 Task: Simulate a Dynamic Interaction.
Action: Mouse moved to (612, 337)
Screenshot: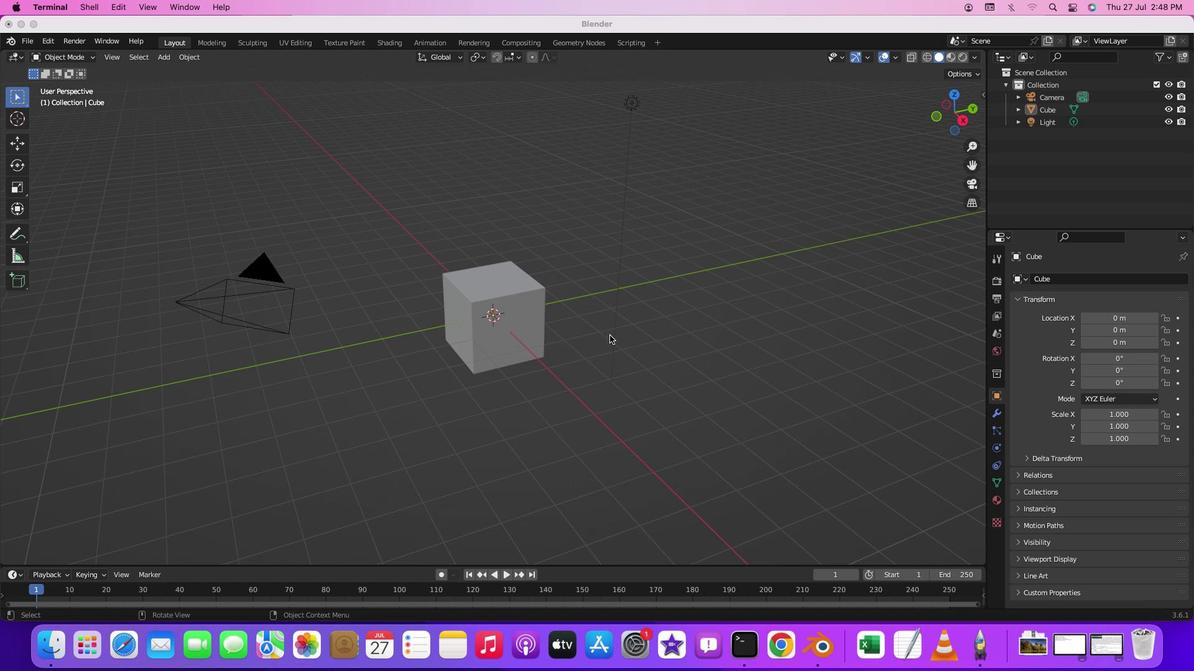 
Action: Mouse pressed middle at (612, 337)
Screenshot: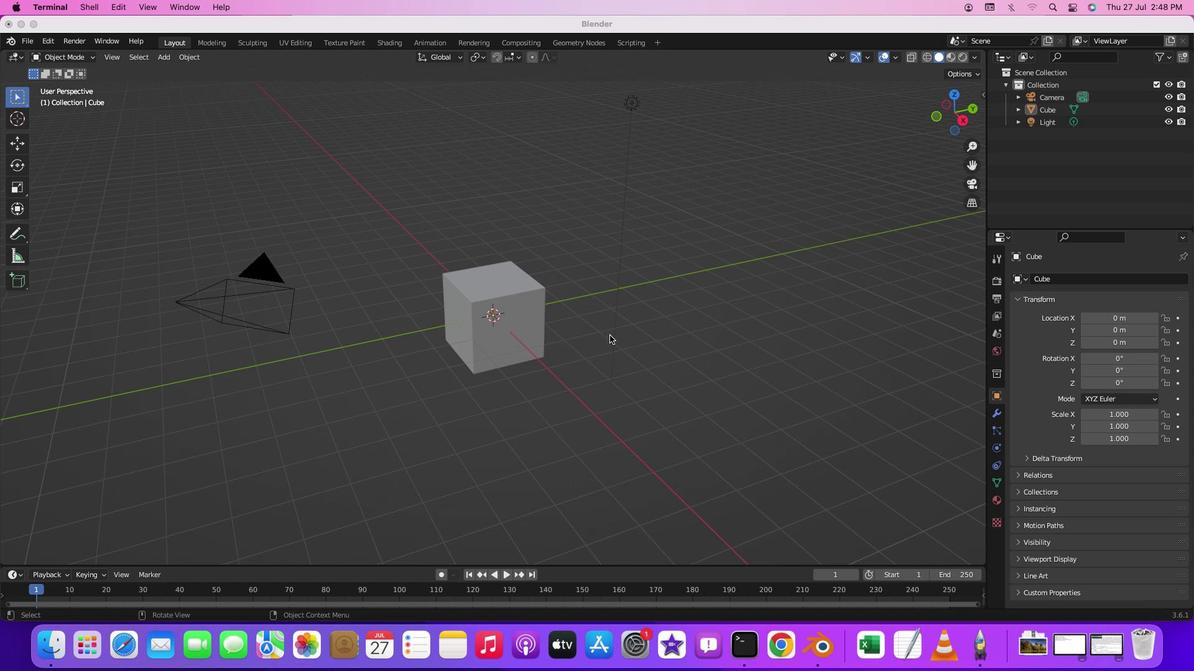 
Action: Mouse moved to (715, 299)
Screenshot: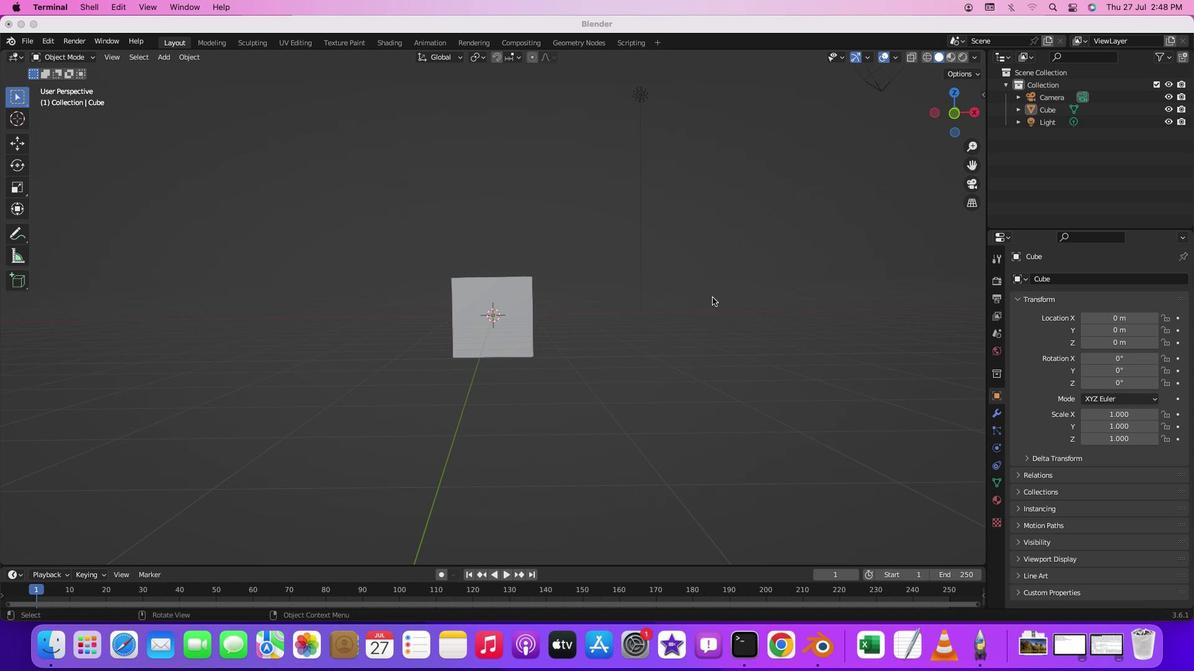 
Action: Key pressed '1'
Screenshot: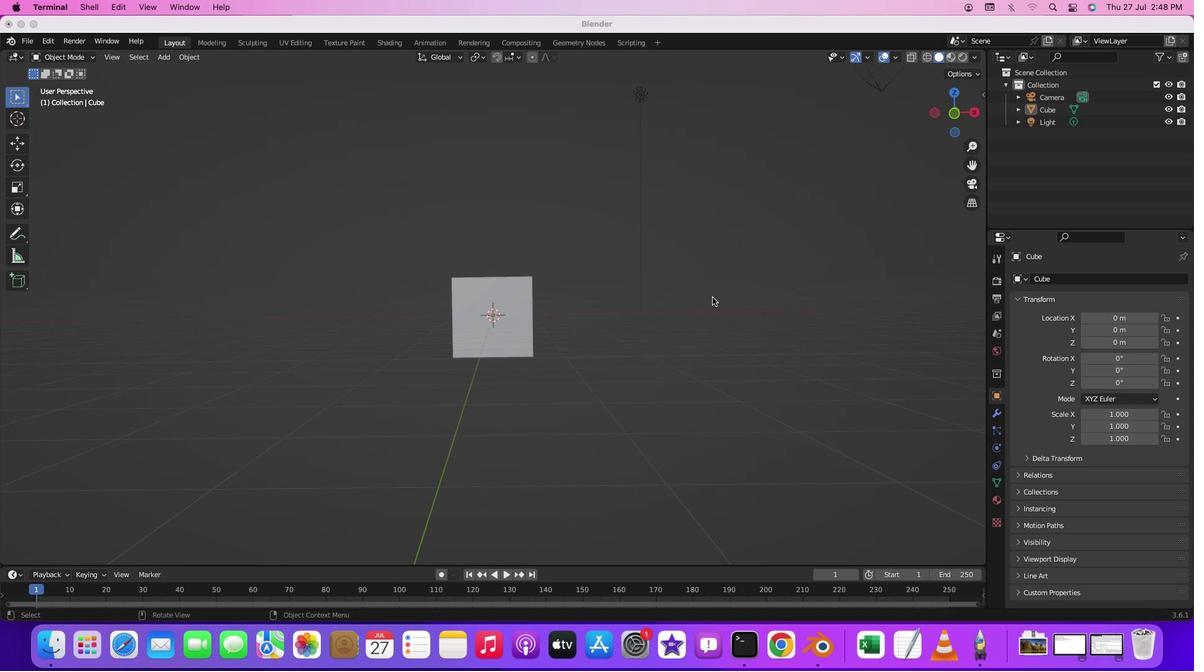 
Action: Mouse moved to (595, 307)
Screenshot: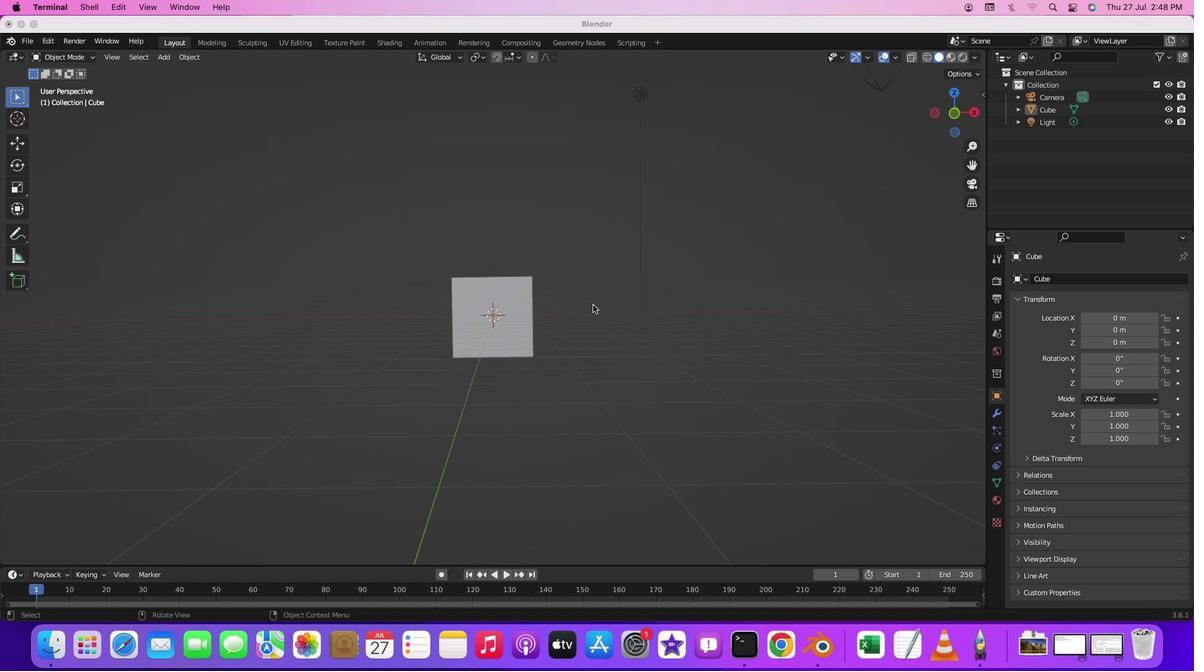 
Action: Mouse pressed left at (595, 307)
Screenshot: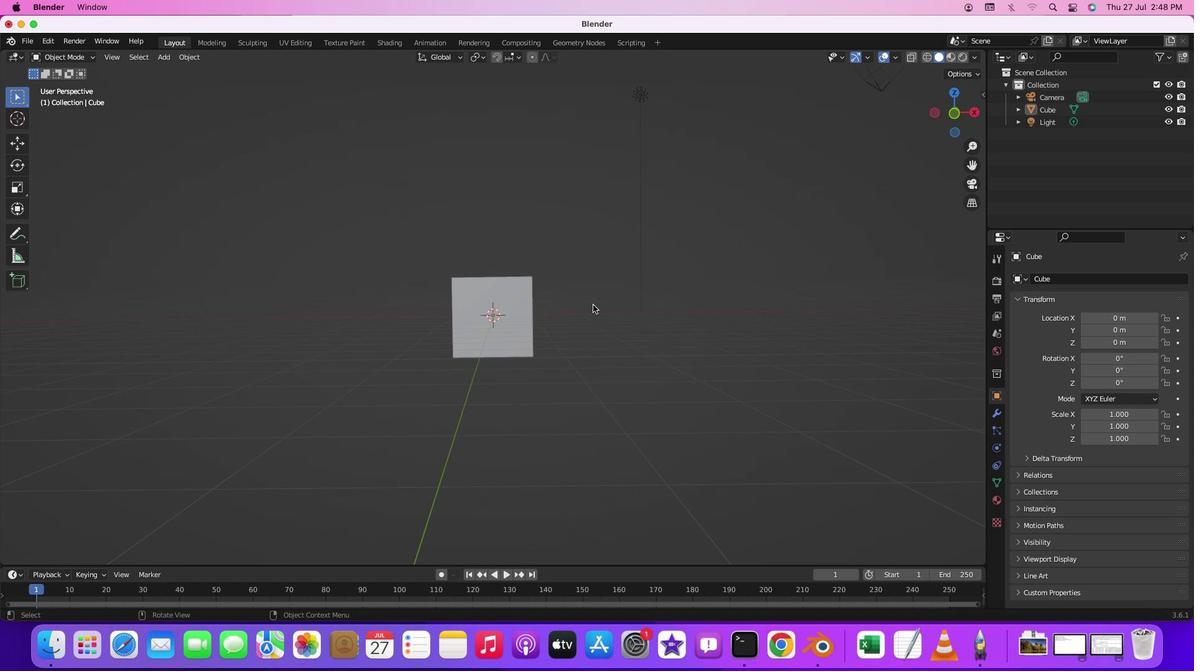 
Action: Mouse moved to (518, 322)
Screenshot: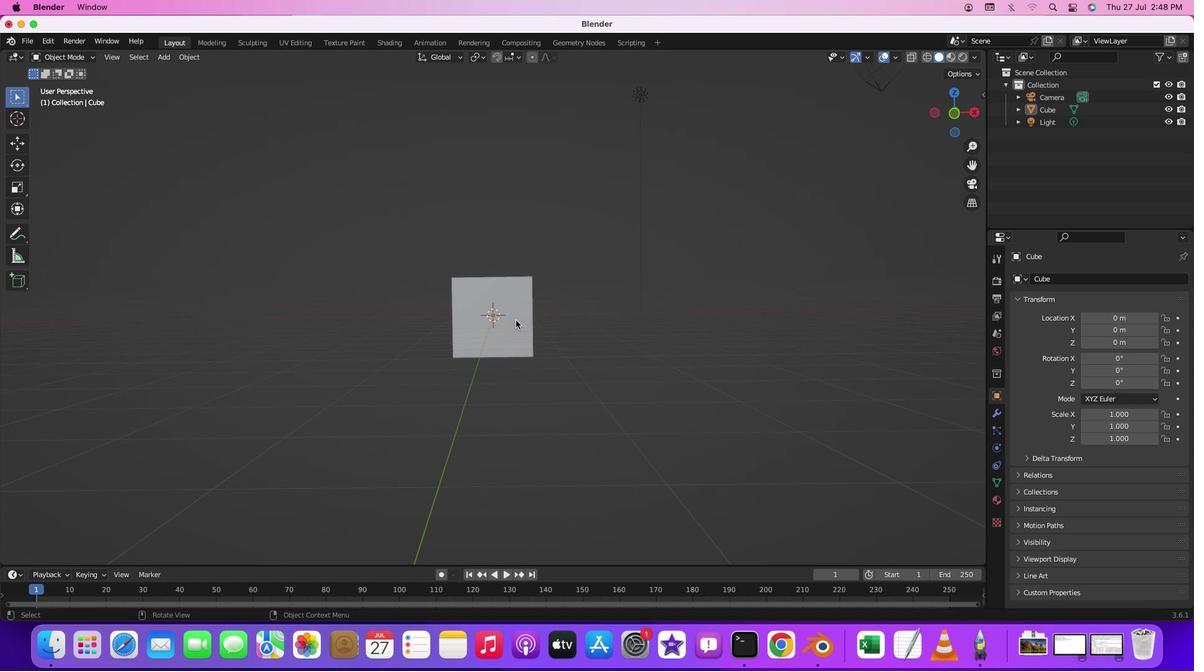 
Action: Mouse pressed left at (518, 322)
Screenshot: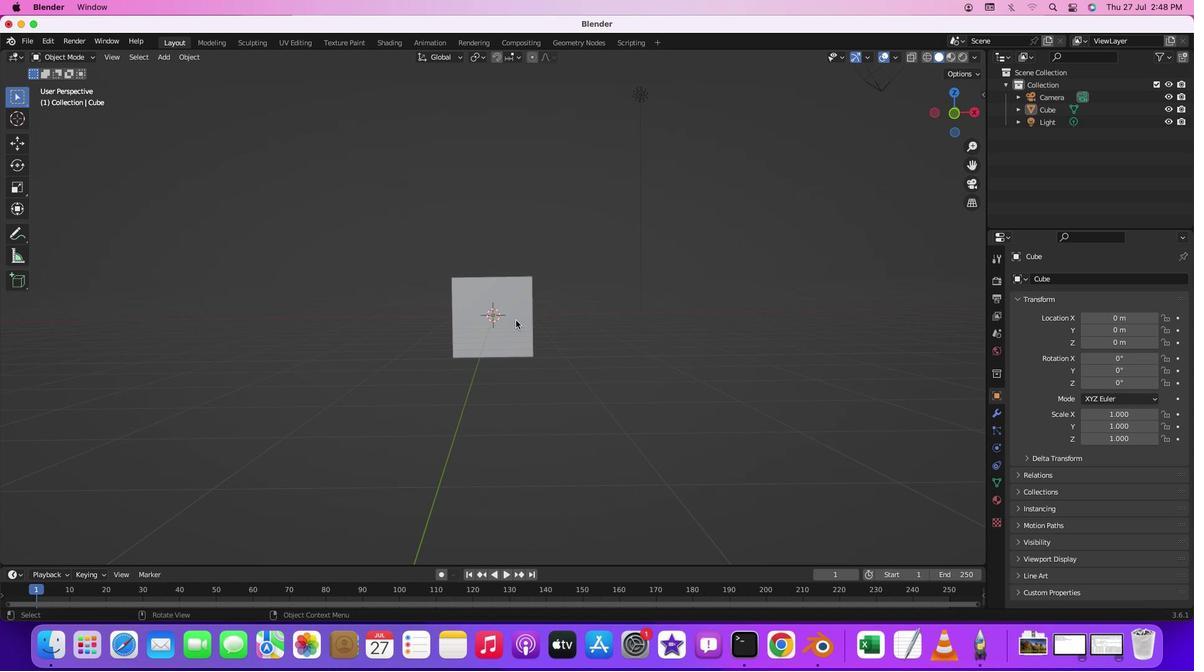 
Action: Key pressed '1'
Screenshot: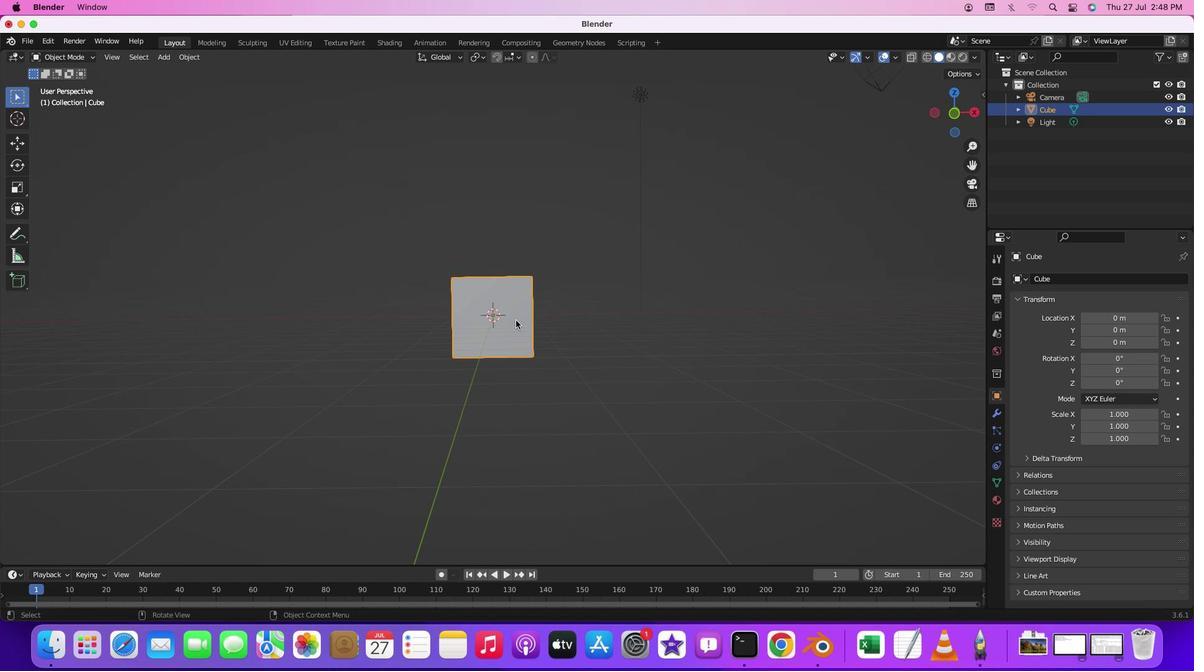 
Action: Mouse moved to (505, 309)
Screenshot: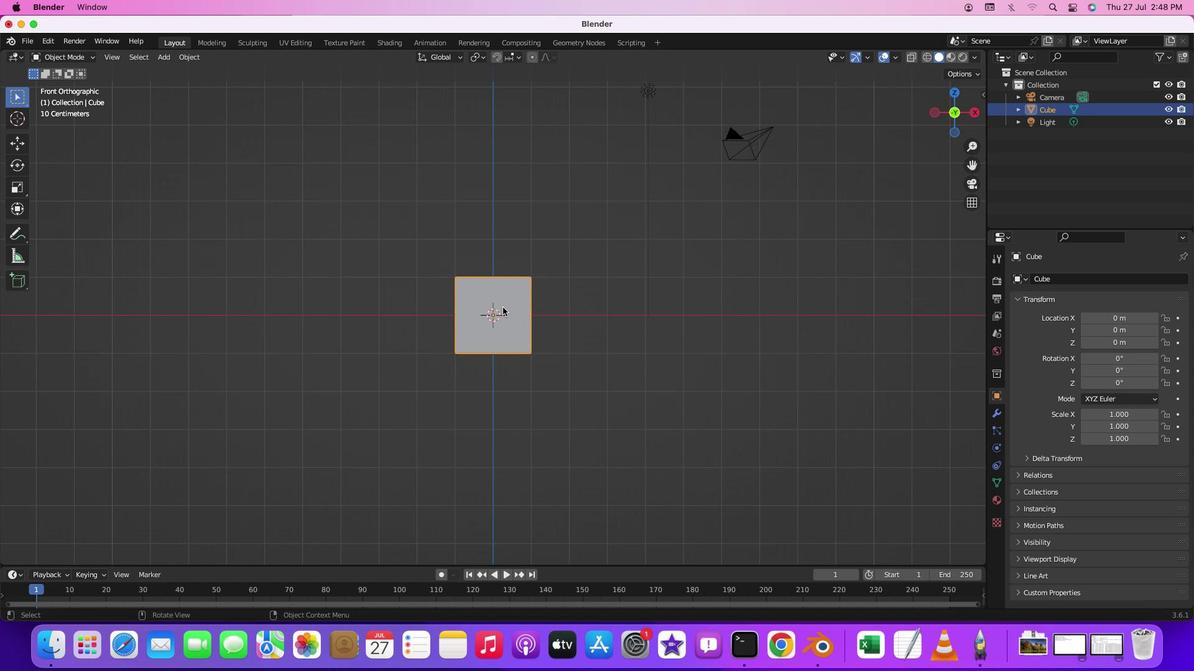 
Action: Mouse pressed left at (505, 309)
Screenshot: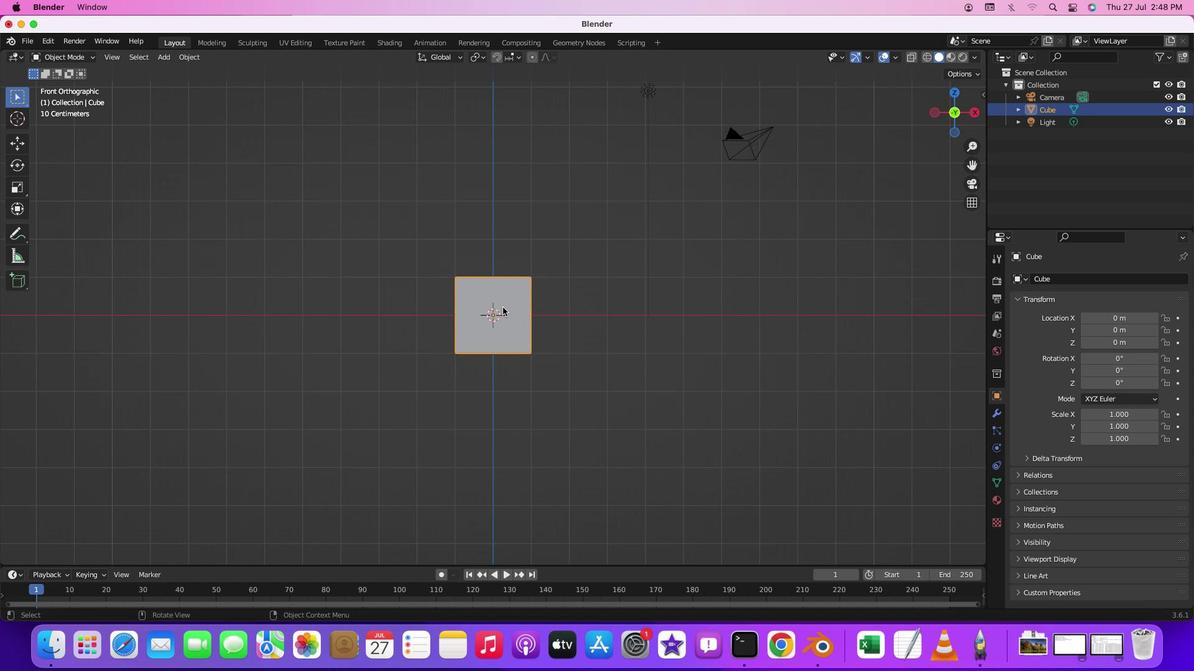 
Action: Key pressed 'g''z'
Screenshot: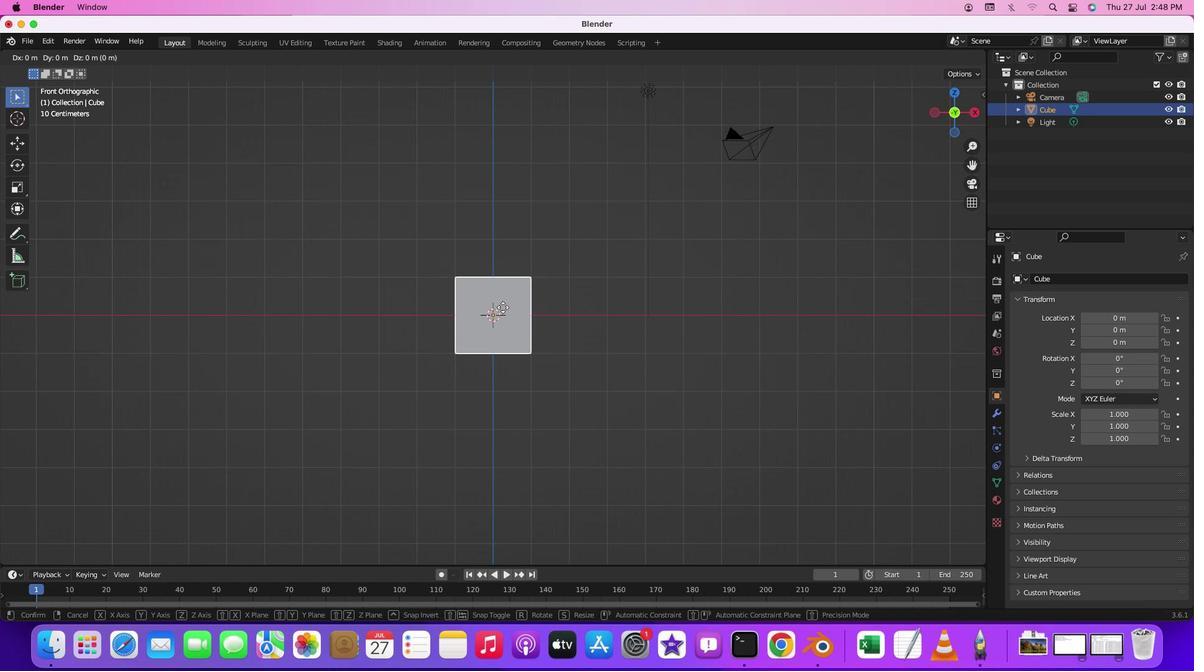 
Action: Mouse moved to (508, 231)
Screenshot: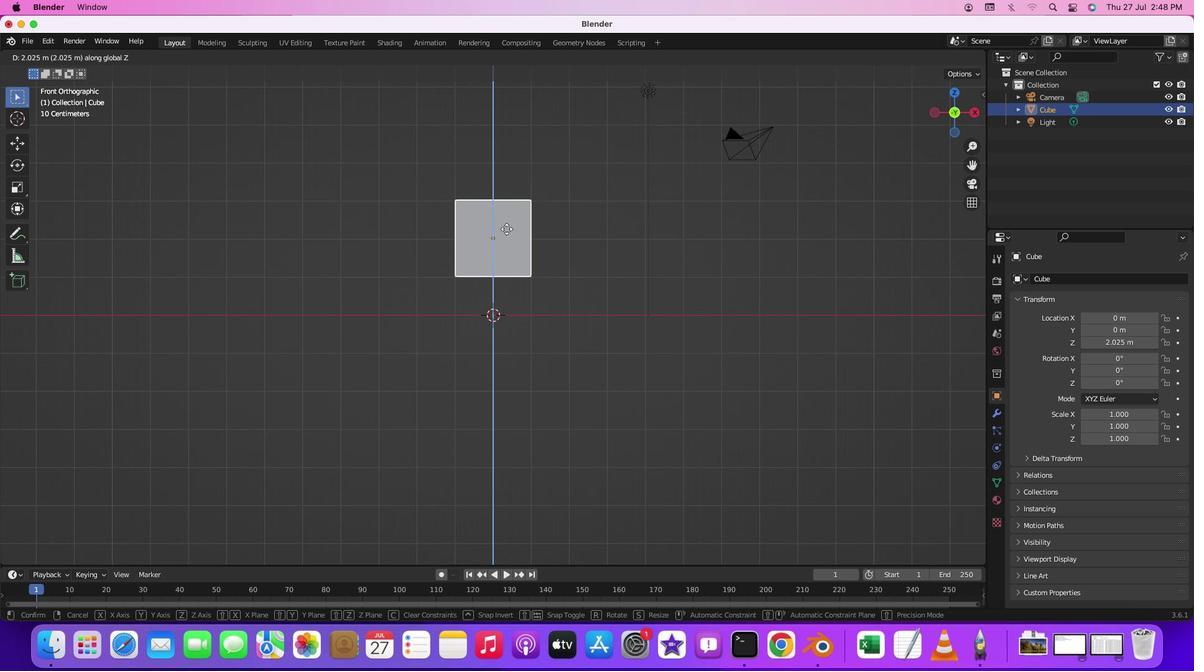 
Action: Mouse pressed left at (508, 231)
Screenshot: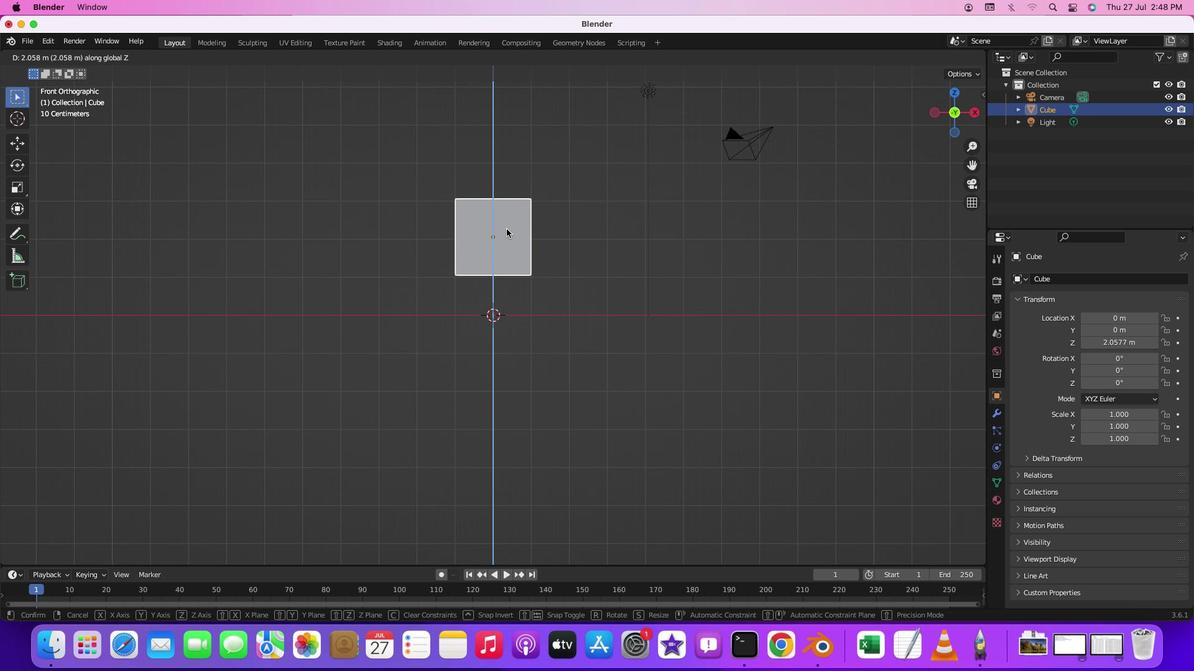 
Action: Mouse moved to (528, 325)
Screenshot: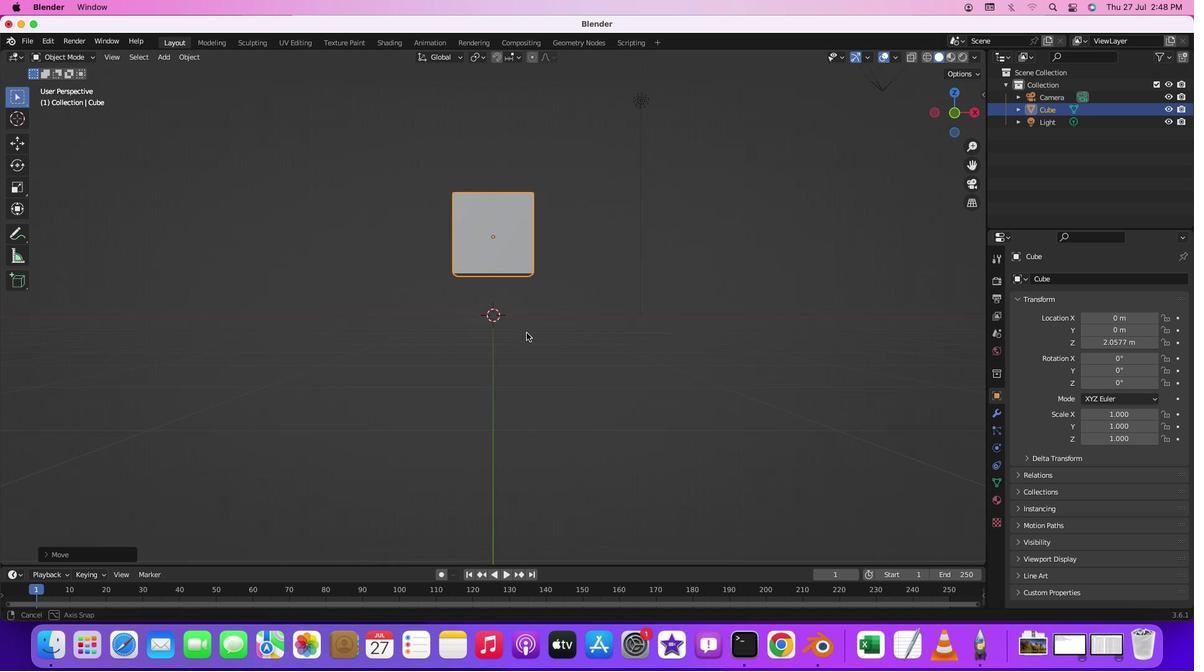 
Action: Mouse pressed middle at (528, 325)
Screenshot: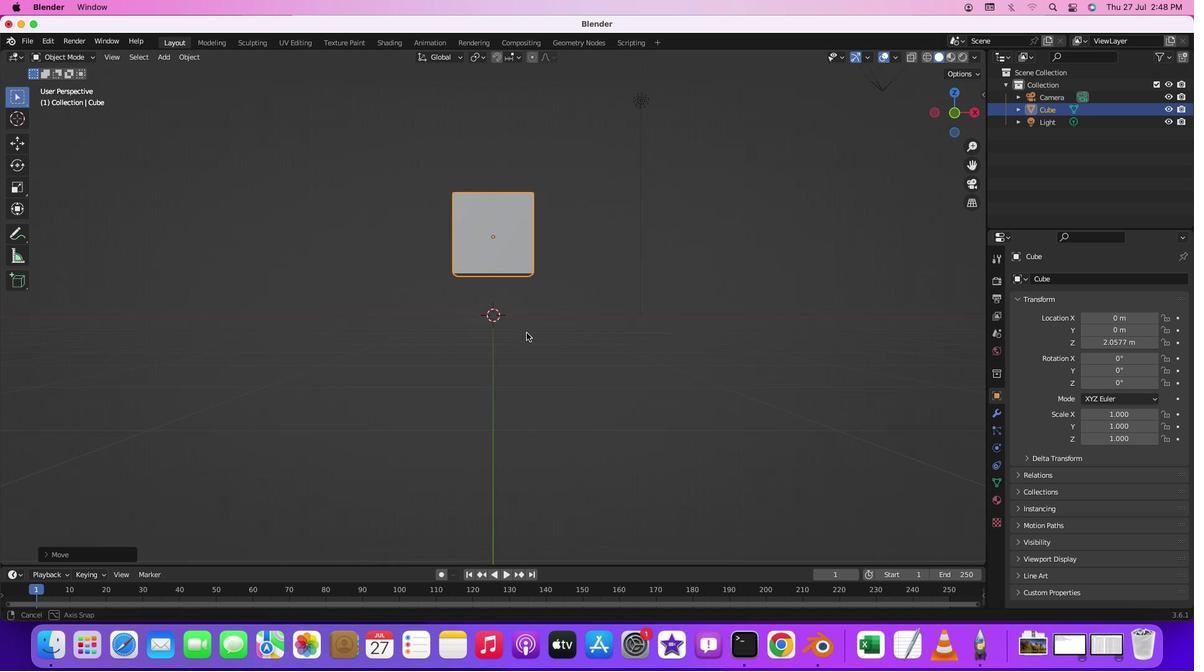 
Action: Mouse moved to (526, 376)
Screenshot: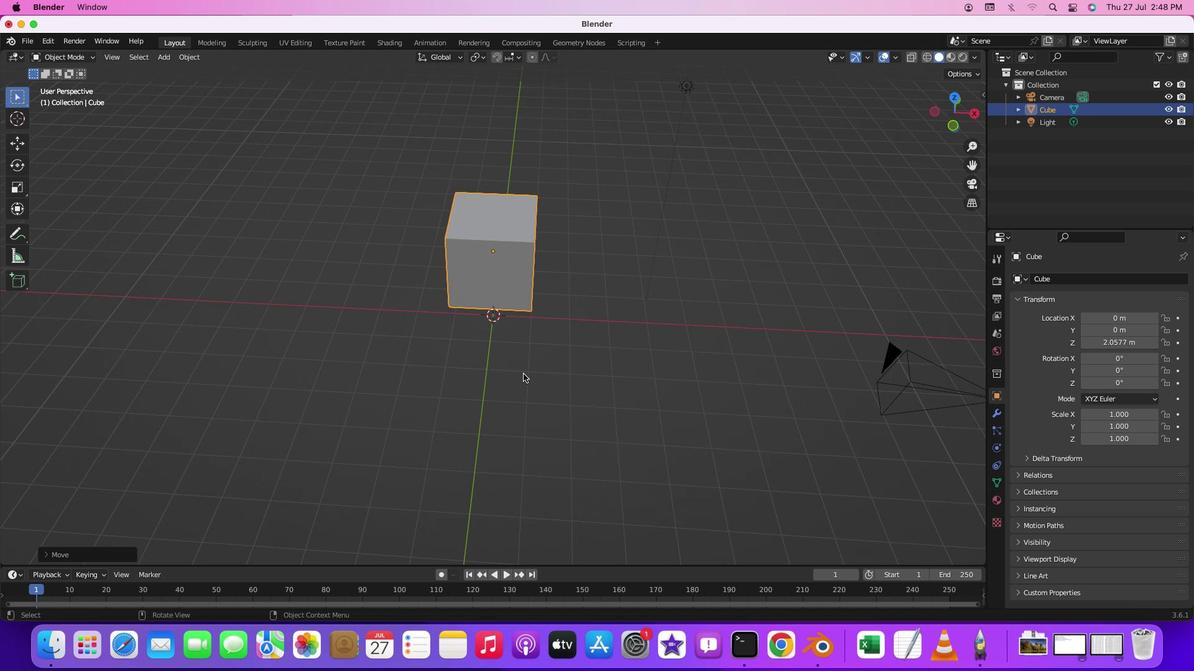 
Action: Key pressed Key.shift'A'
Screenshot: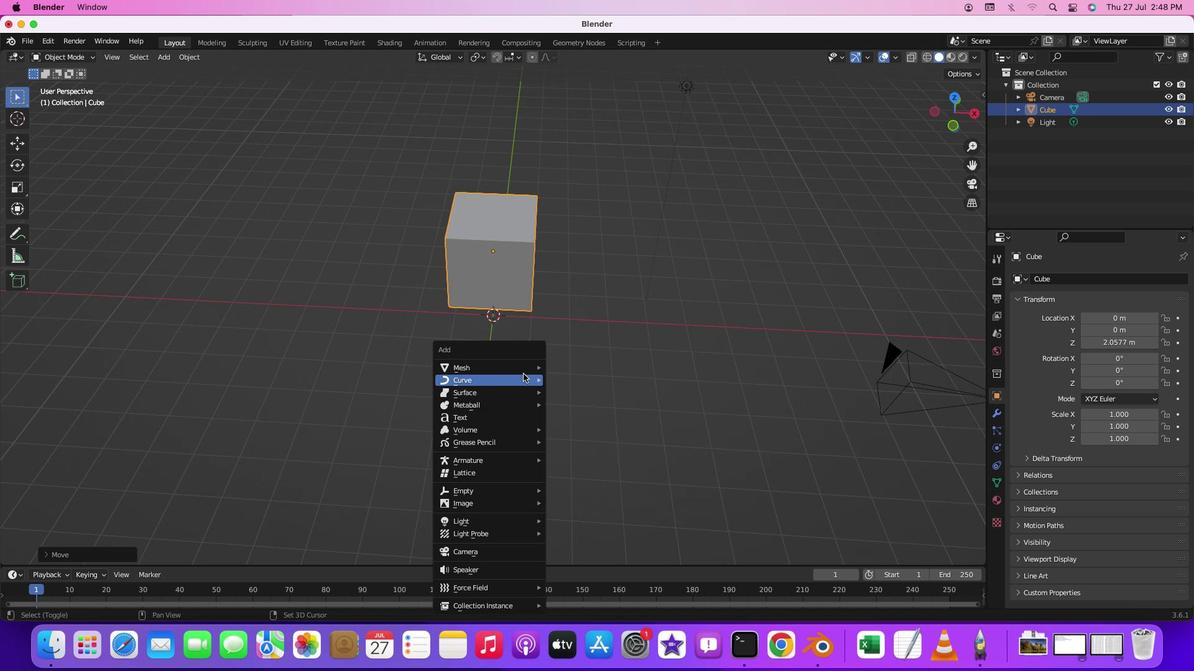 
Action: Mouse moved to (559, 371)
Screenshot: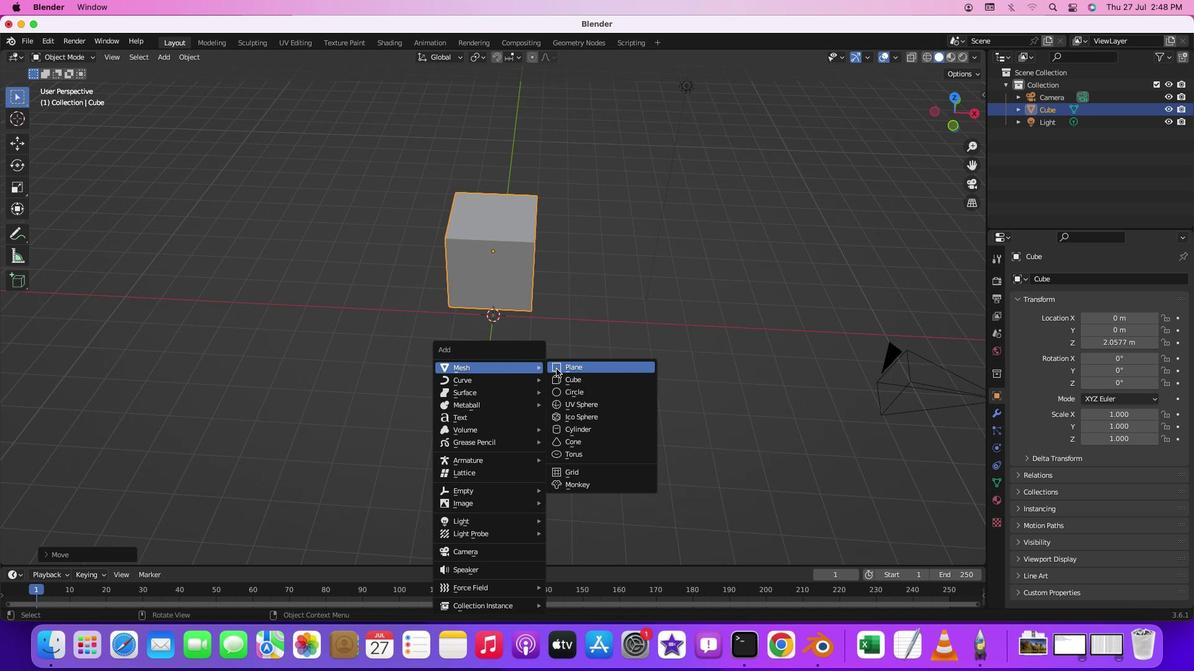 
Action: Mouse pressed left at (559, 371)
Screenshot: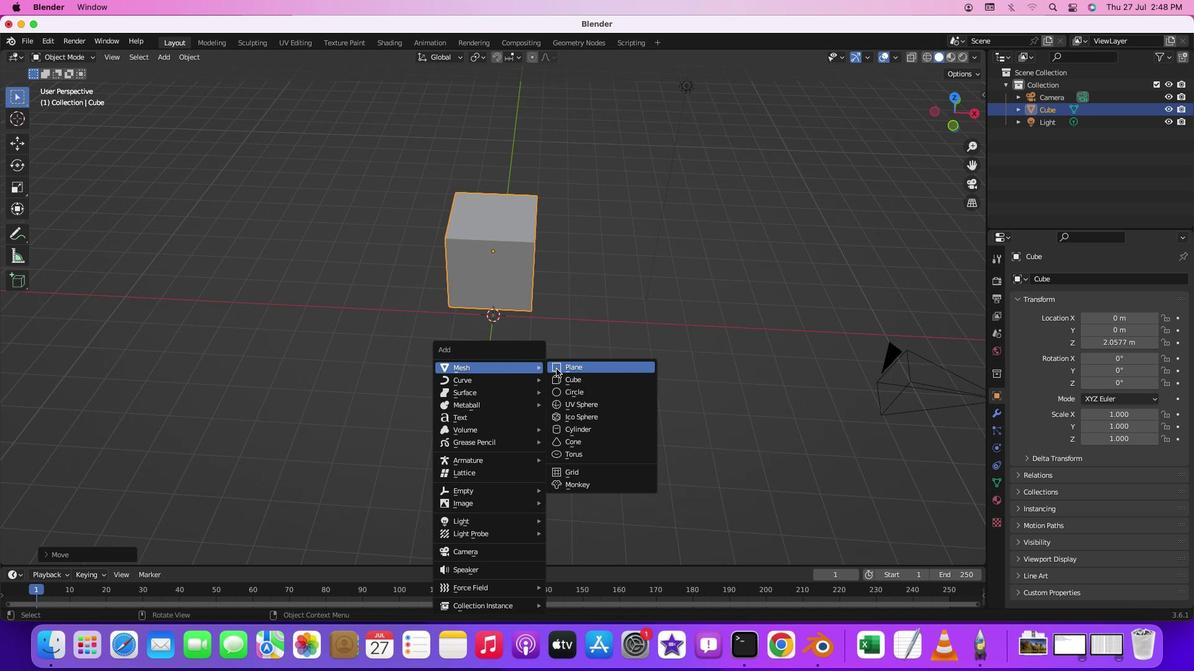 
Action: Mouse moved to (556, 370)
Screenshot: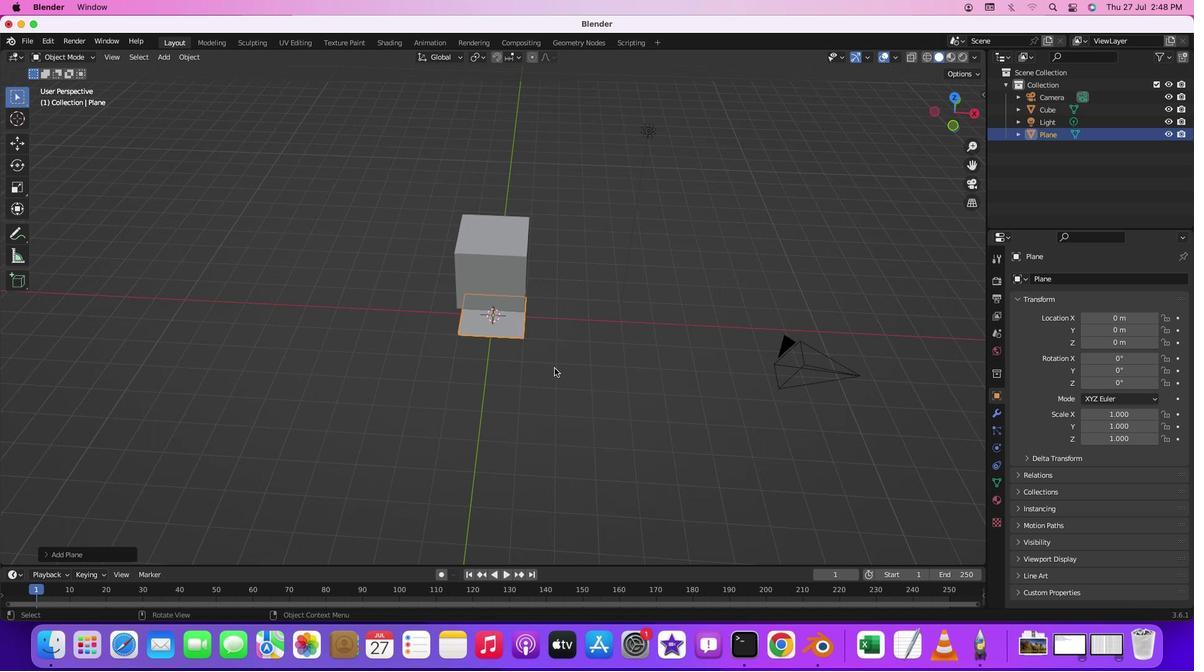 
Action: Mouse scrolled (556, 370) with delta (2, 1)
Screenshot: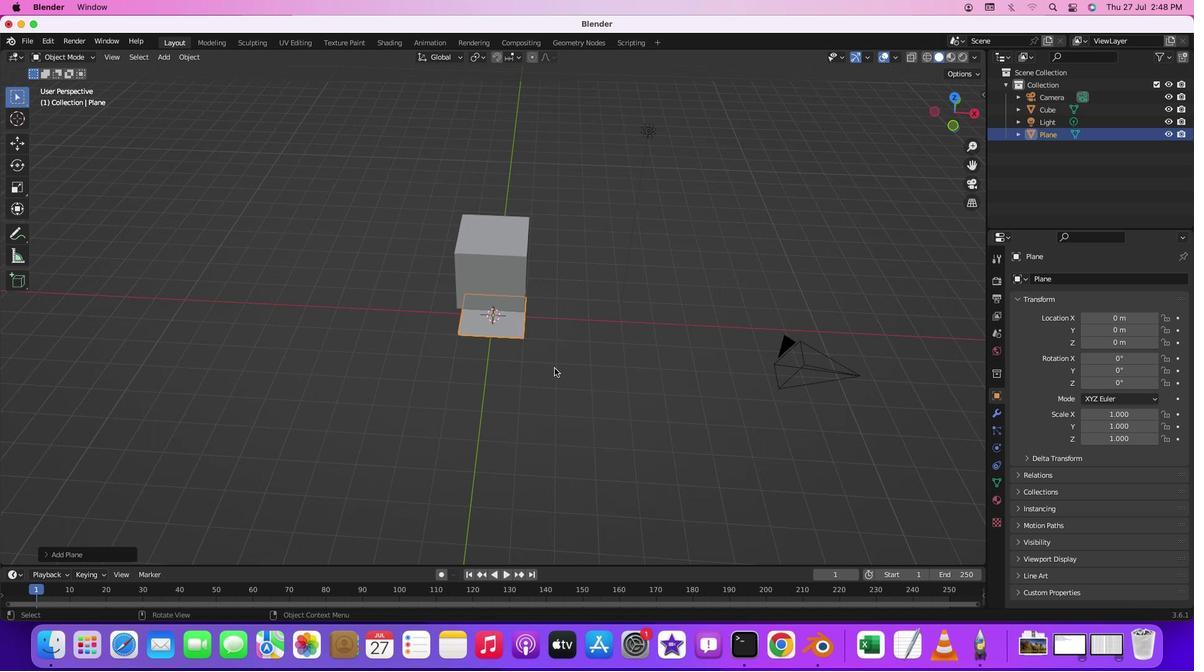 
Action: Mouse moved to (556, 370)
Screenshot: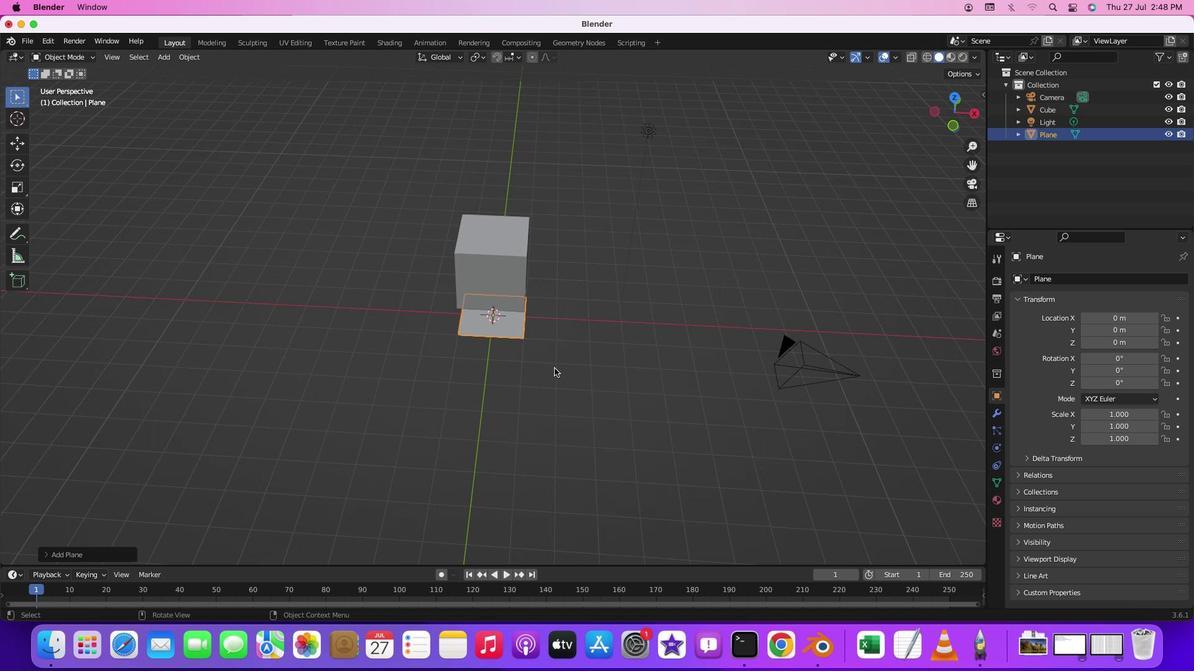 
Action: Mouse scrolled (556, 370) with delta (2, 1)
Screenshot: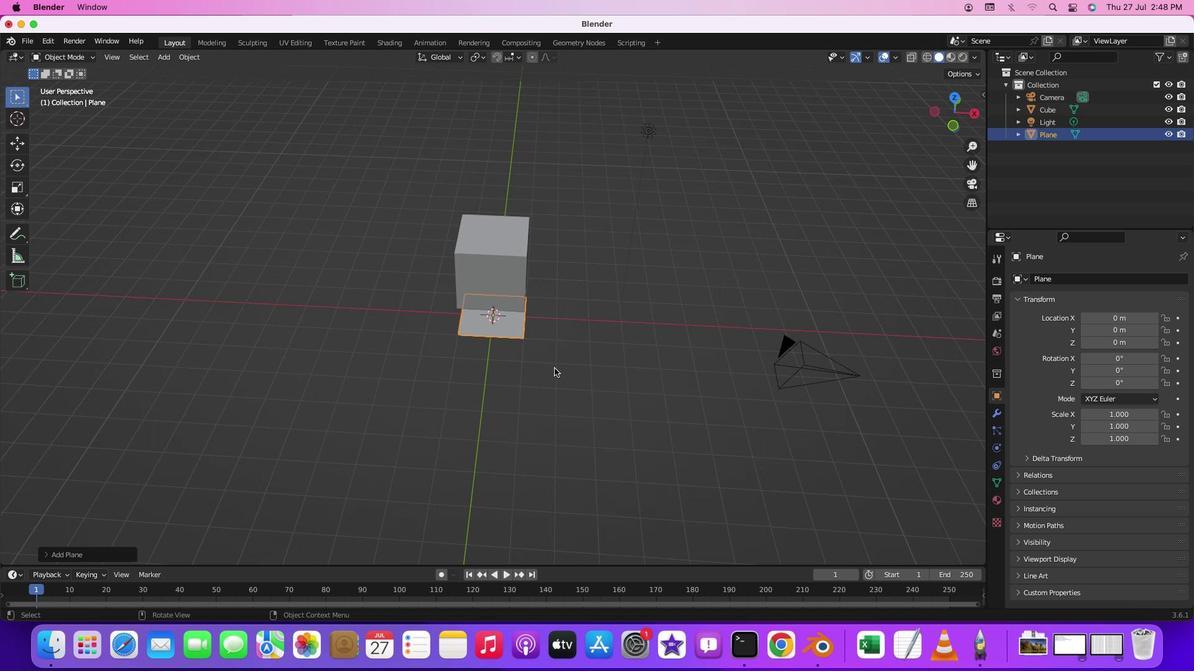 
Action: Mouse scrolled (556, 370) with delta (2, 0)
Screenshot: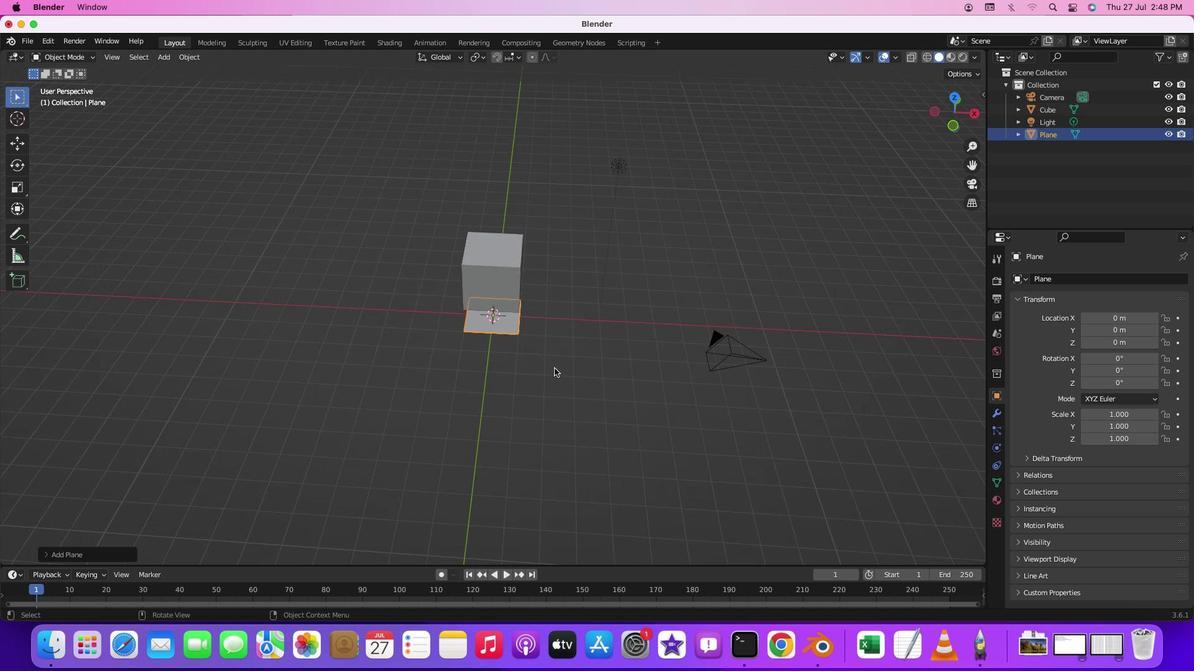 
Action: Mouse scrolled (556, 370) with delta (2, 0)
Screenshot: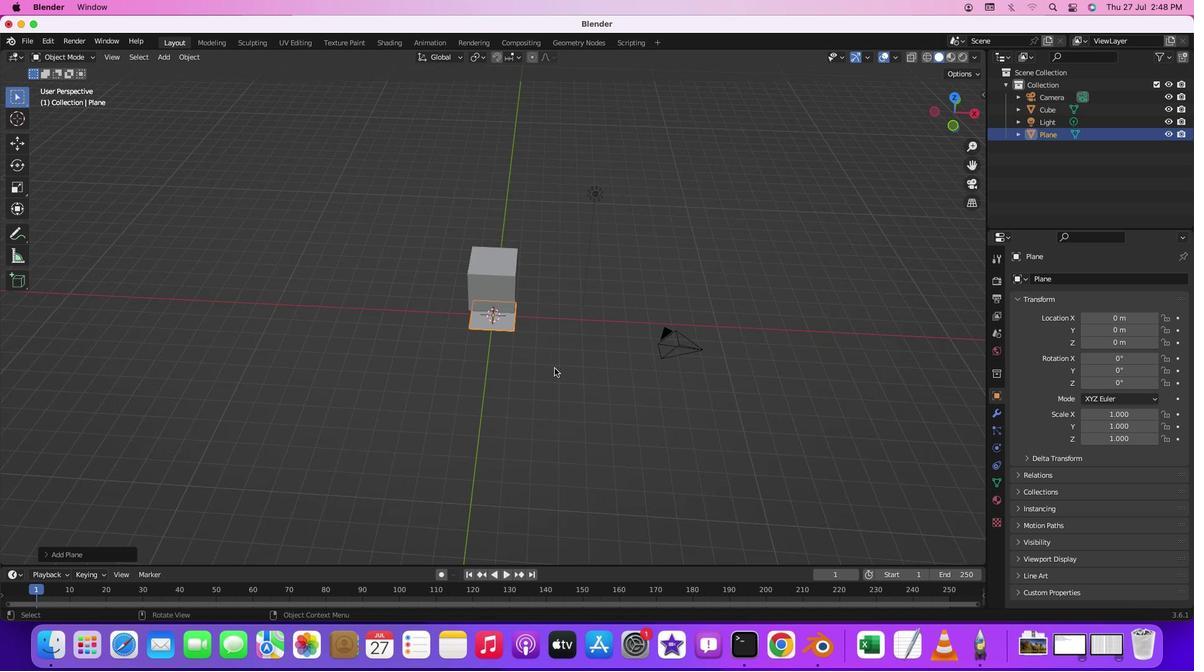 
Action: Mouse moved to (556, 371)
Screenshot: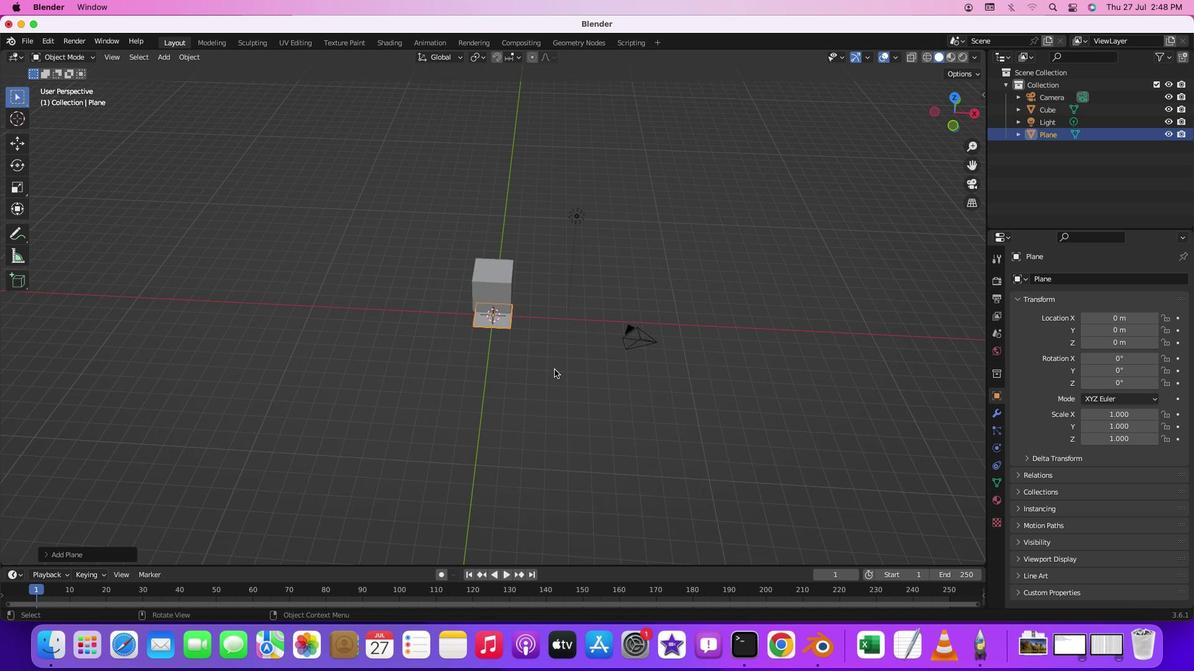 
Action: Mouse scrolled (556, 371) with delta (2, 1)
Screenshot: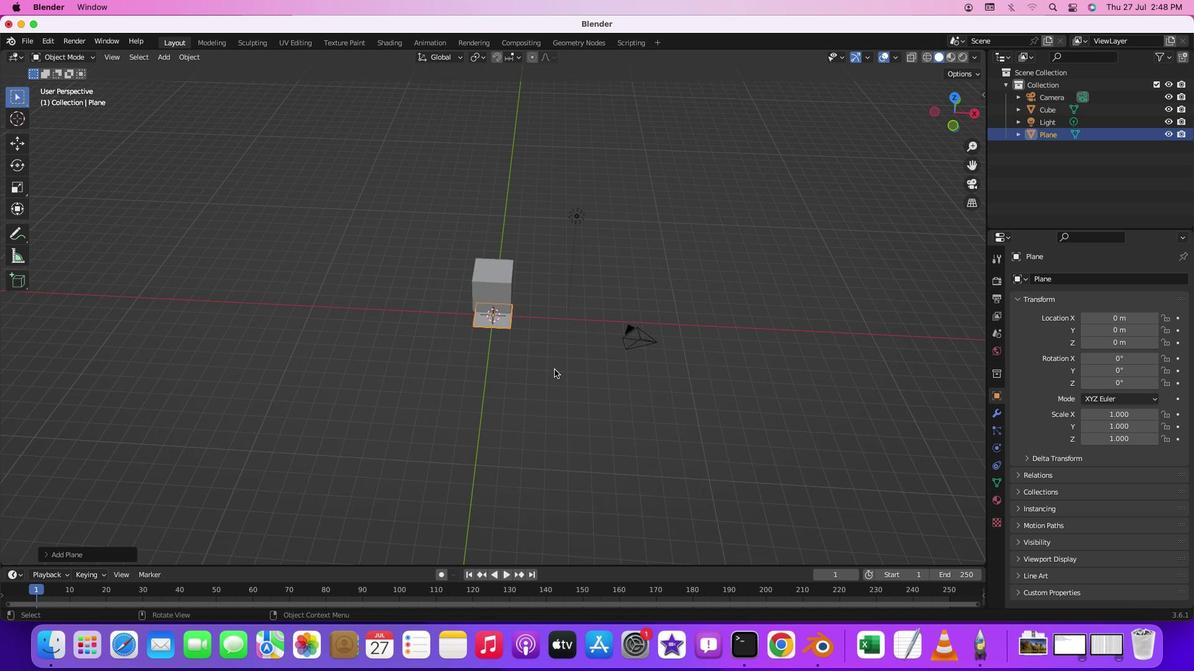 
Action: Mouse moved to (556, 371)
Screenshot: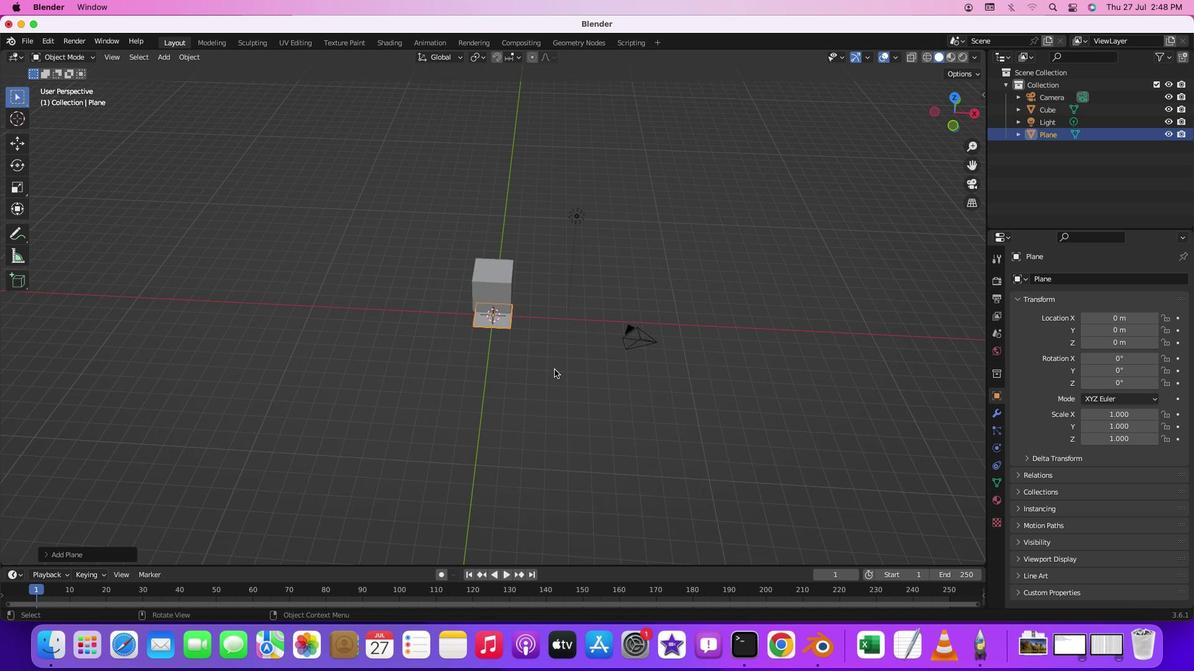 
Action: Mouse scrolled (556, 371) with delta (2, 1)
Screenshot: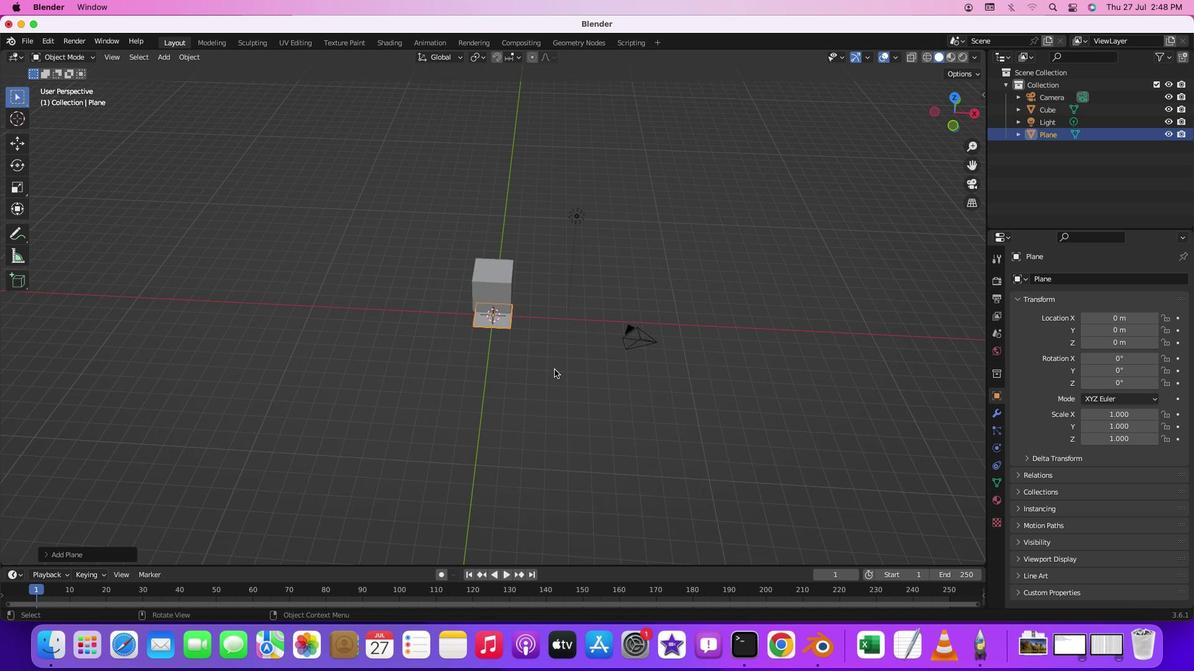 
Action: Mouse moved to (557, 372)
Screenshot: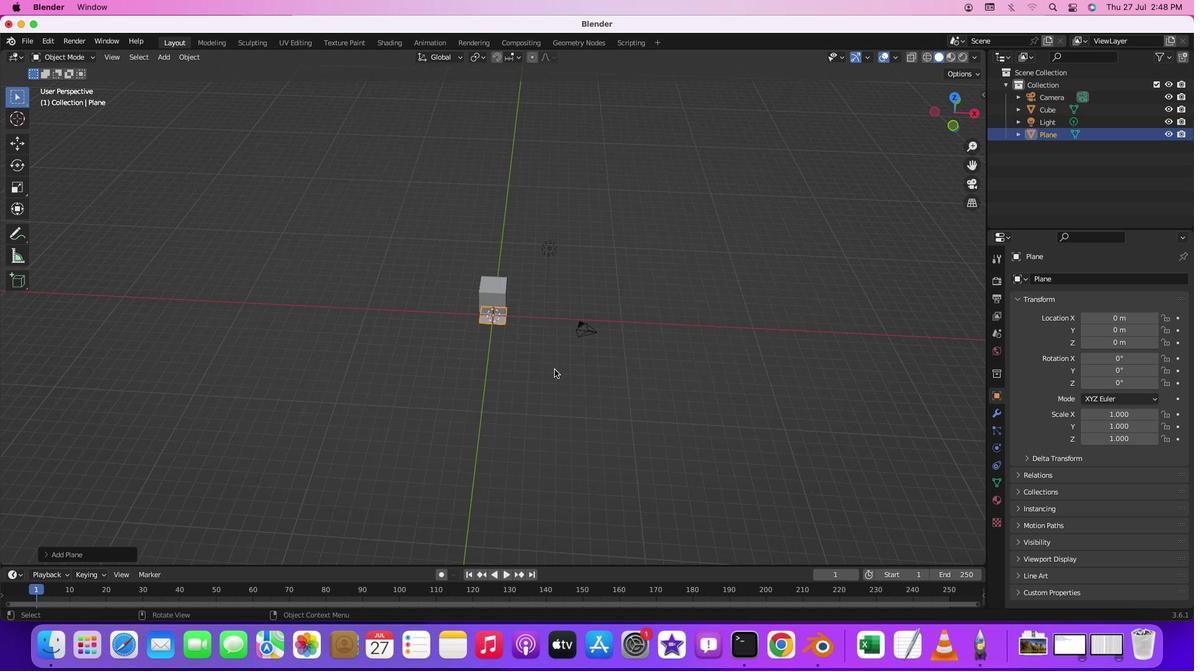 
Action: Mouse scrolled (557, 372) with delta (2, 0)
Screenshot: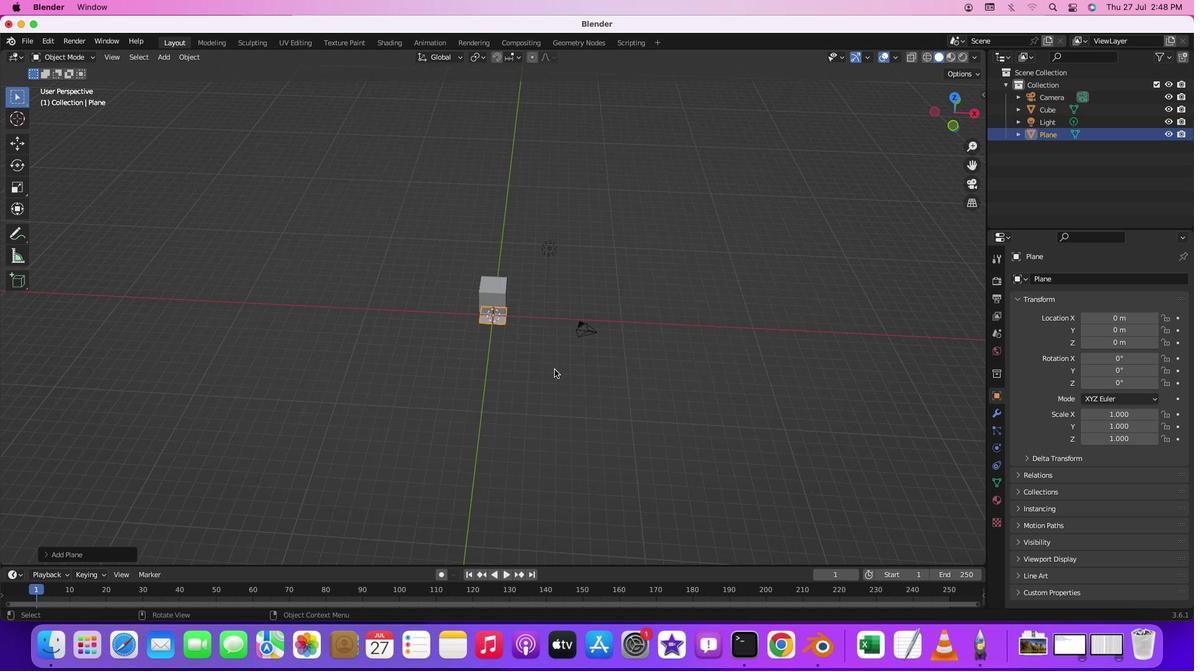 
Action: Mouse scrolled (557, 372) with delta (2, 0)
Screenshot: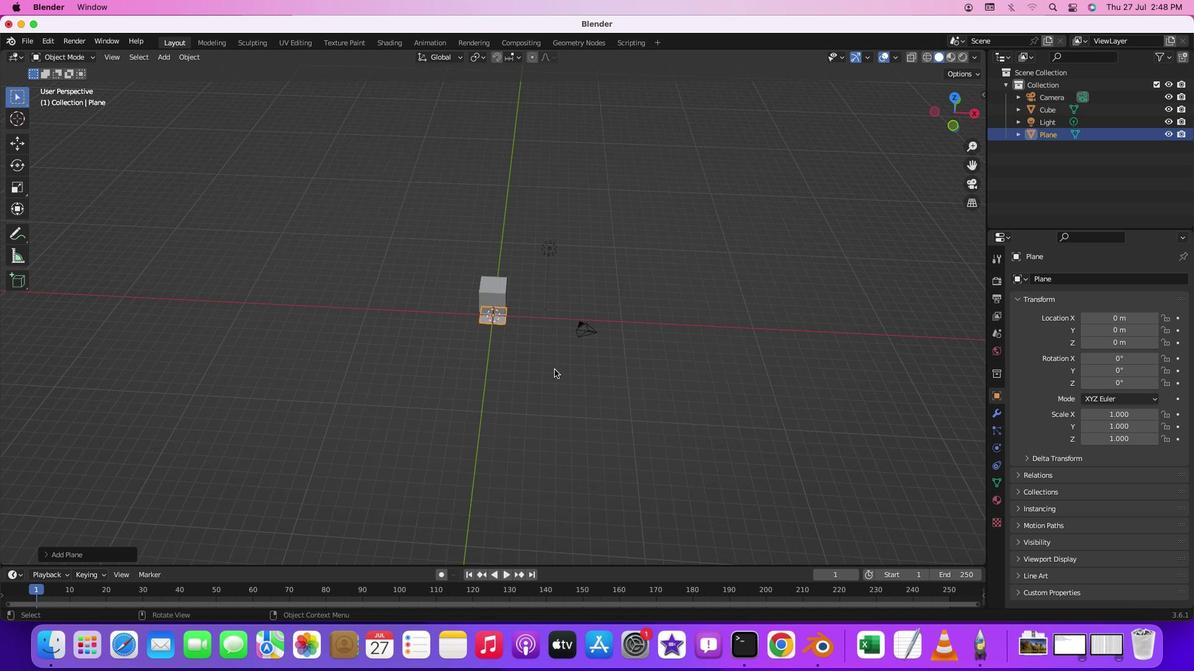 
Action: Mouse moved to (558, 372)
Screenshot: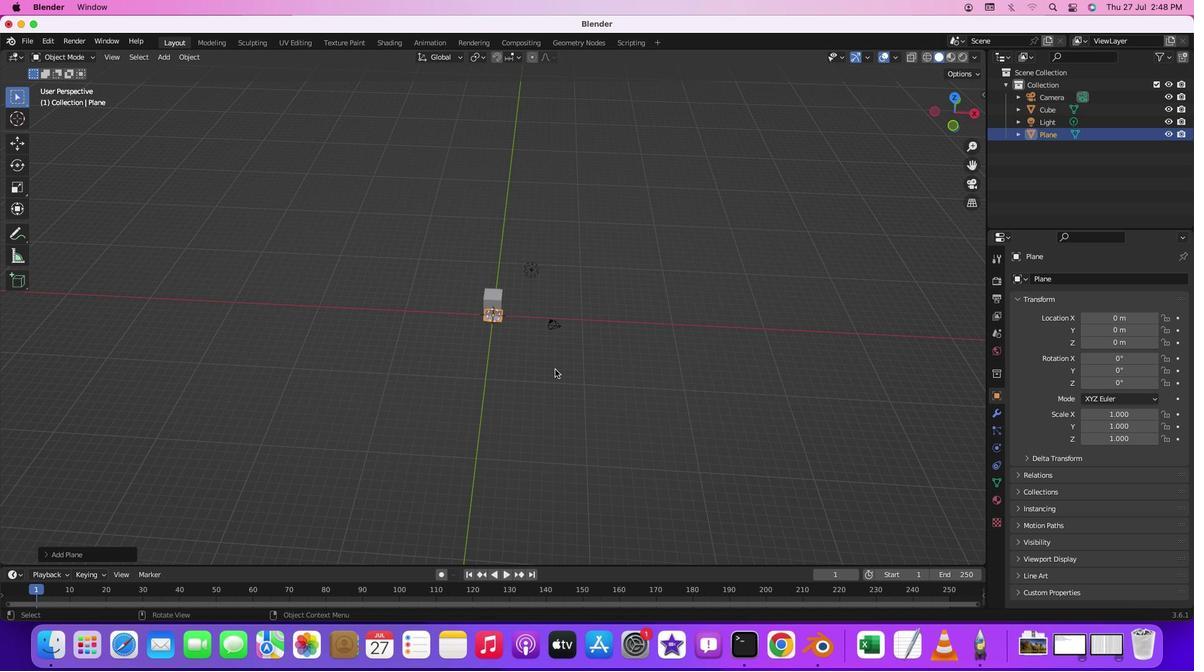 
Action: Mouse scrolled (558, 372) with delta (2, 1)
Screenshot: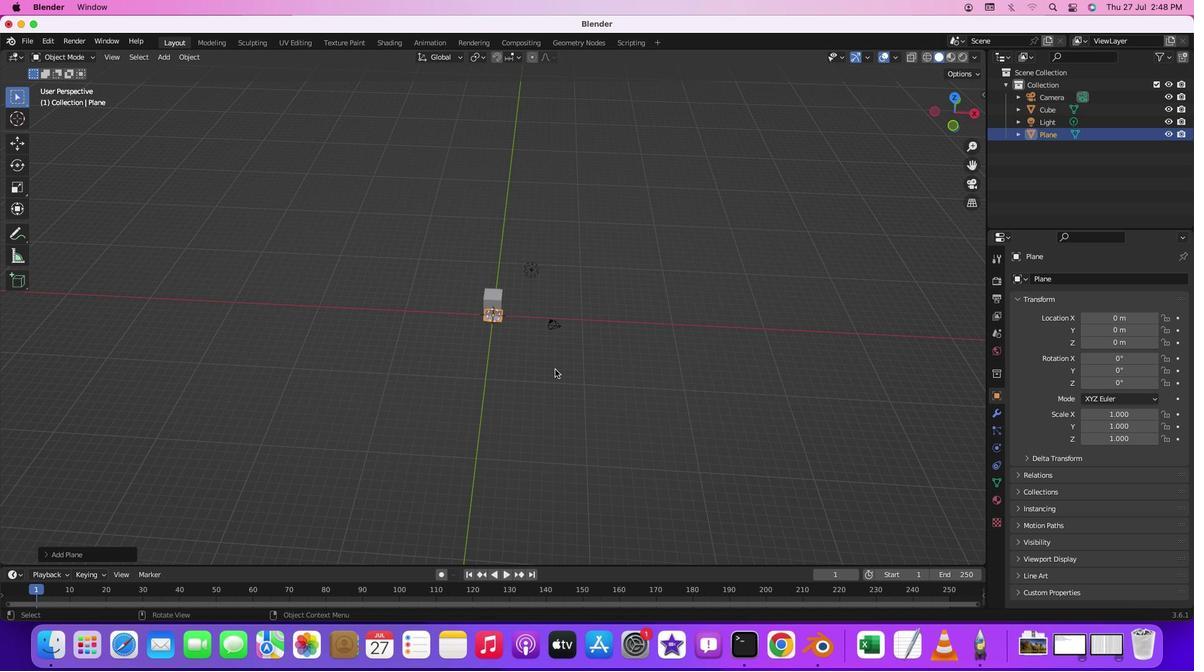 
Action: Mouse scrolled (558, 372) with delta (2, 1)
Screenshot: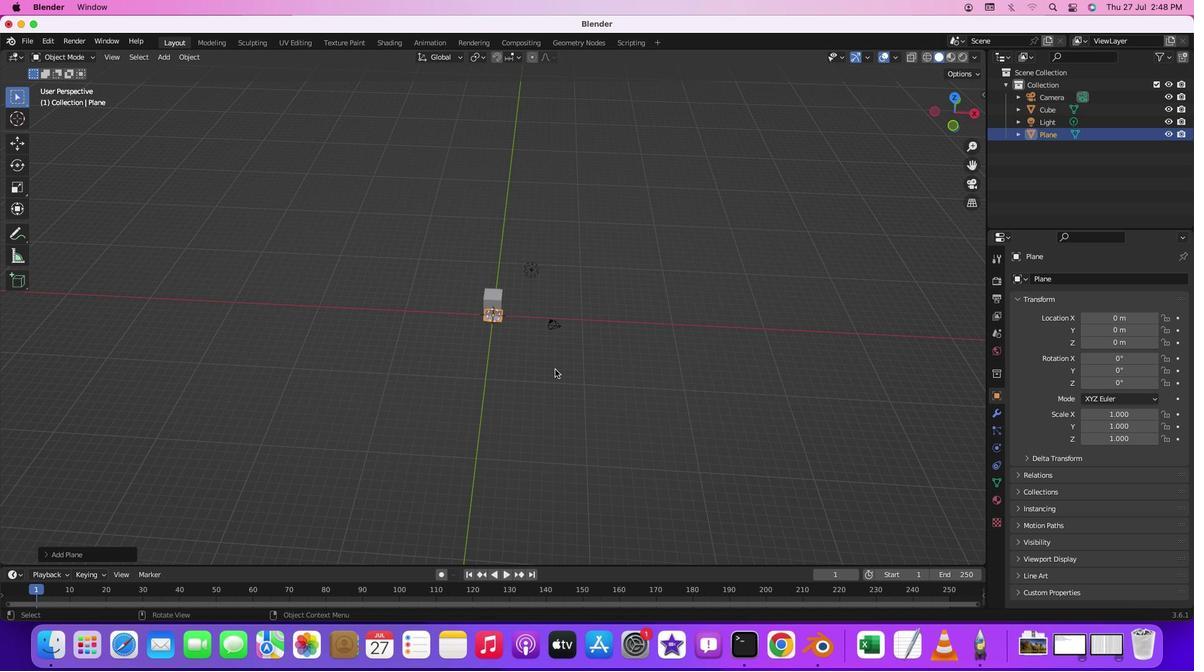 
Action: Mouse scrolled (558, 372) with delta (2, 0)
Screenshot: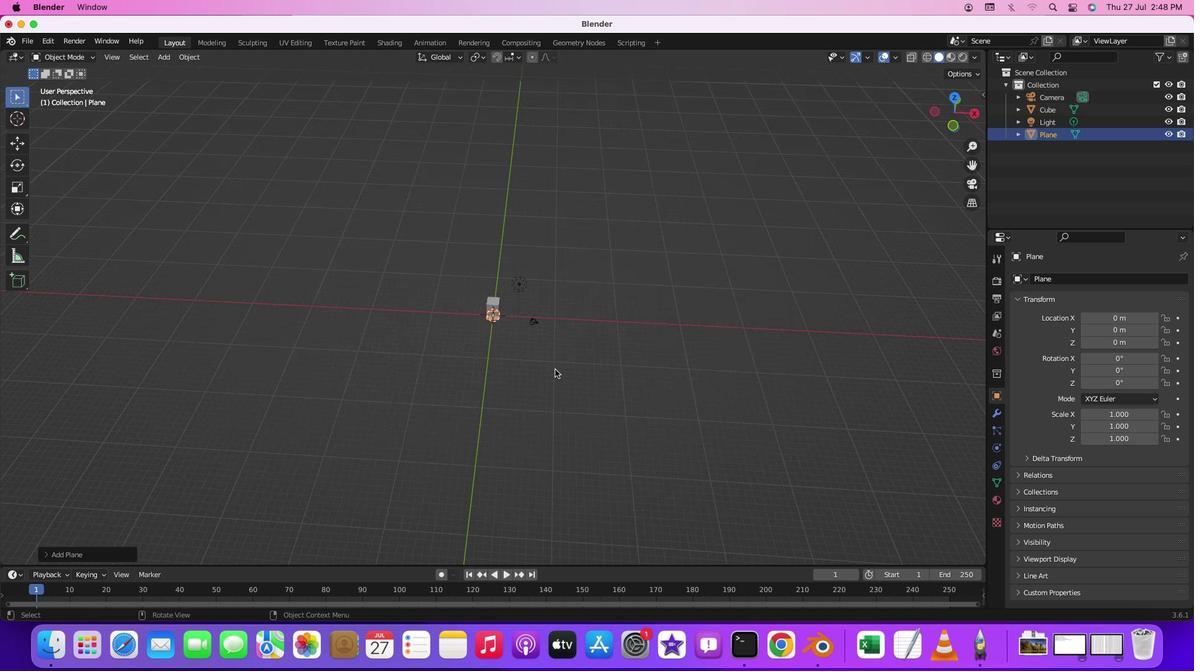 
Action: Mouse scrolled (558, 372) with delta (2, 0)
Screenshot: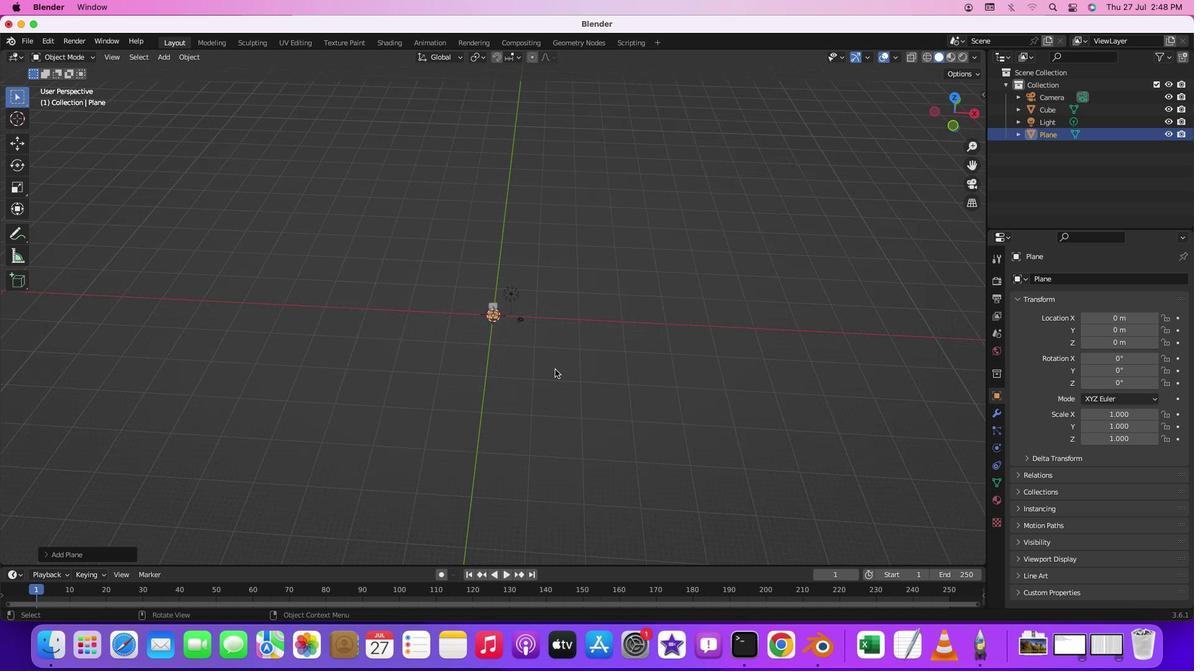 
Action: Mouse moved to (558, 372)
Screenshot: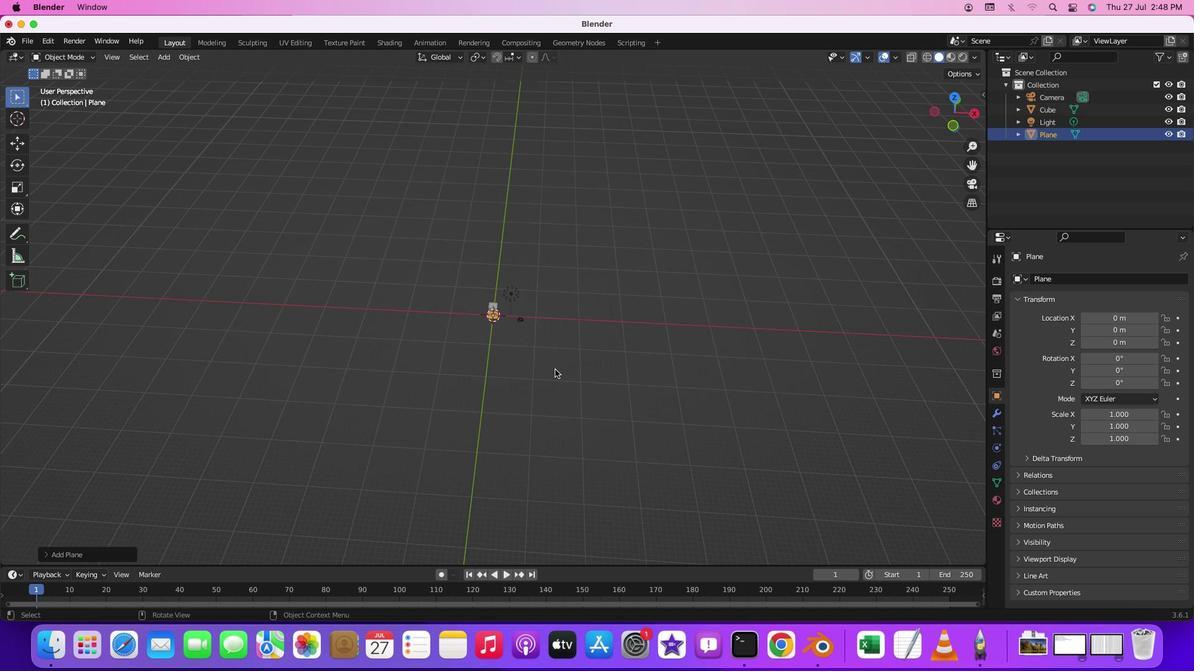 
Action: Mouse scrolled (558, 372) with delta (2, 1)
Screenshot: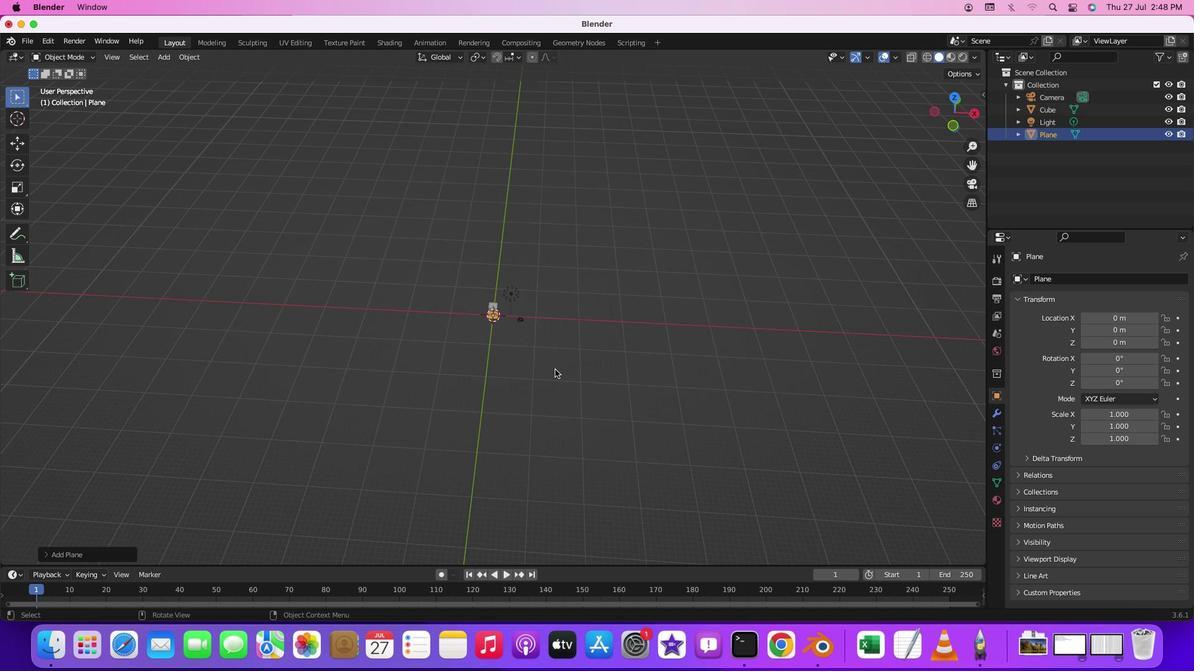 
Action: Mouse moved to (556, 365)
Screenshot: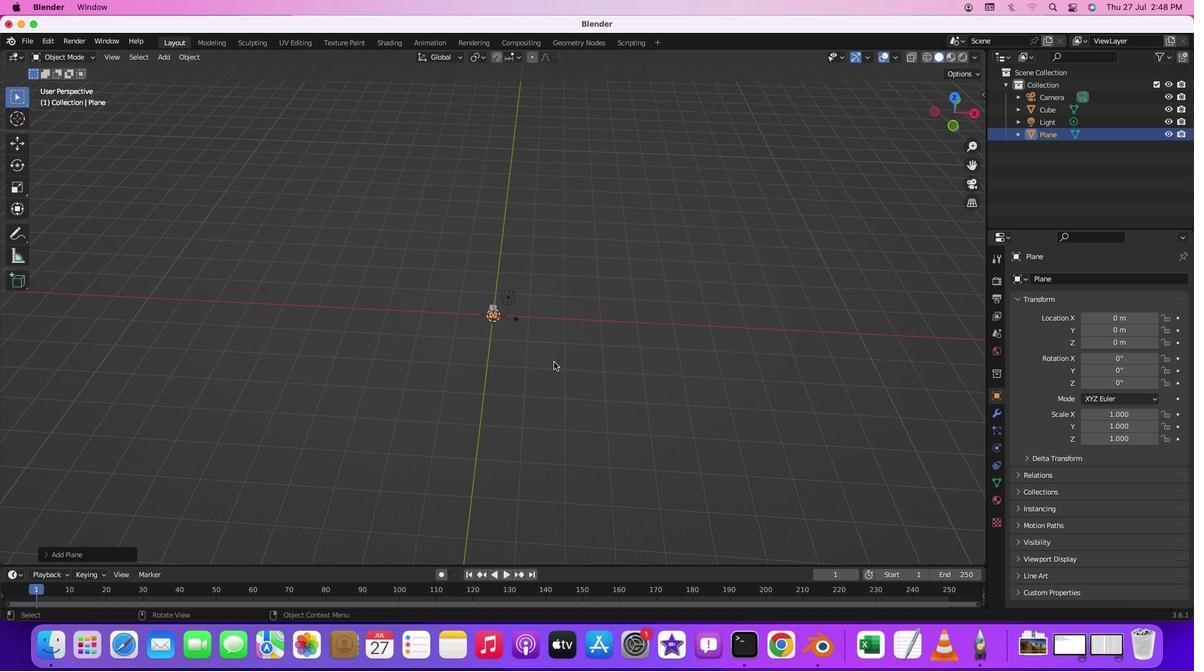 
Action: Key pressed 's'
Screenshot: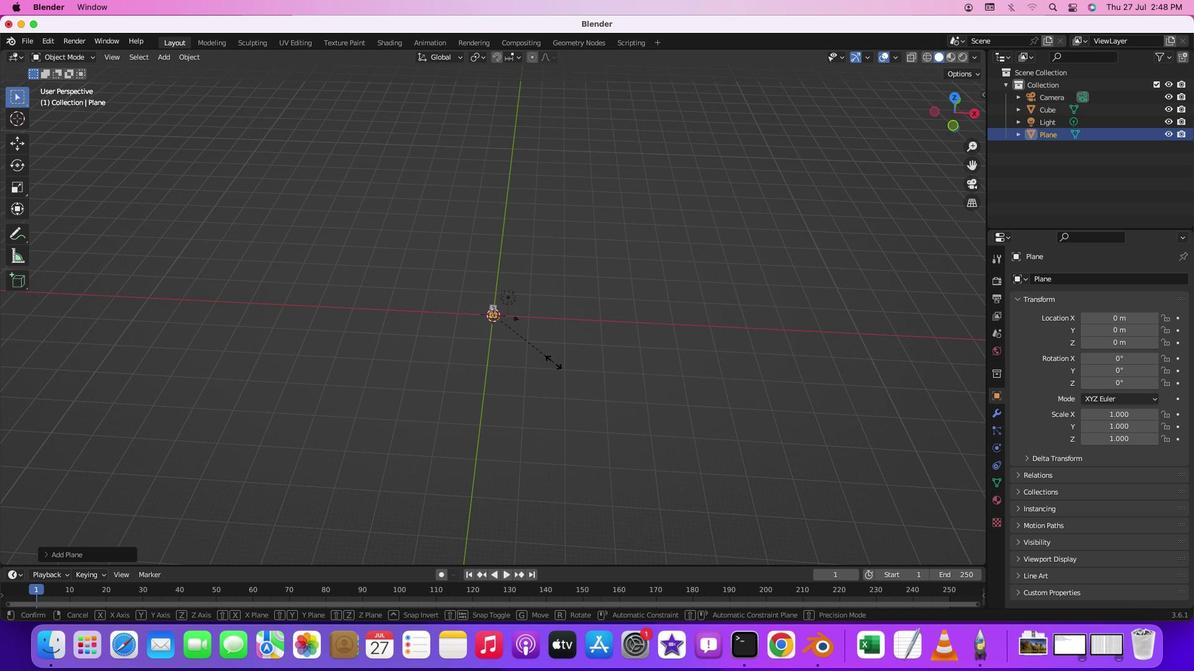 
Action: Mouse moved to (663, 383)
Screenshot: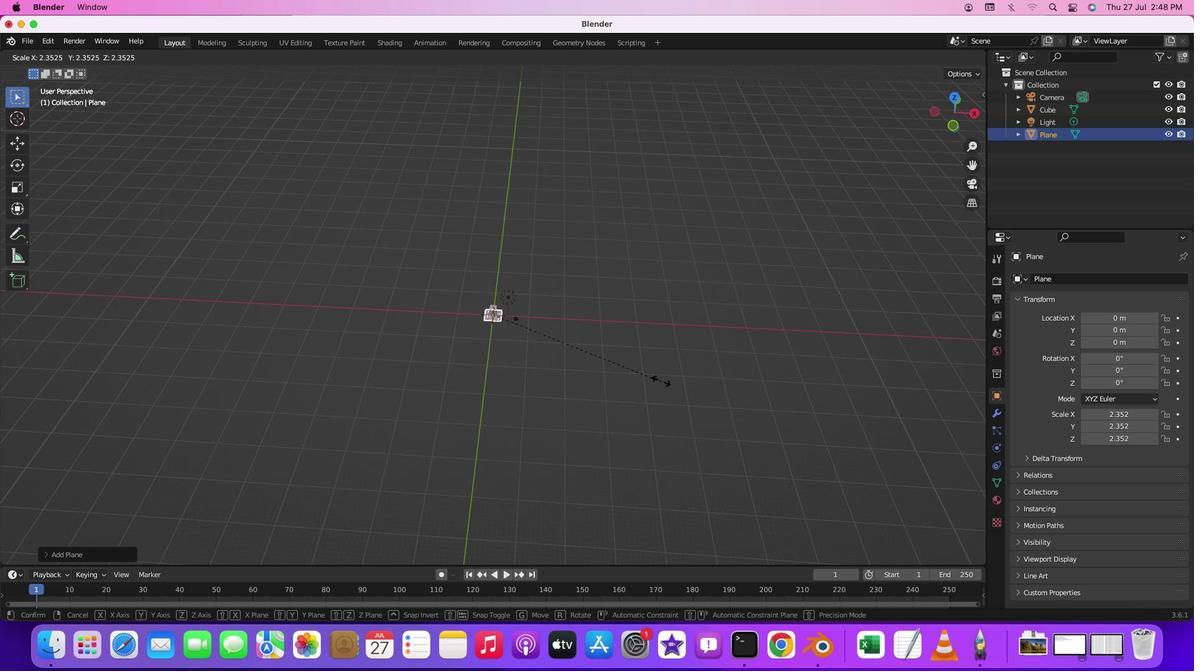 
Action: Mouse pressed left at (663, 383)
Screenshot: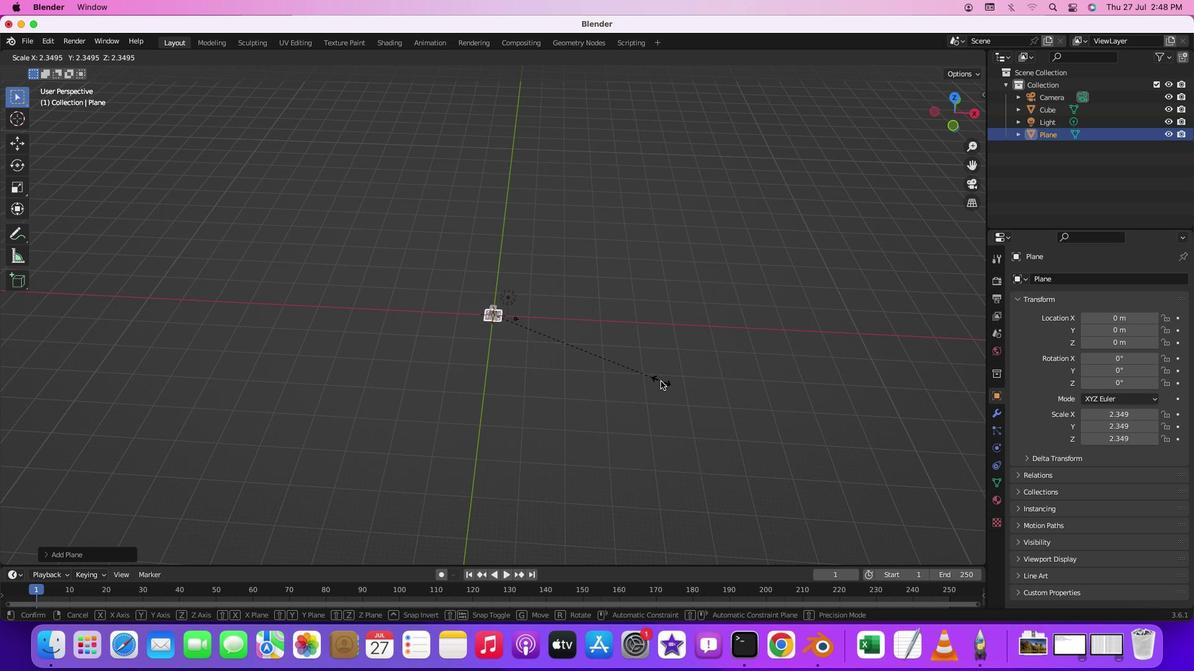 
Action: Mouse moved to (512, 319)
Screenshot: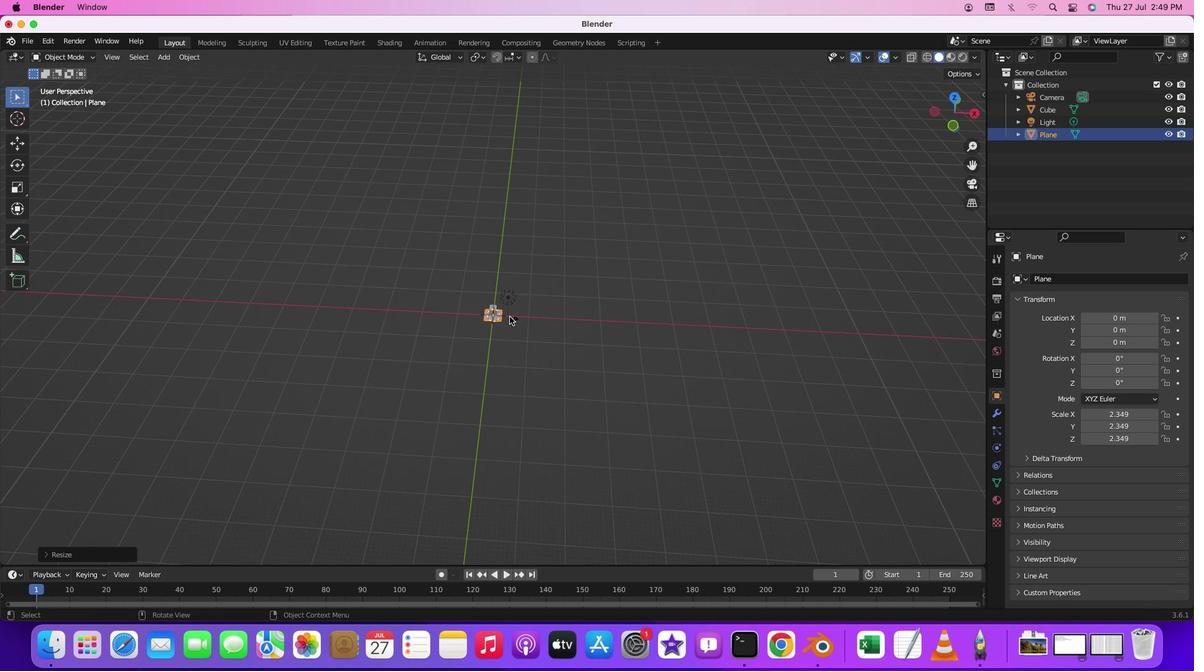 
Action: Key pressed 's'
Screenshot: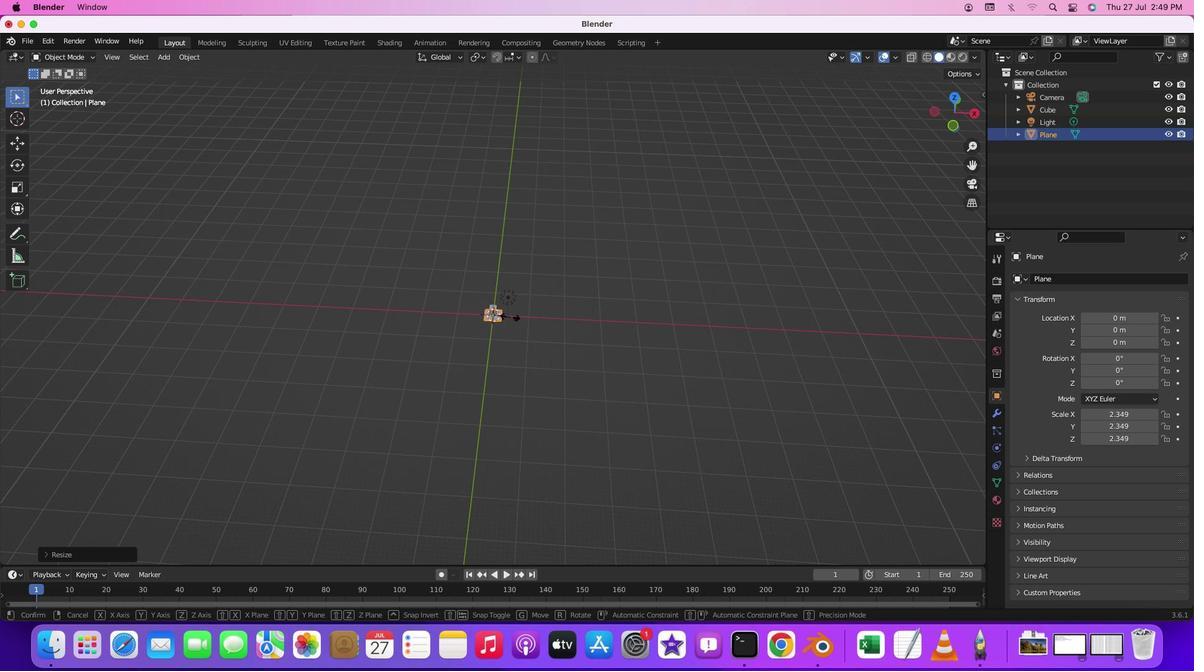 
Action: Mouse moved to (643, 373)
Screenshot: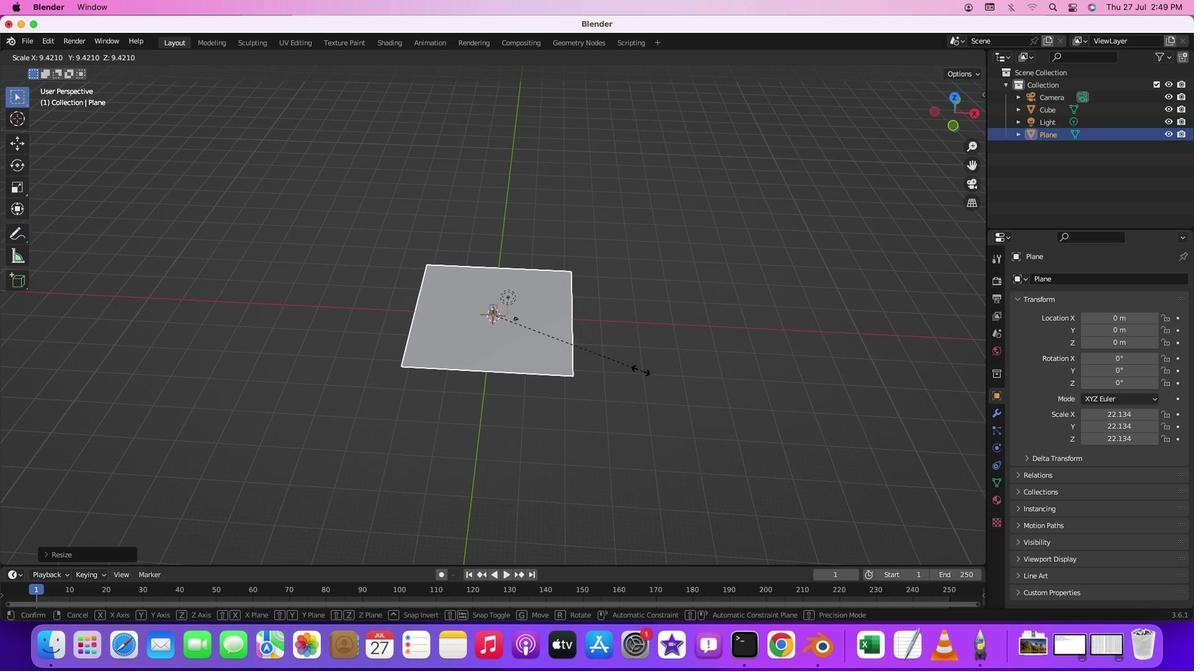 
Action: Mouse pressed left at (643, 373)
Screenshot: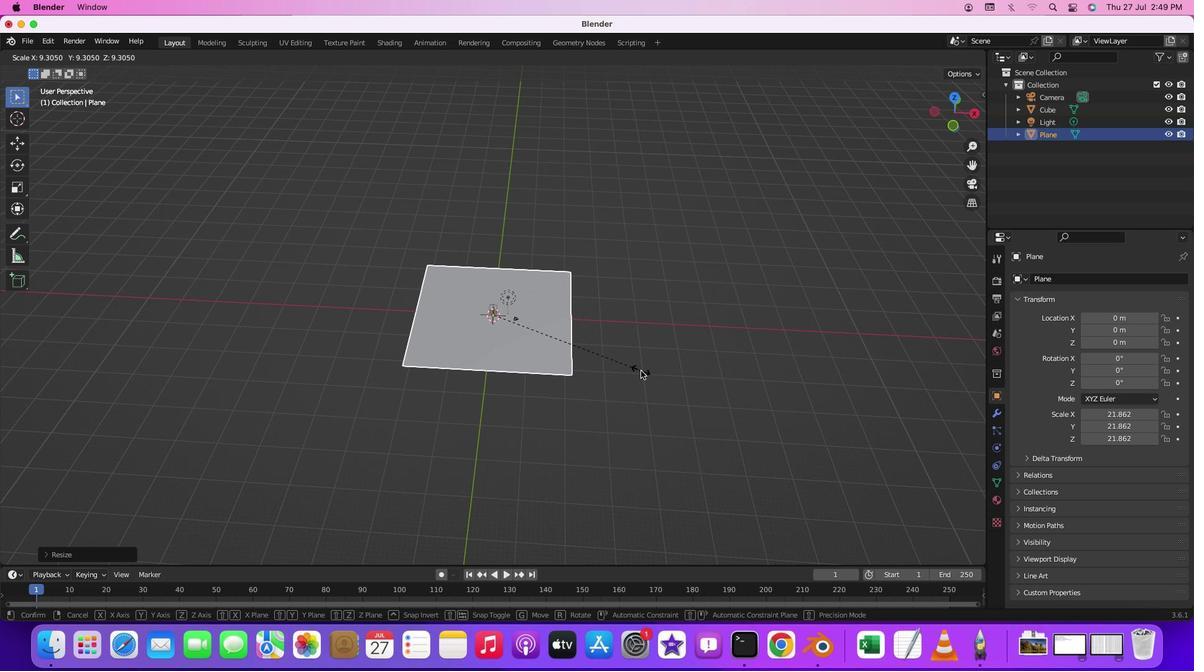 
Action: Mouse moved to (532, 357)
Screenshot: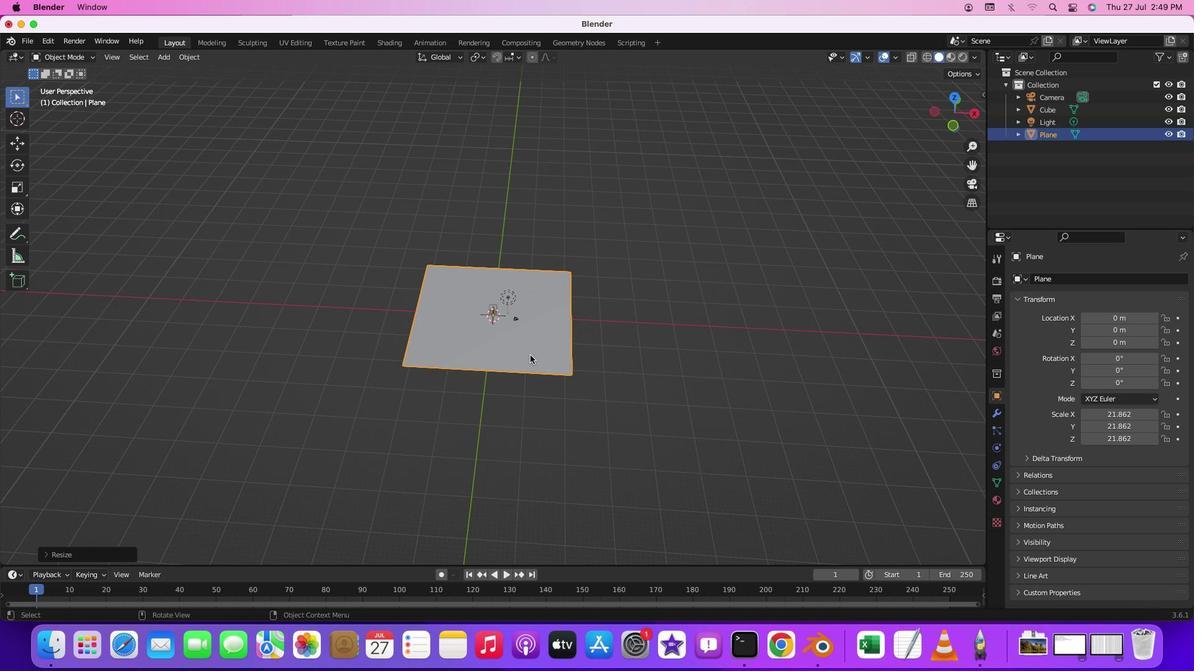 
Action: Mouse scrolled (532, 357) with delta (2, 3)
Screenshot: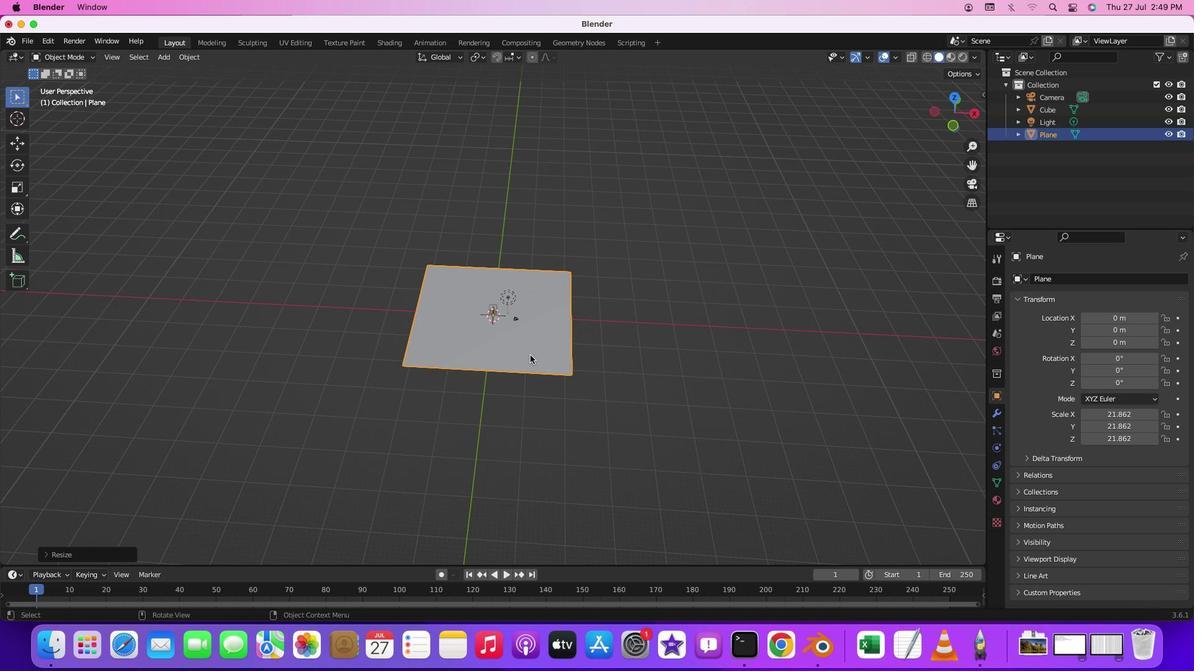 
Action: Mouse scrolled (532, 357) with delta (2, 3)
Screenshot: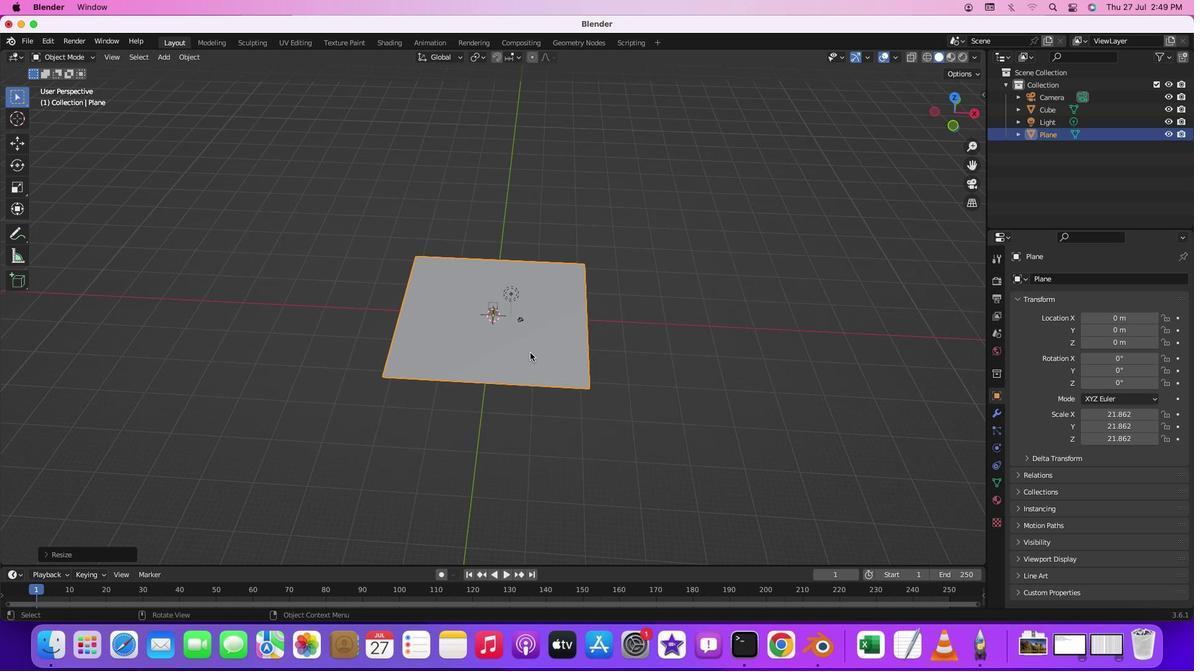 
Action: Mouse moved to (531, 358)
Screenshot: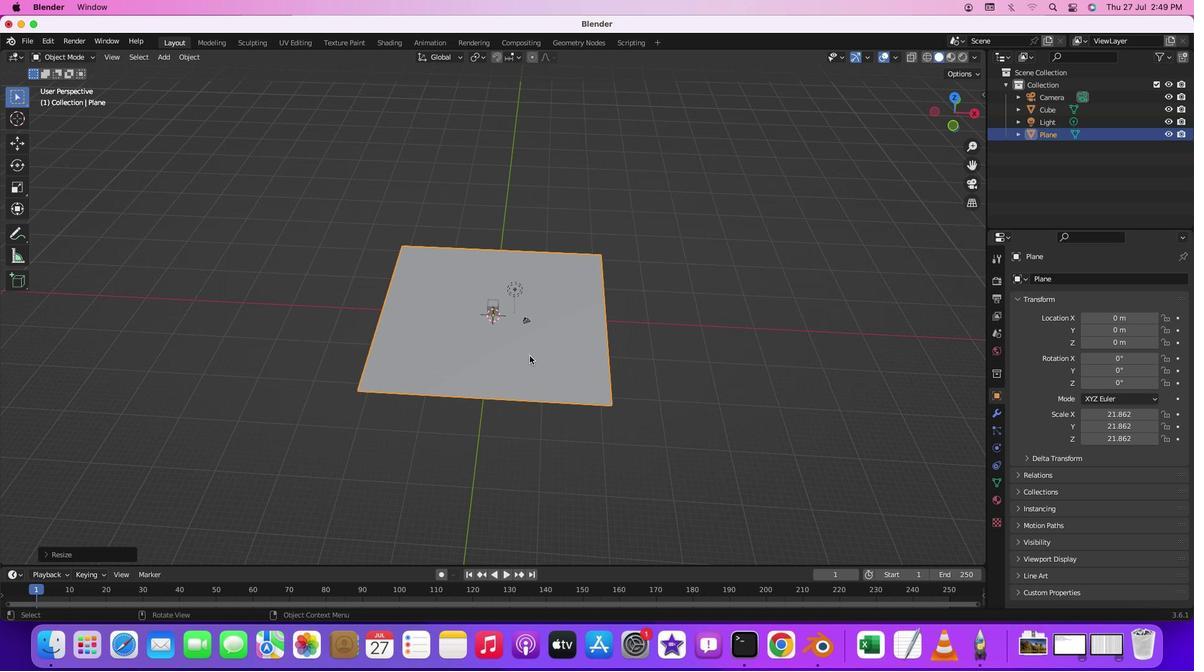 
Action: Mouse scrolled (531, 358) with delta (2, 3)
Screenshot: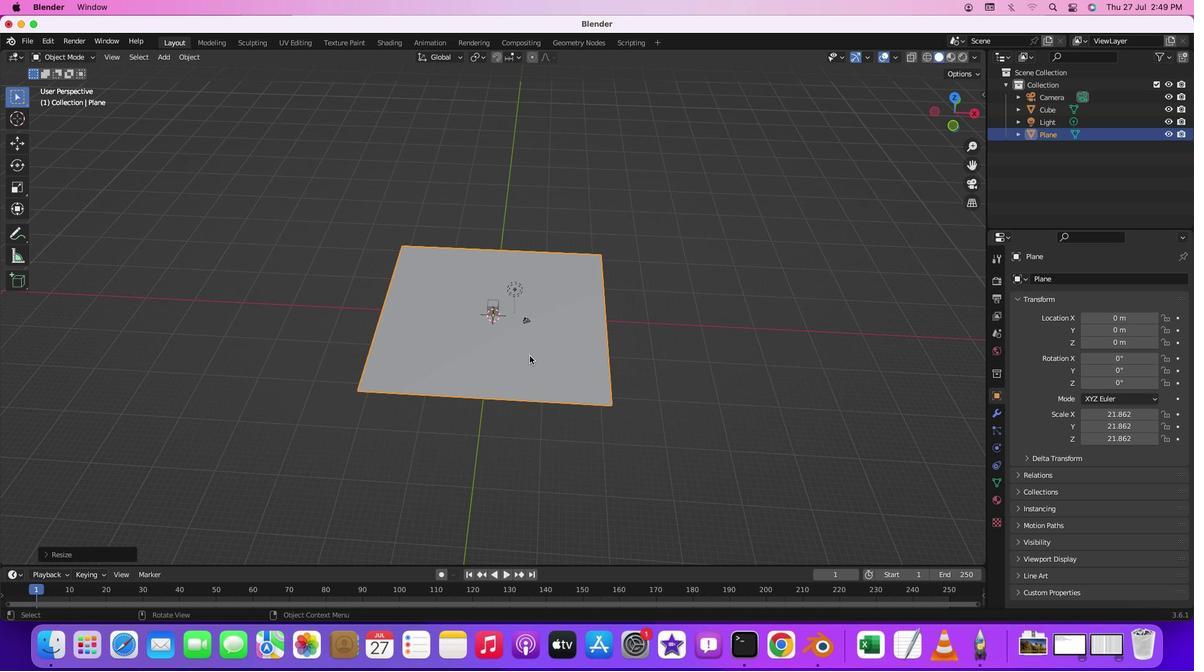
Action: Mouse scrolled (531, 358) with delta (2, 3)
Screenshot: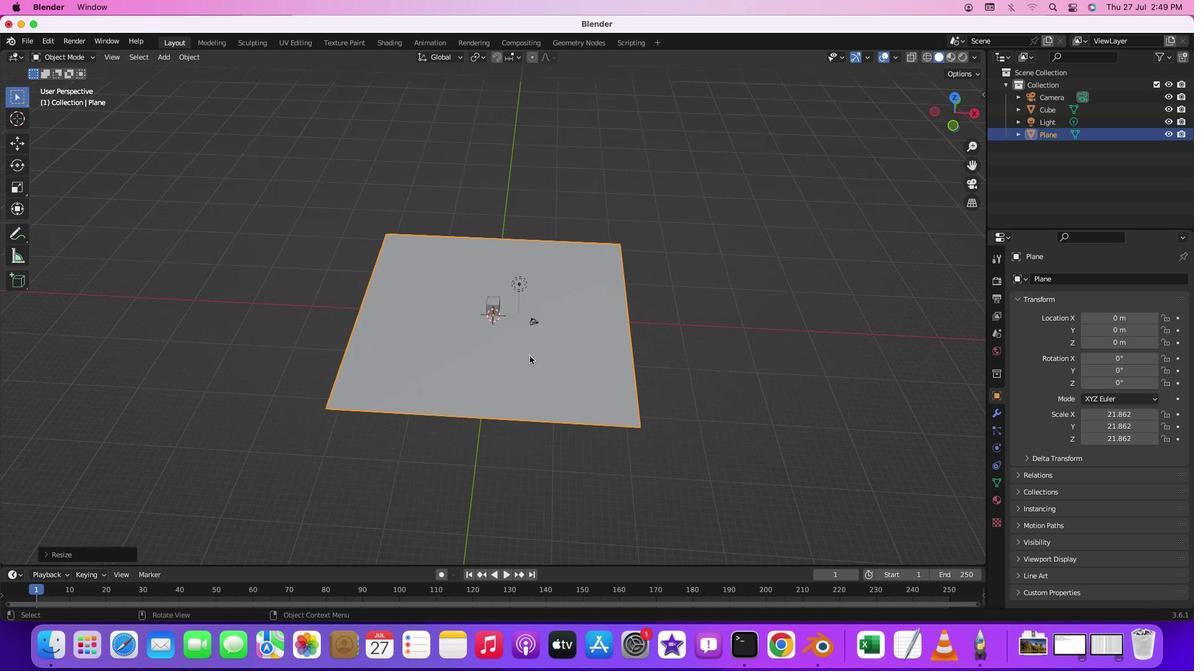 
Action: Mouse scrolled (531, 358) with delta (2, 4)
Screenshot: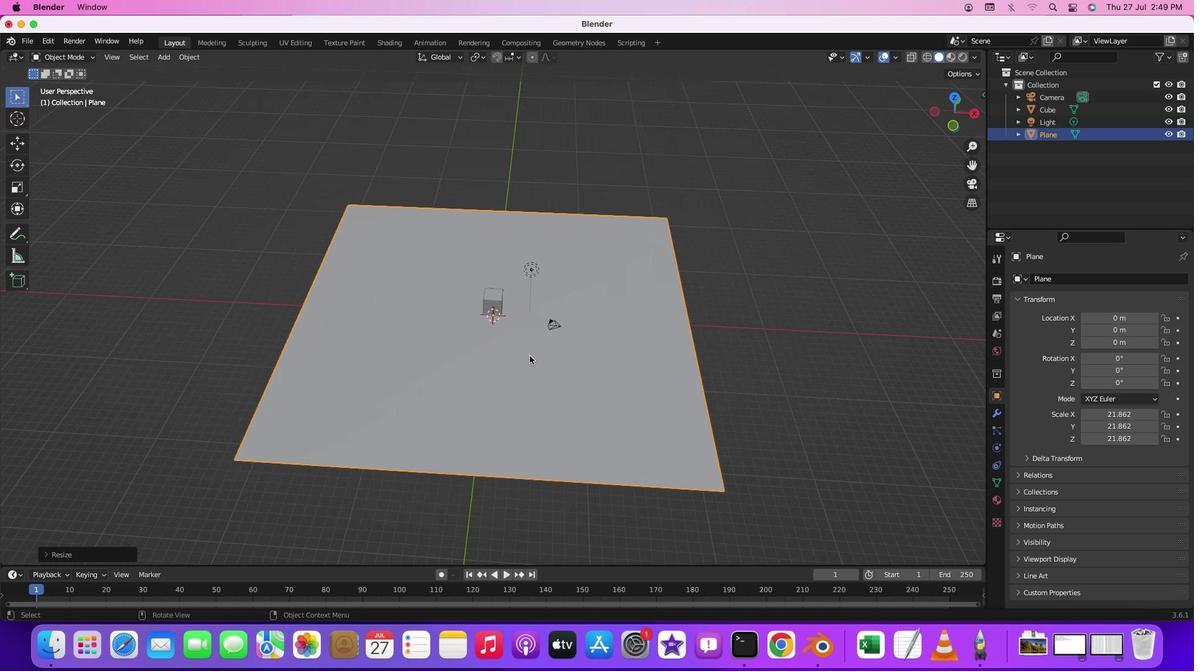 
Action: Mouse scrolled (531, 358) with delta (2, 4)
Screenshot: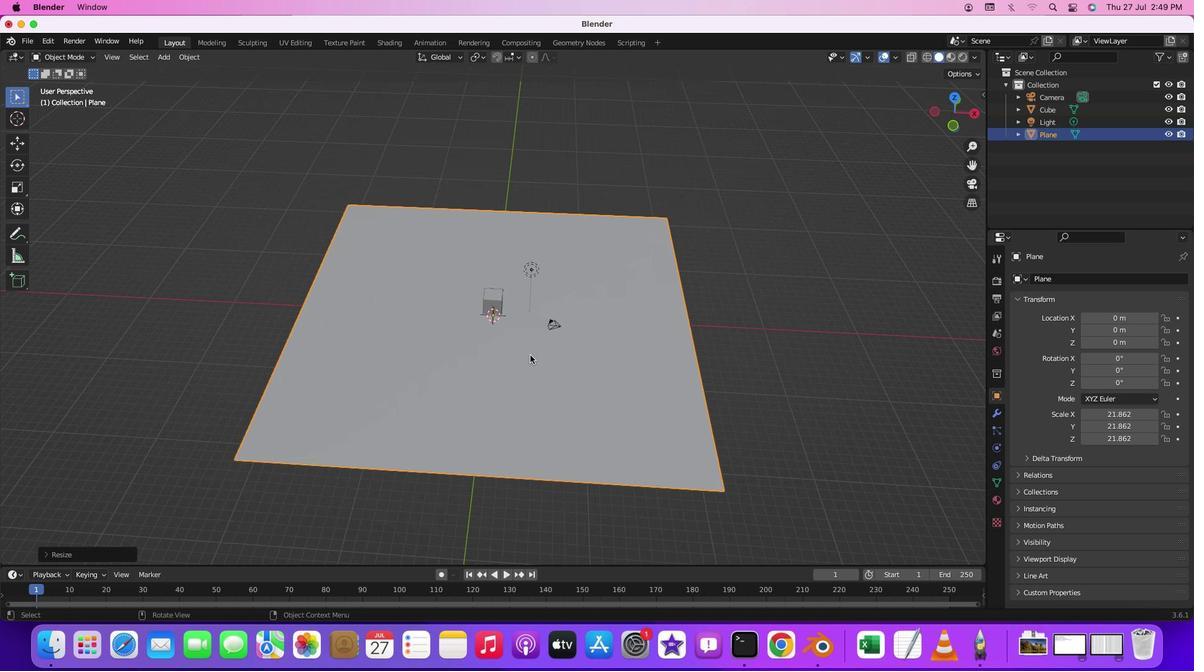 
Action: Mouse moved to (533, 357)
Screenshot: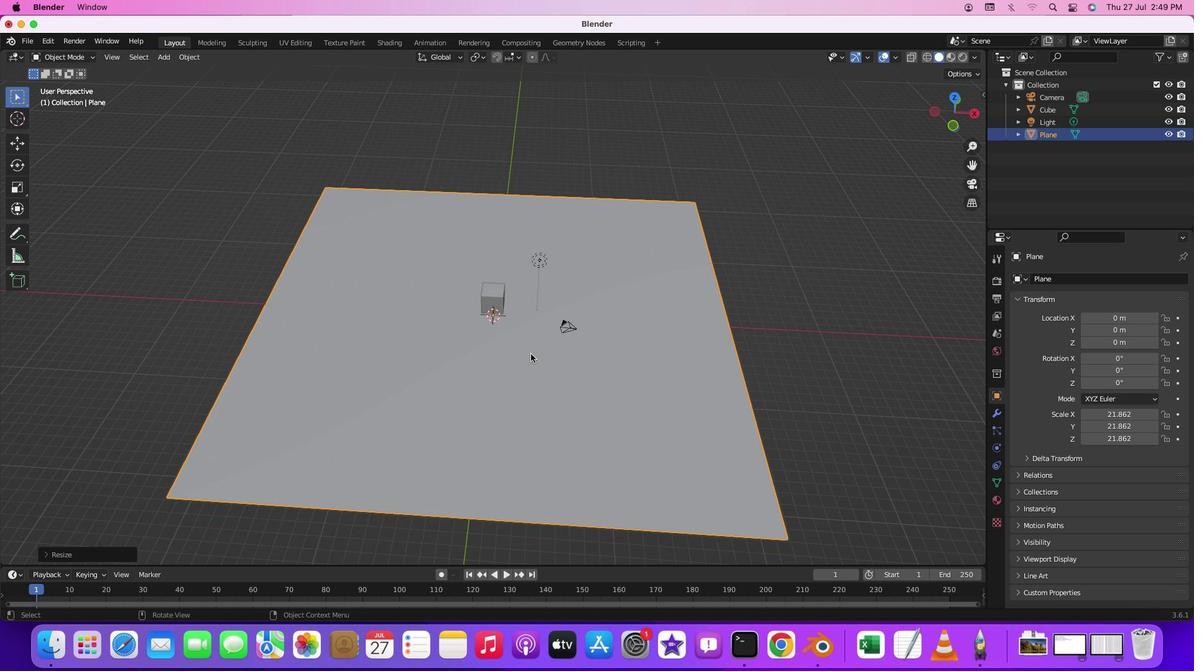 
Action: Mouse scrolled (533, 357) with delta (2, 3)
Screenshot: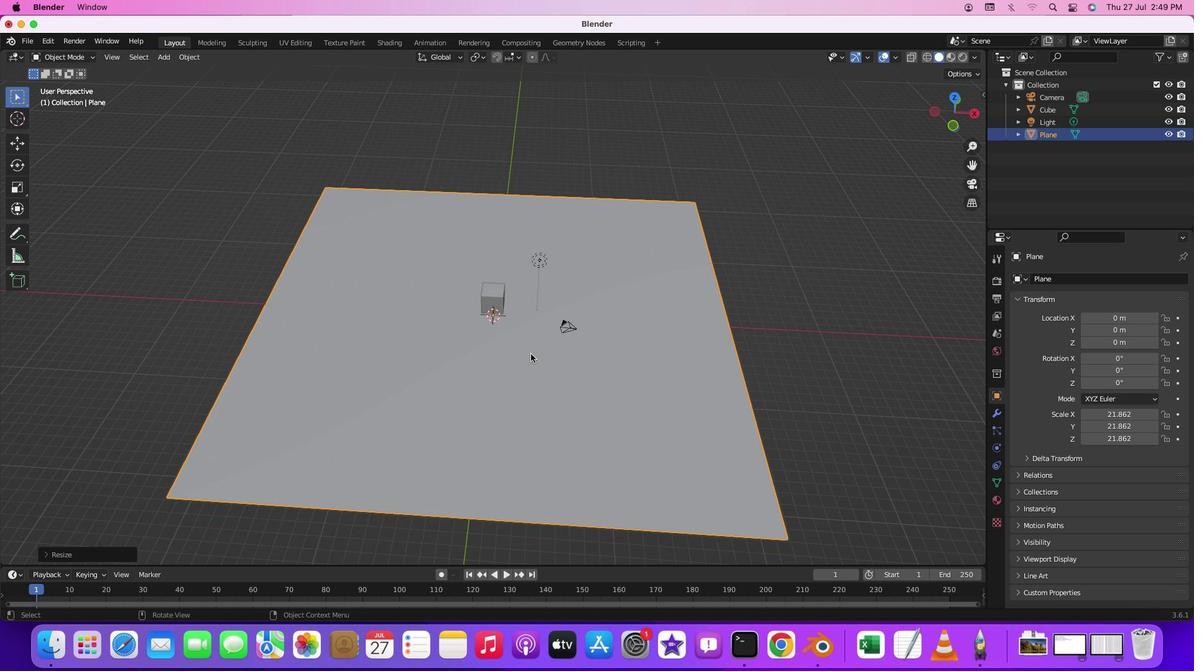 
Action: Mouse scrolled (533, 357) with delta (2, 3)
Screenshot: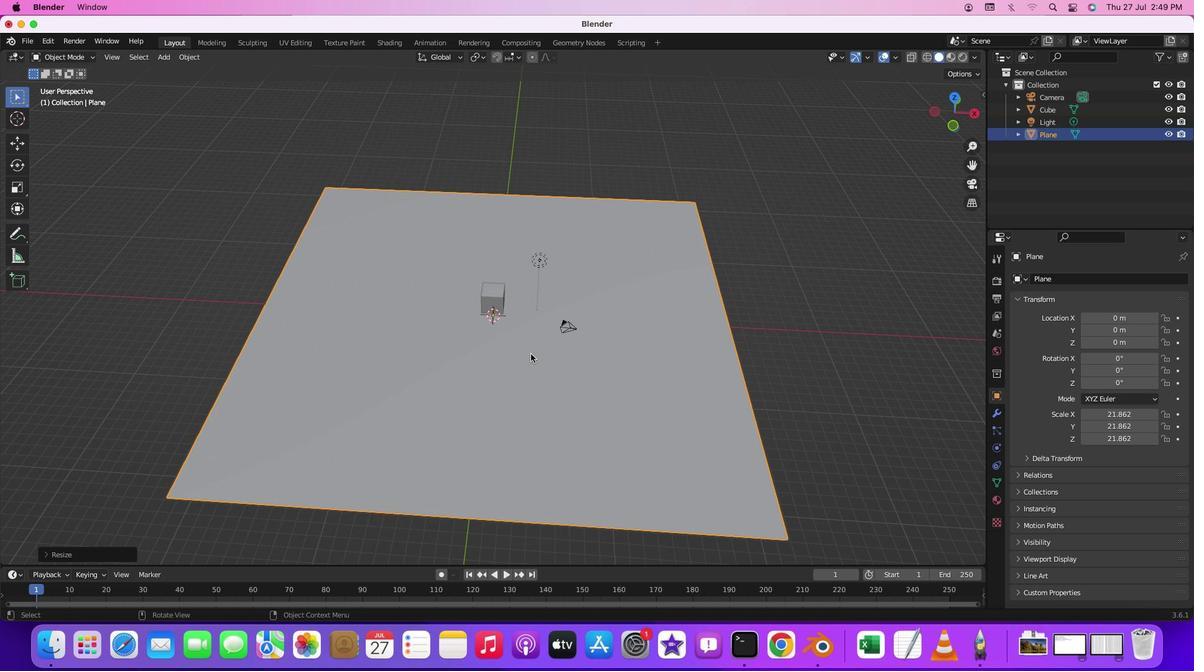 
Action: Mouse moved to (555, 346)
Screenshot: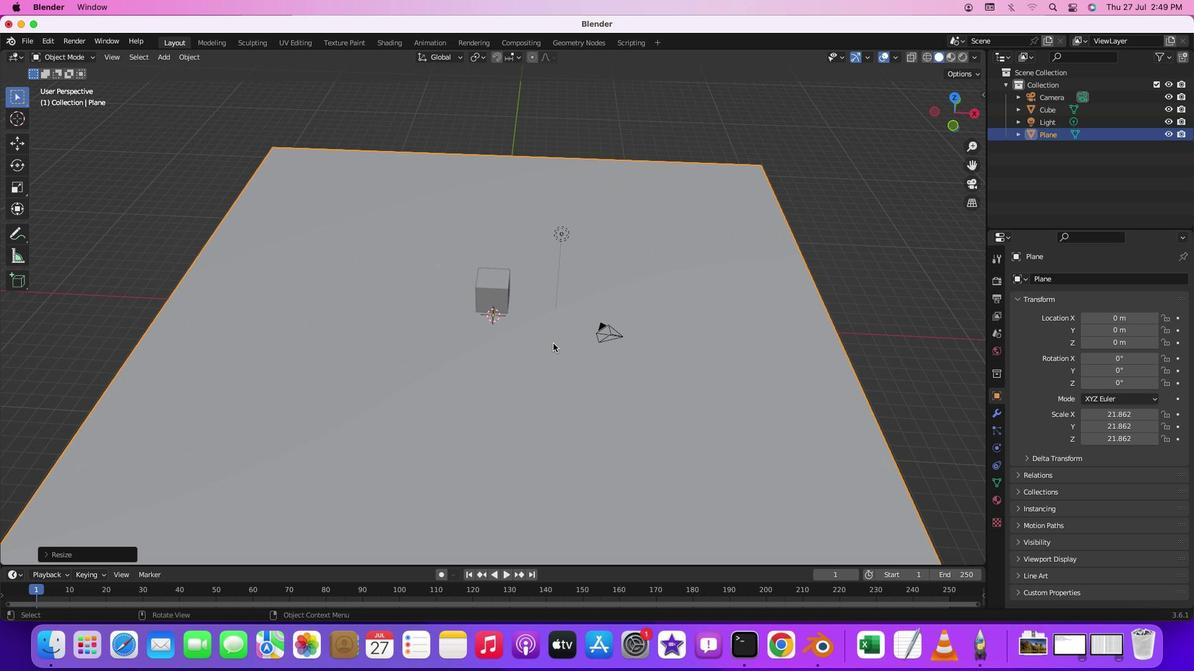 
Action: Mouse pressed middle at (555, 346)
Screenshot: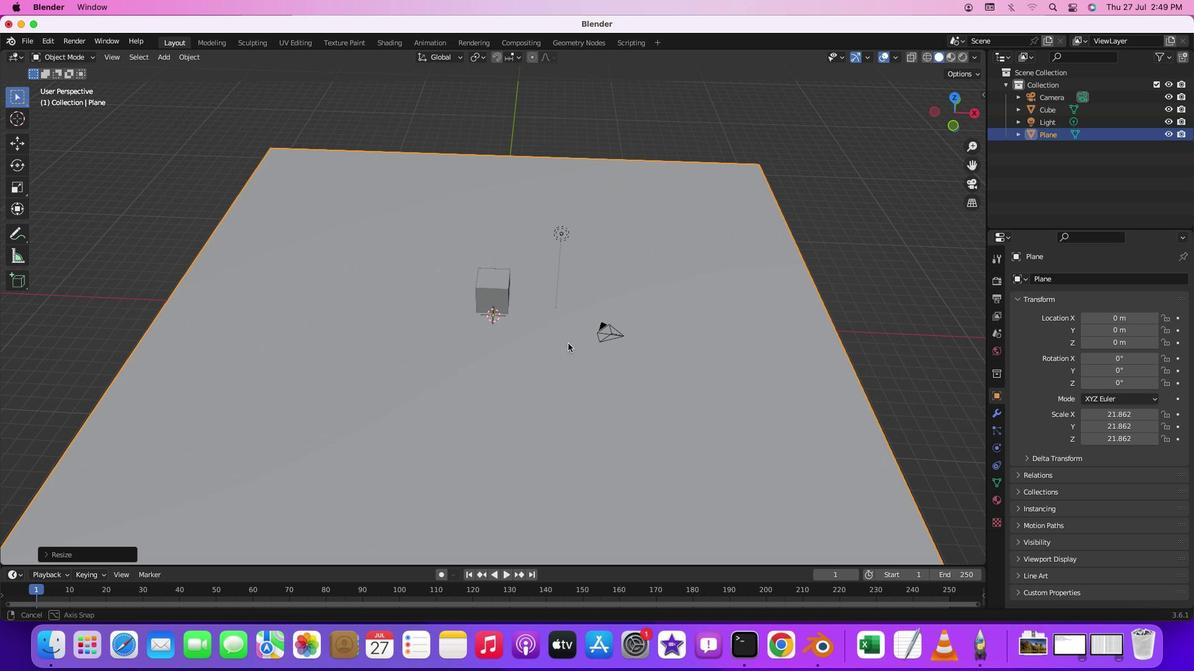 
Action: Mouse moved to (594, 326)
Screenshot: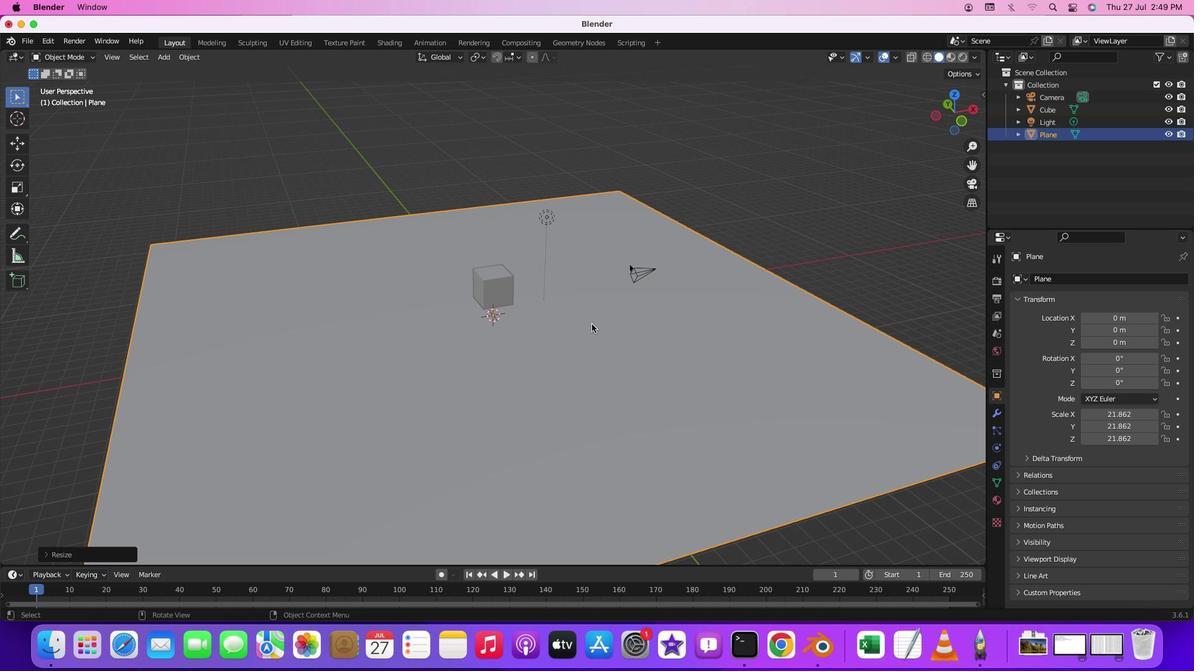 
Action: Mouse scrolled (594, 326) with delta (2, 3)
Screenshot: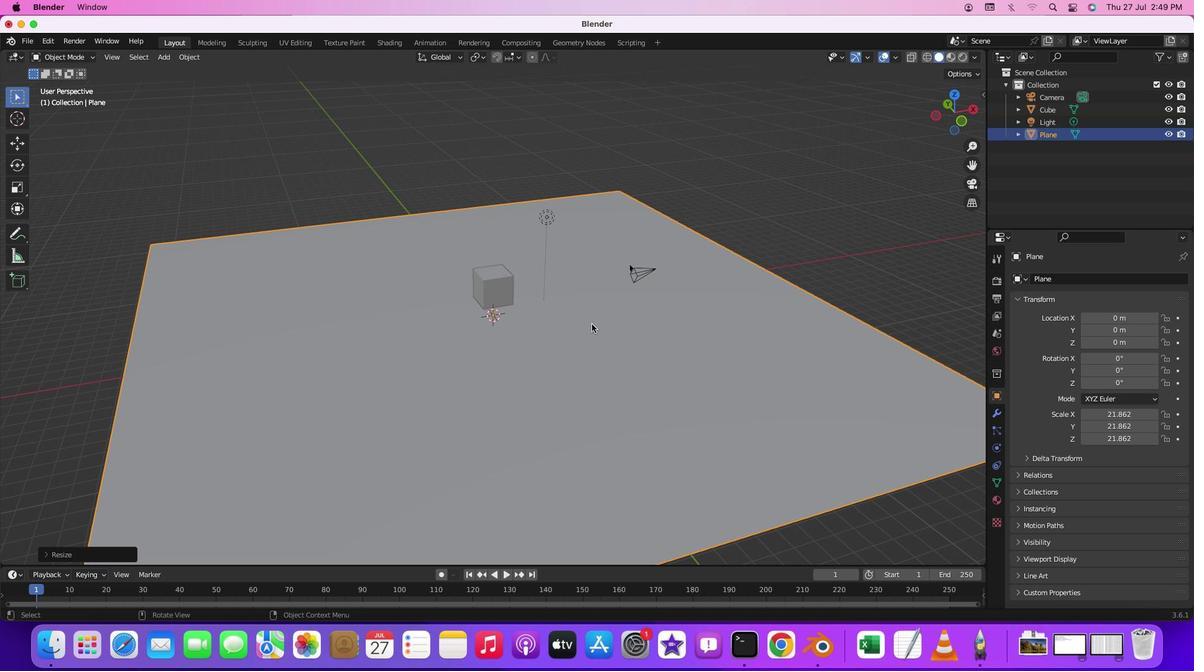
Action: Mouse scrolled (594, 326) with delta (2, 3)
Screenshot: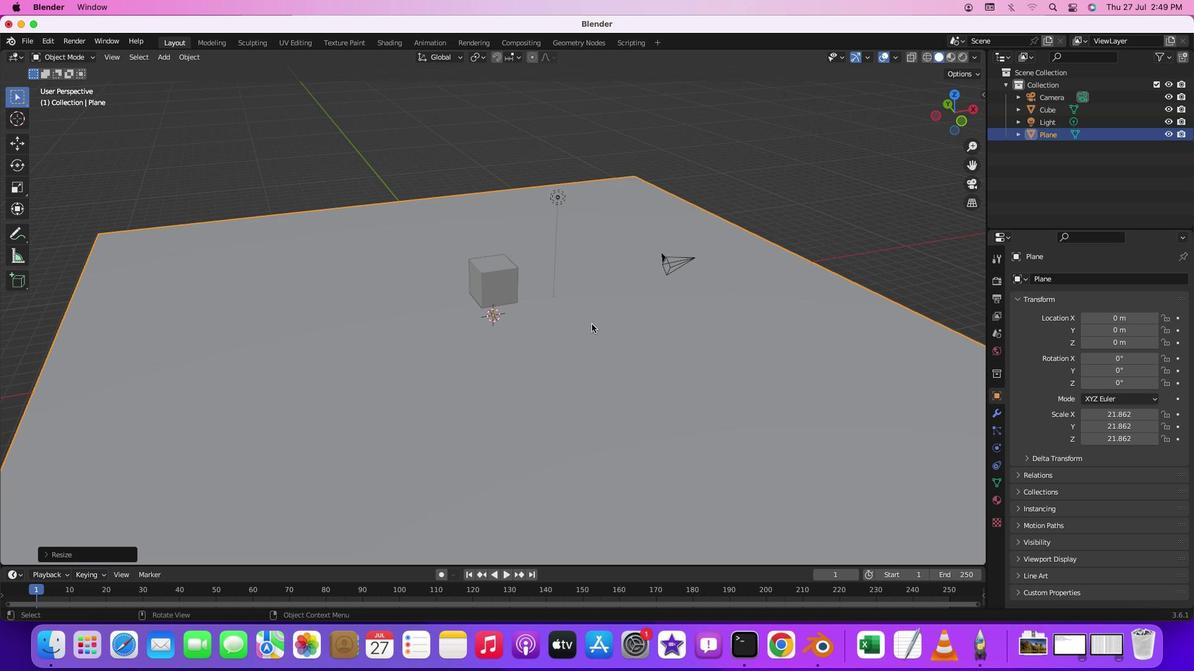 
Action: Mouse moved to (574, 345)
Screenshot: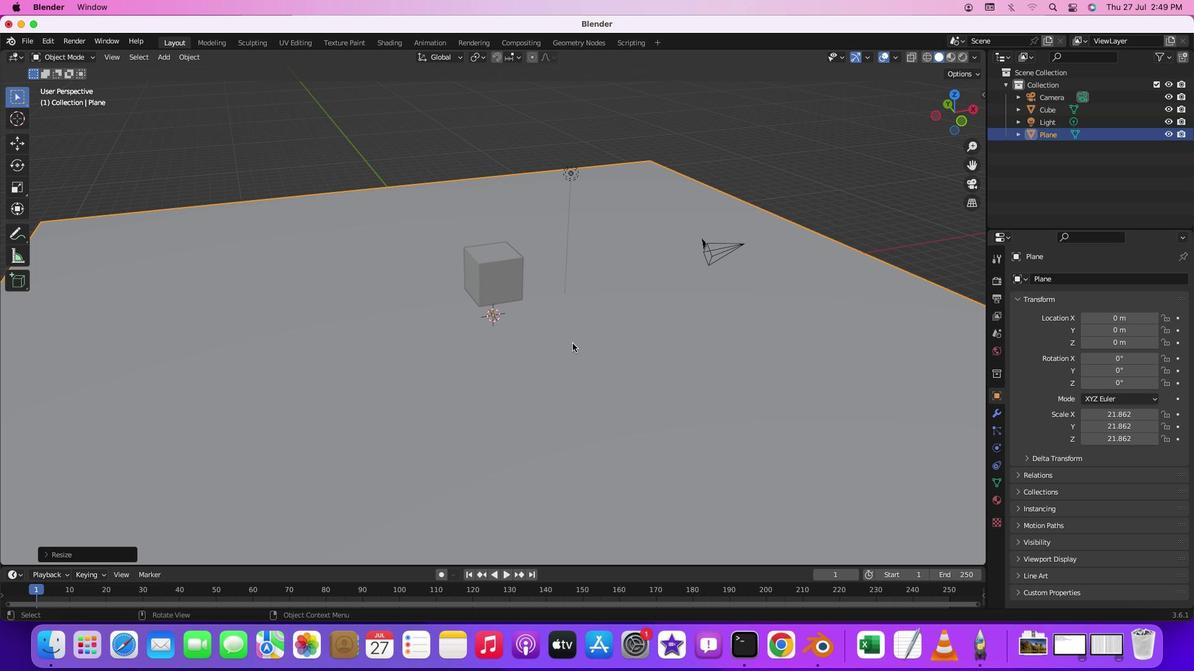 
Action: Mouse pressed left at (574, 345)
Screenshot: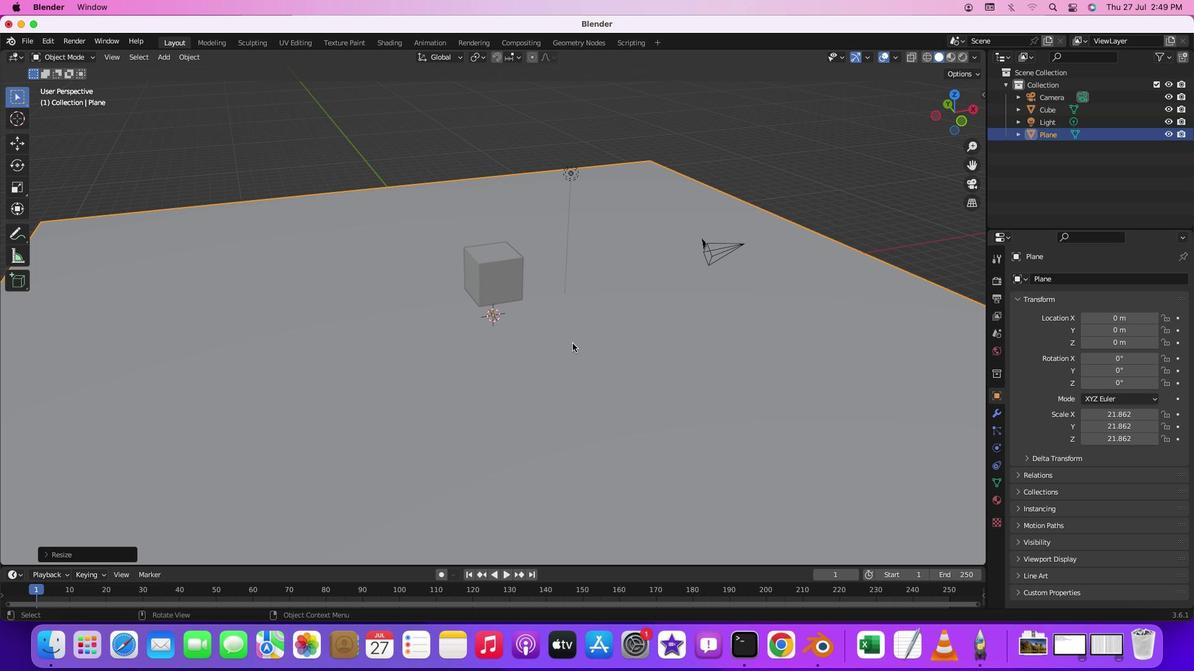 
Action: Mouse moved to (587, 323)
Screenshot: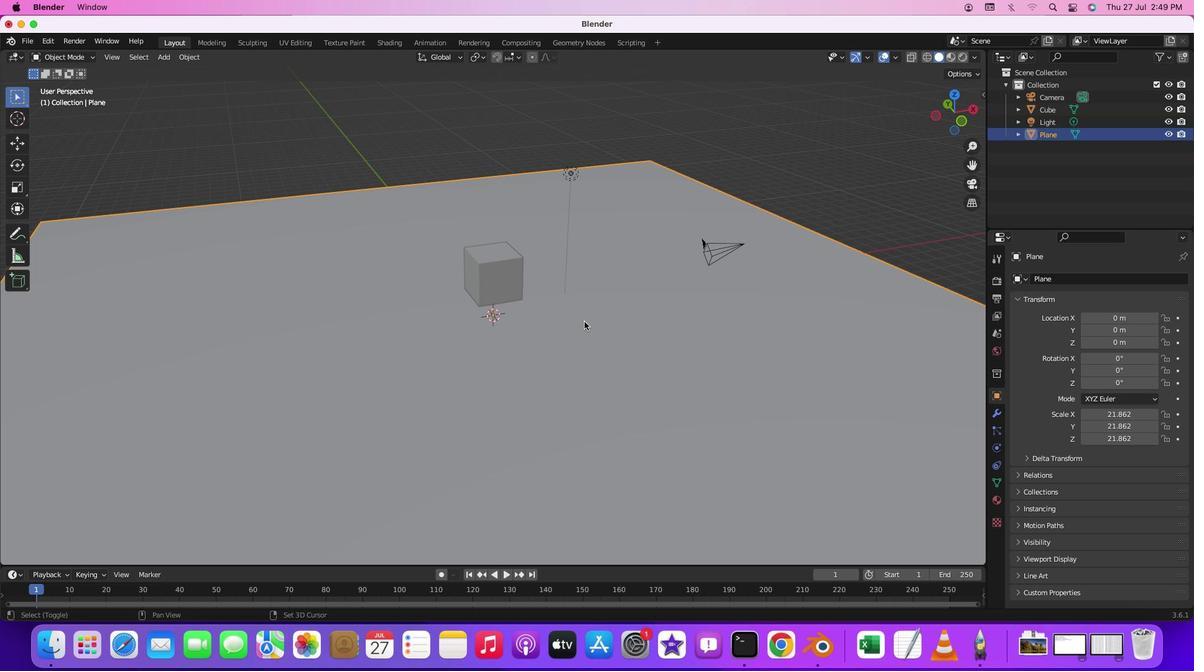 
Action: Key pressed Key.shift
Screenshot: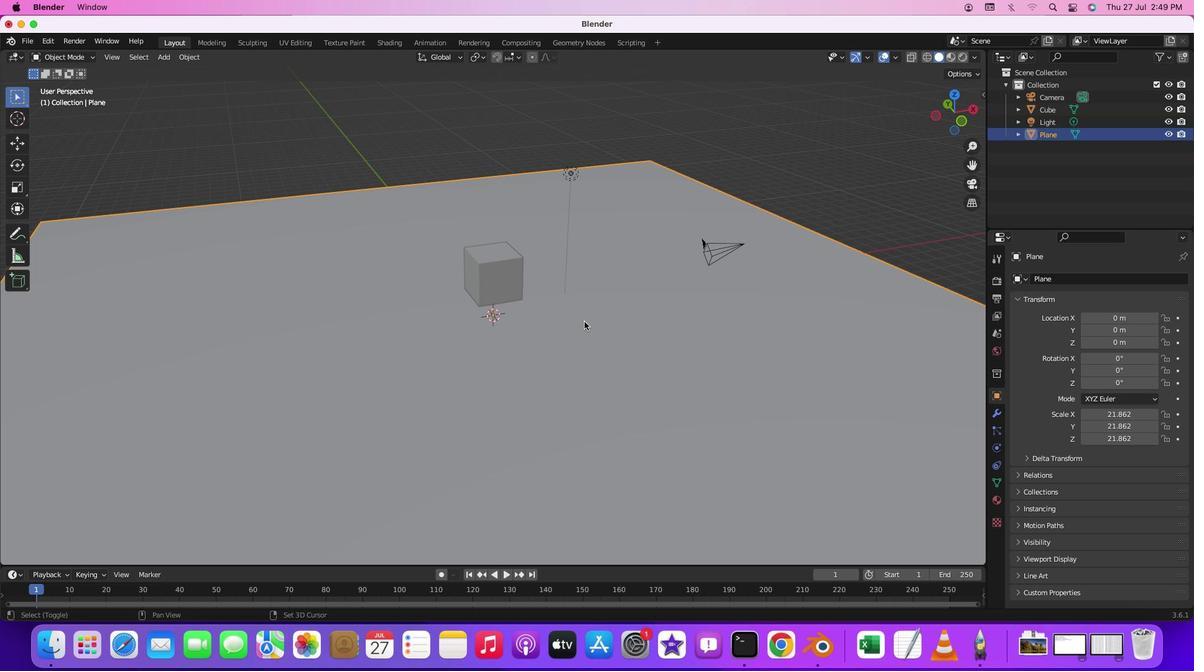 
Action: Mouse moved to (587, 324)
Screenshot: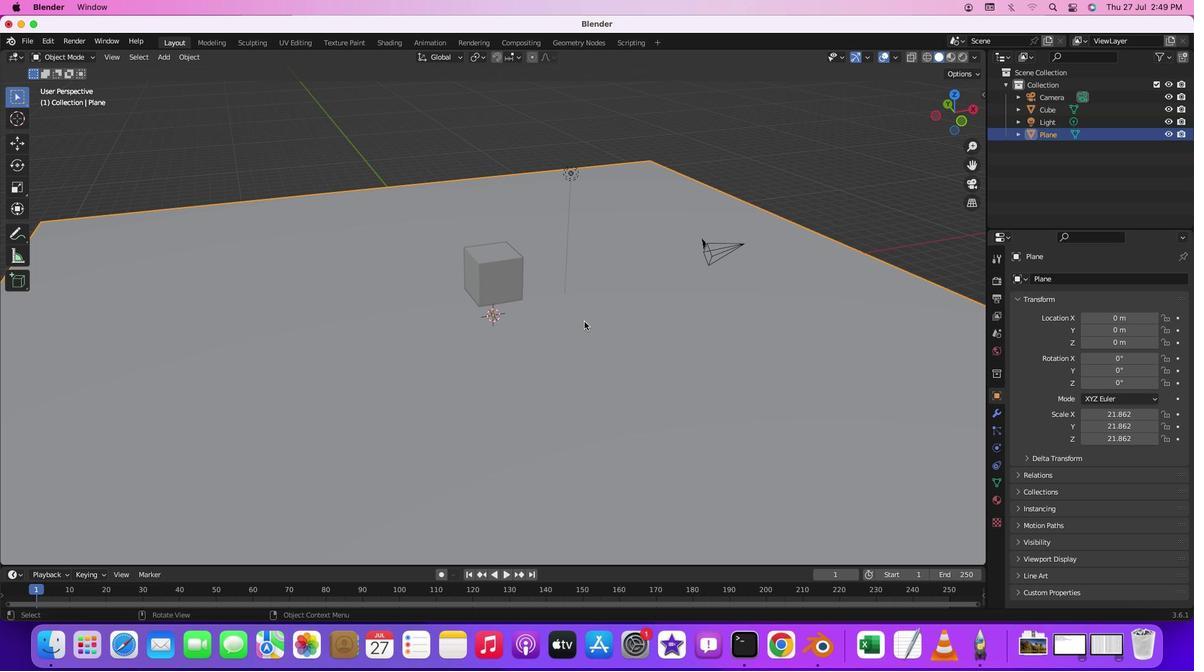 
Action: Key pressed Key.cmd
Screenshot: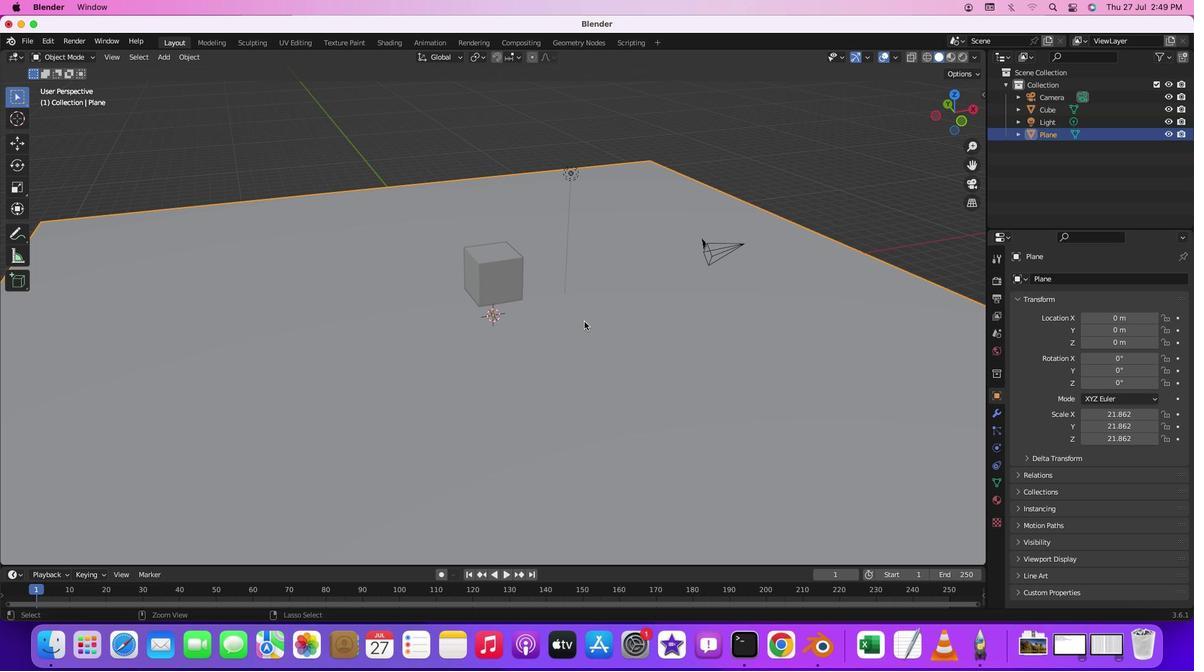 
Action: Mouse pressed left at (587, 324)
Screenshot: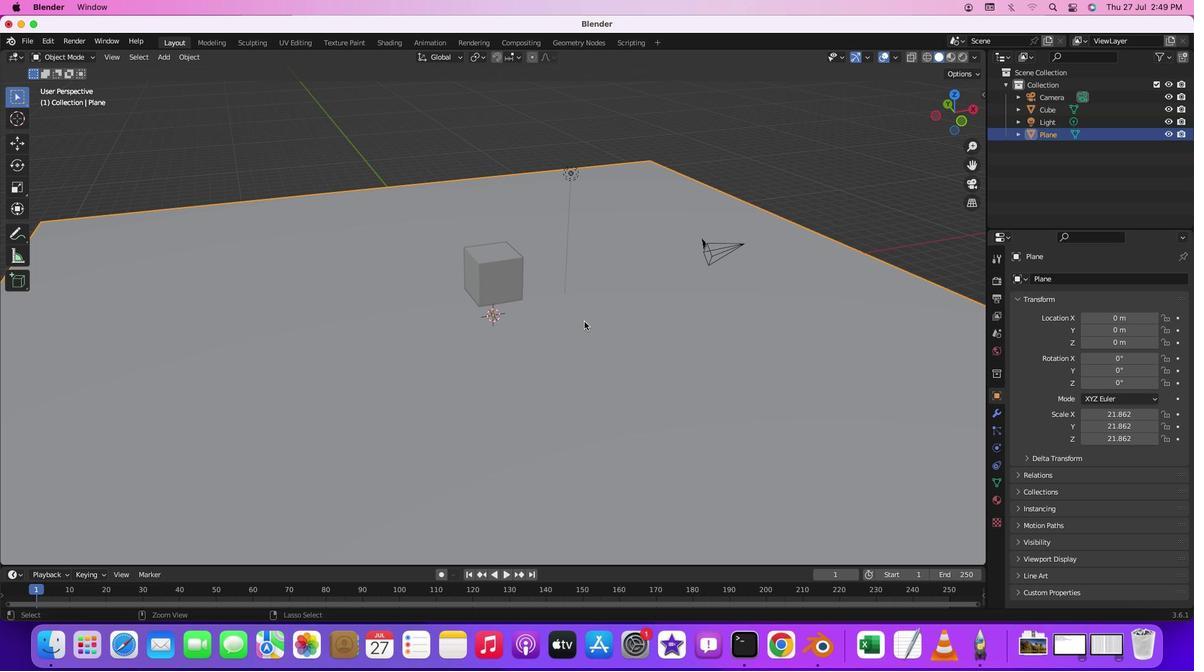 
Action: Mouse moved to (570, 167)
Screenshot: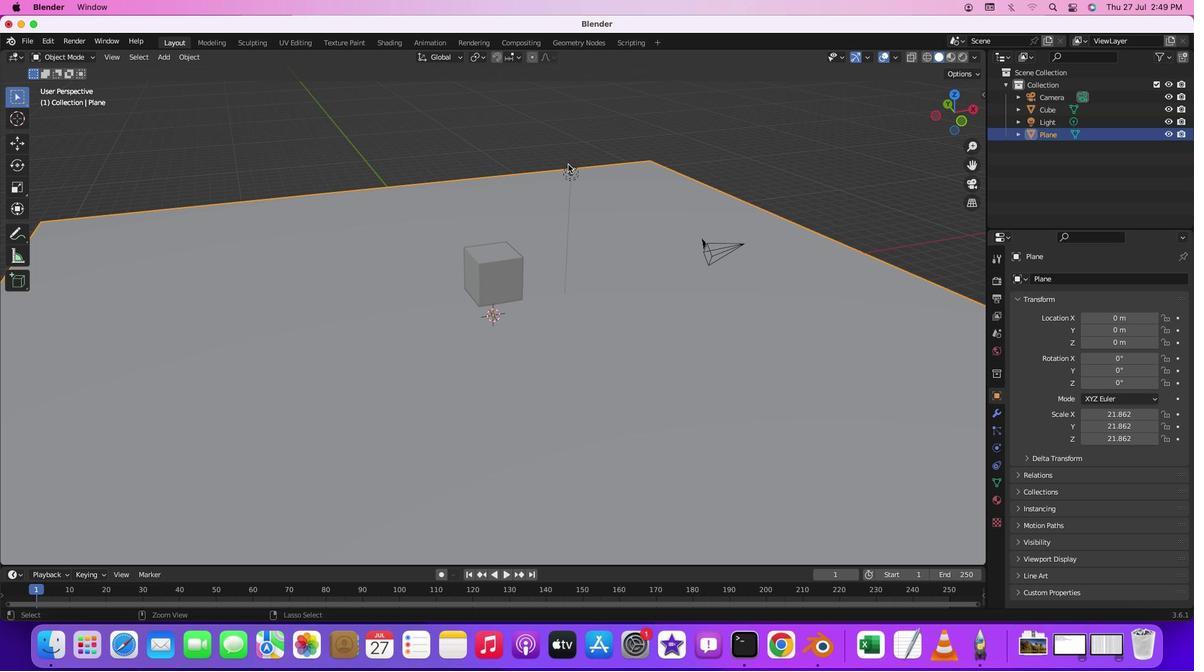 
Action: Mouse pressed left at (570, 167)
Screenshot: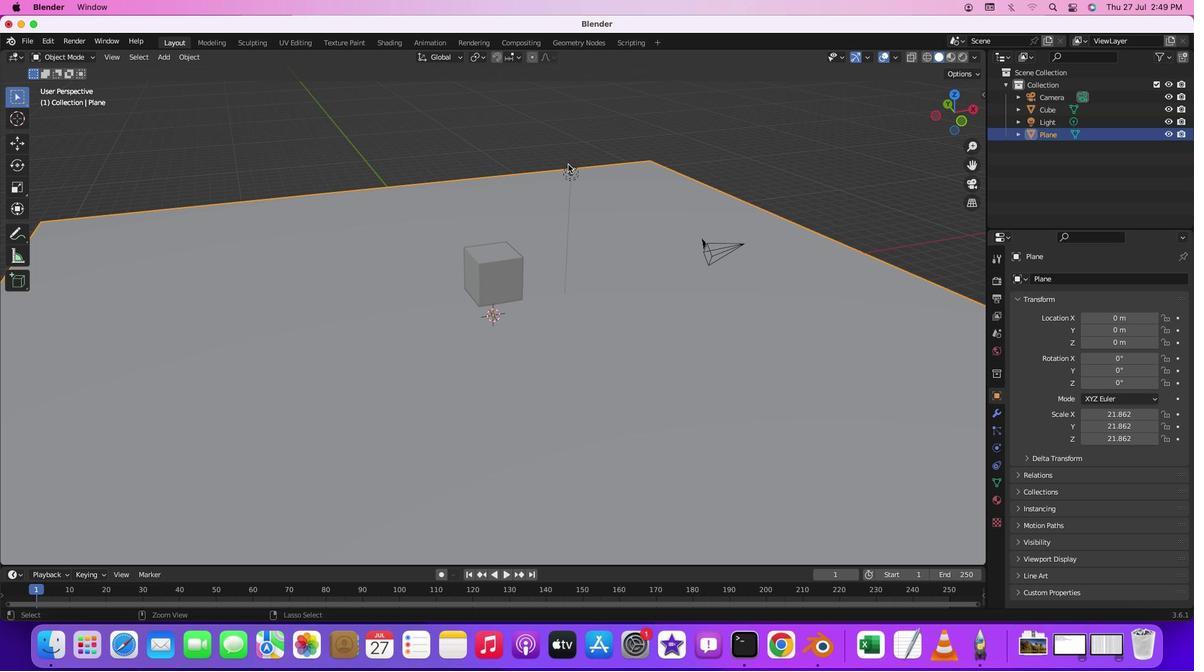 
Action: Mouse moved to (717, 250)
Screenshot: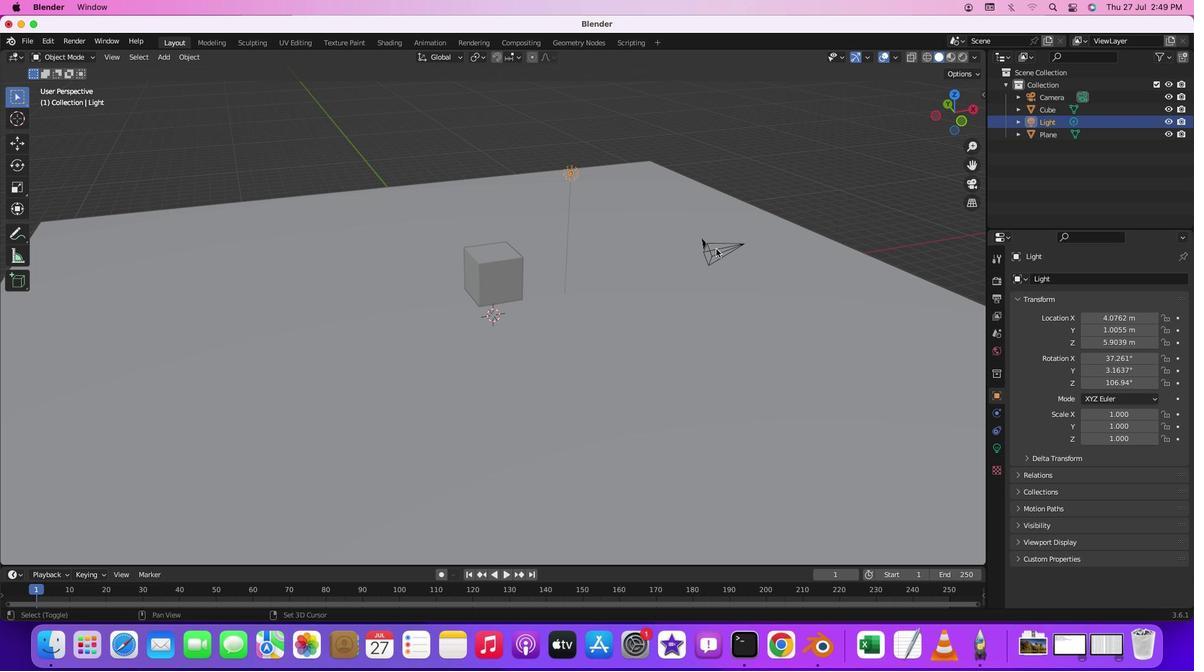 
Action: Key pressed Key.shift
Screenshot: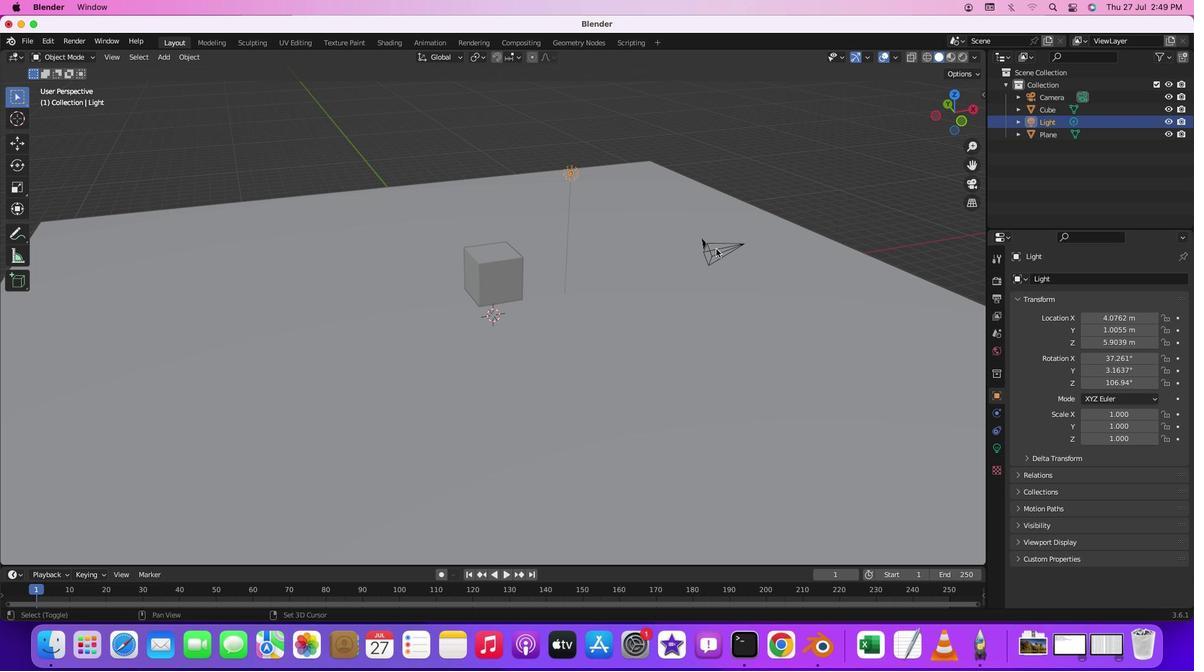 
Action: Mouse moved to (719, 251)
Screenshot: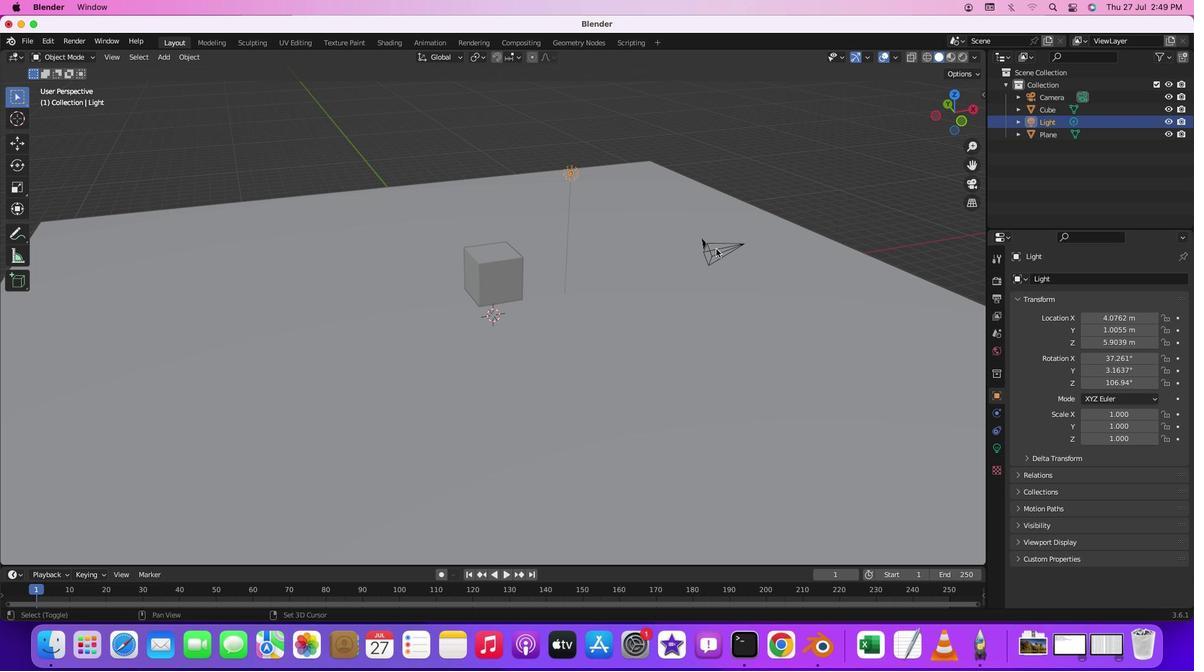 
Action: Mouse pressed left at (719, 251)
Screenshot: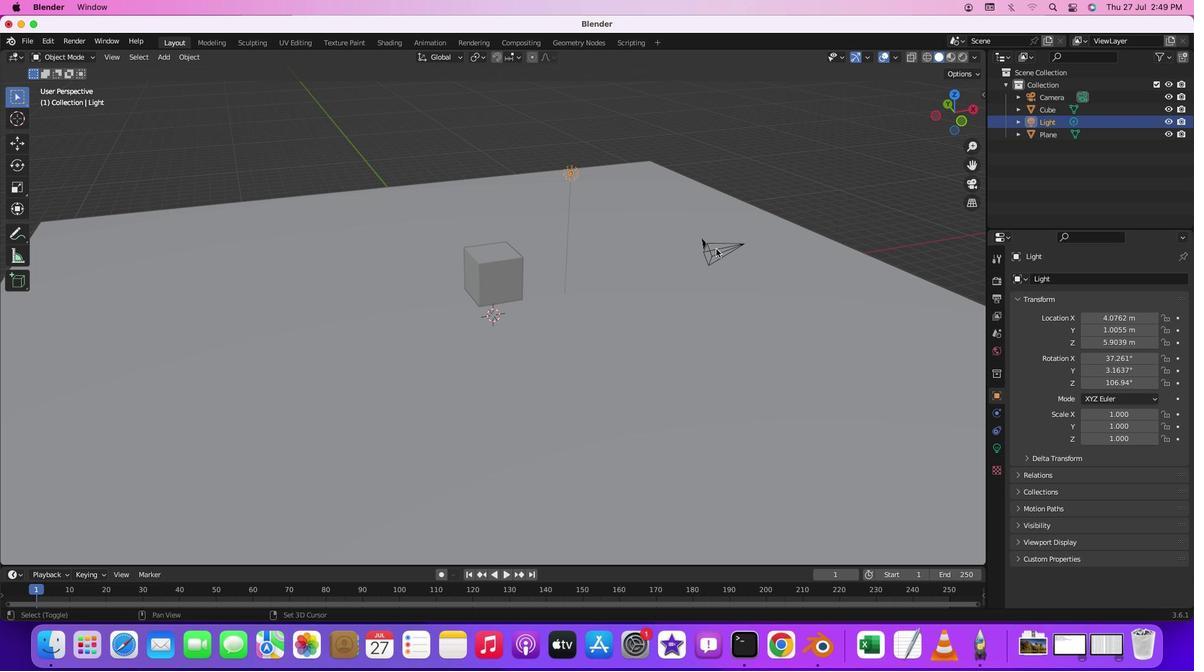 
Action: Mouse moved to (605, 319)
Screenshot: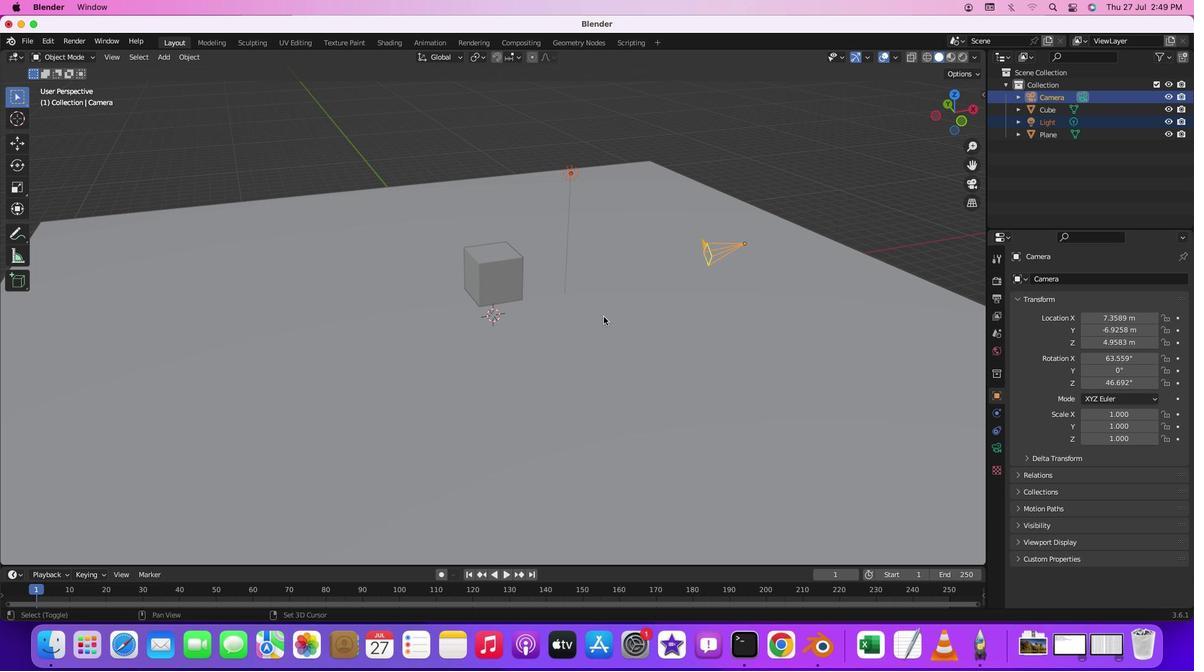 
Action: Mouse pressed left at (605, 319)
Screenshot: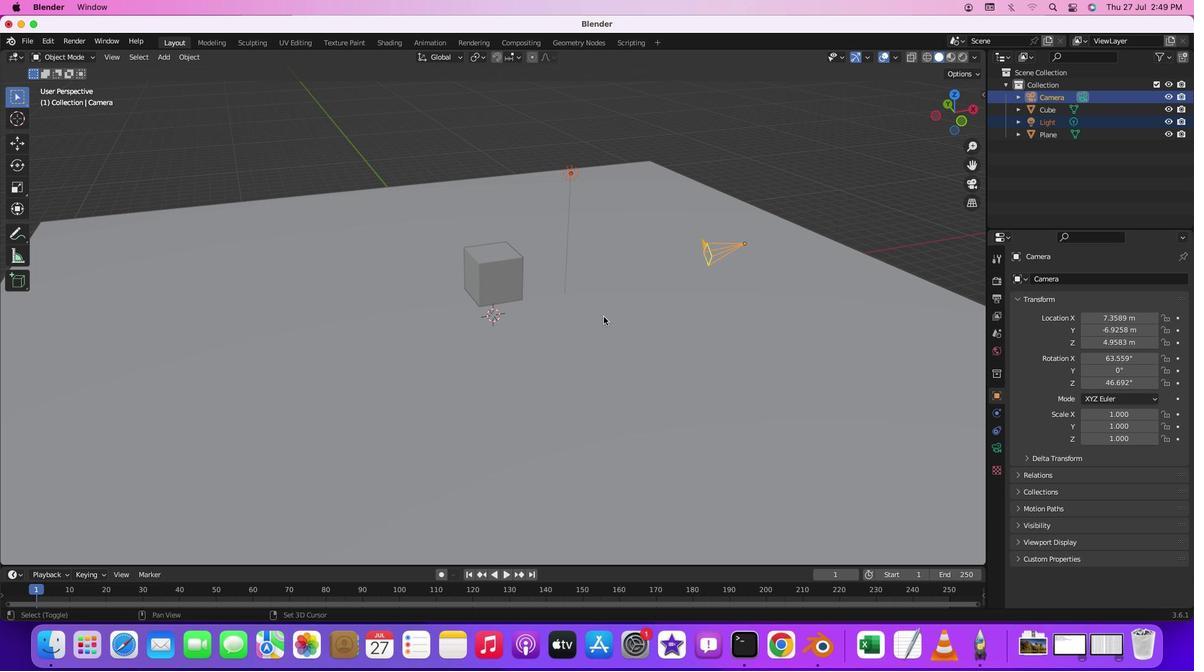 
Action: Mouse moved to (1025, 166)
Screenshot: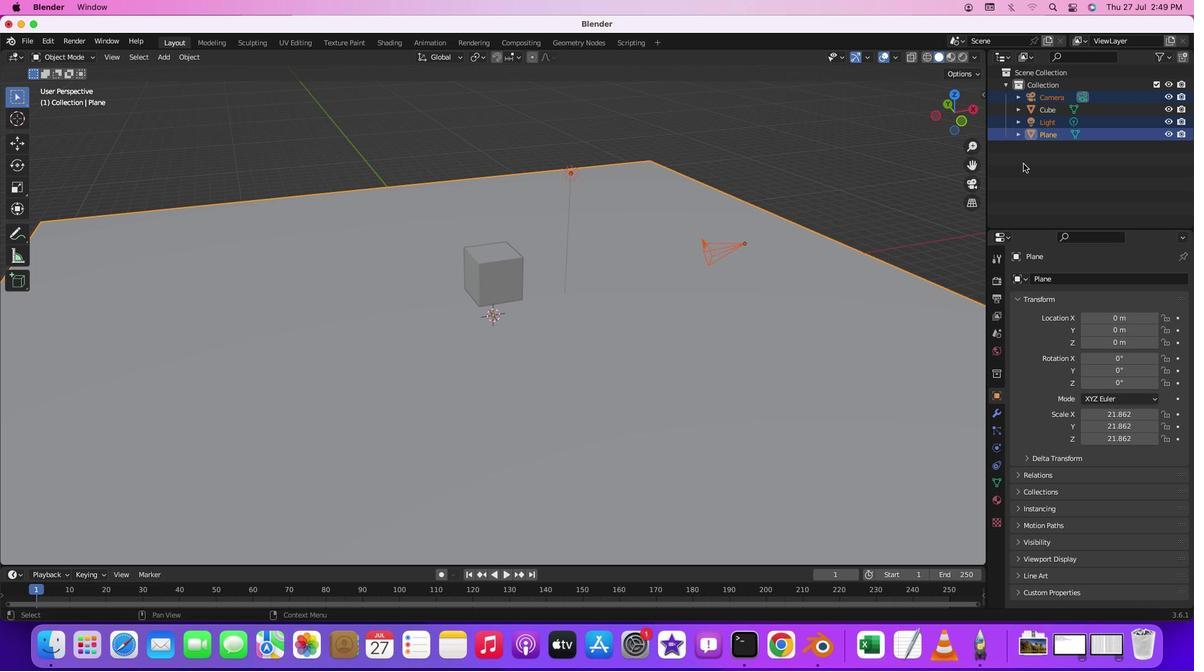
Action: Mouse pressed right at (1025, 166)
Screenshot: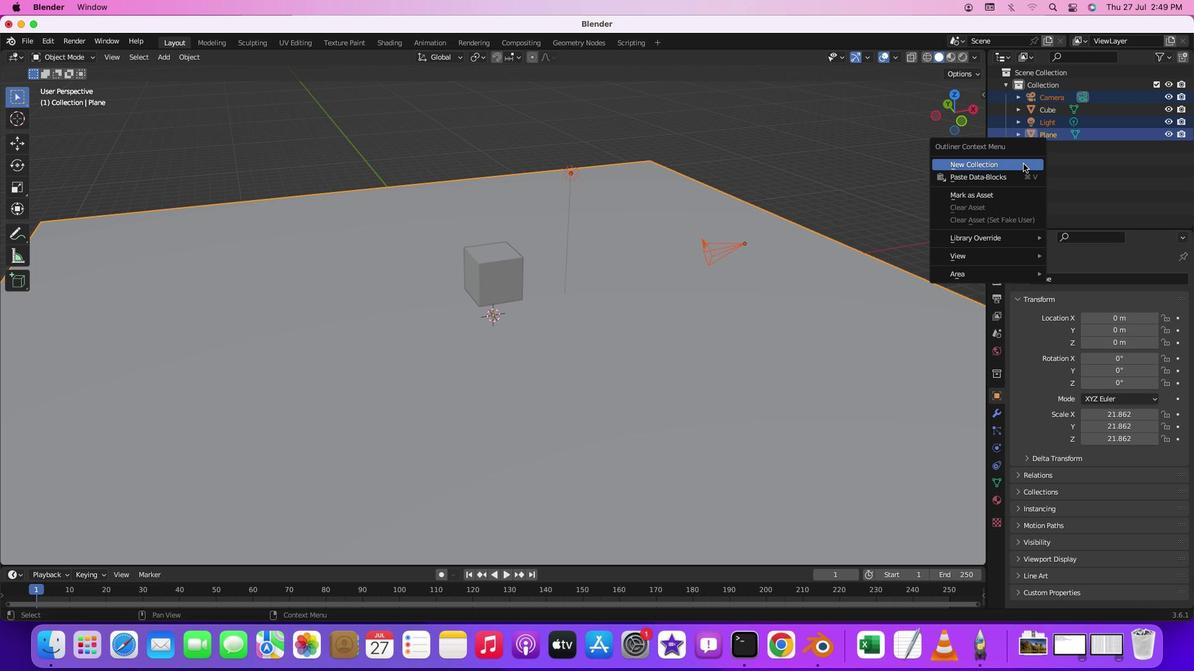 
Action: Mouse moved to (1025, 166)
Screenshot: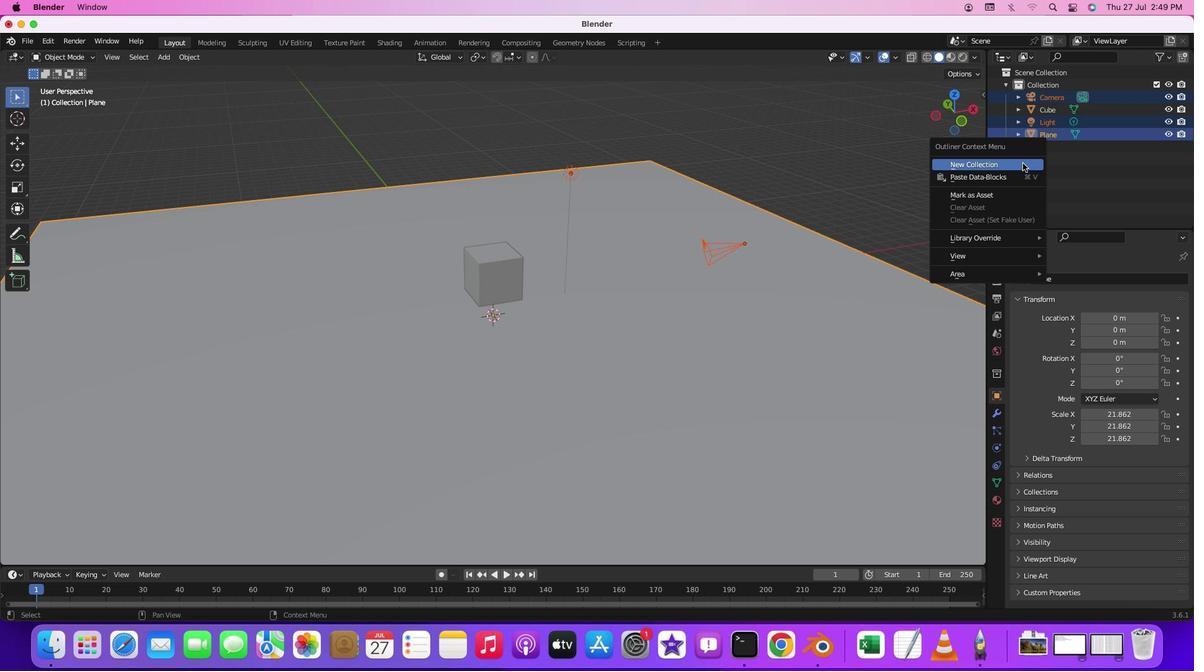
Action: Mouse pressed left at (1025, 166)
Screenshot: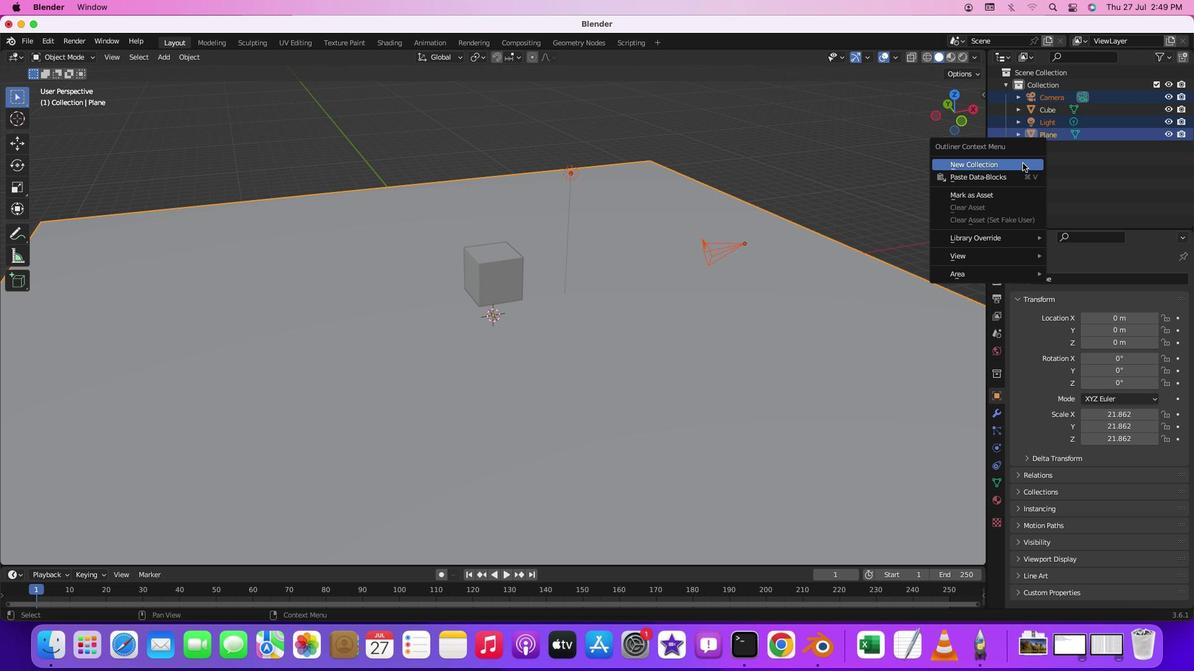 
Action: Mouse moved to (1060, 151)
Screenshot: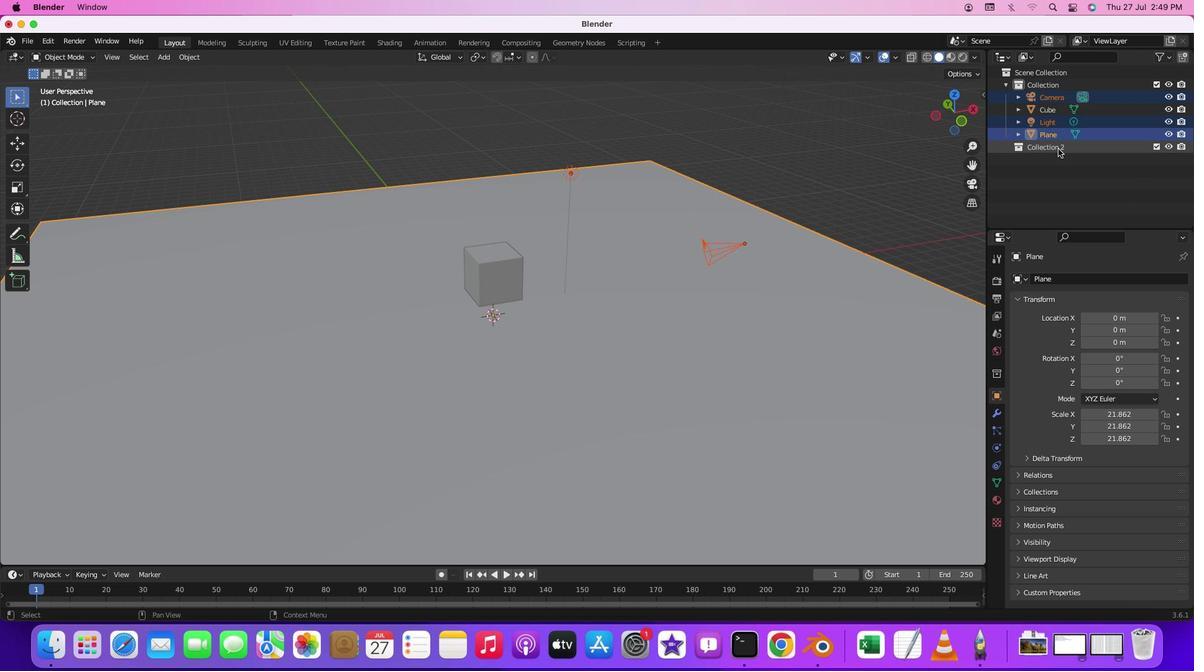 
Action: Mouse pressed left at (1060, 151)
Screenshot: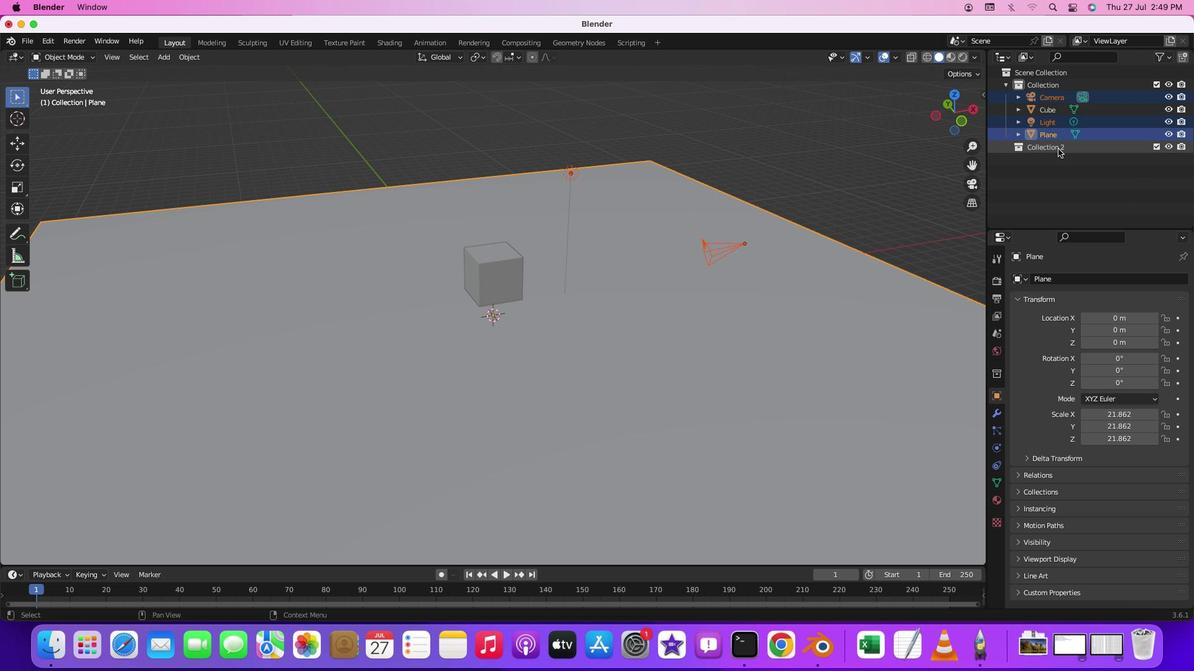 
Action: Mouse pressed left at (1060, 151)
Screenshot: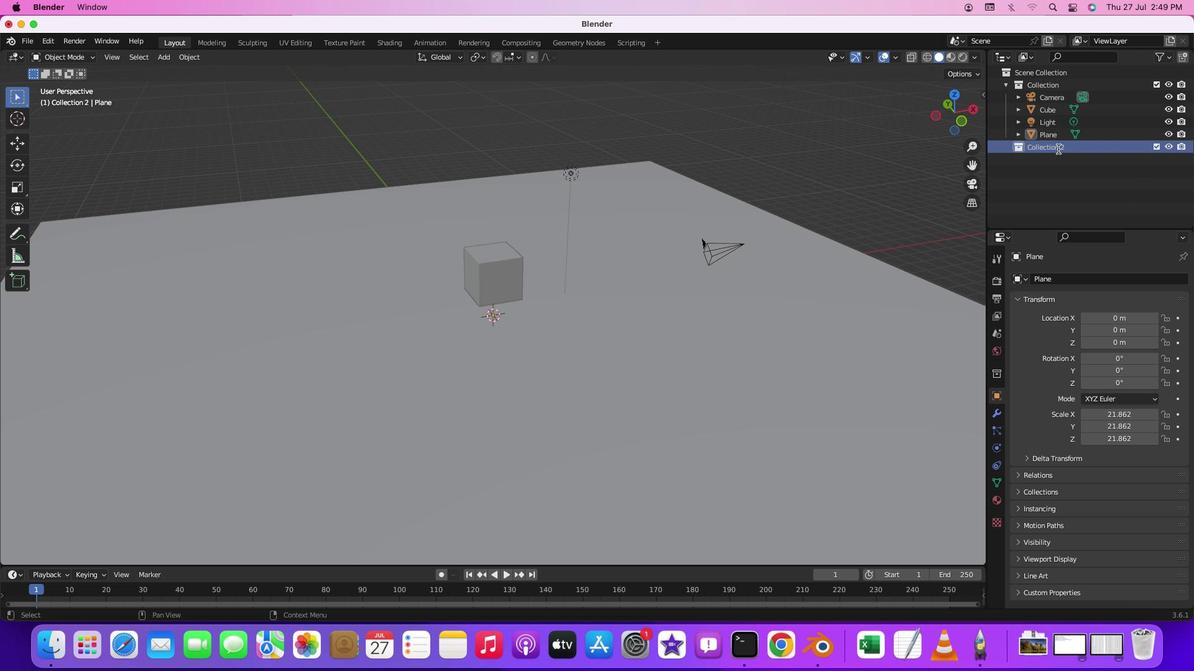 
Action: Key pressed Key.backspaceKey.shift'N''o'Key.spaceKey.backspace'n'Key.spaceKey.shift'M''o''v''a''b''l''e'Key.enter
Screenshot: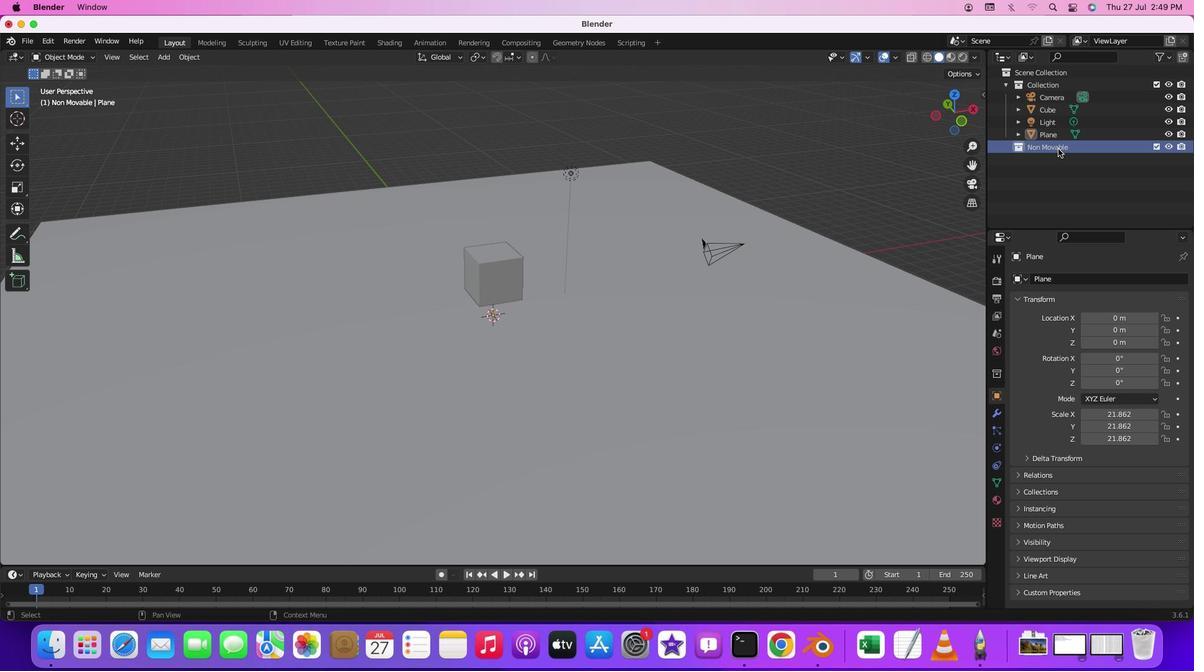 
Action: Mouse moved to (1056, 186)
Screenshot: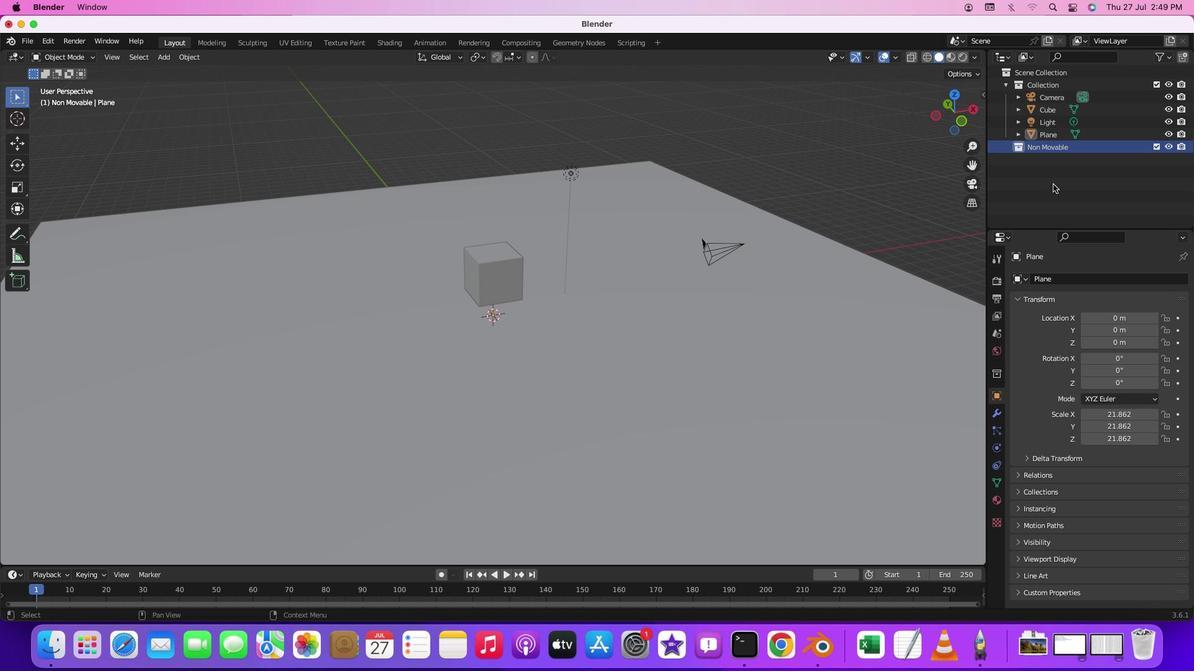 
Action: Mouse pressed left at (1056, 186)
Screenshot: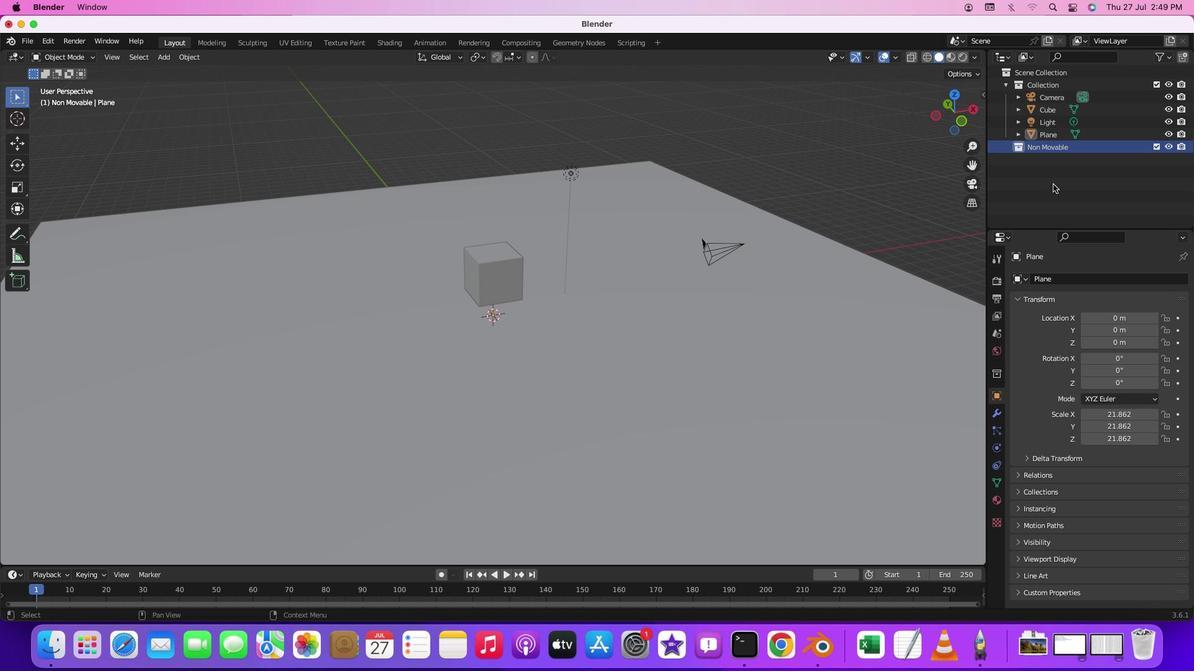 
Action: Mouse moved to (1048, 138)
Screenshot: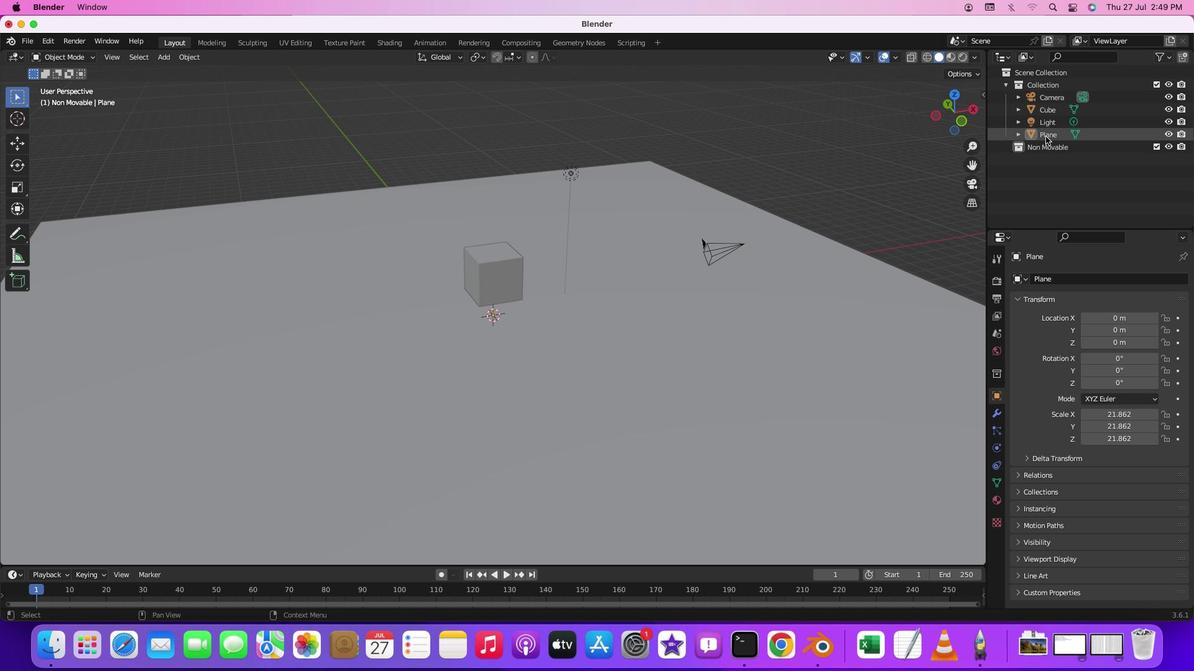 
Action: Mouse pressed left at (1048, 138)
Screenshot: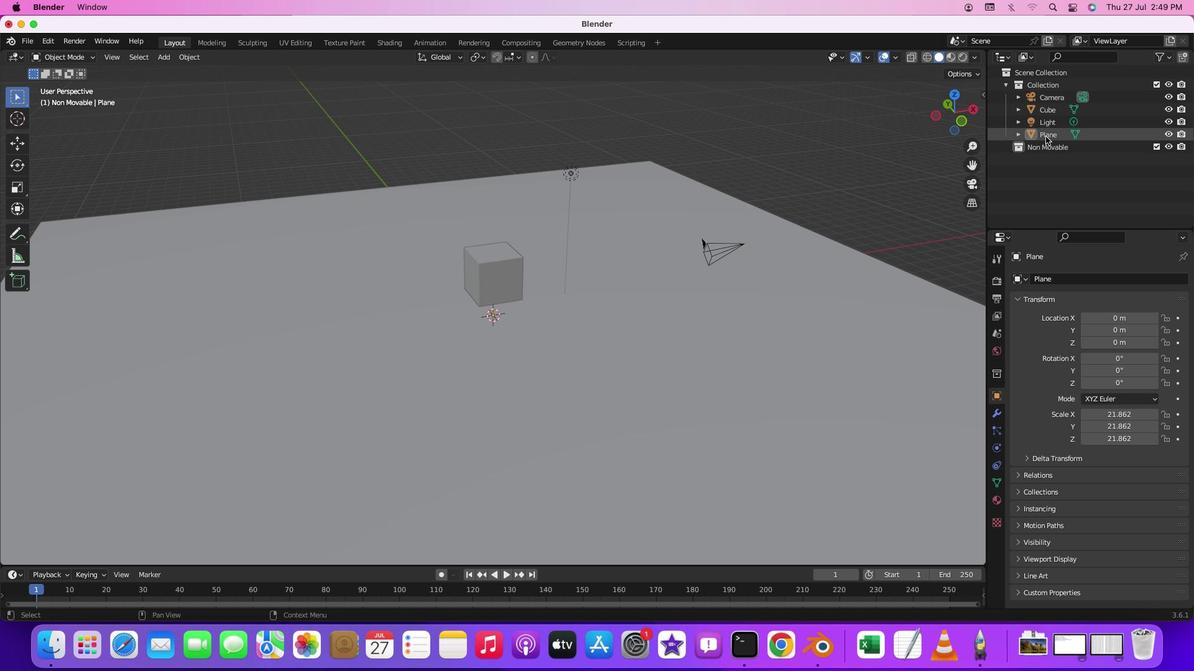 
Action: Key pressed Key.cmd
Screenshot: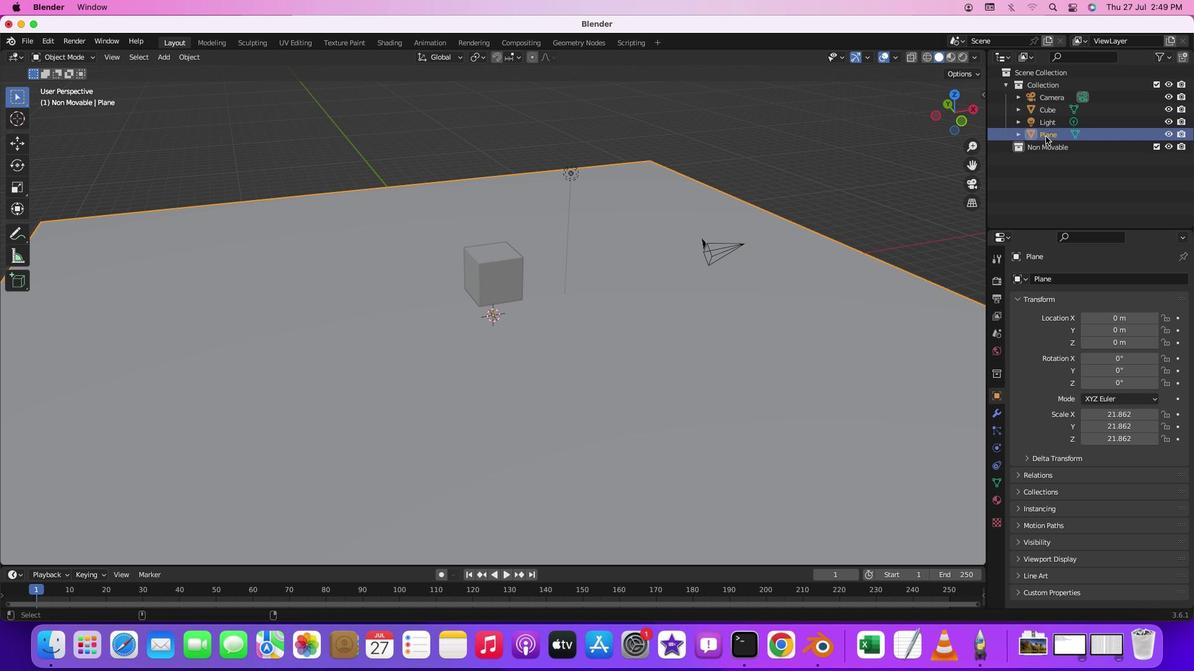 
Action: Mouse moved to (1057, 125)
Screenshot: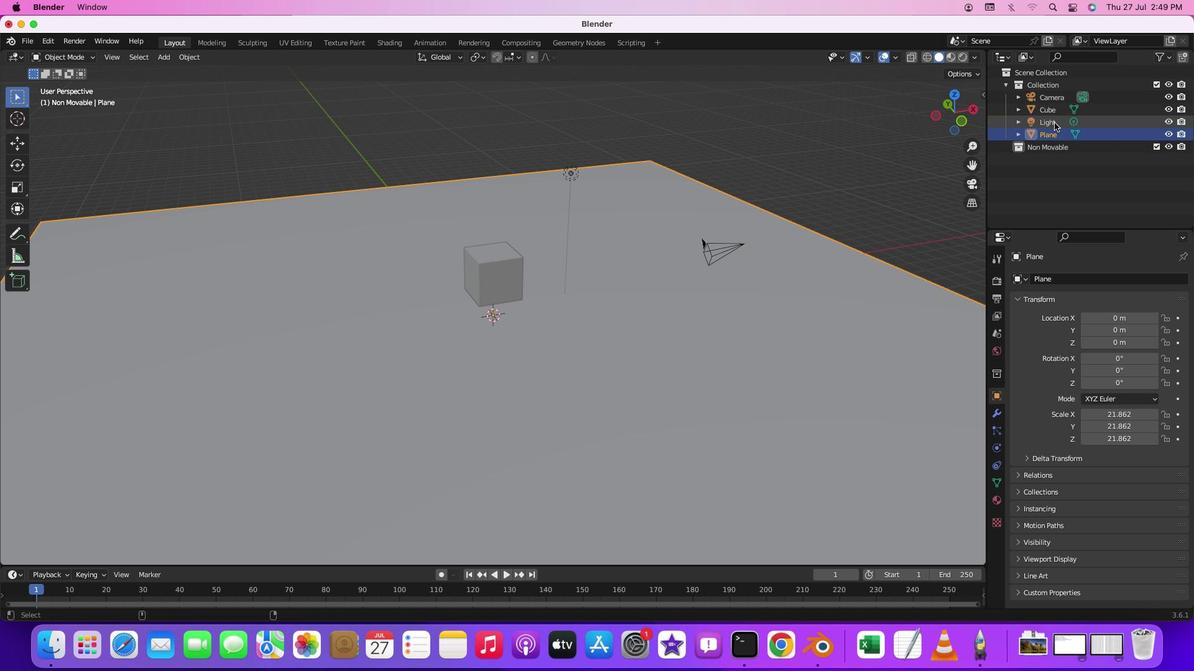 
Action: Mouse pressed left at (1057, 125)
Screenshot: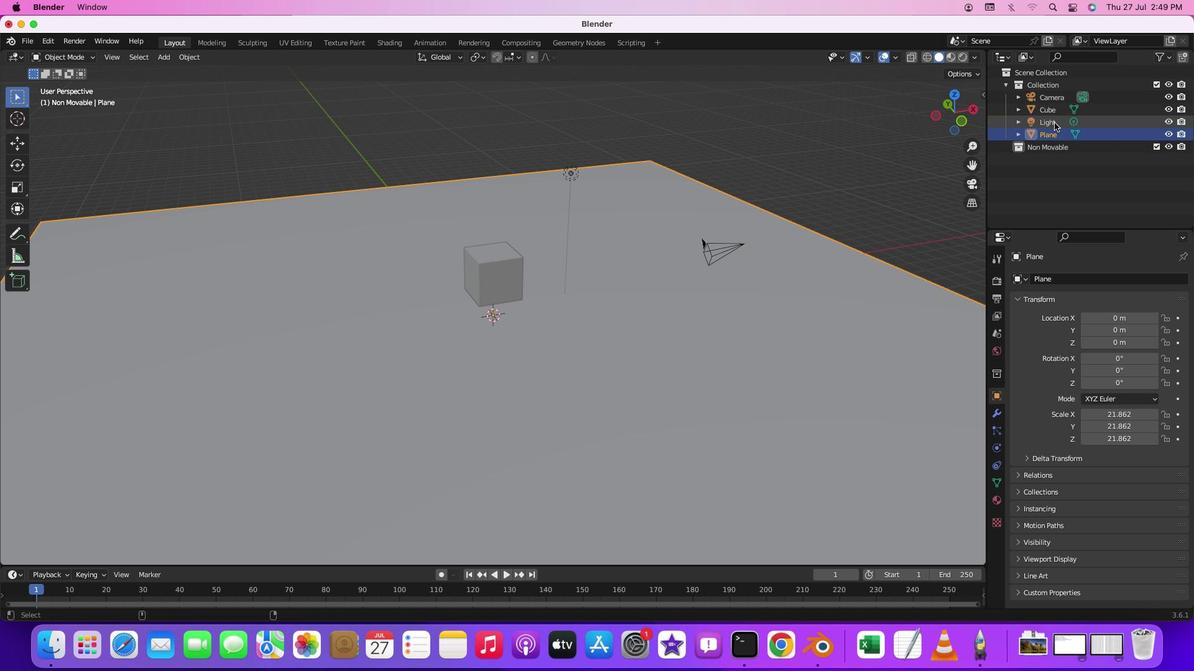 
Action: Mouse moved to (1060, 98)
Screenshot: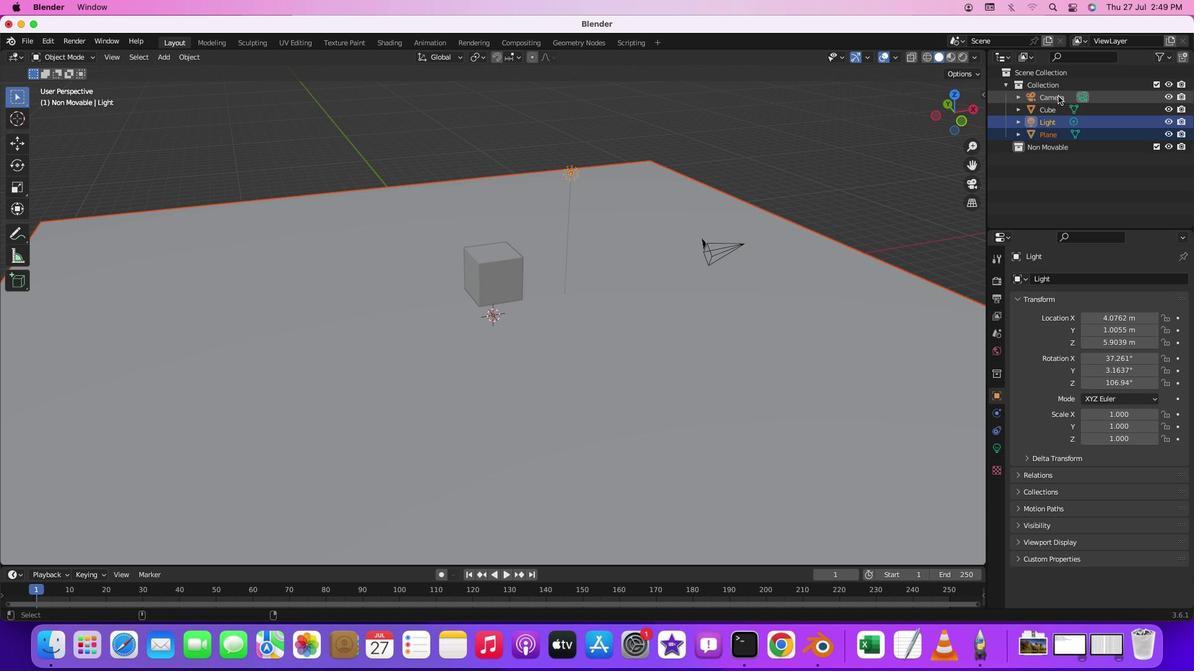 
Action: Mouse pressed left at (1060, 98)
Screenshot: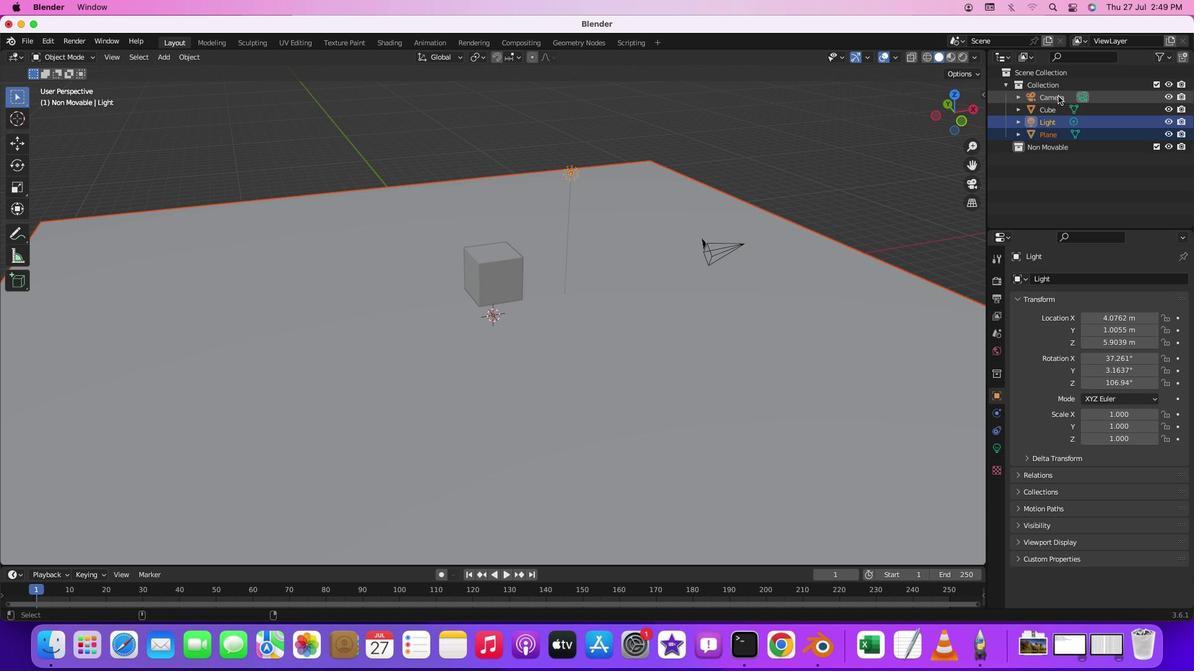 
Action: Mouse moved to (1050, 128)
Screenshot: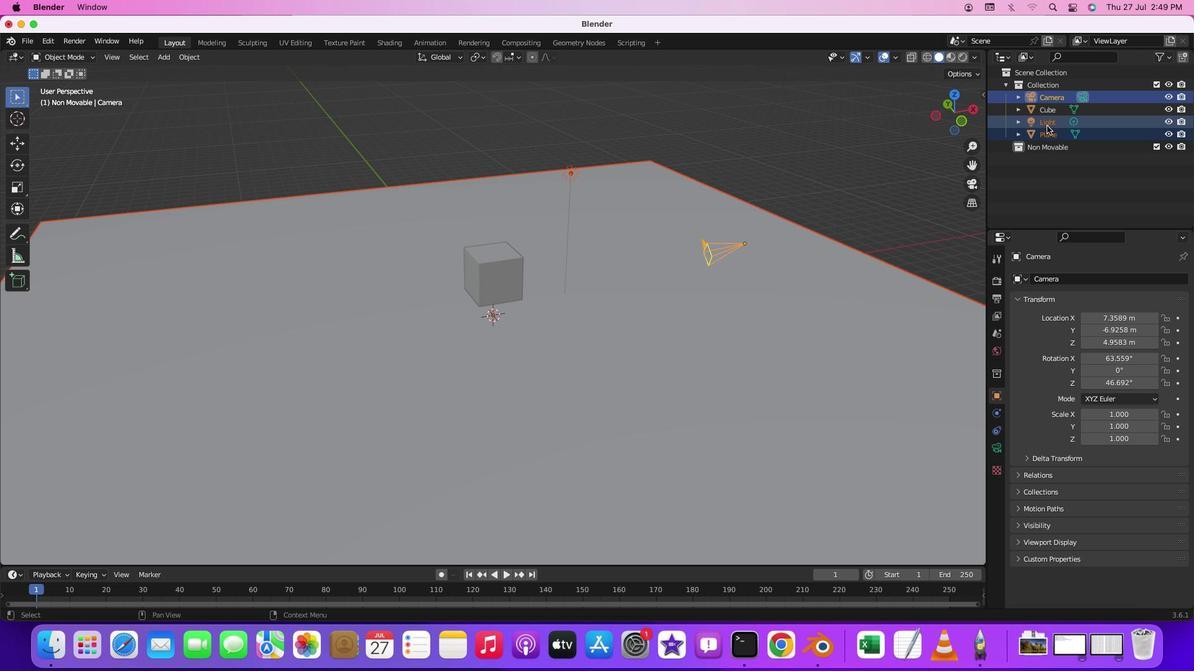 
Action: Mouse pressed left at (1050, 128)
Screenshot: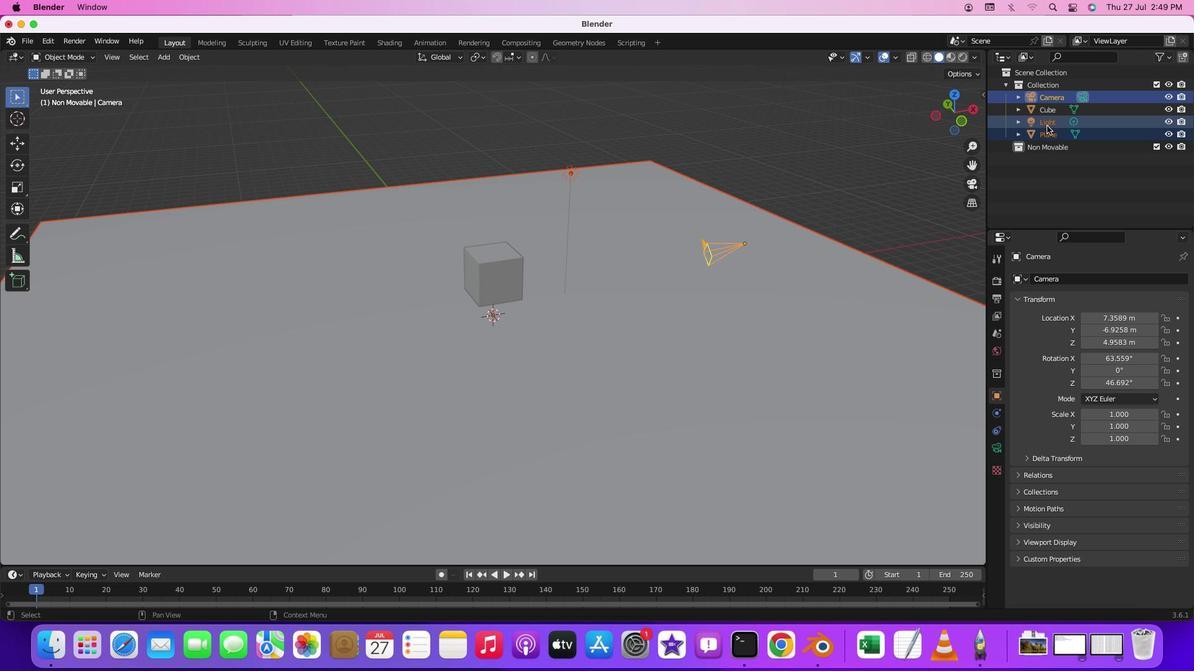 
Action: Mouse moved to (1178, 115)
Screenshot: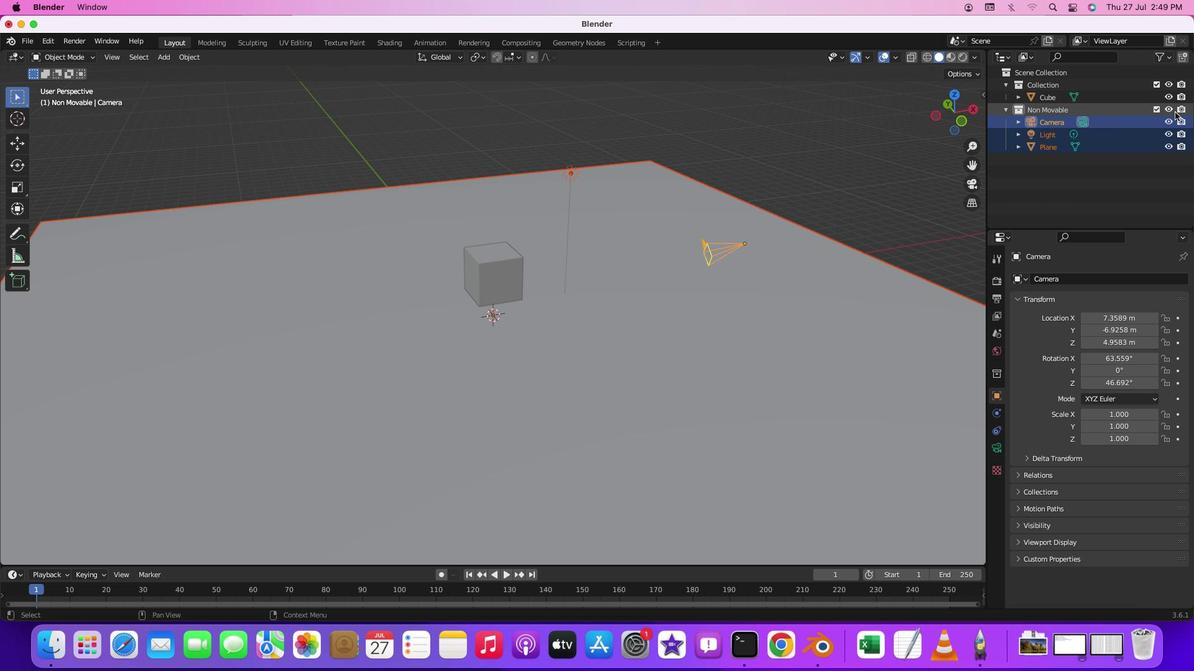 
Action: Mouse pressed left at (1178, 115)
Screenshot: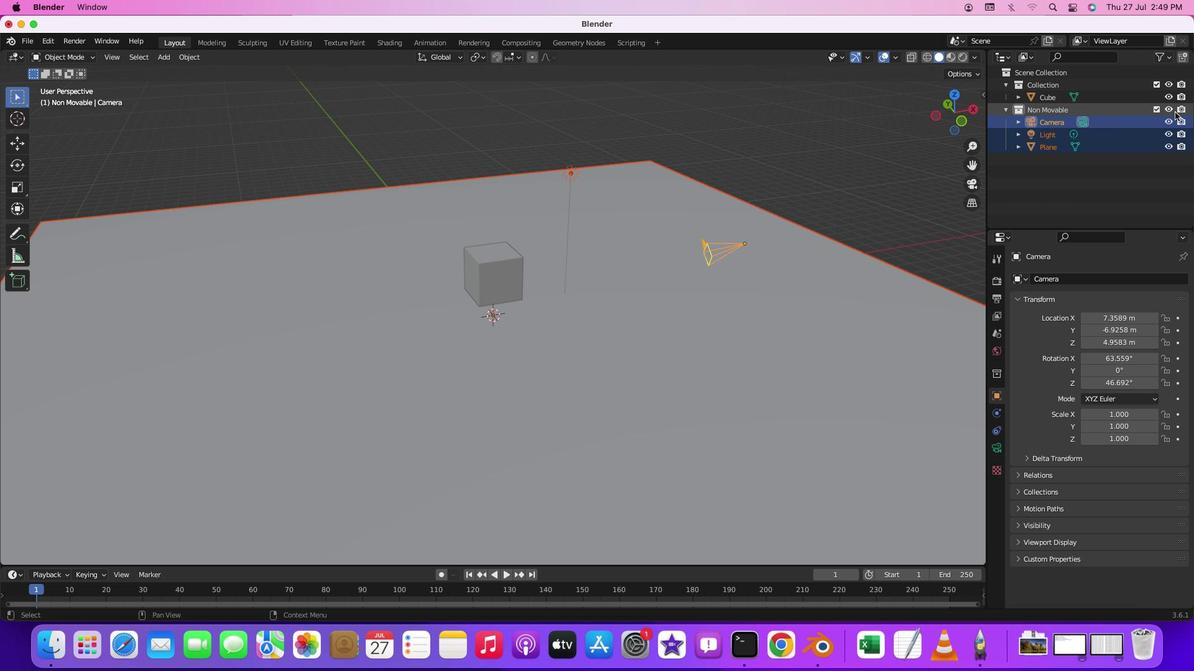 
Action: Mouse moved to (1176, 114)
Screenshot: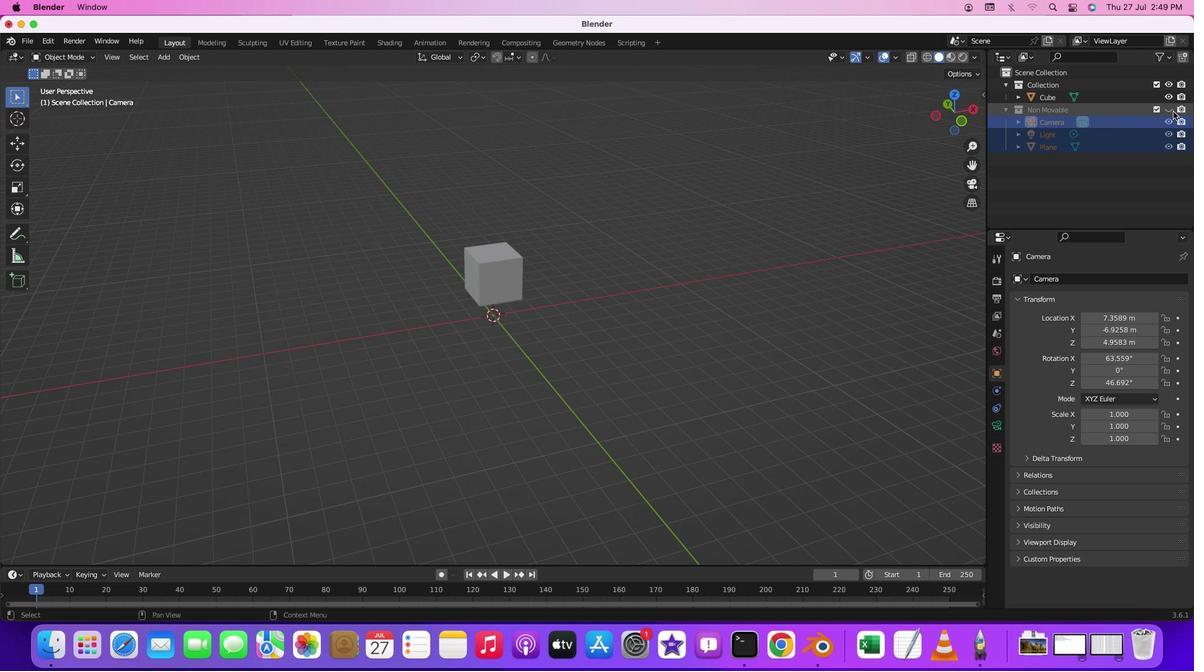 
Action: Mouse pressed left at (1176, 114)
Screenshot: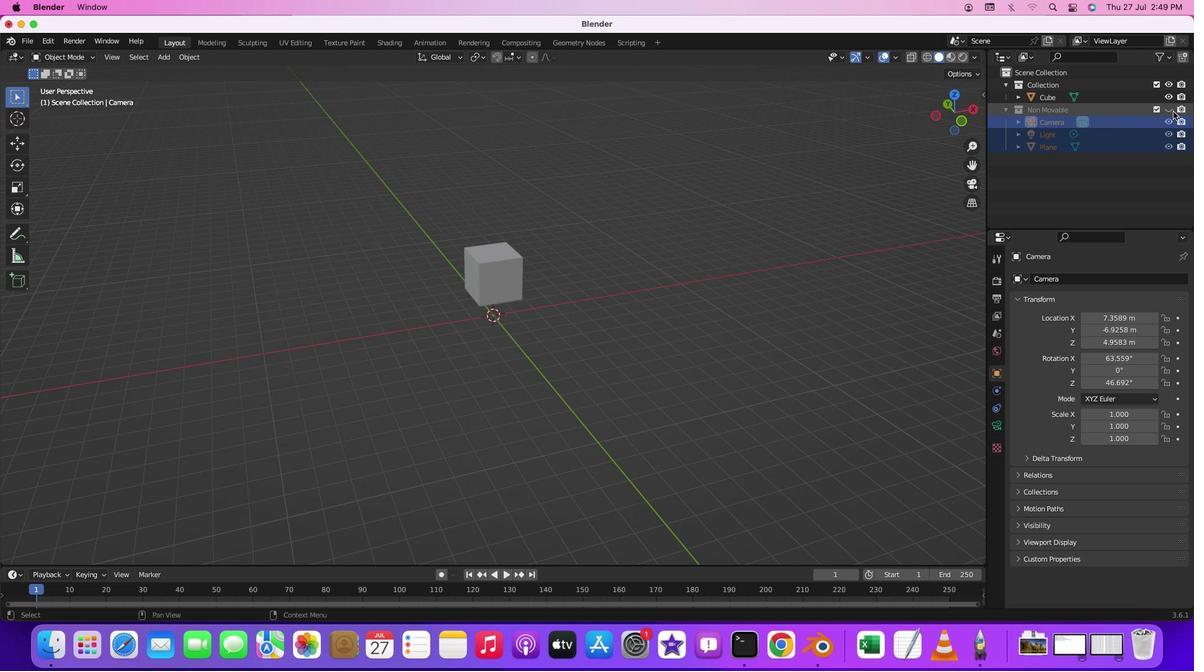 
Action: Mouse moved to (720, 317)
Screenshot: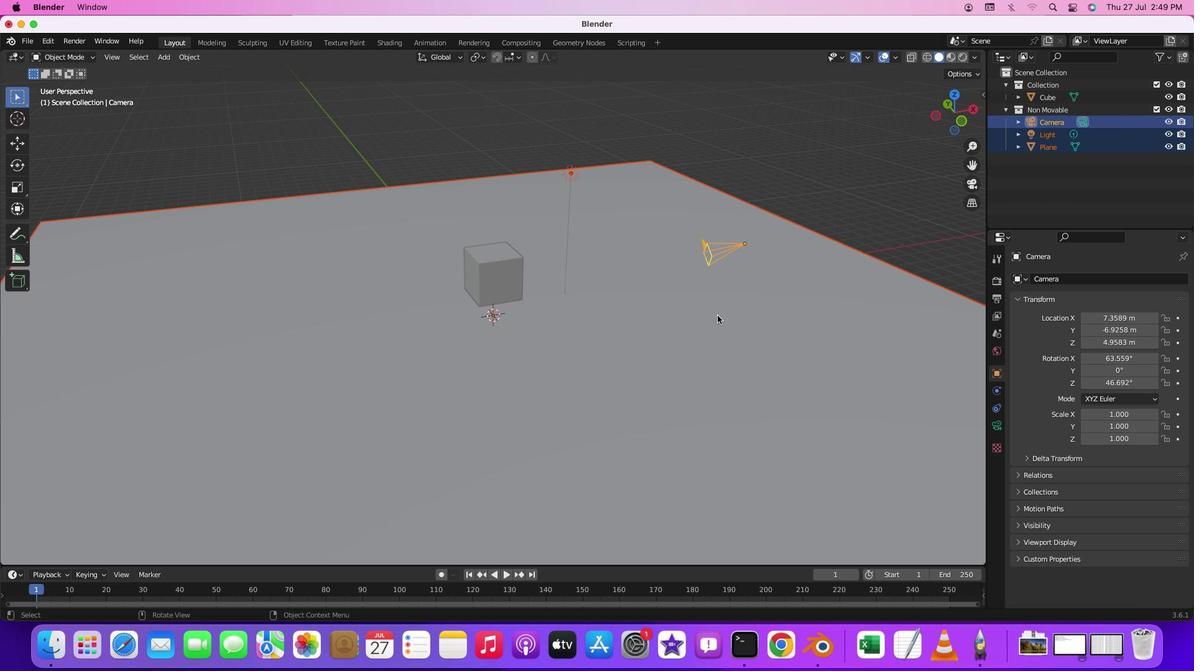 
Action: Mouse pressed left at (720, 317)
Screenshot: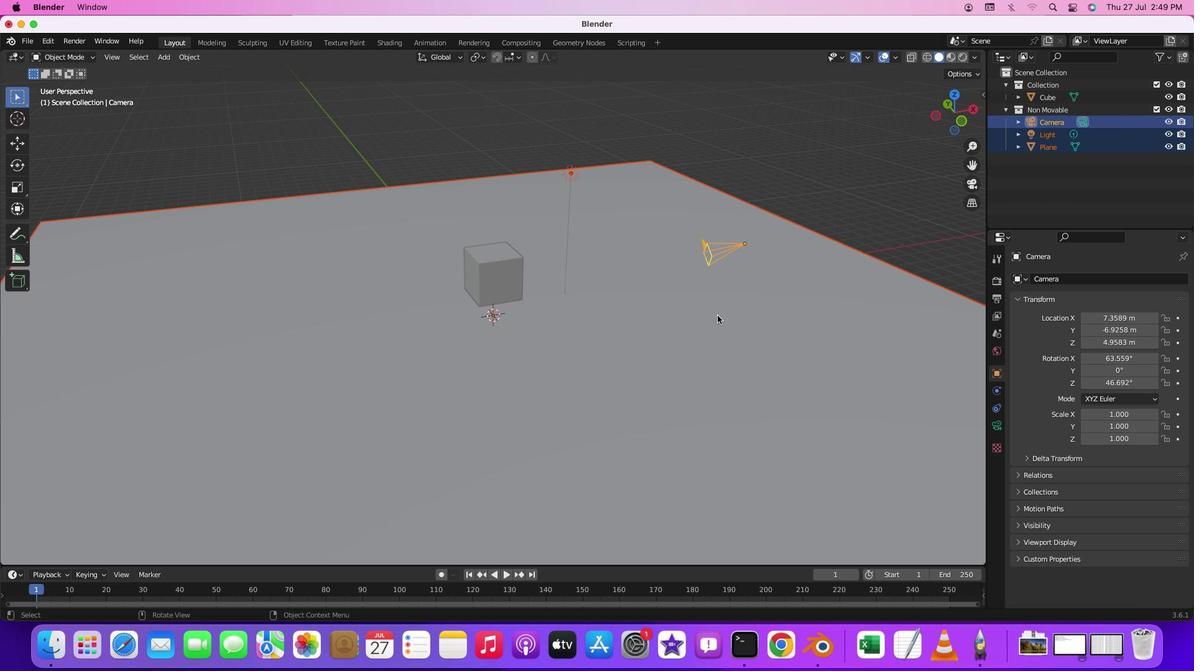 
Action: Mouse moved to (718, 312)
Screenshot: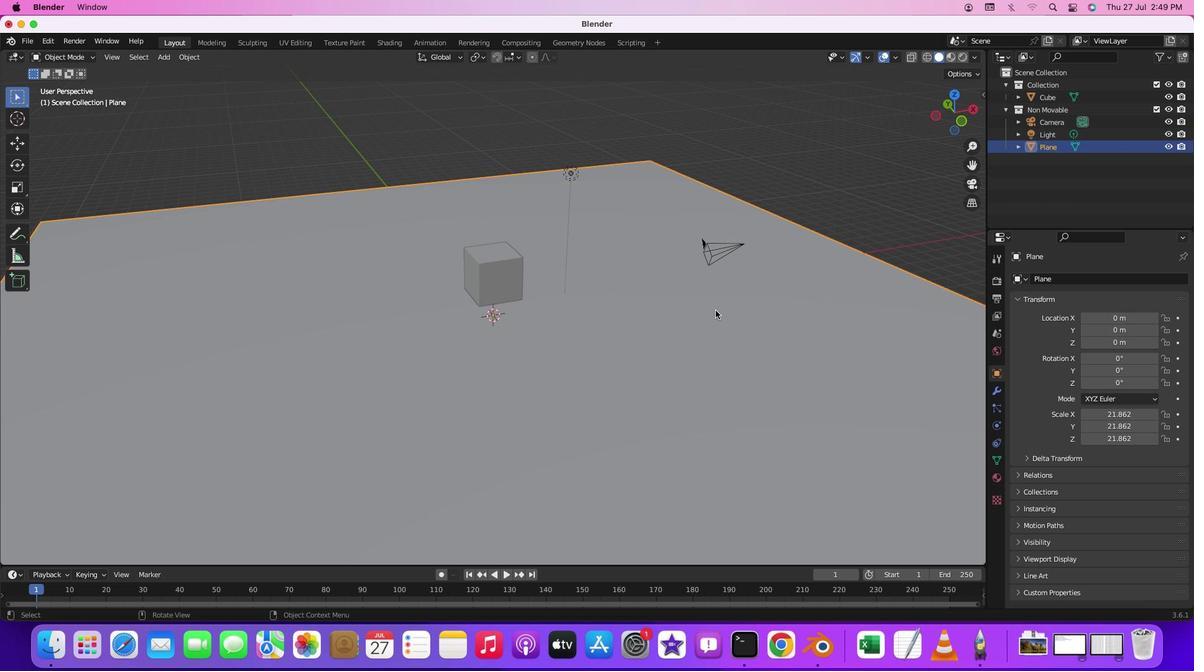 
Action: Mouse pressed middle at (718, 312)
Screenshot: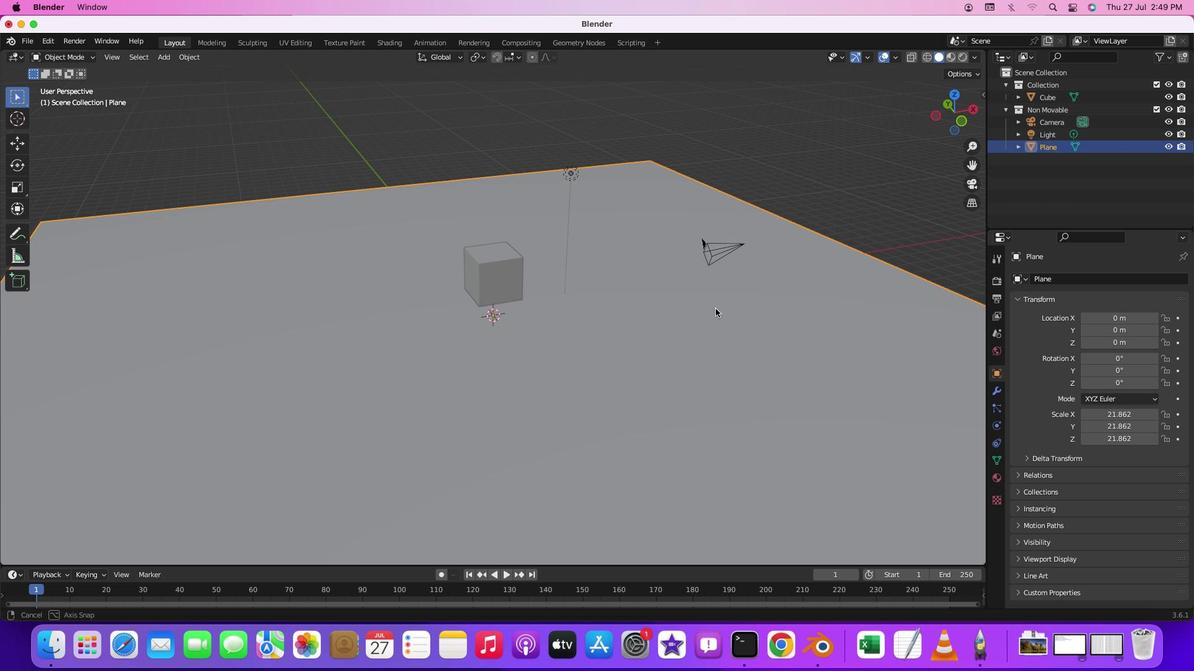 
Action: Mouse moved to (686, 281)
Screenshot: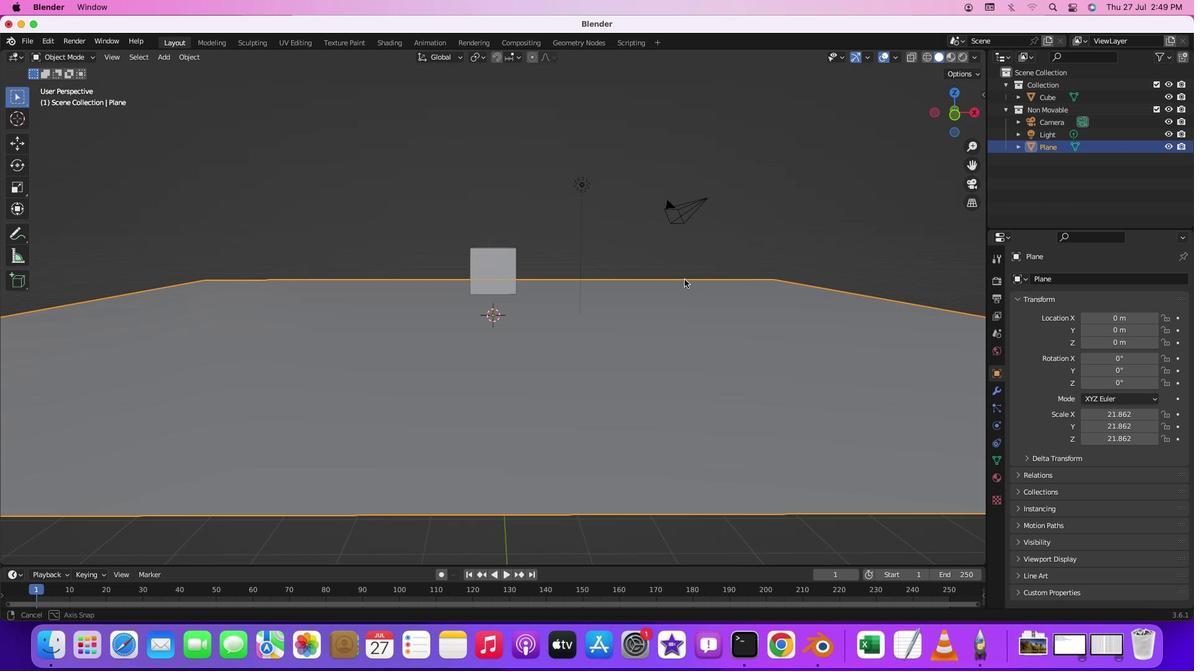 
Action: Key pressed '1'
Screenshot: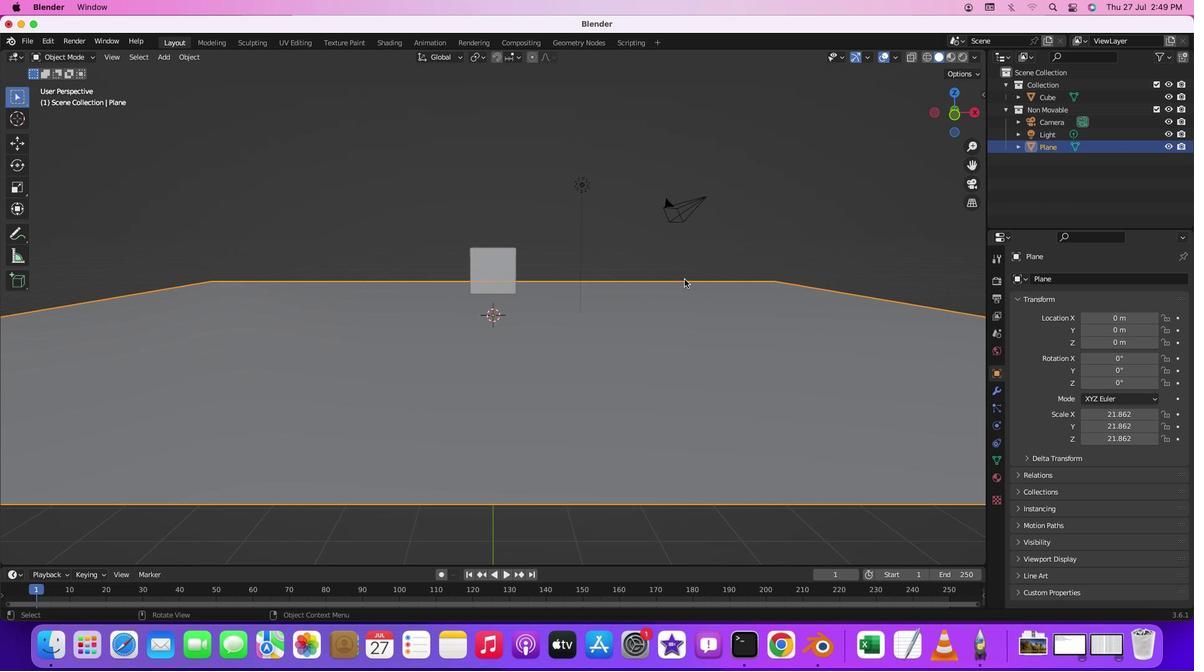 
Action: Mouse moved to (485, 274)
Screenshot: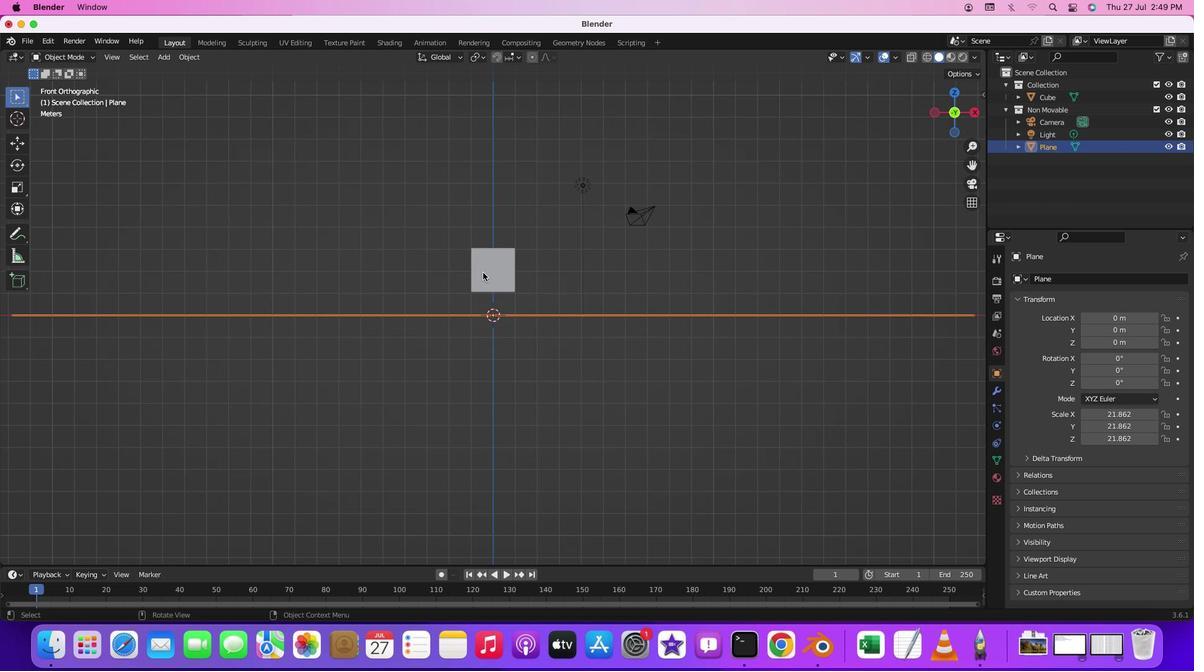 
Action: Mouse pressed left at (485, 274)
Screenshot: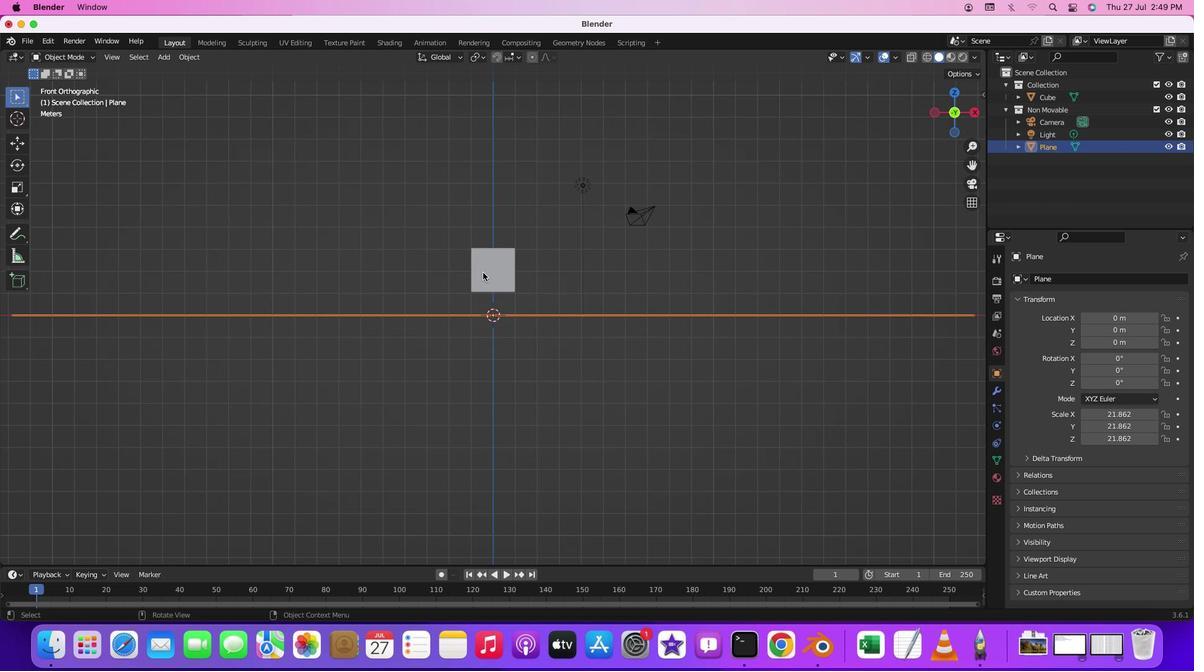 
Action: Mouse moved to (494, 274)
Screenshot: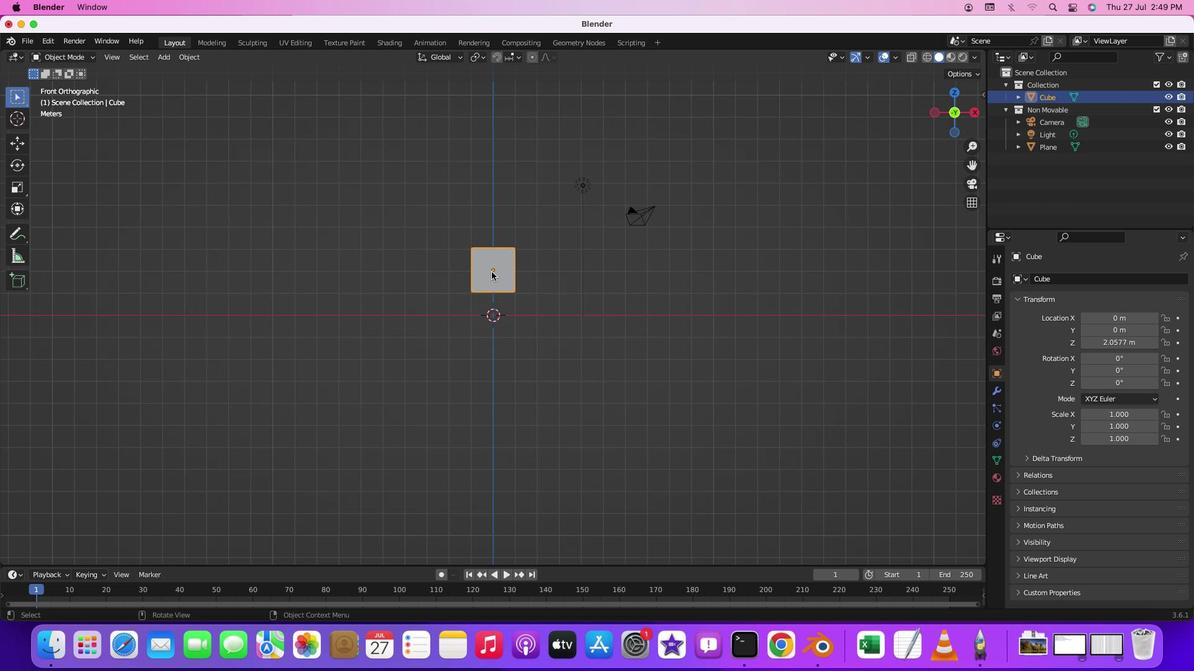 
Action: Key pressed 'g''z'
Screenshot: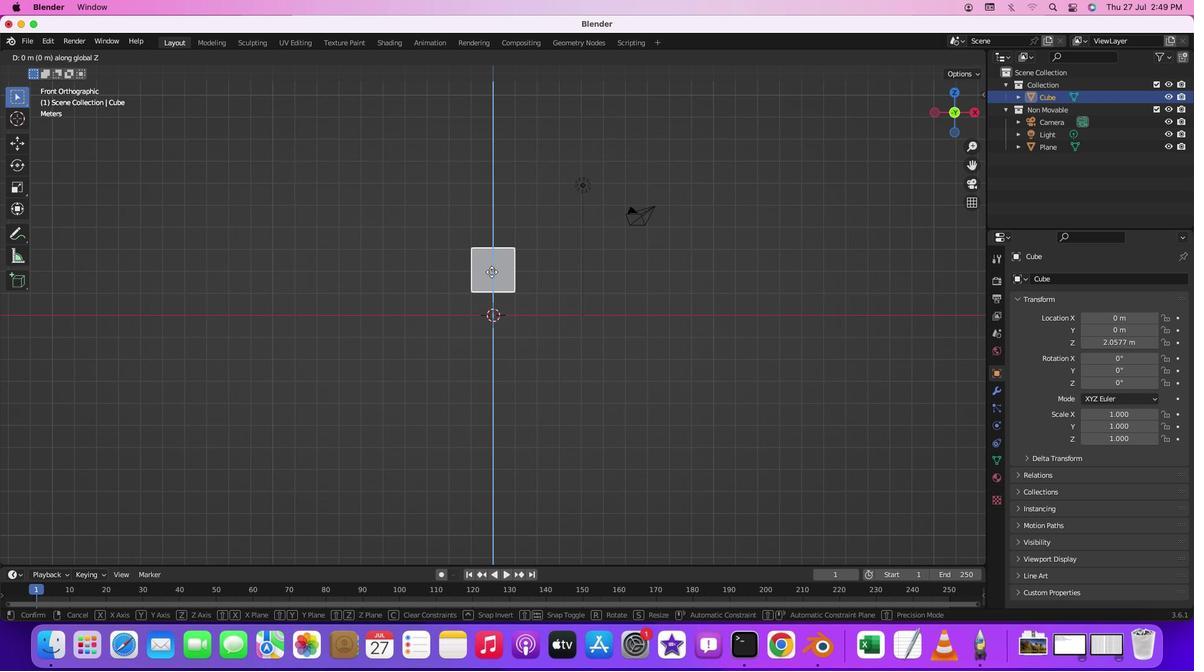 
Action: Mouse moved to (492, 294)
Screenshot: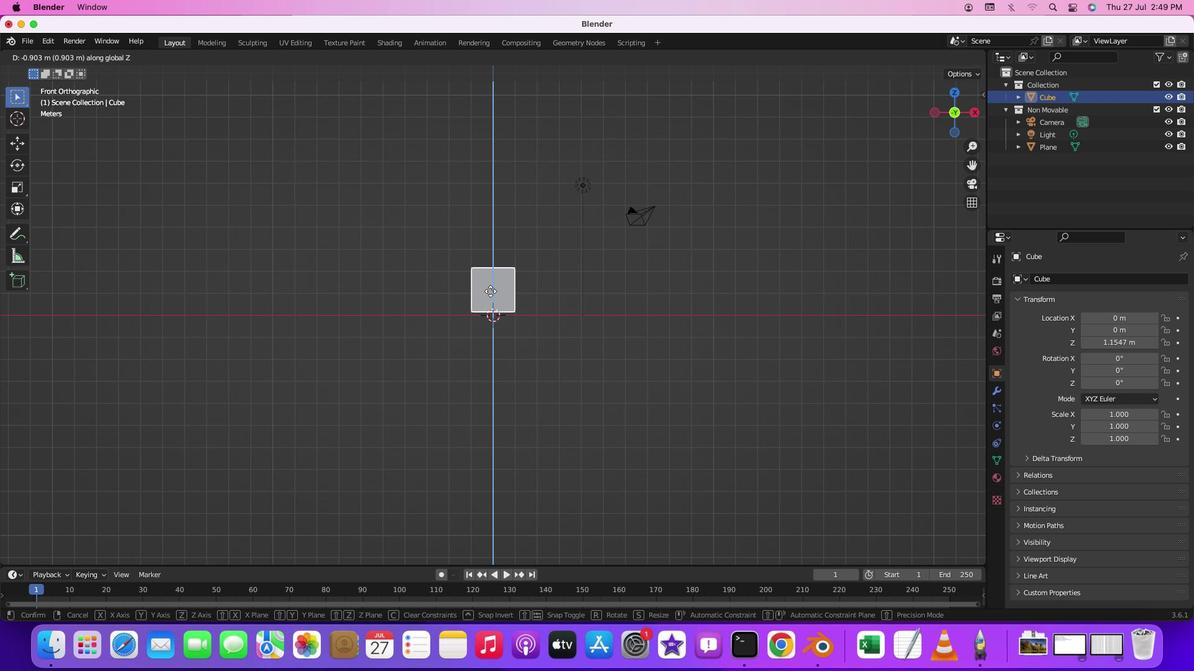 
Action: Mouse pressed left at (492, 294)
Screenshot: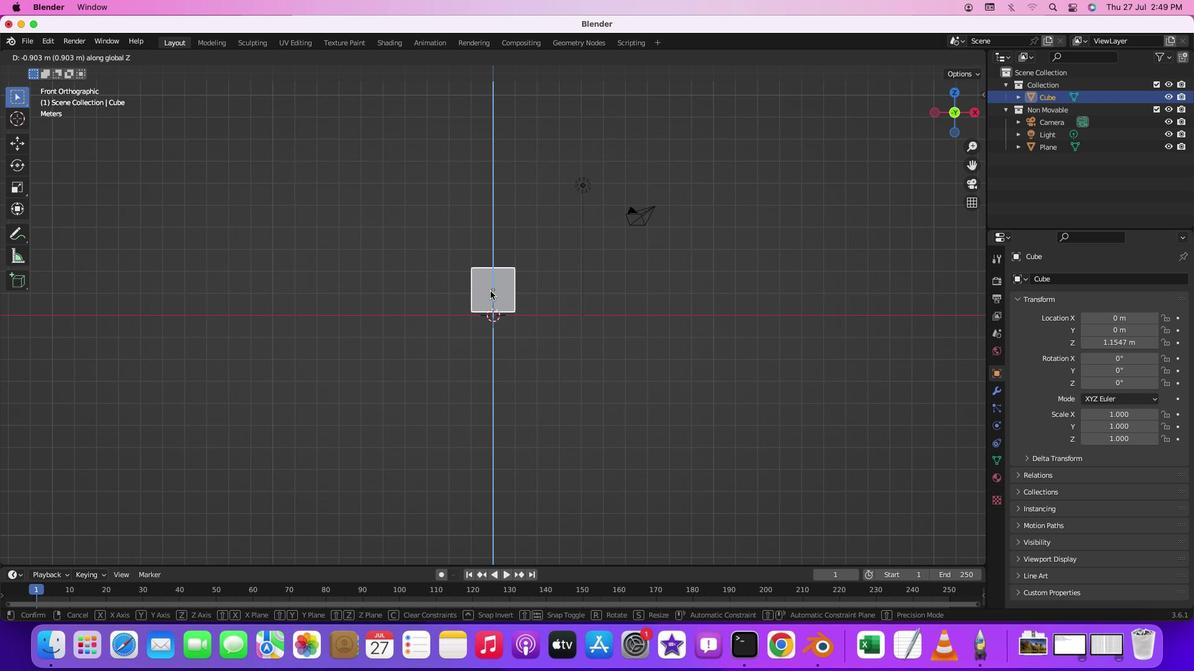 
Action: Mouse moved to (545, 243)
Screenshot: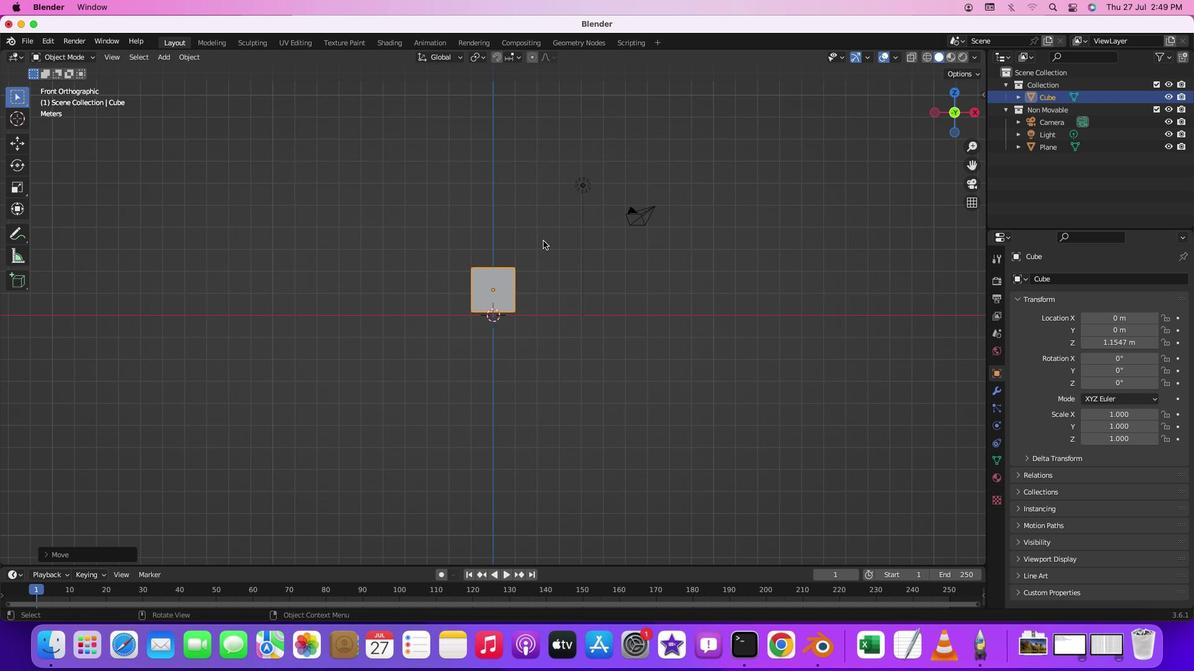 
Action: Mouse pressed left at (545, 243)
Screenshot: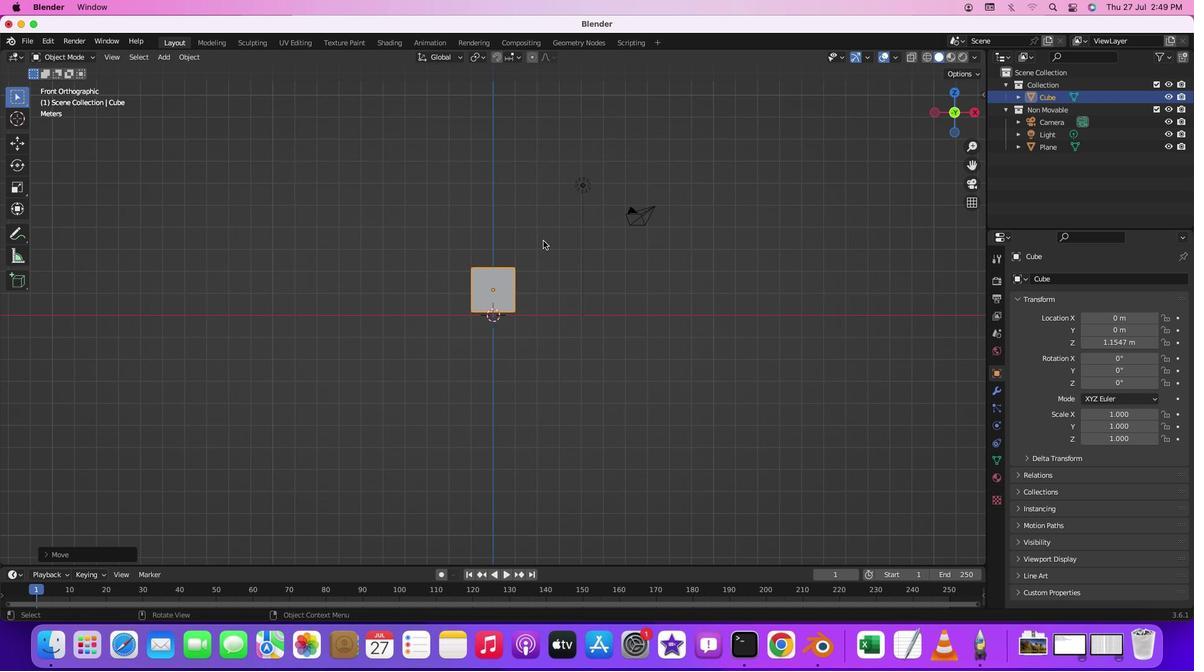 
Action: Mouse moved to (538, 255)
Screenshot: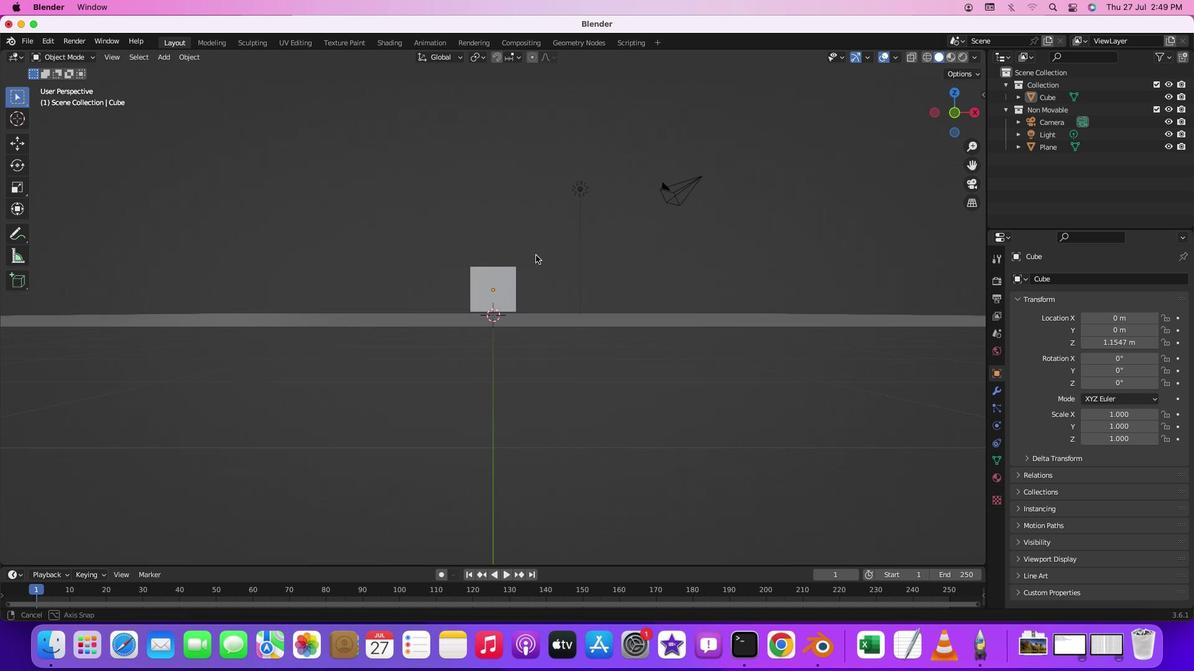 
Action: Mouse pressed middle at (538, 255)
Screenshot: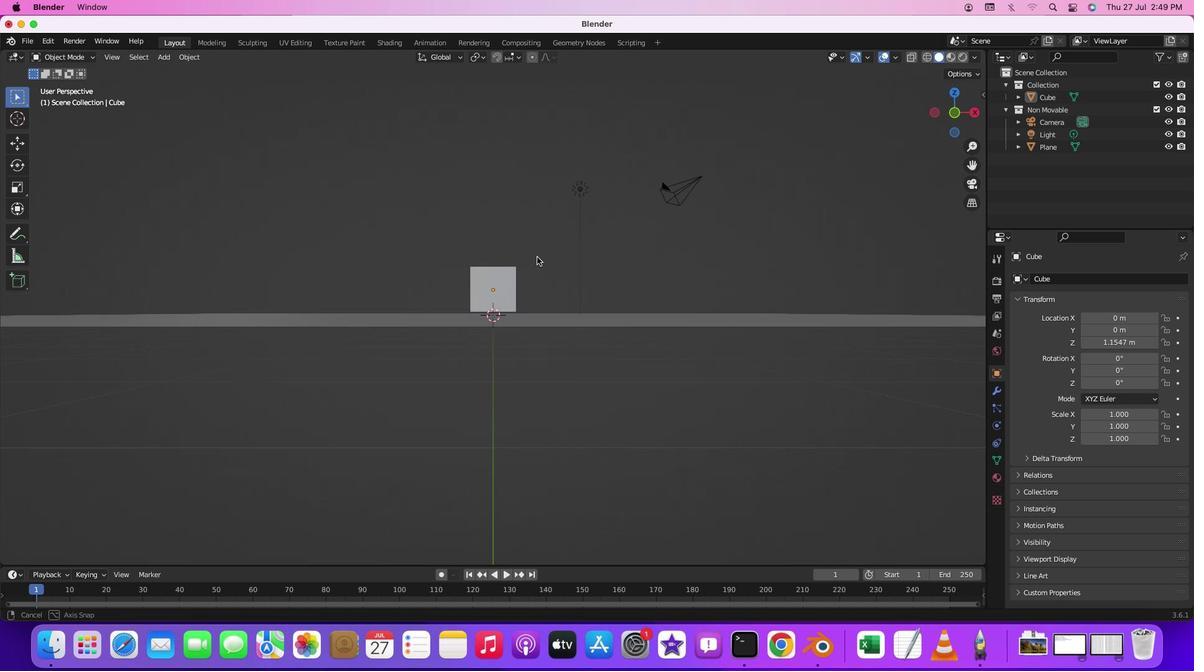 
Action: Mouse moved to (540, 256)
Screenshot: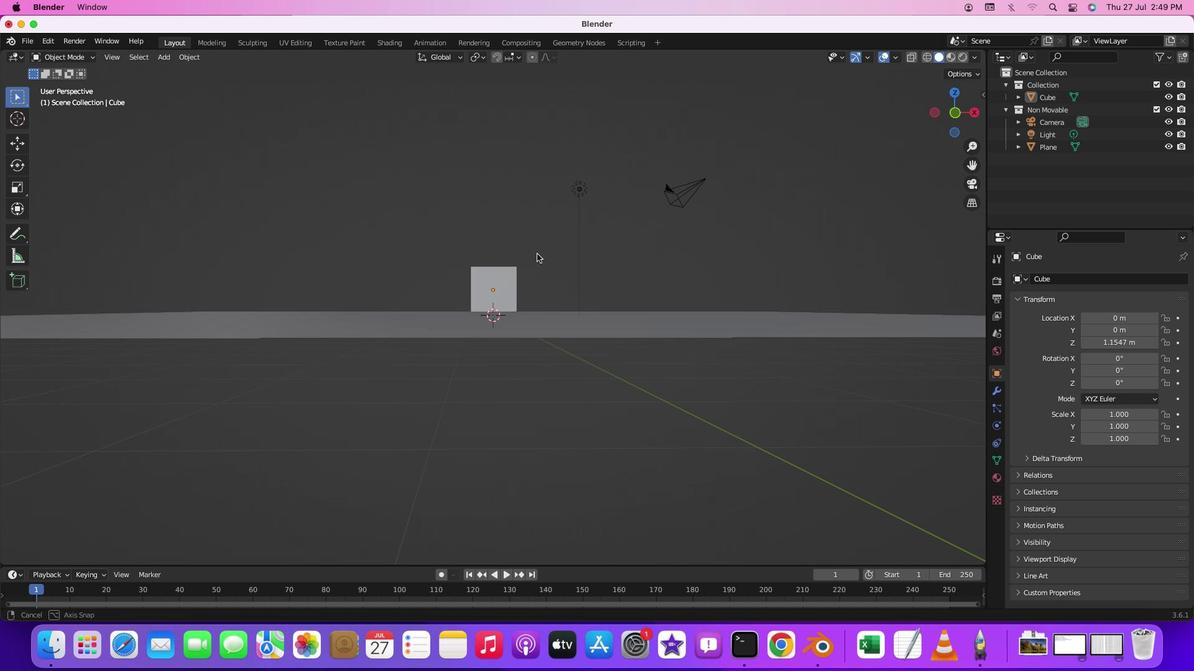 
Action: Key pressed '1'
Screenshot: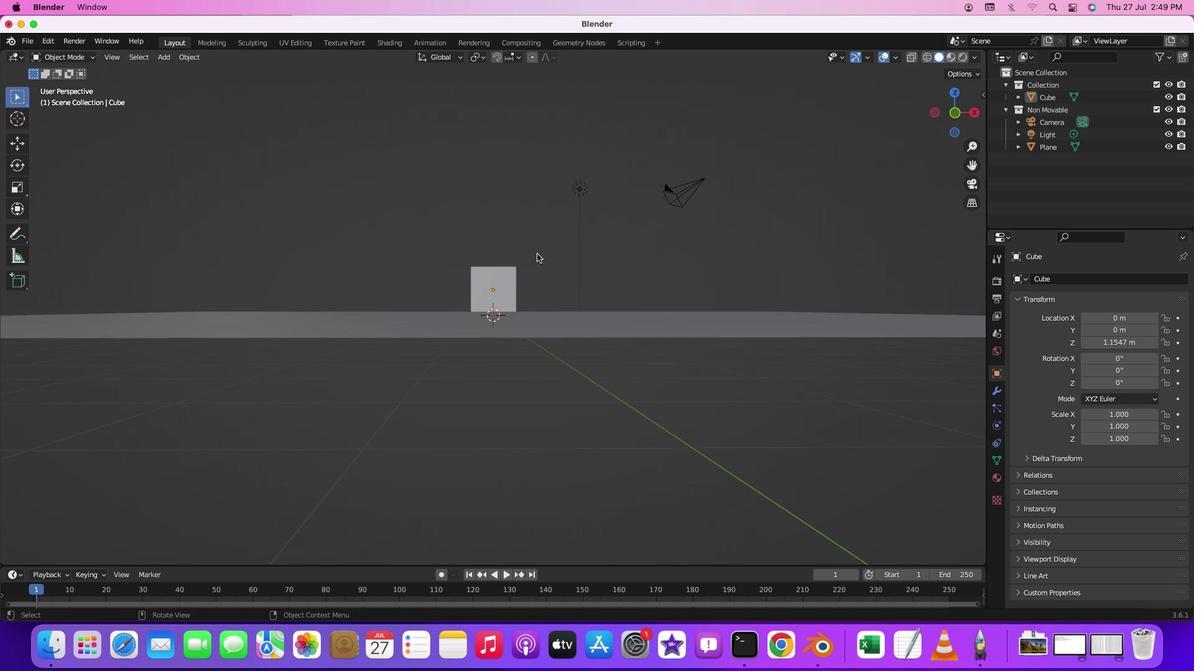 
Action: Mouse moved to (513, 273)
Screenshot: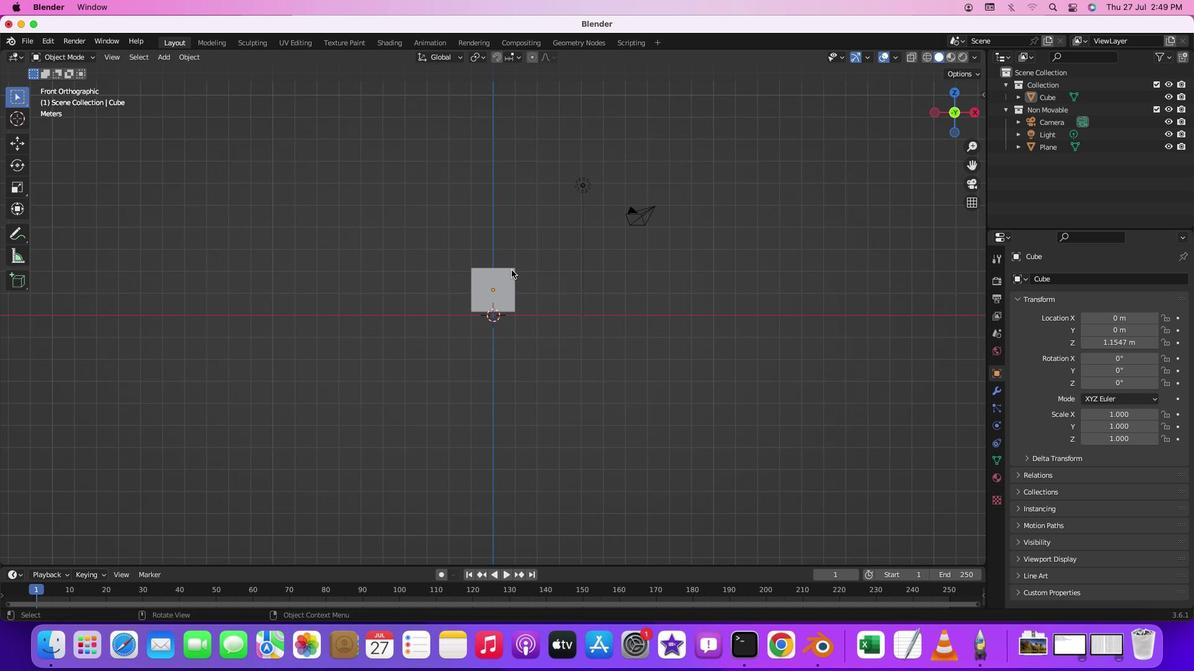 
Action: Key pressed 'g'
Screenshot: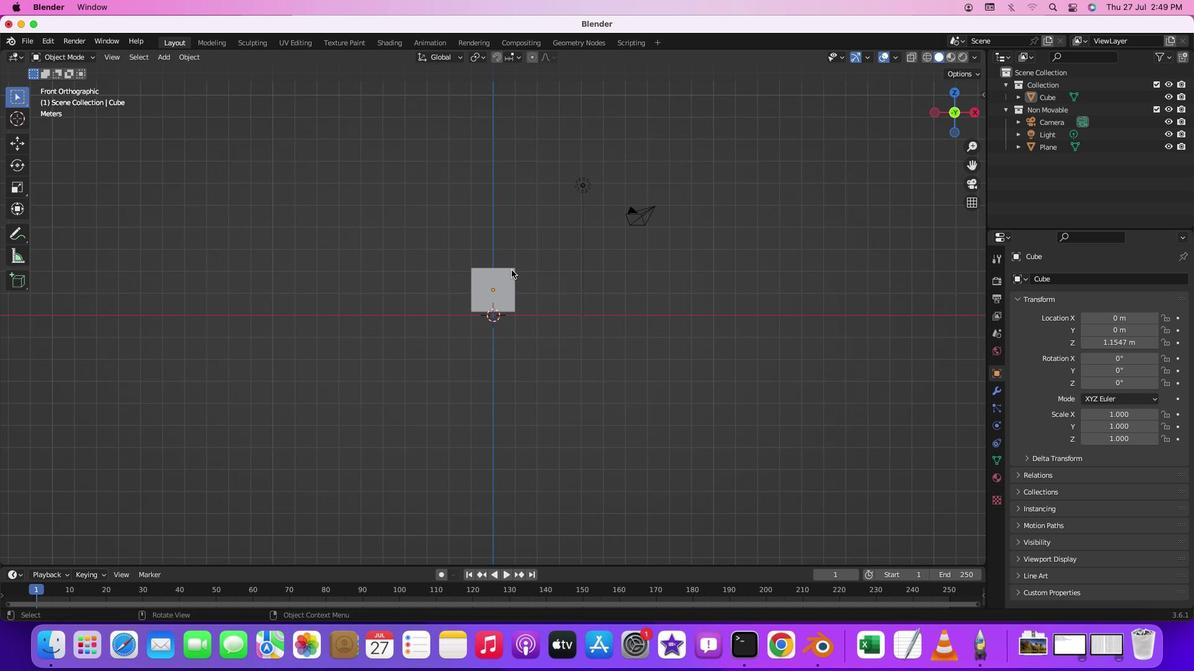 
Action: Mouse moved to (500, 281)
Screenshot: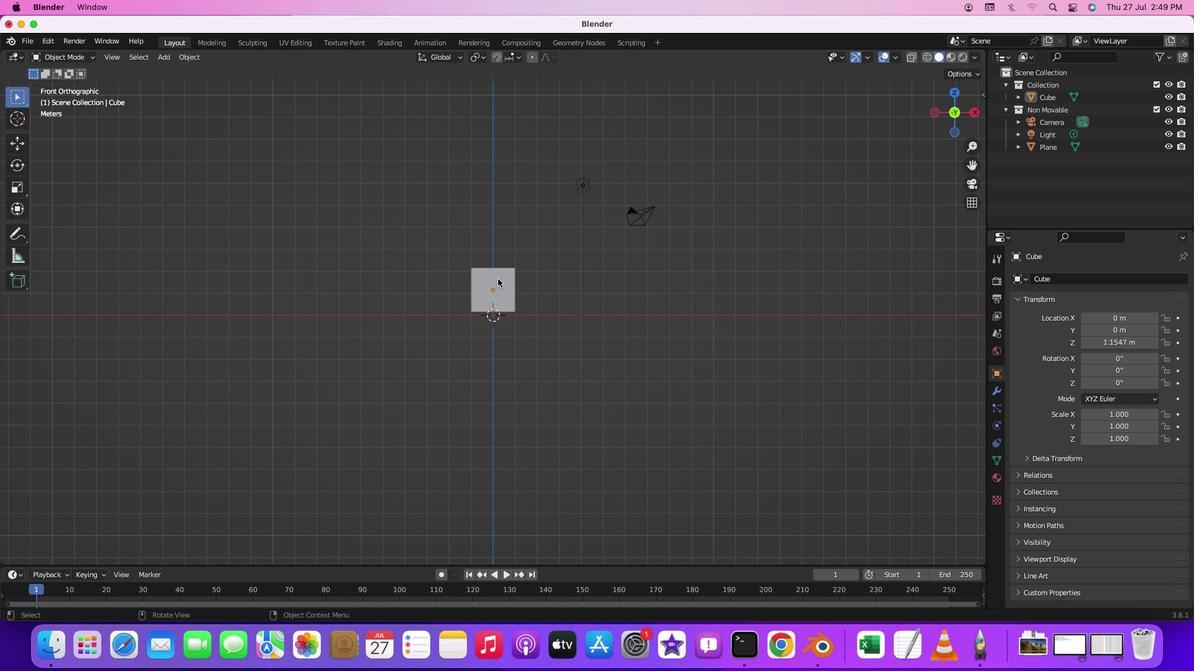 
Action: Mouse pressed left at (500, 281)
Screenshot: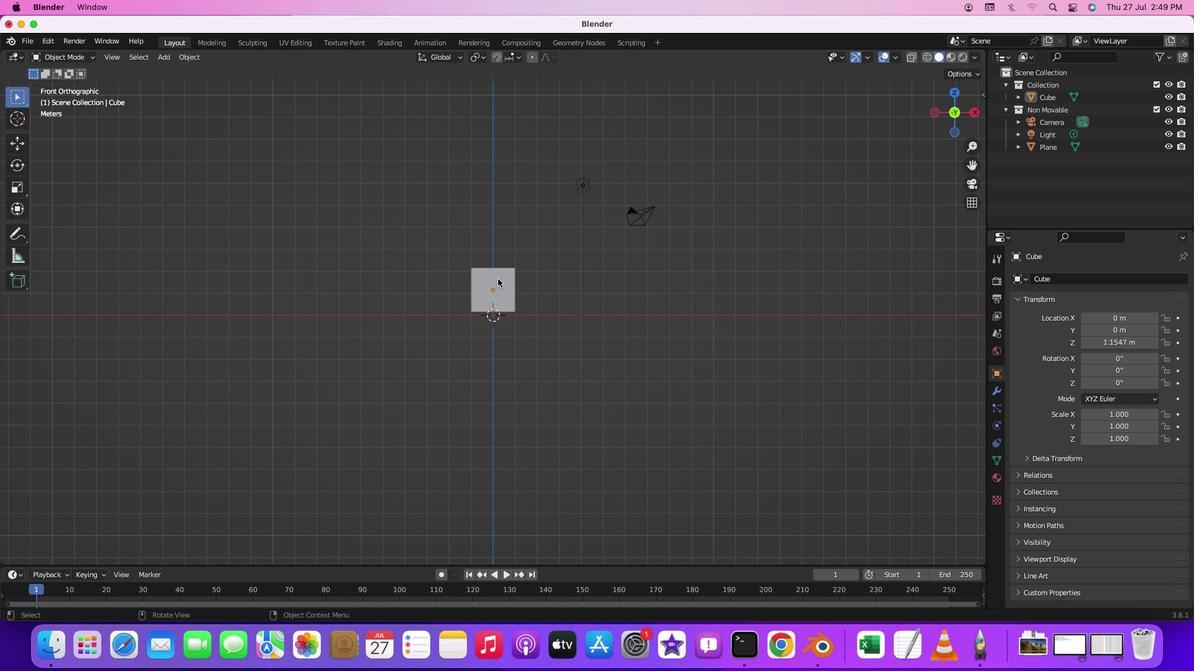 
Action: Key pressed 'g'
Screenshot: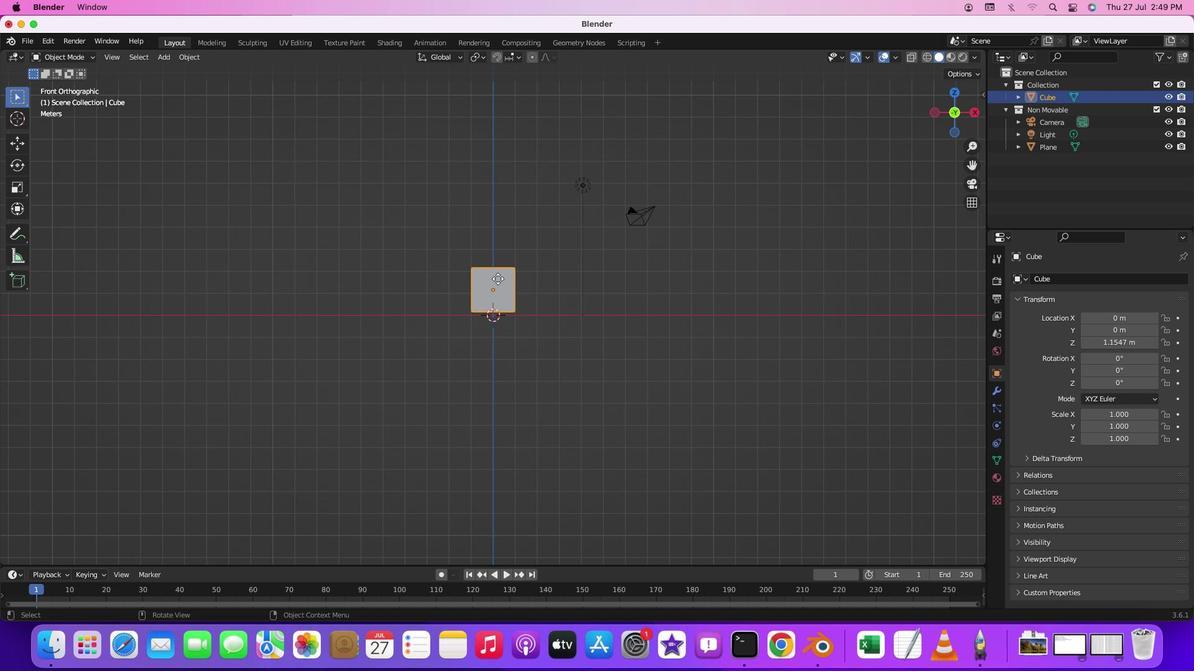 
Action: Mouse moved to (500, 283)
Screenshot: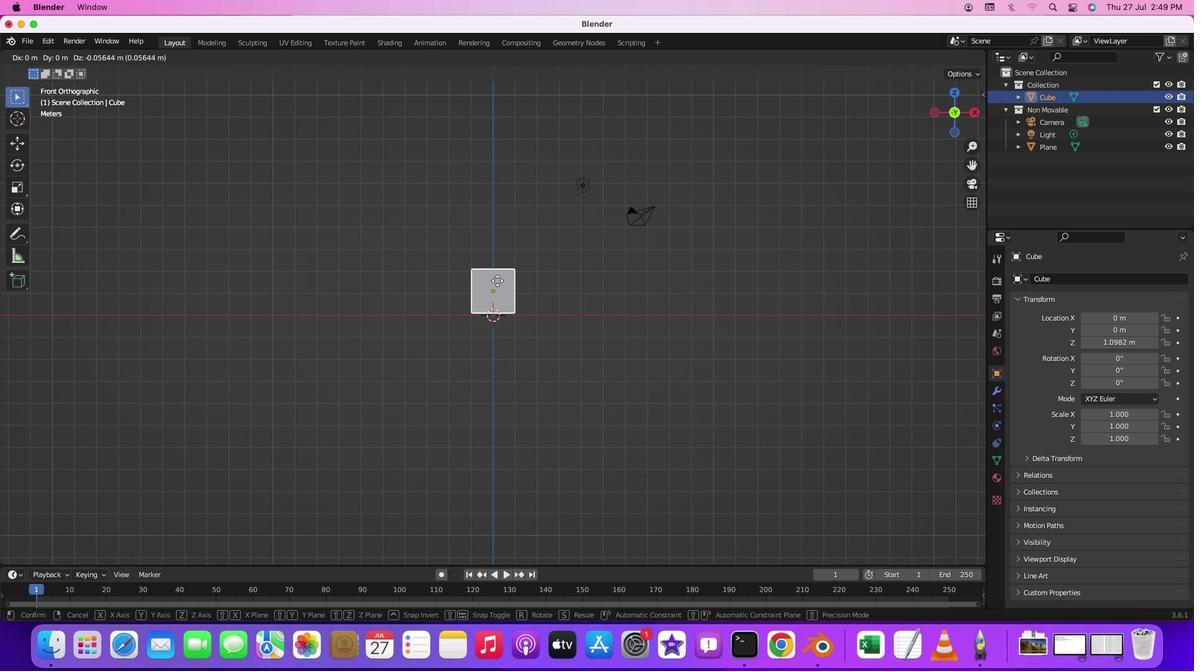 
Action: Mouse pressed left at (500, 283)
Screenshot: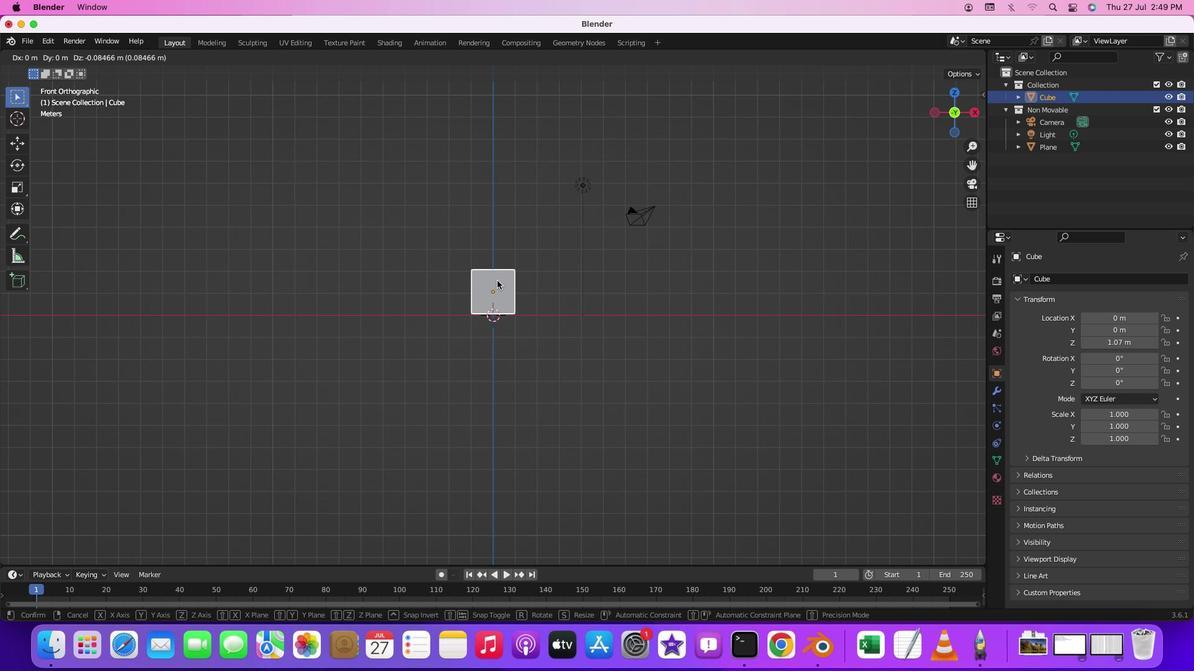 
Action: Mouse moved to (526, 261)
Screenshot: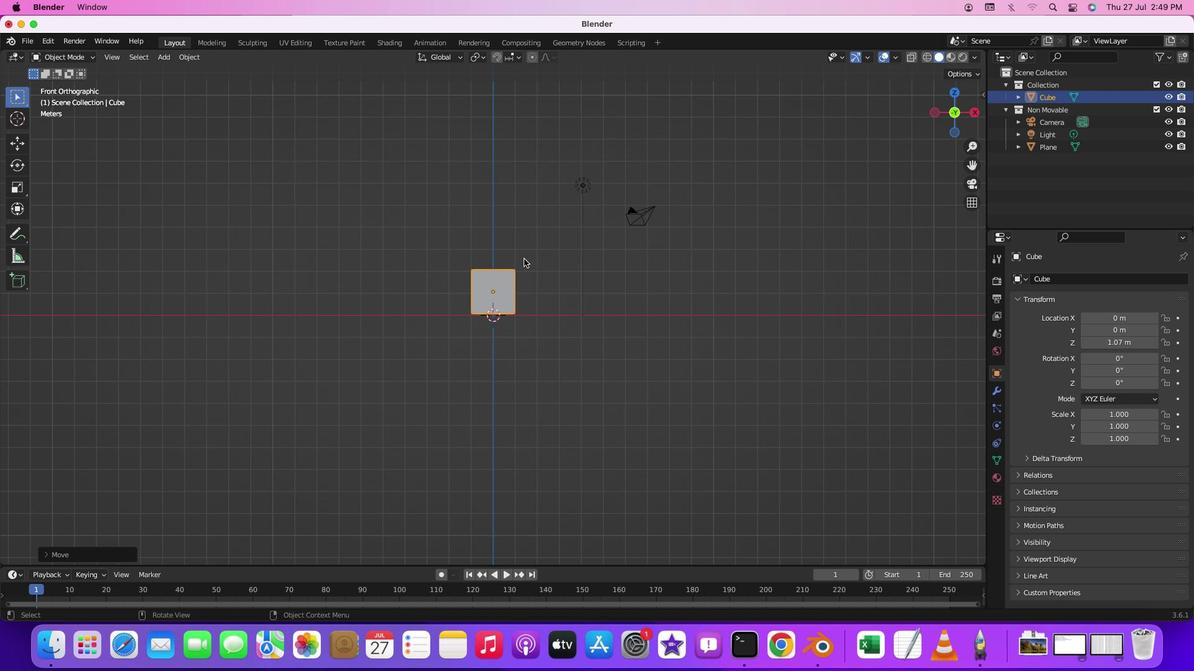 
Action: Mouse pressed middle at (526, 261)
Screenshot: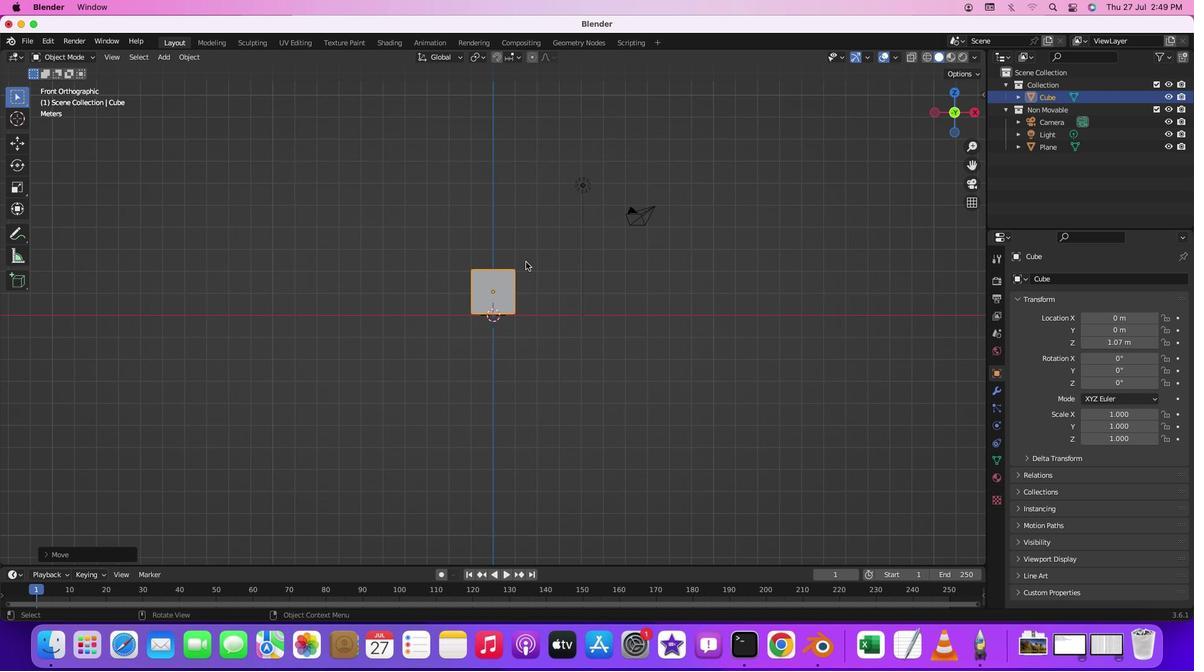 
Action: Mouse moved to (533, 296)
Screenshot: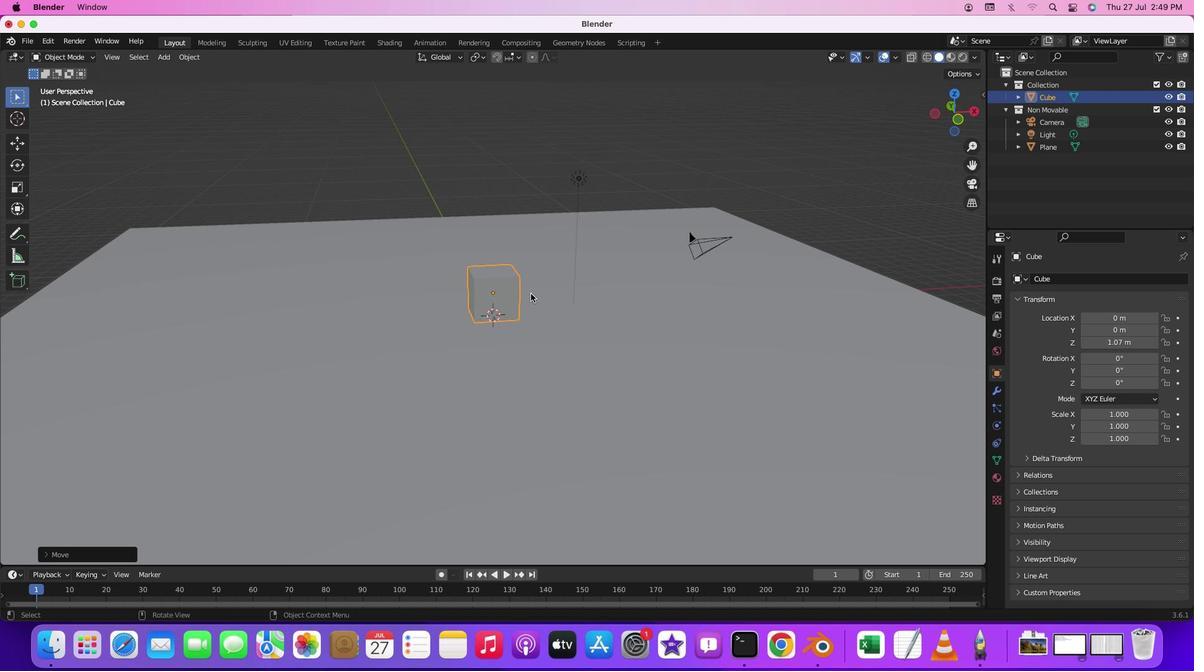 
Action: Mouse scrolled (533, 296) with delta (2, 3)
Screenshot: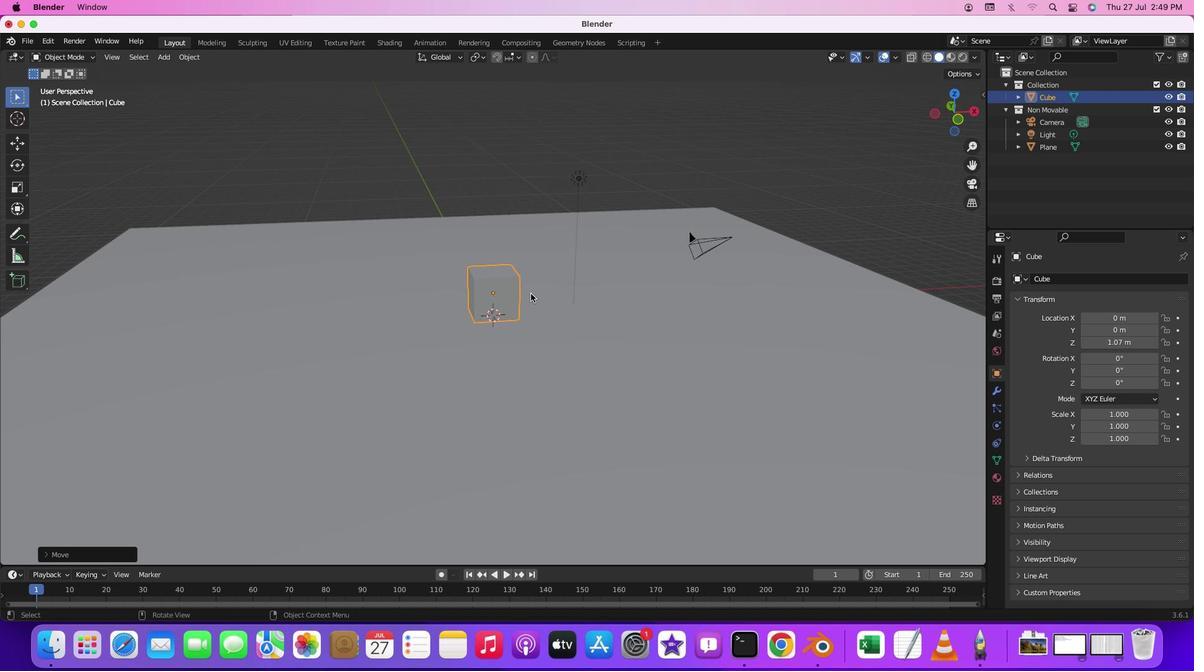 
Action: Mouse scrolled (533, 296) with delta (2, 3)
Screenshot: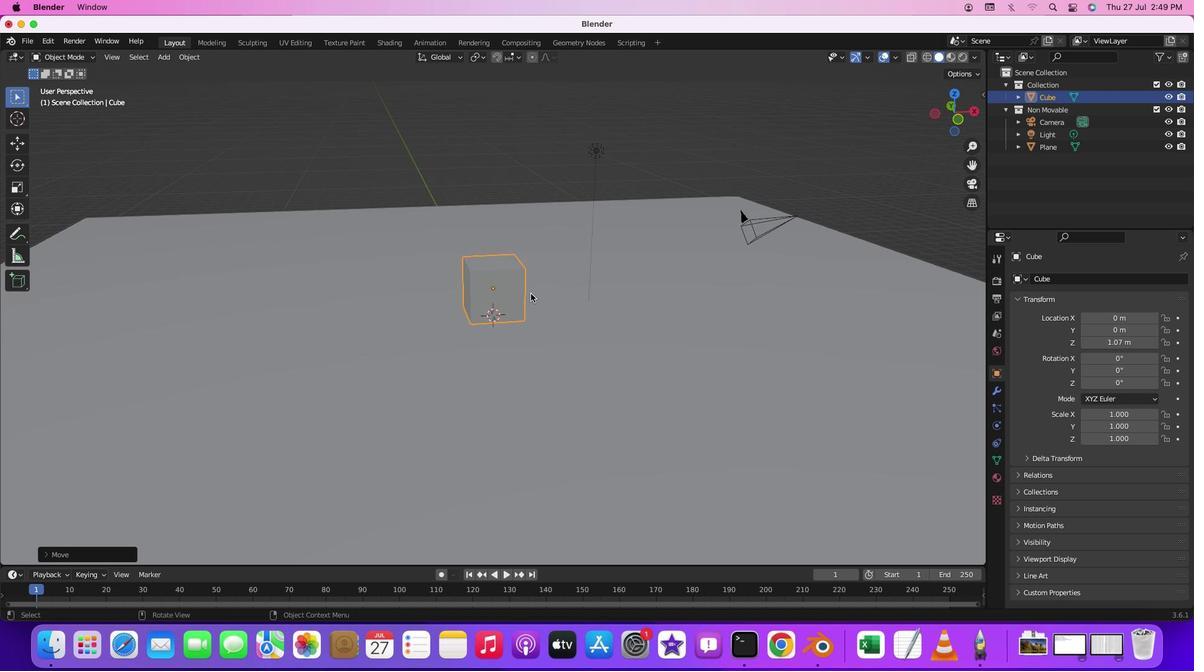 
Action: Mouse moved to (585, 288)
Screenshot: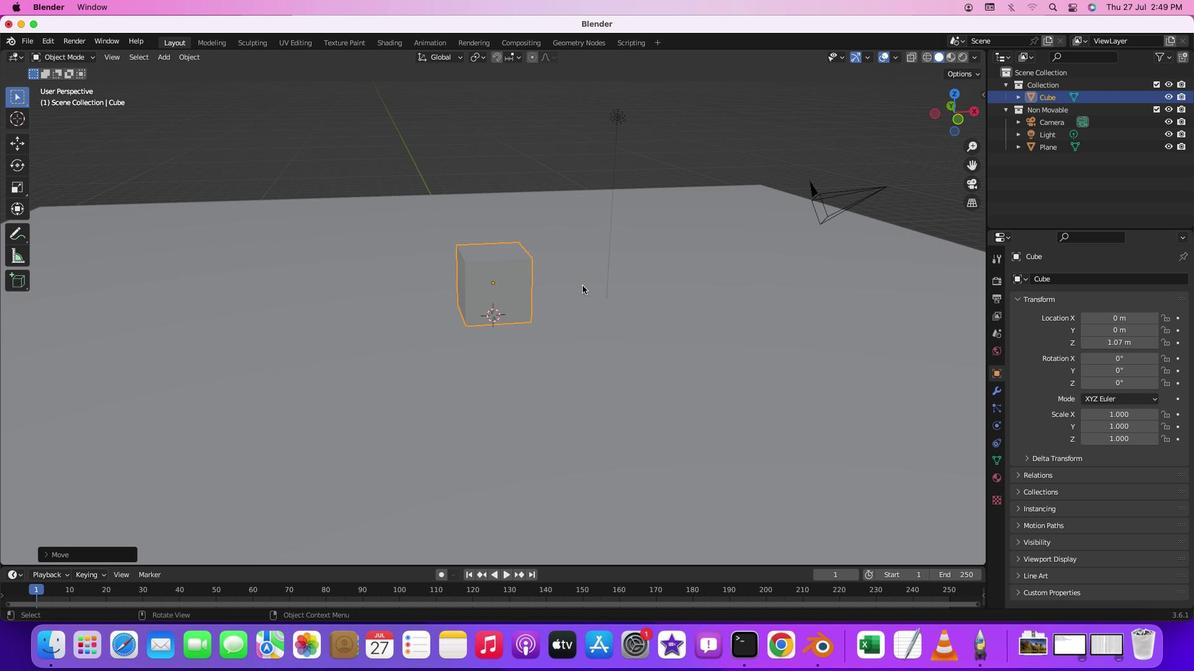 
Action: Mouse scrolled (585, 288) with delta (2, 1)
Screenshot: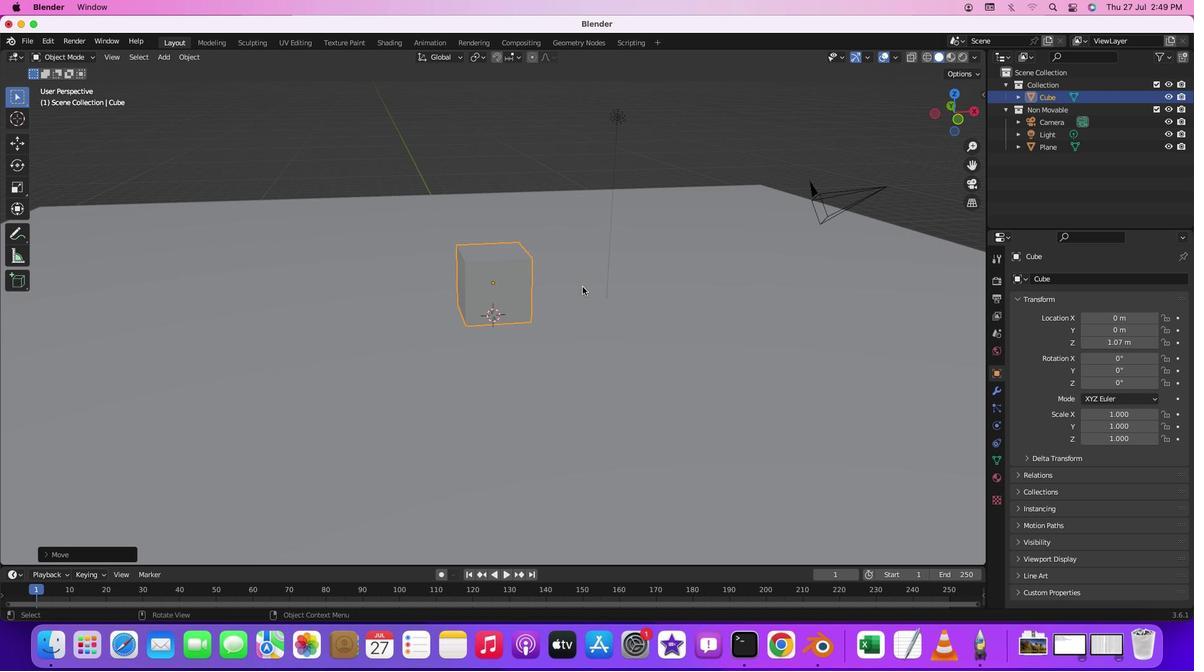 
Action: Mouse moved to (584, 291)
Screenshot: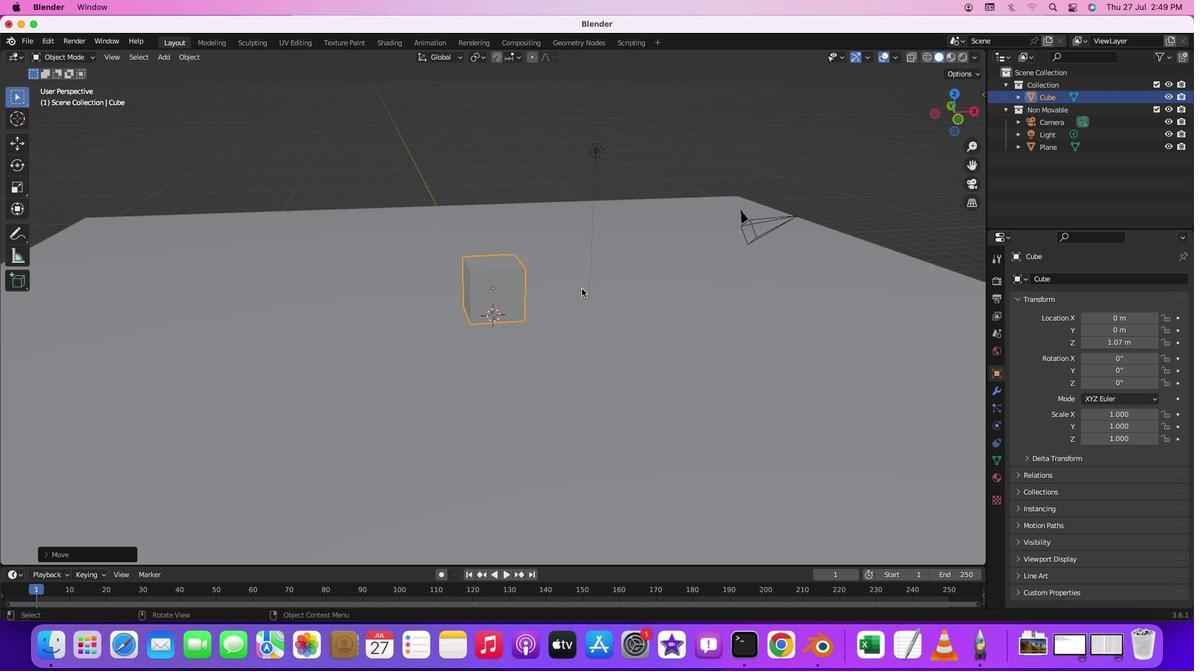 
Action: Mouse scrolled (584, 291) with delta (2, 1)
Screenshot: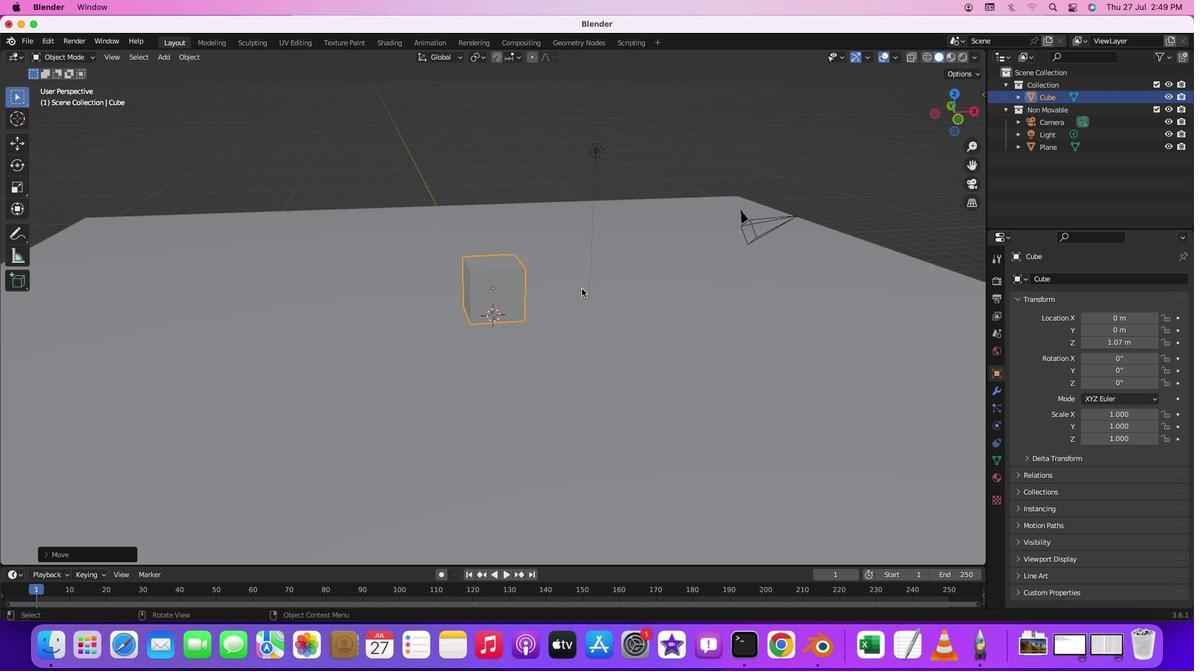 
Action: Mouse moved to (583, 291)
Screenshot: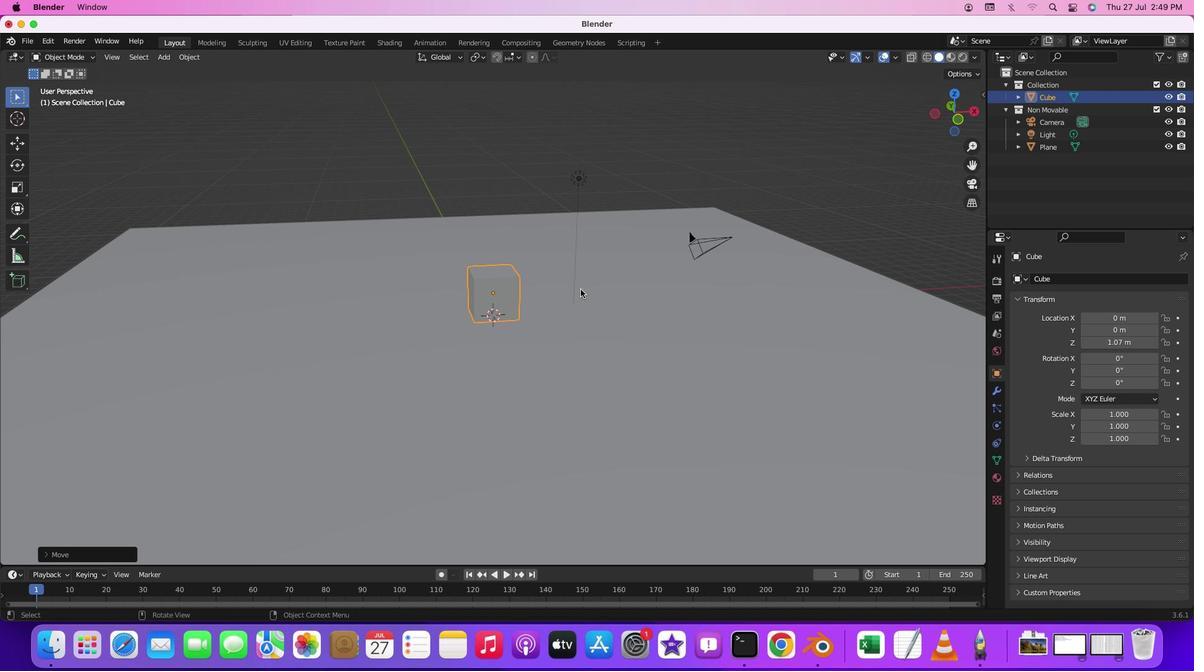 
Action: Mouse scrolled (583, 291) with delta (2, 1)
Screenshot: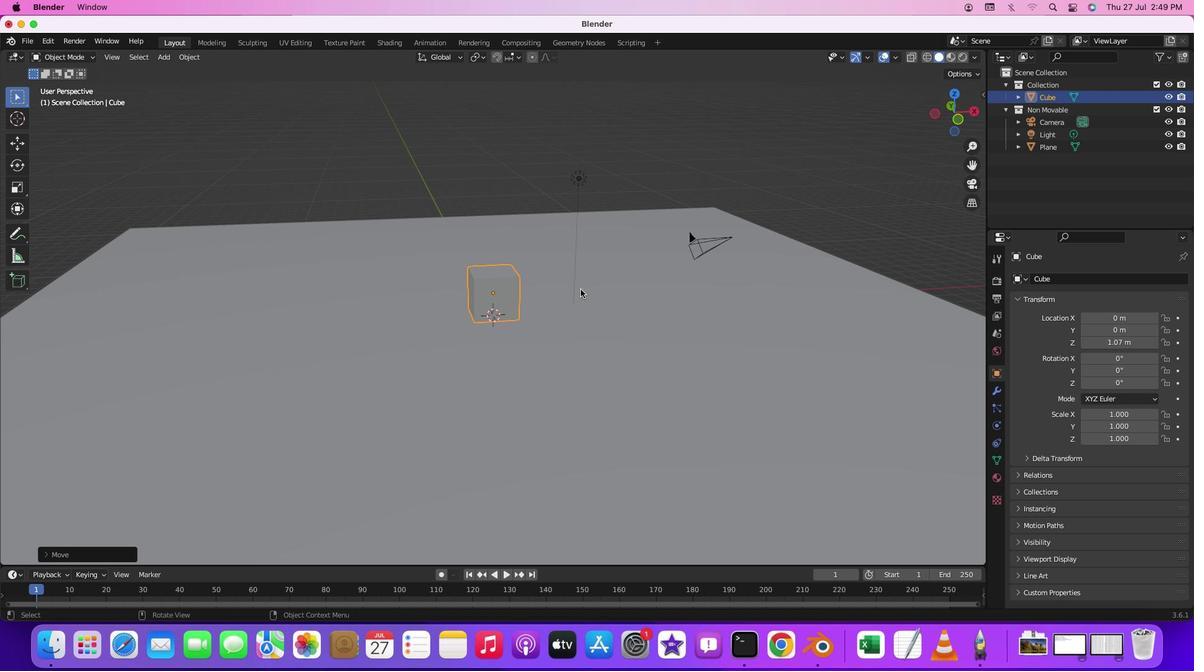 
Action: Mouse moved to (1173, 137)
Screenshot: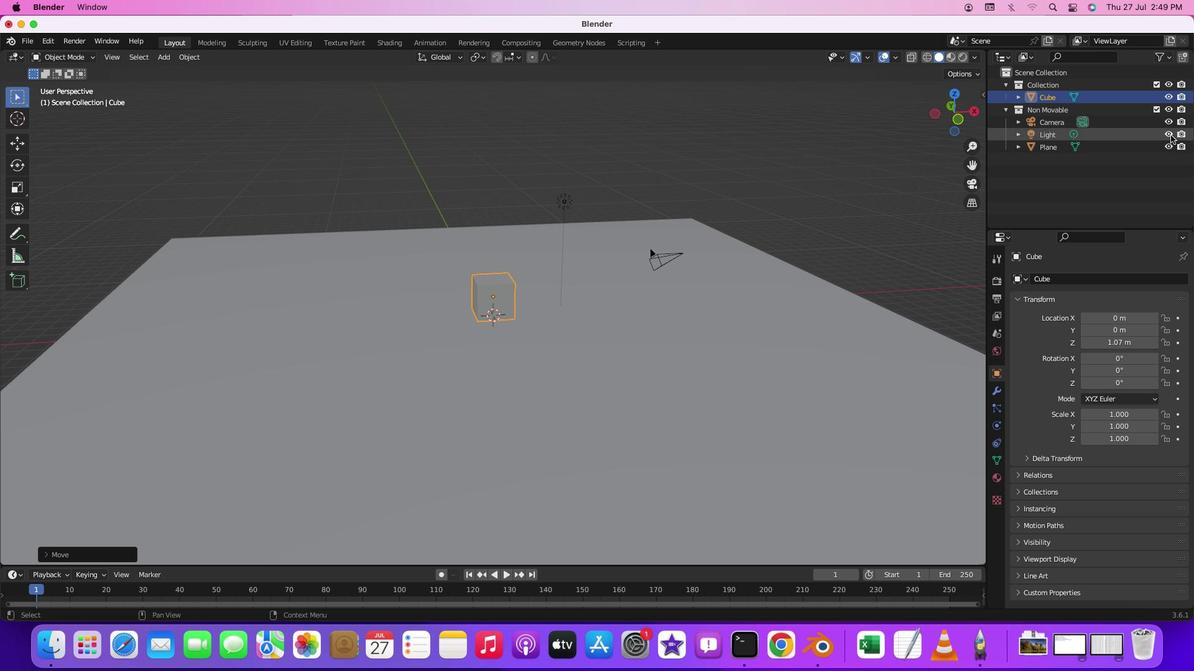 
Action: Mouse pressed left at (1173, 137)
Screenshot: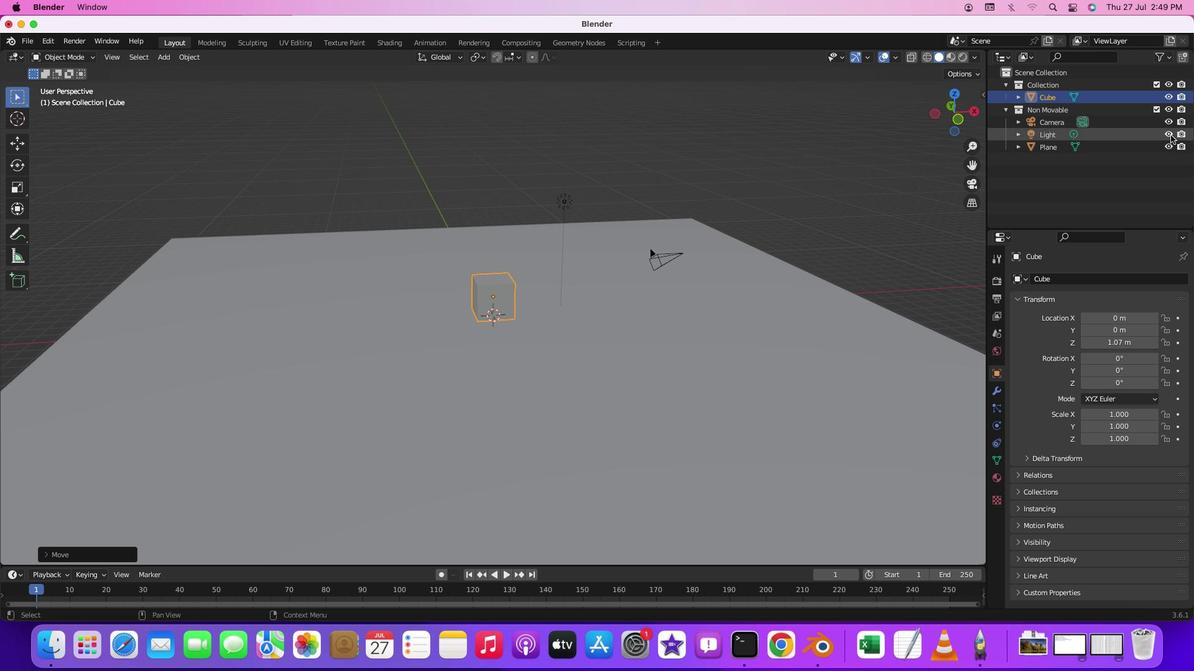 
Action: Mouse moved to (1172, 129)
Screenshot: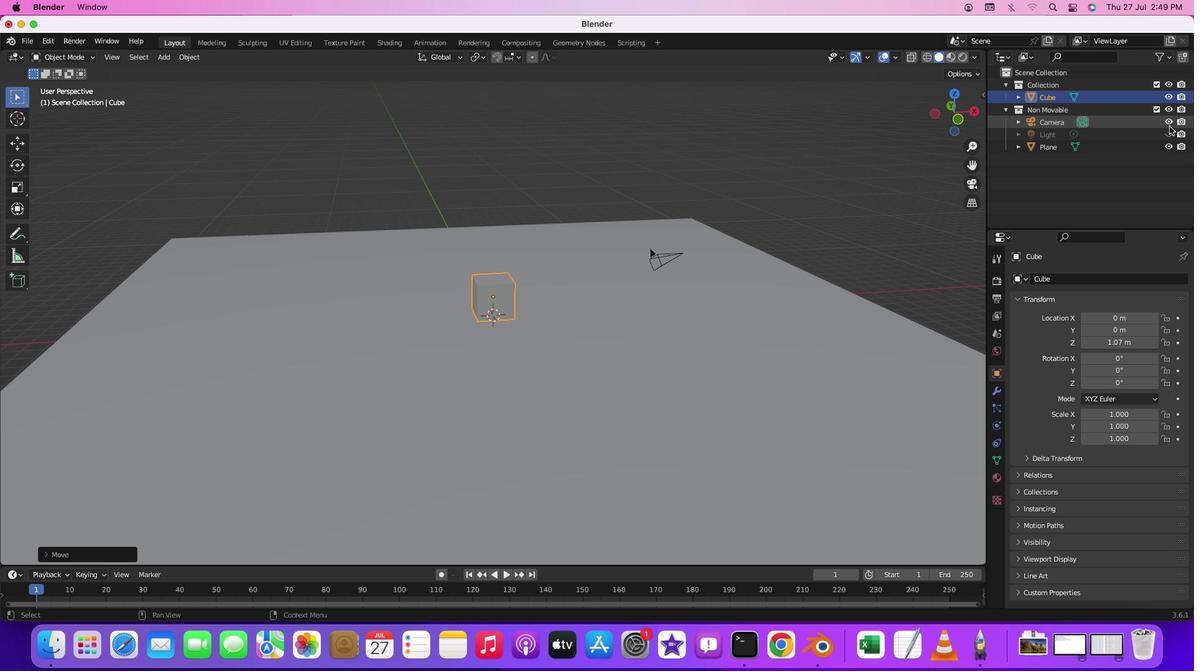 
Action: Mouse pressed left at (1172, 129)
Screenshot: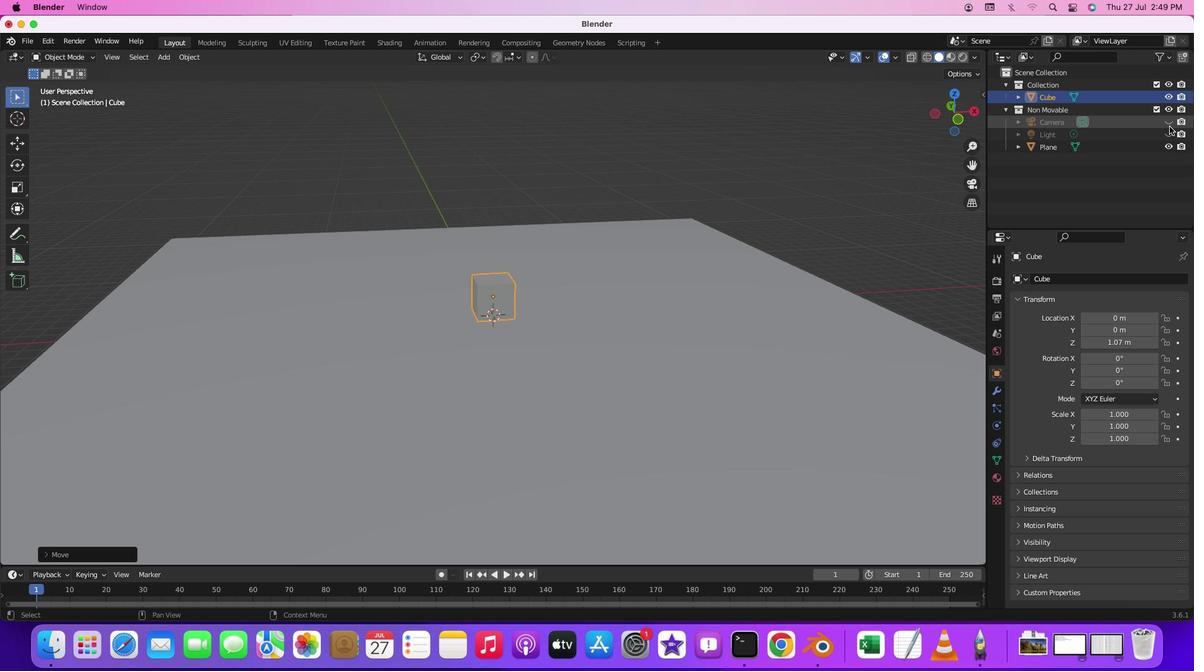 
Action: Mouse moved to (650, 297)
Screenshot: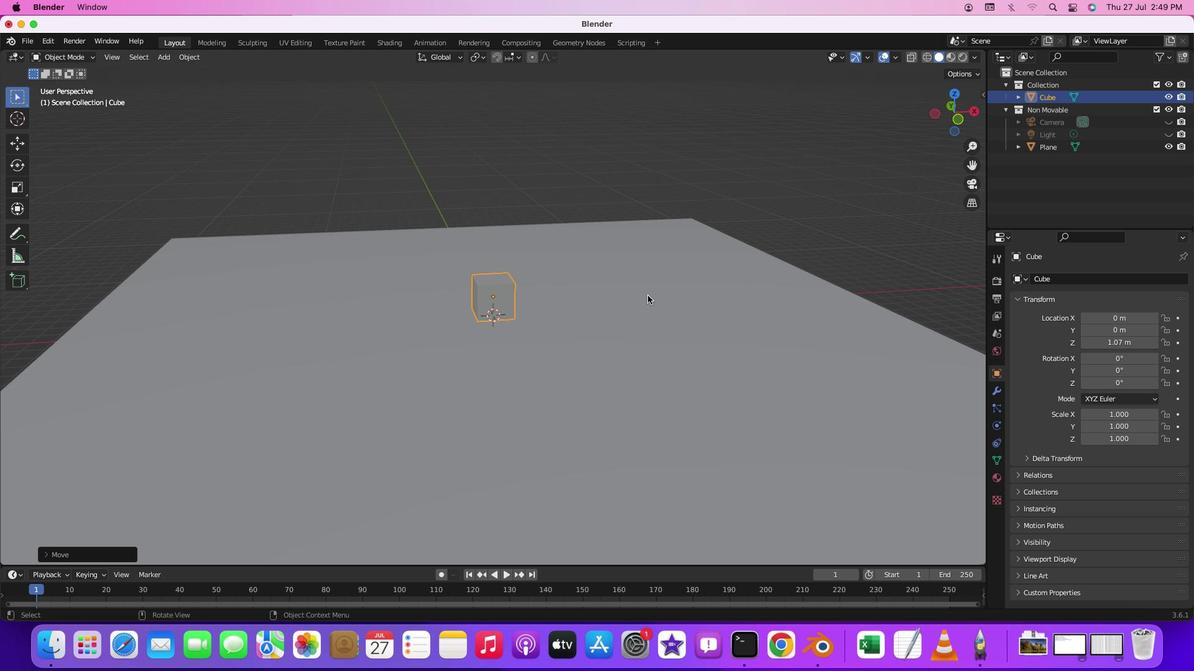 
Action: Mouse pressed left at (650, 297)
Screenshot: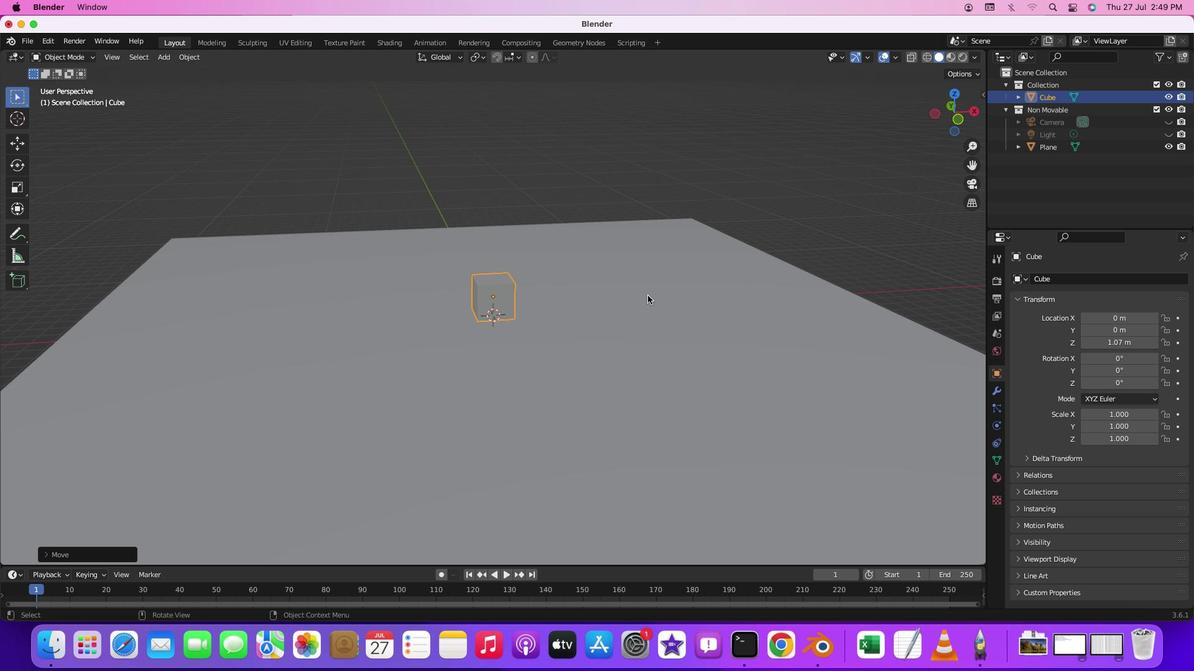 
Action: Mouse moved to (517, 327)
Screenshot: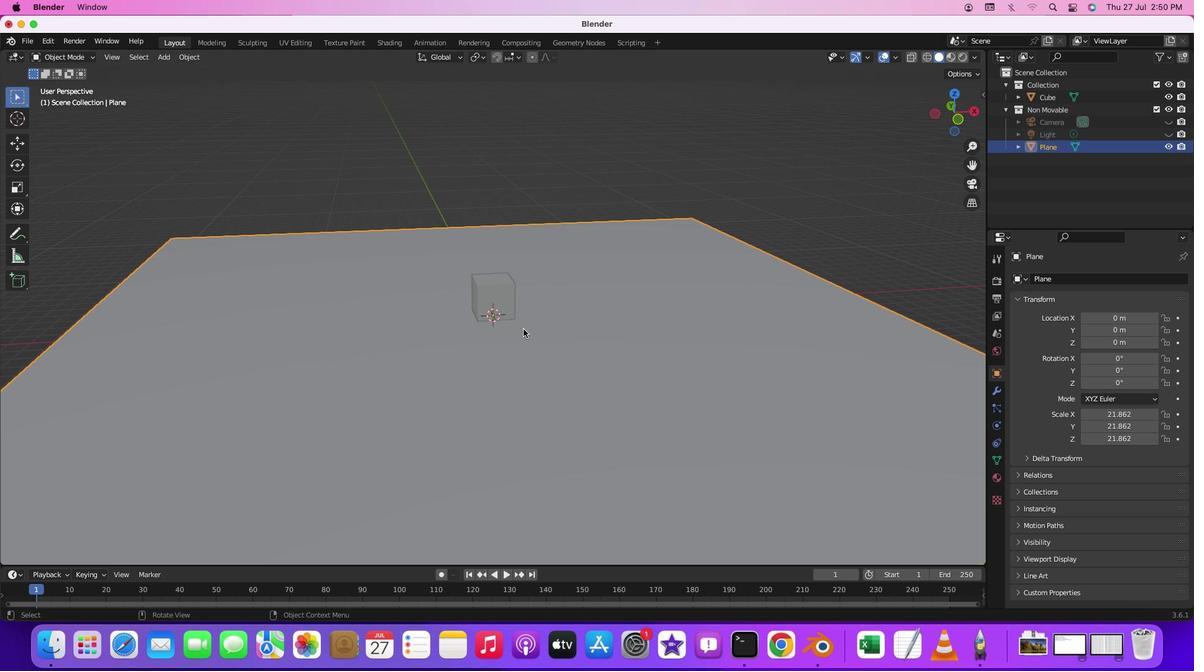 
Action: Mouse pressed middle at (517, 327)
Screenshot: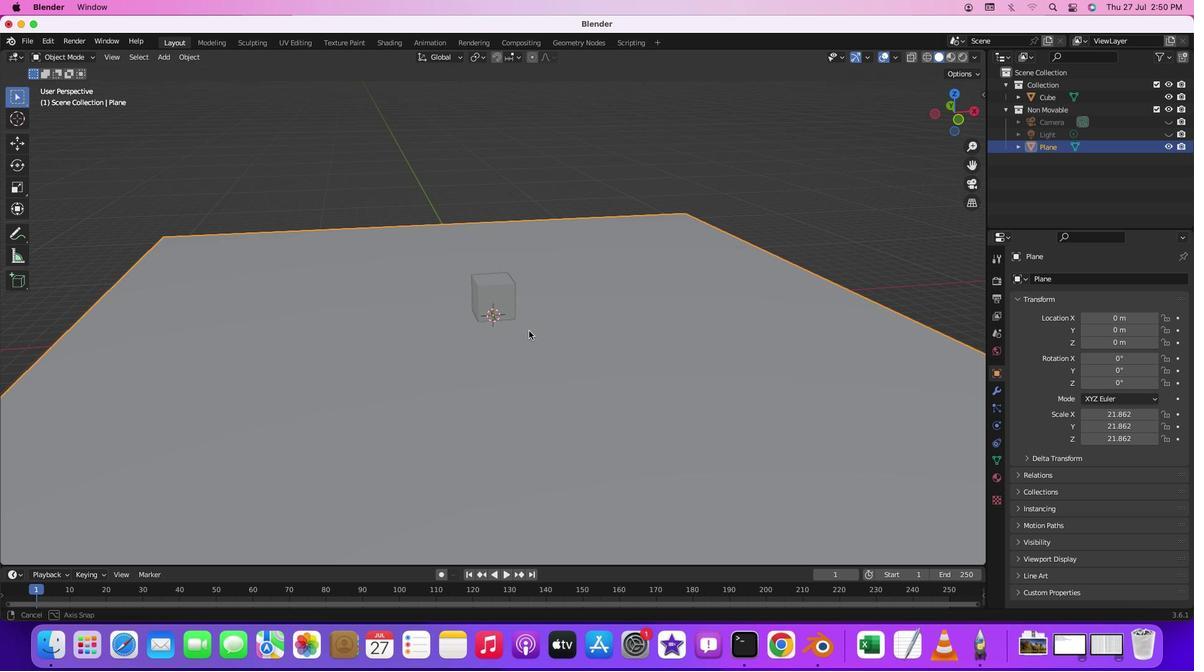 
Action: Mouse moved to (595, 344)
Screenshot: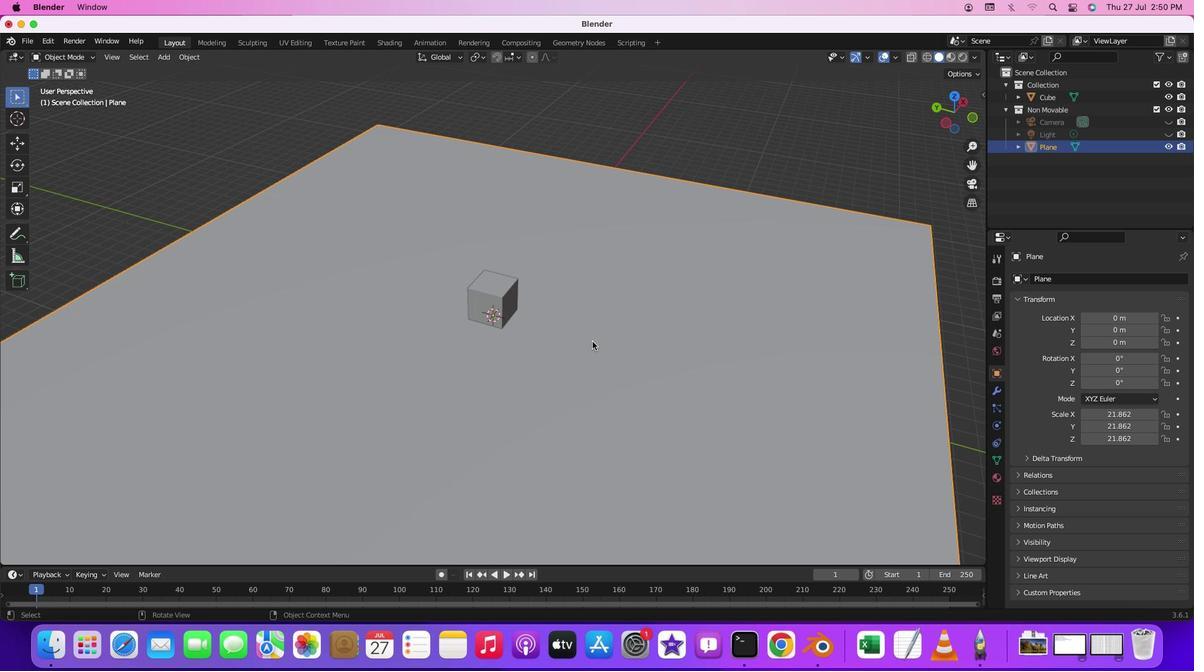 
Action: Mouse scrolled (595, 344) with delta (2, 3)
Screenshot: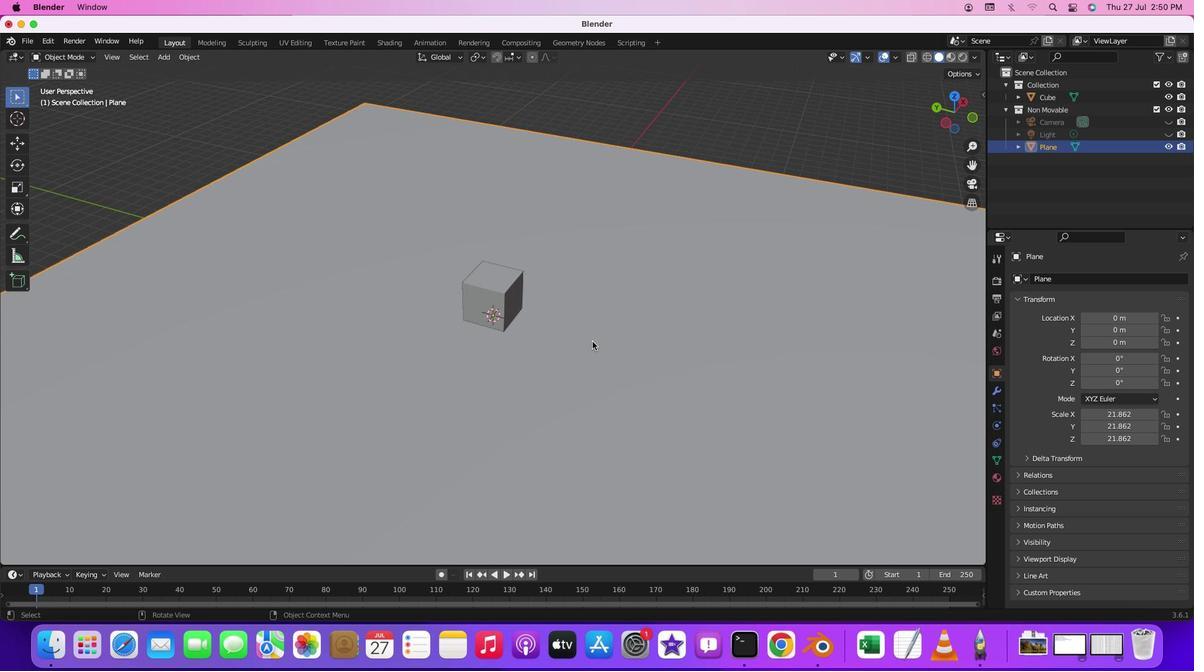 
Action: Mouse scrolled (595, 344) with delta (2, 3)
Screenshot: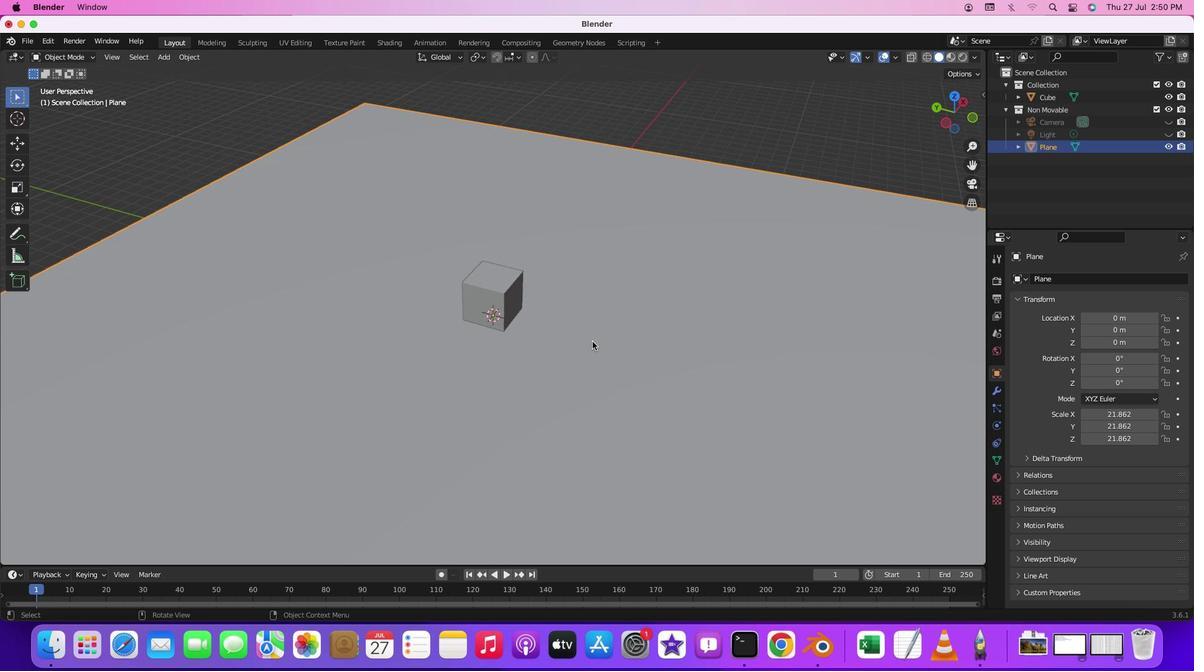 
Action: Mouse scrolled (595, 344) with delta (2, 3)
Screenshot: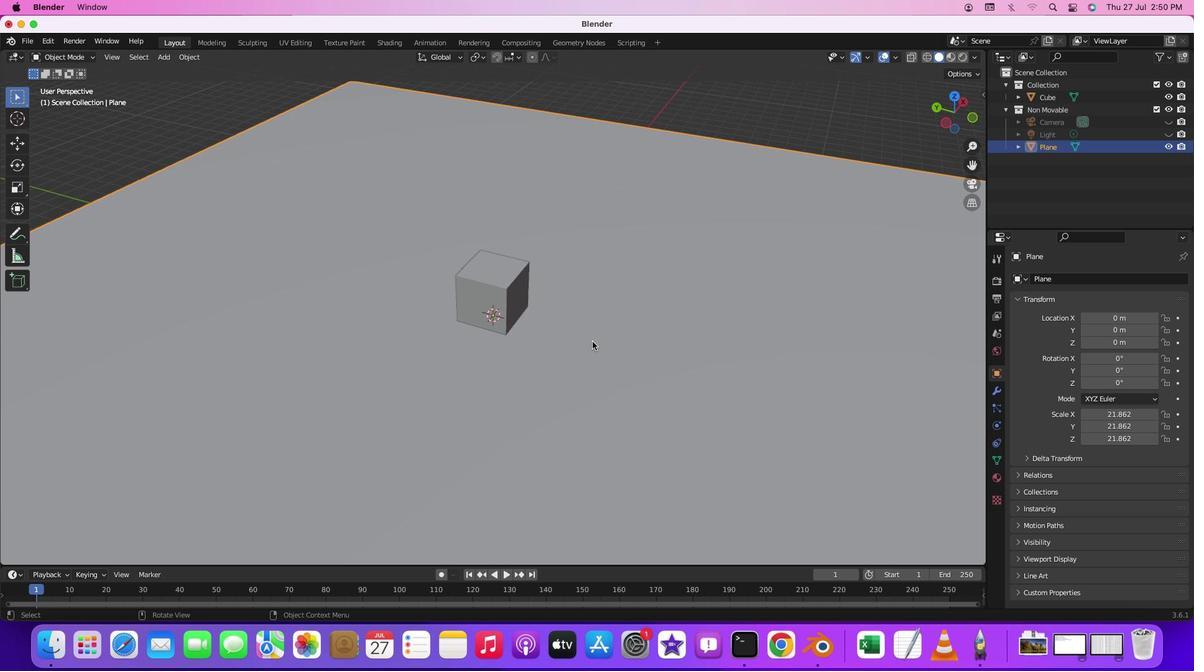 
Action: Mouse moved to (598, 345)
Screenshot: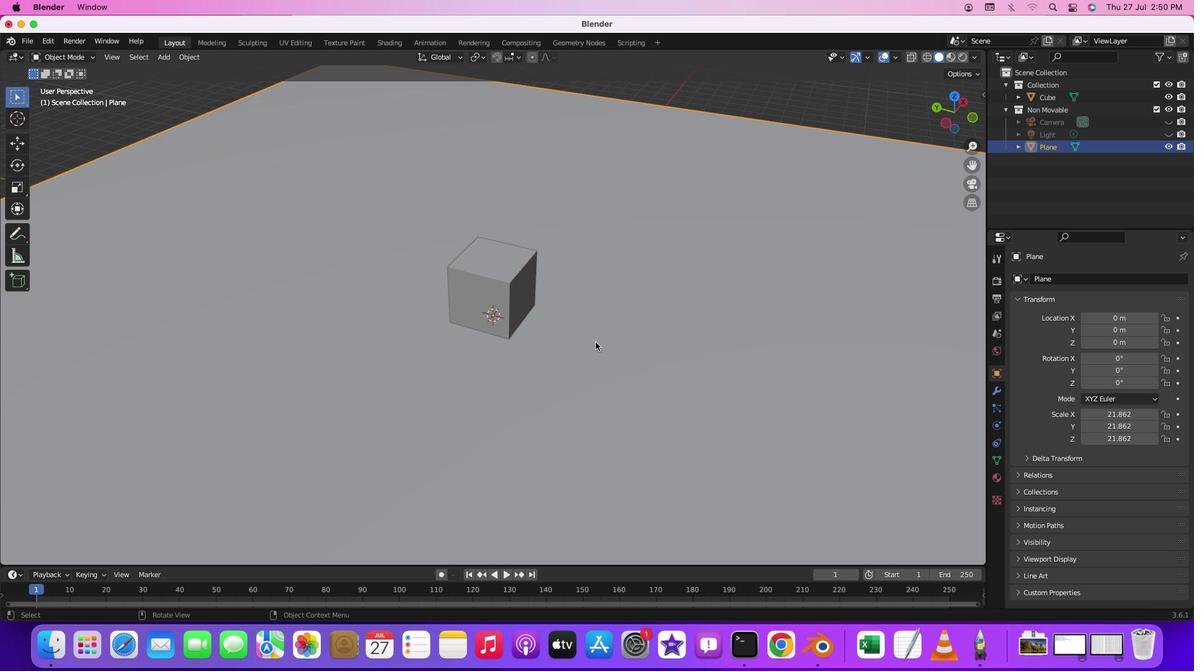 
Action: Mouse scrolled (598, 345) with delta (2, 3)
Screenshot: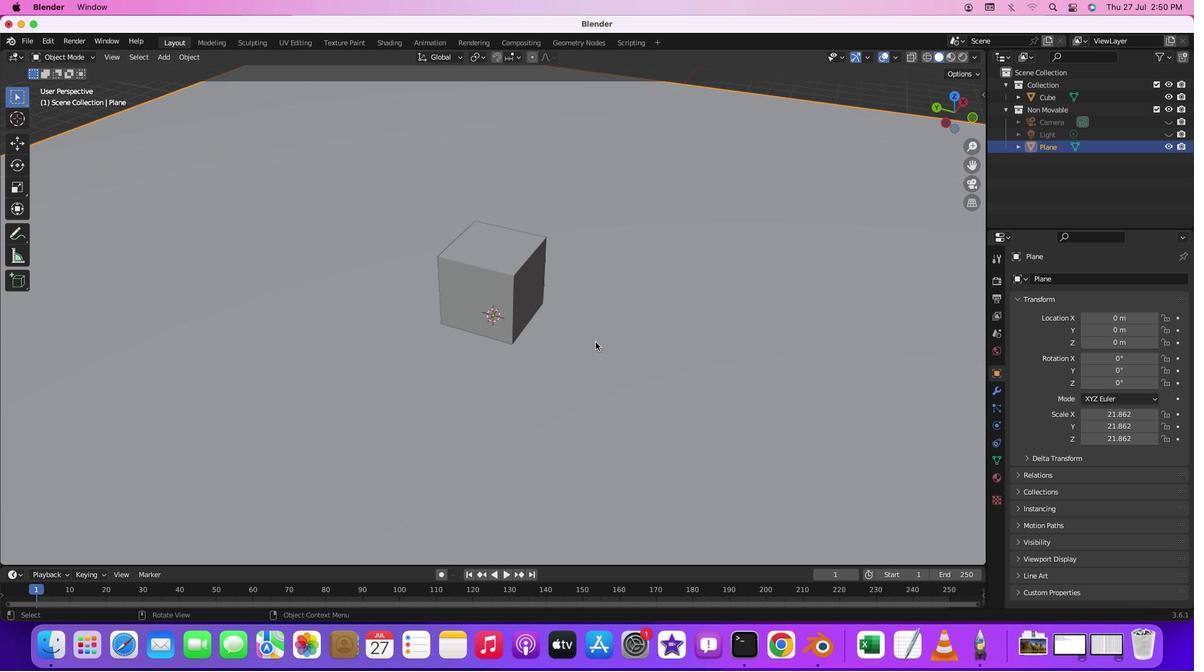
Action: Mouse moved to (598, 344)
Screenshot: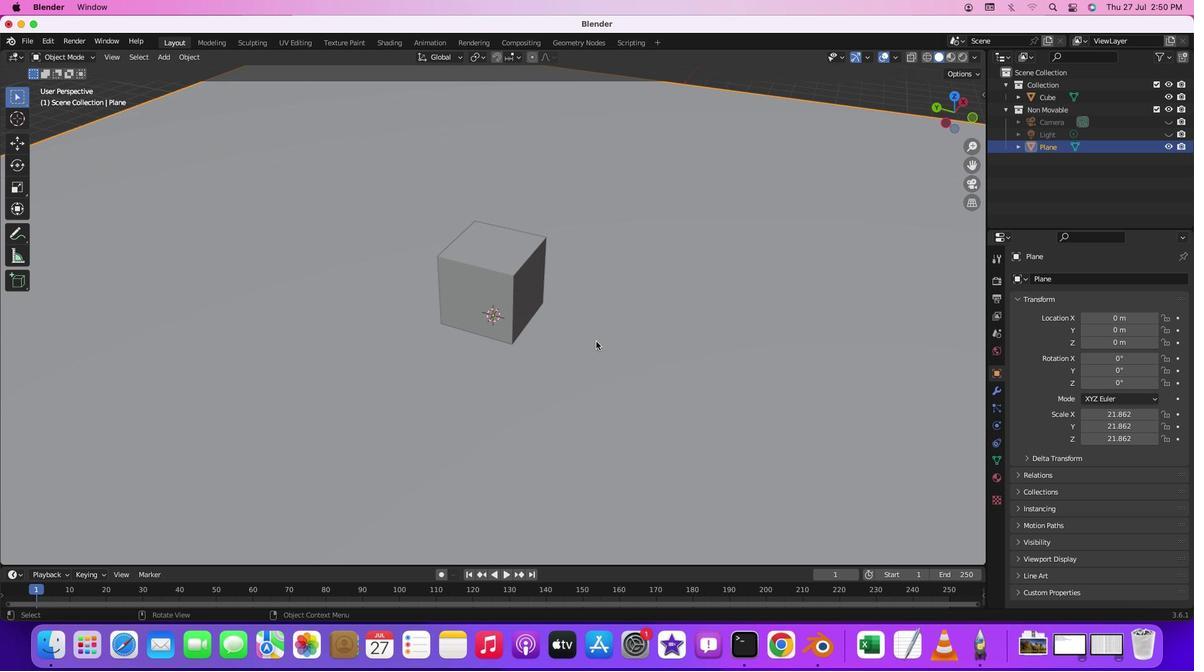 
Action: Mouse scrolled (598, 344) with delta (2, 3)
Screenshot: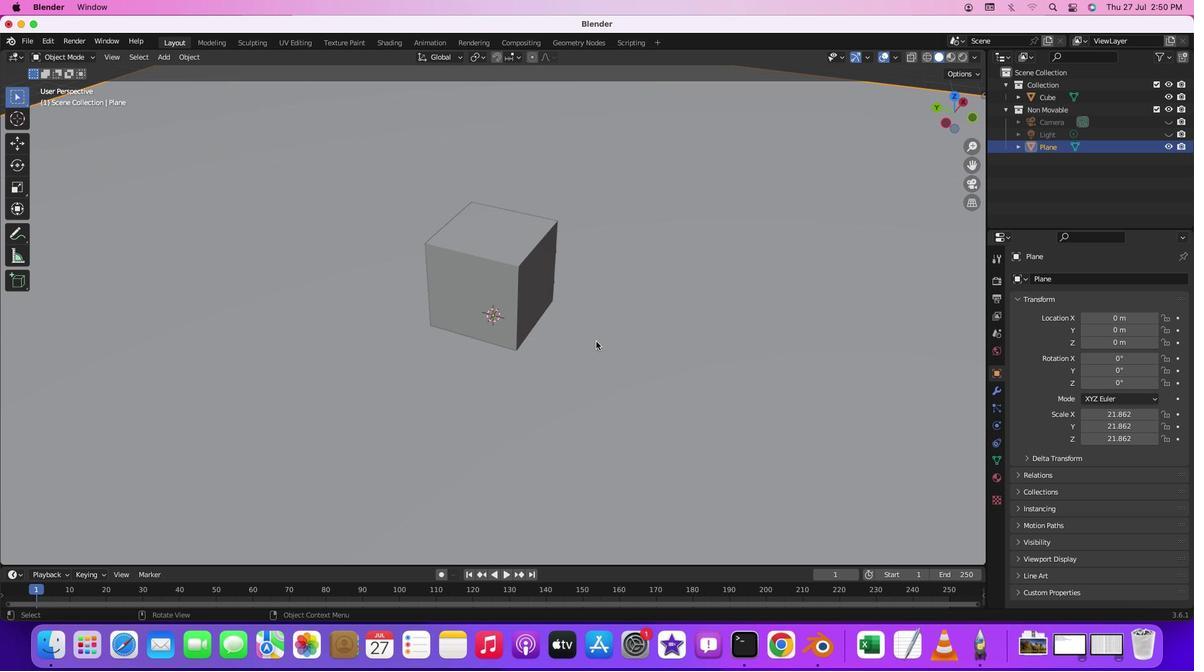 
Action: Mouse moved to (626, 329)
Screenshot: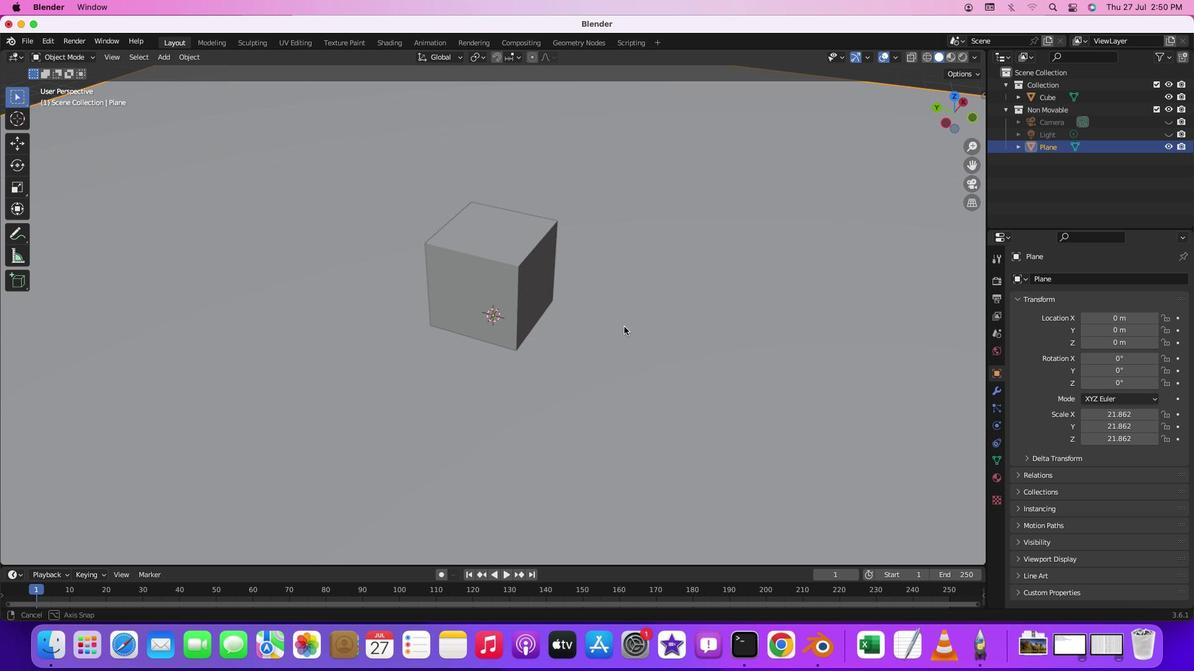 
Action: Mouse pressed middle at (626, 329)
Screenshot: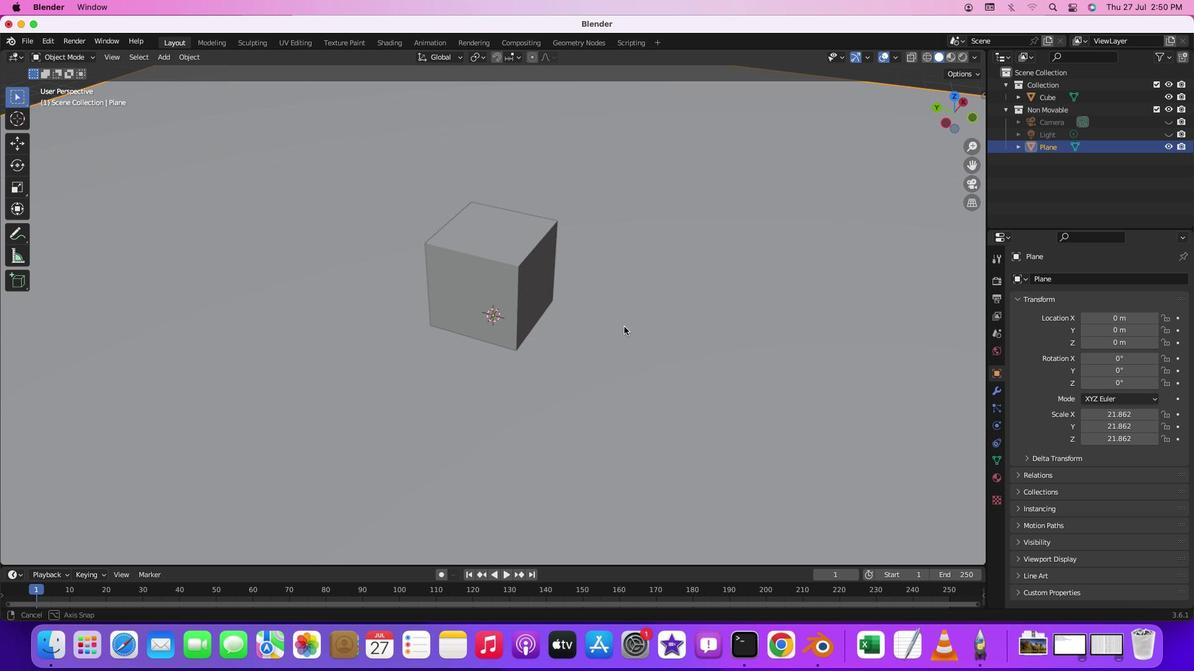 
Action: Mouse moved to (626, 316)
Screenshot: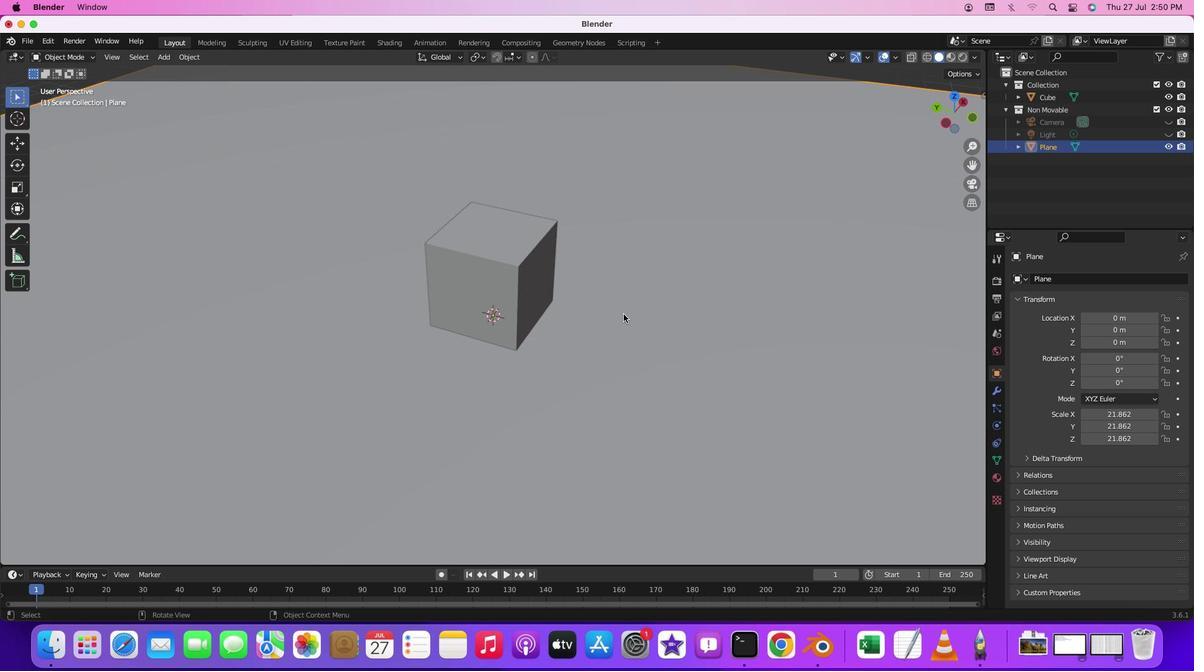 
Action: Key pressed '1'
Screenshot: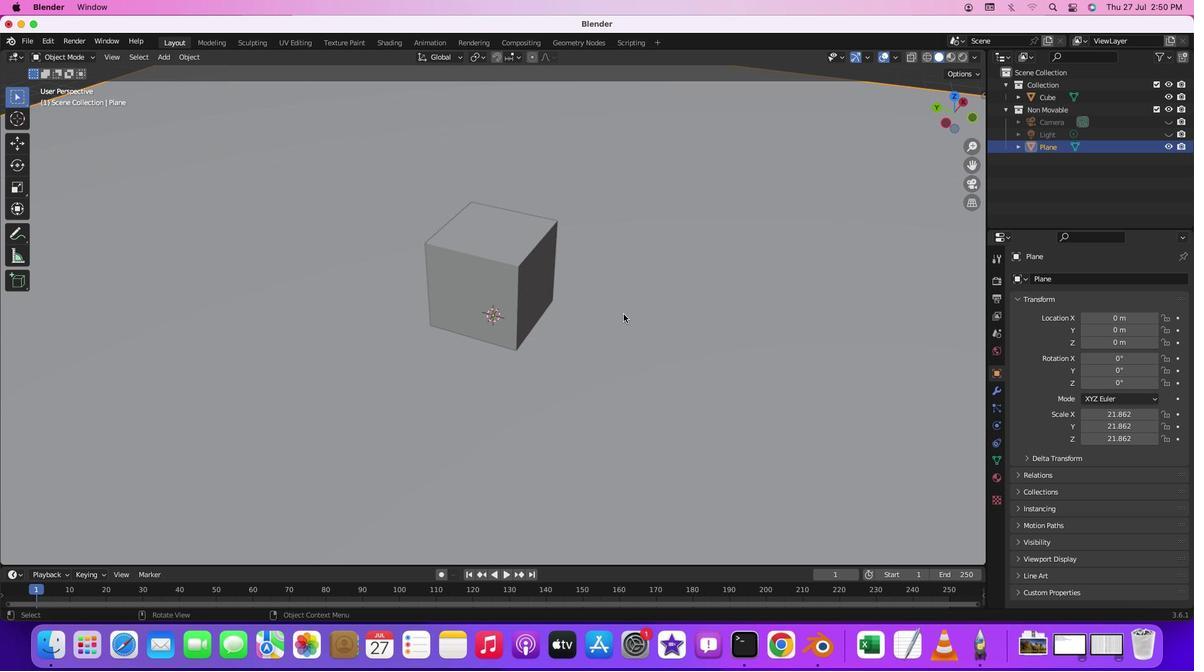 
Action: Mouse moved to (564, 282)
Screenshot: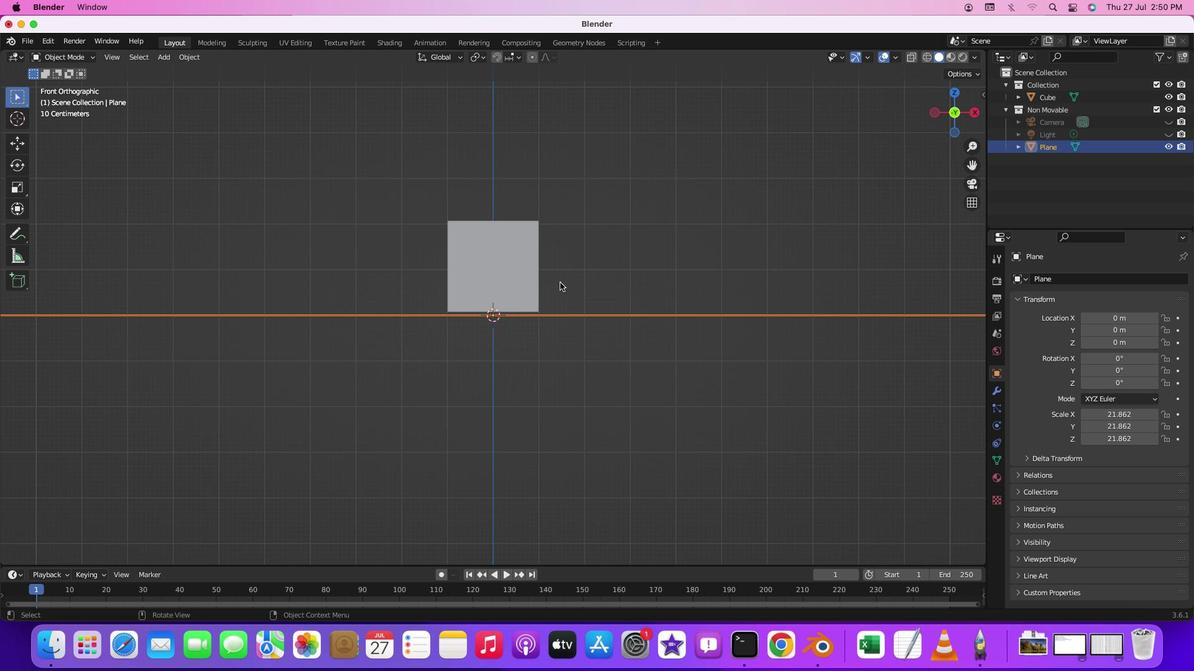 
Action: Mouse pressed middle at (564, 282)
Screenshot: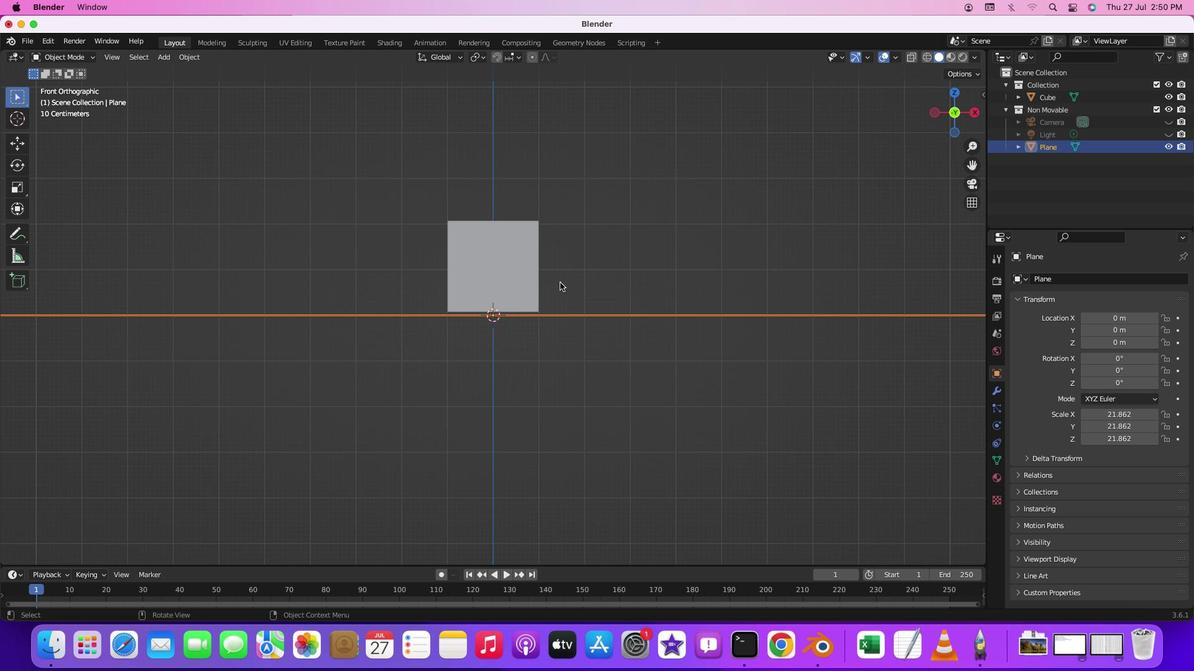 
Action: Mouse moved to (531, 302)
Screenshot: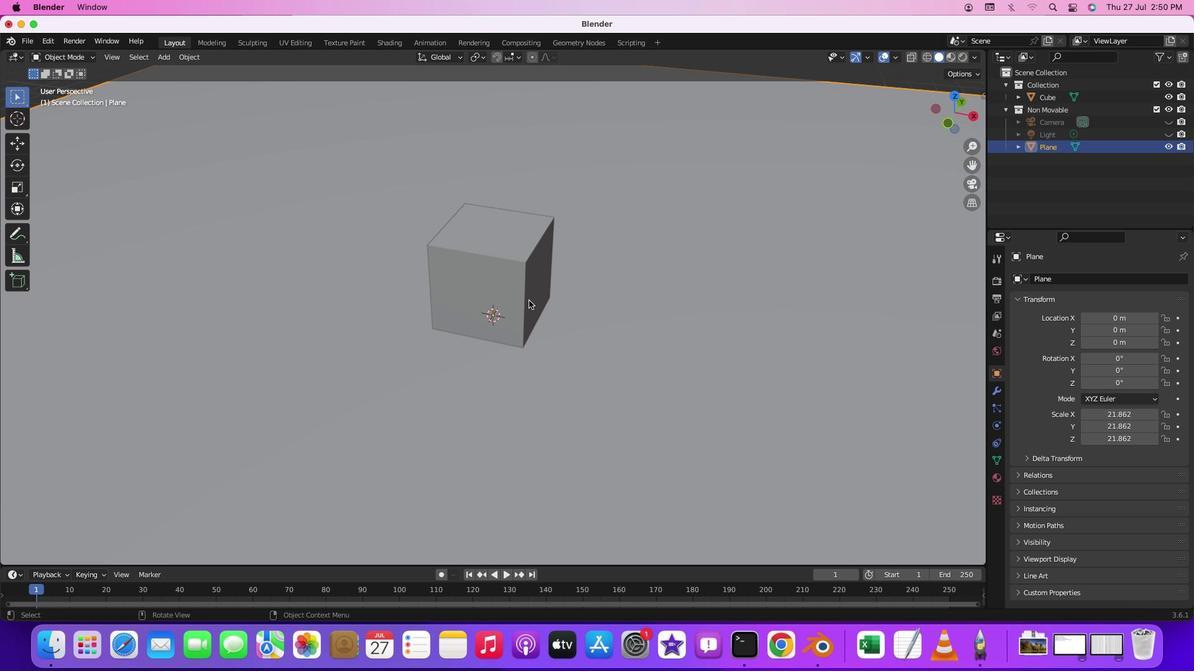 
Action: Mouse pressed left at (531, 302)
Screenshot: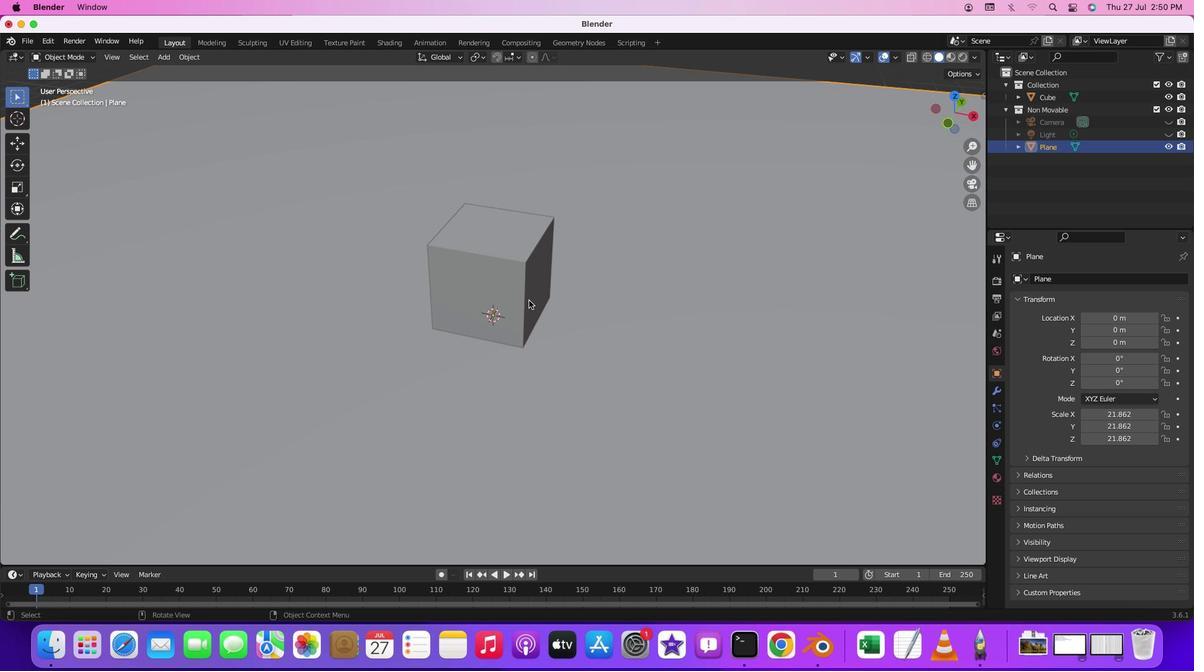 
Action: Mouse moved to (533, 303)
Screenshot: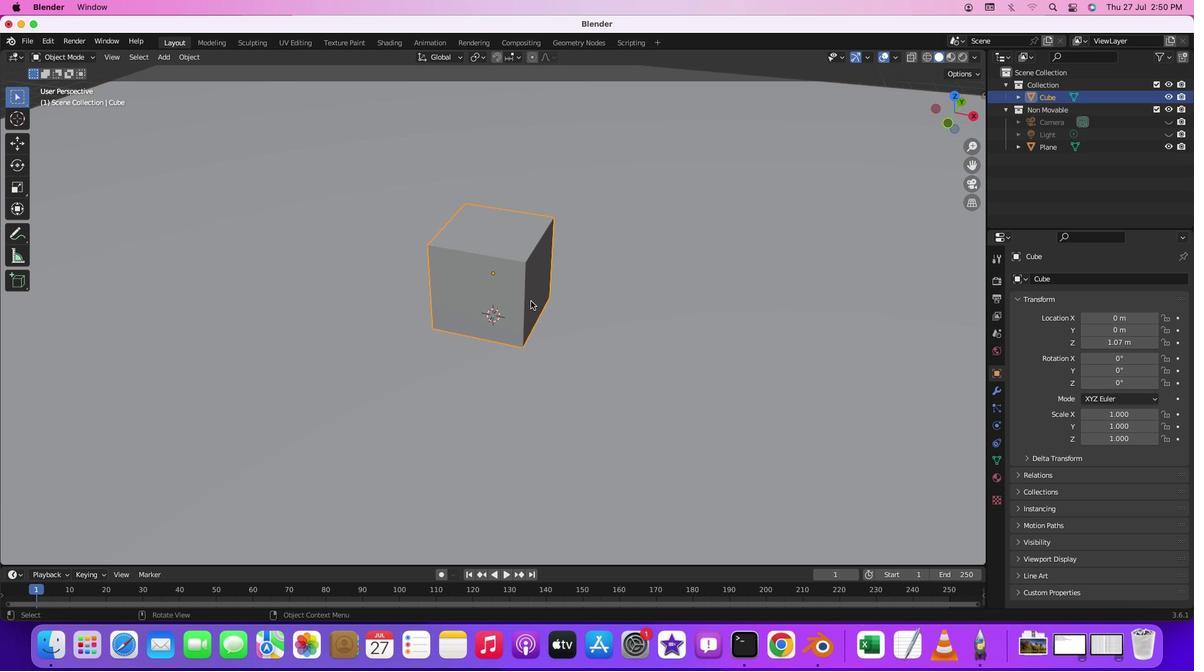 
Action: Key pressed 's''x'
Screenshot: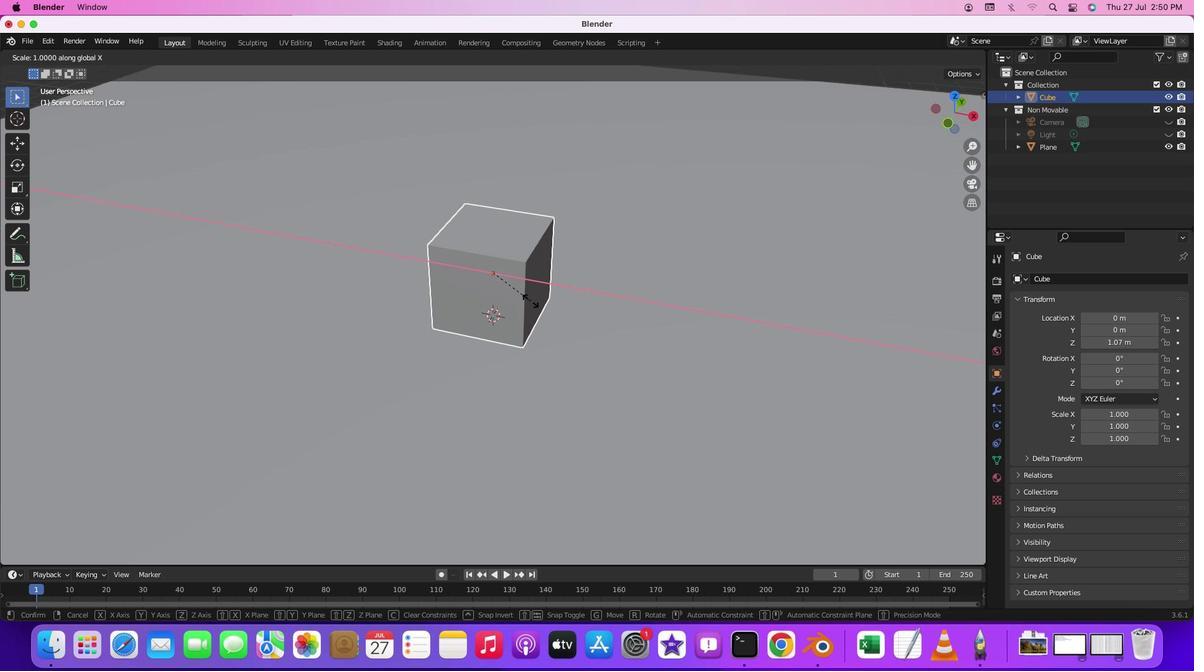 
Action: Mouse moved to (579, 317)
Screenshot: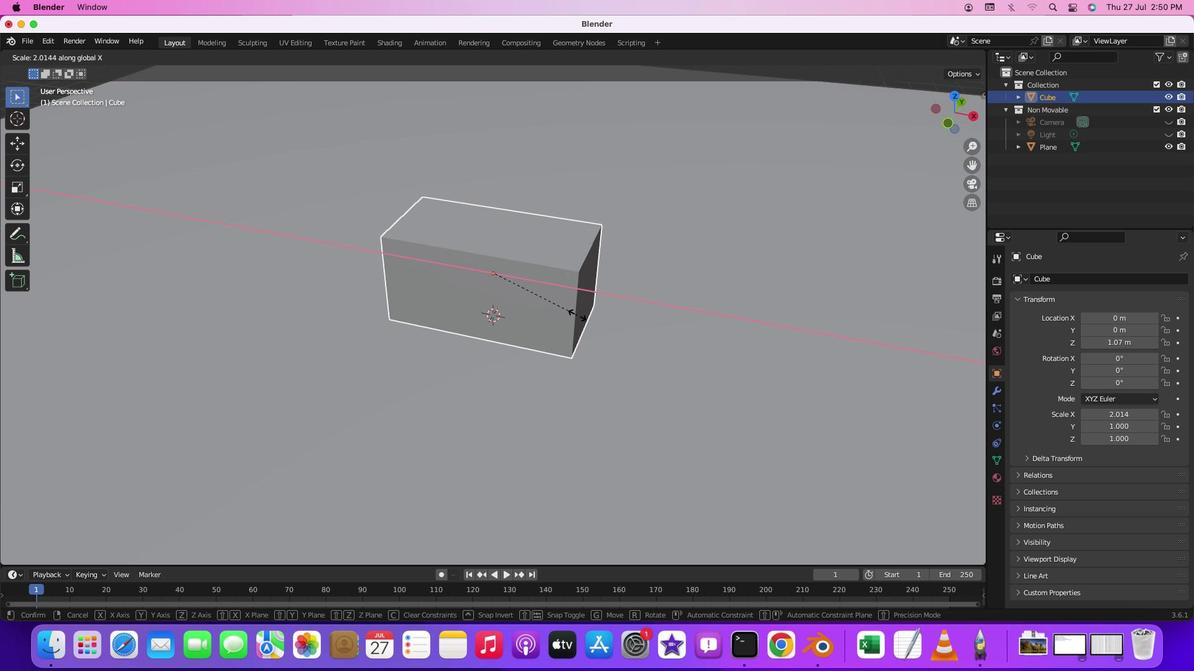 
Action: Mouse pressed left at (579, 317)
Screenshot: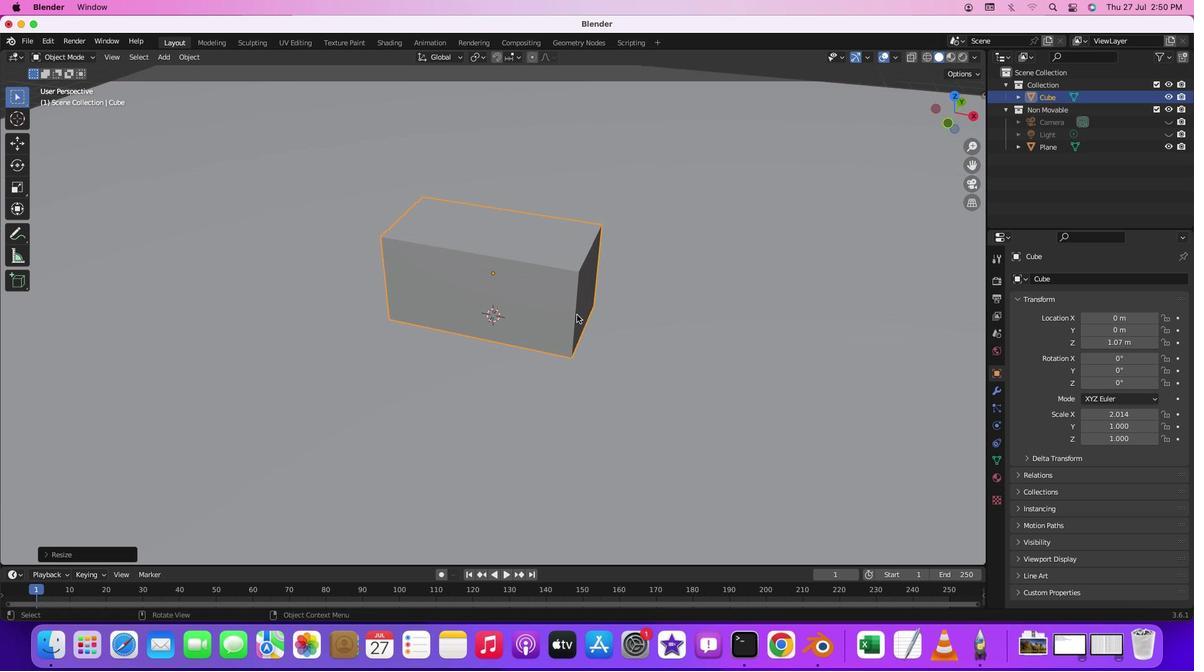 
Action: Mouse moved to (733, 291)
Screenshot: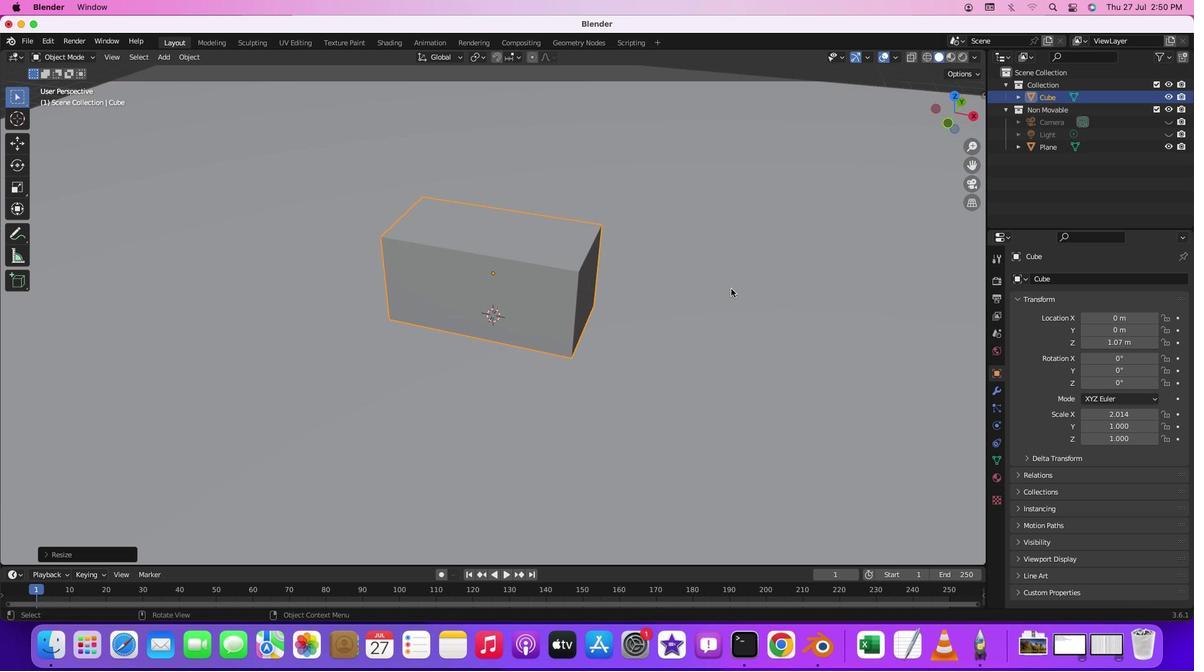 
Action: Mouse pressed left at (733, 291)
Screenshot: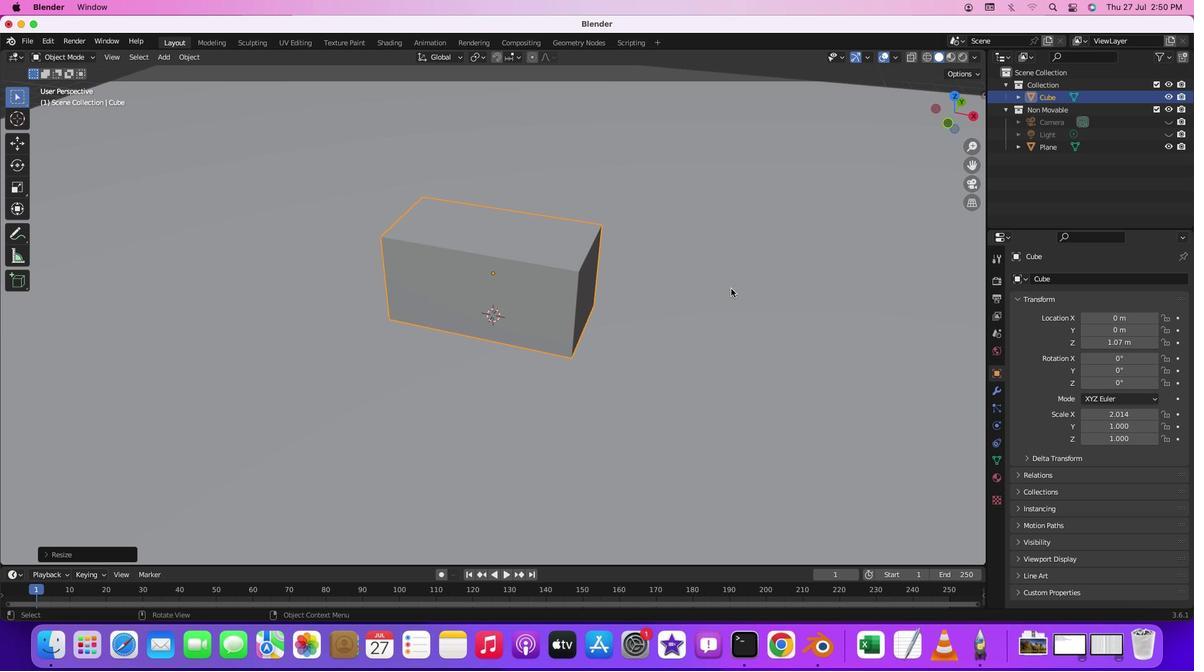 
Action: Mouse moved to (737, 268)
Screenshot: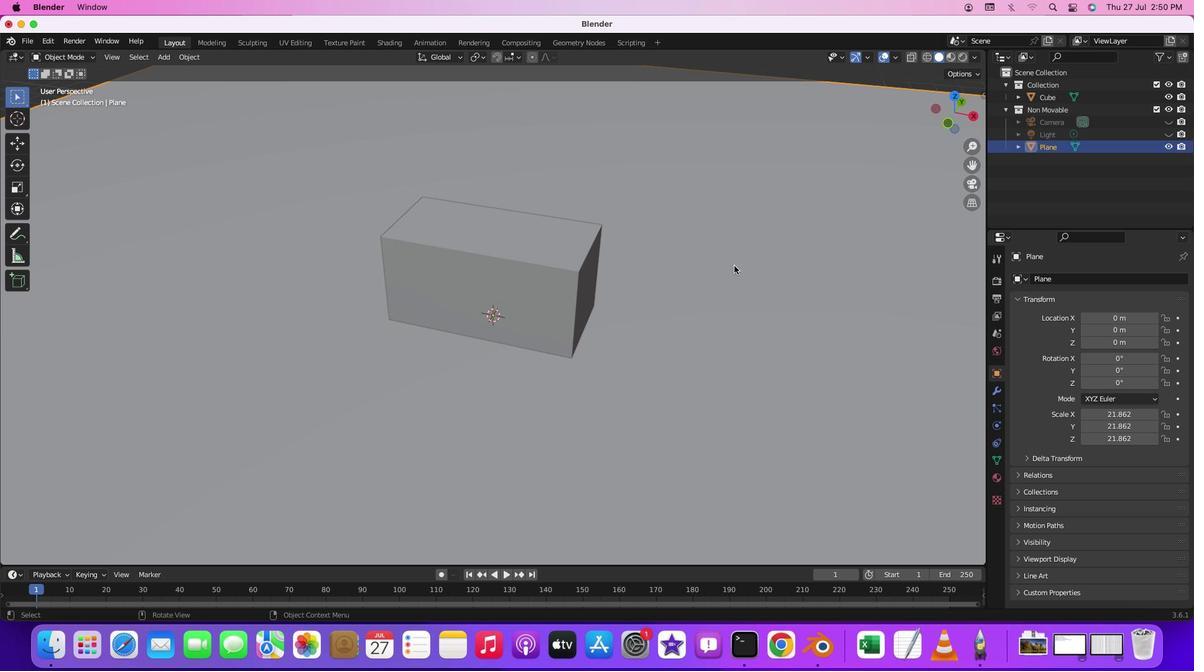 
Action: Mouse scrolled (737, 268) with delta (2, 1)
Screenshot: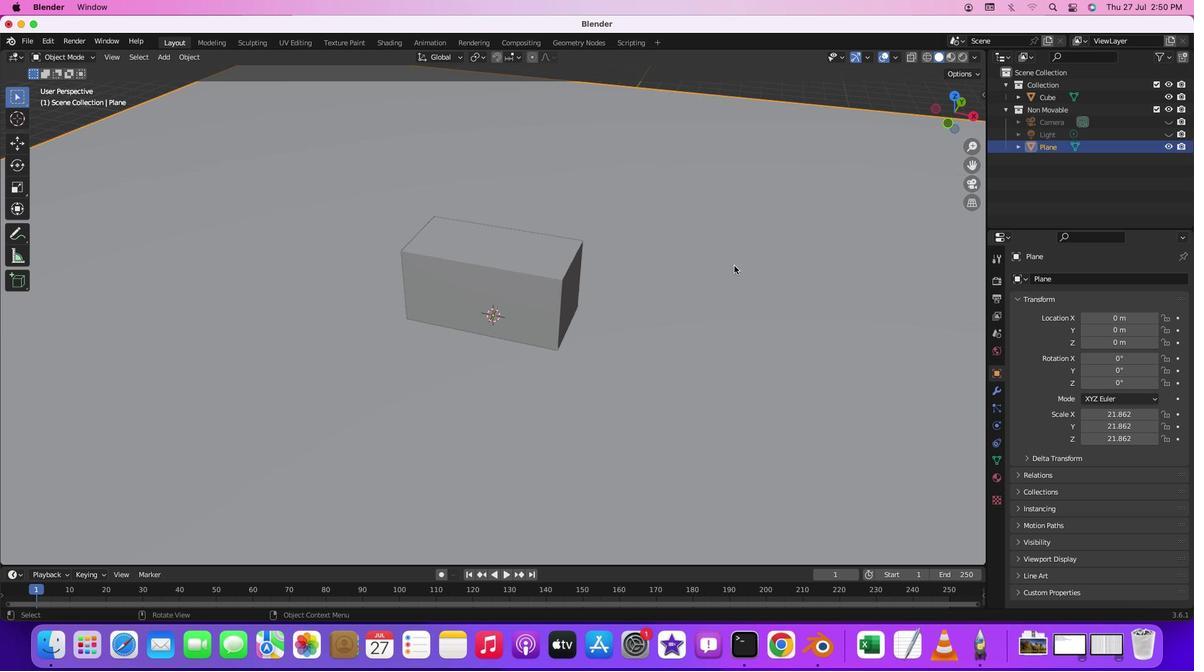 
Action: Mouse scrolled (737, 268) with delta (2, 1)
Screenshot: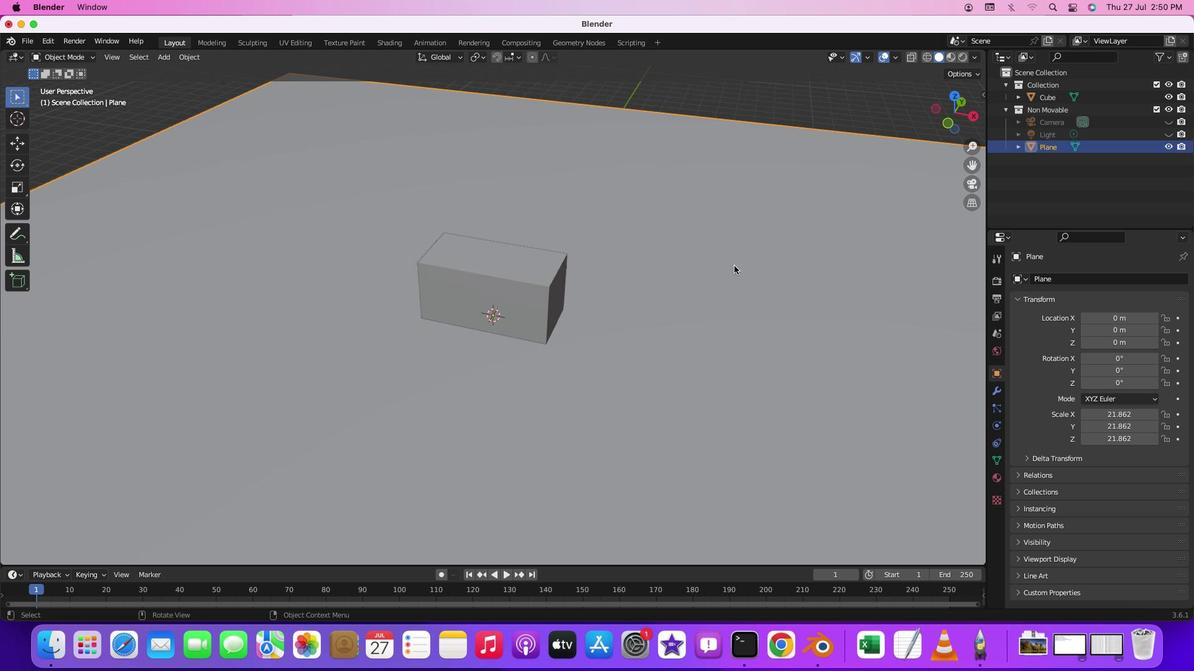 
Action: Mouse moved to (737, 271)
Screenshot: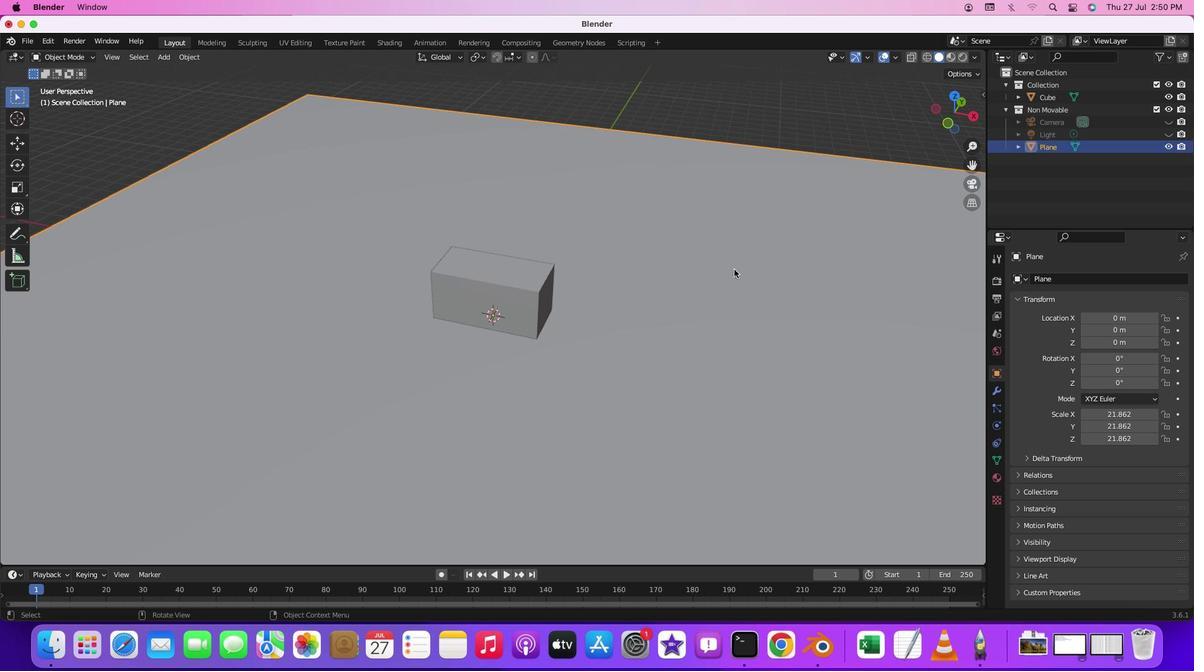 
Action: Mouse scrolled (737, 271) with delta (2, 1)
Screenshot: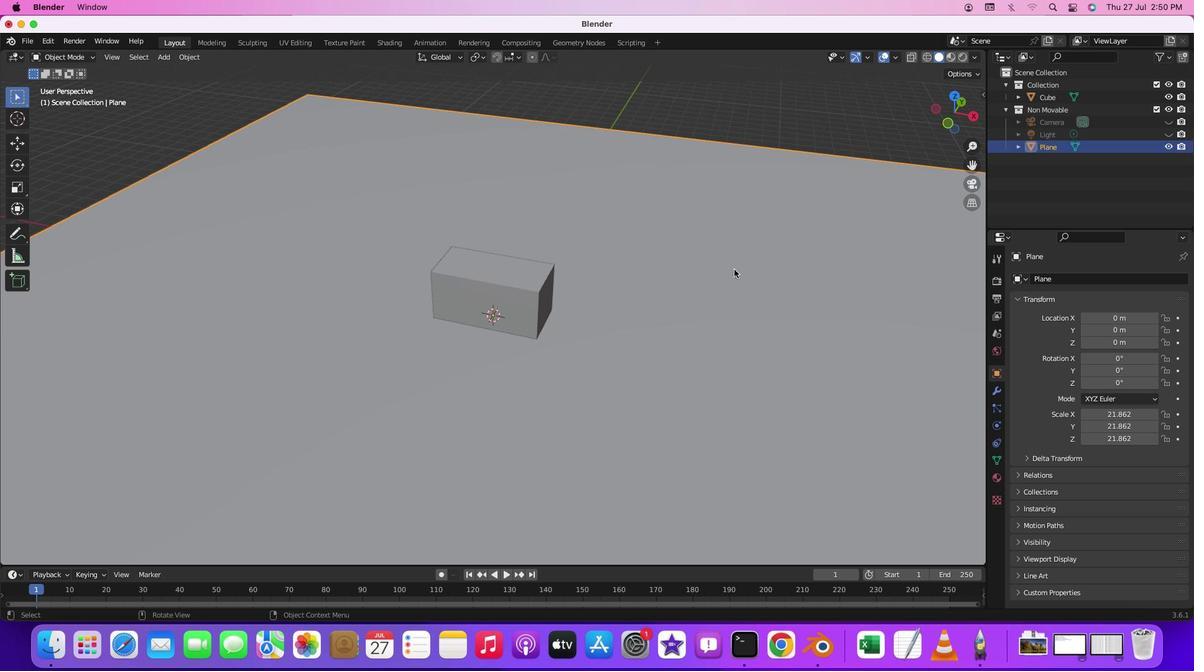 
Action: Mouse moved to (535, 291)
Screenshot: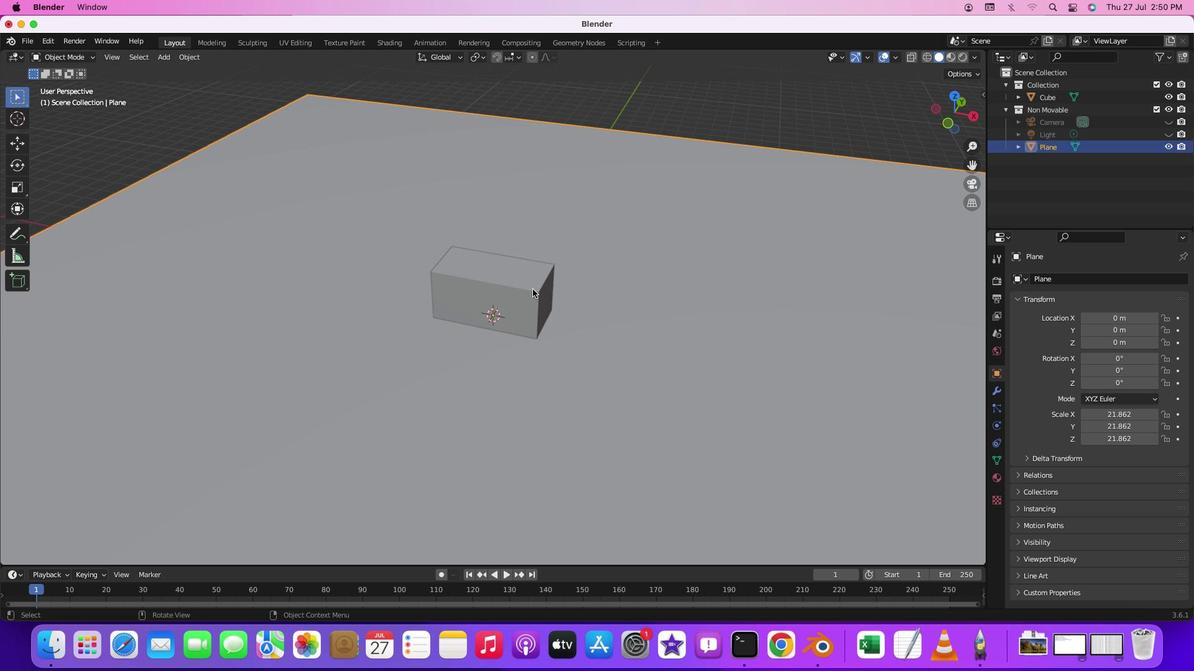 
Action: Mouse pressed left at (535, 291)
Screenshot: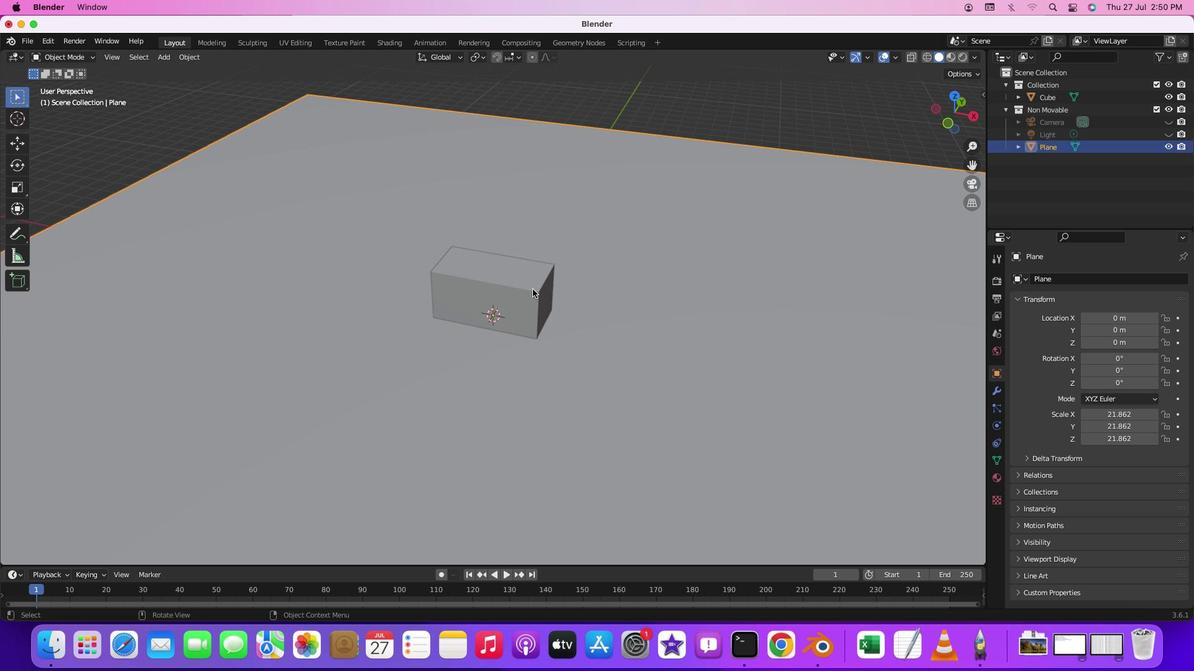 
Action: Mouse moved to (546, 310)
Screenshot: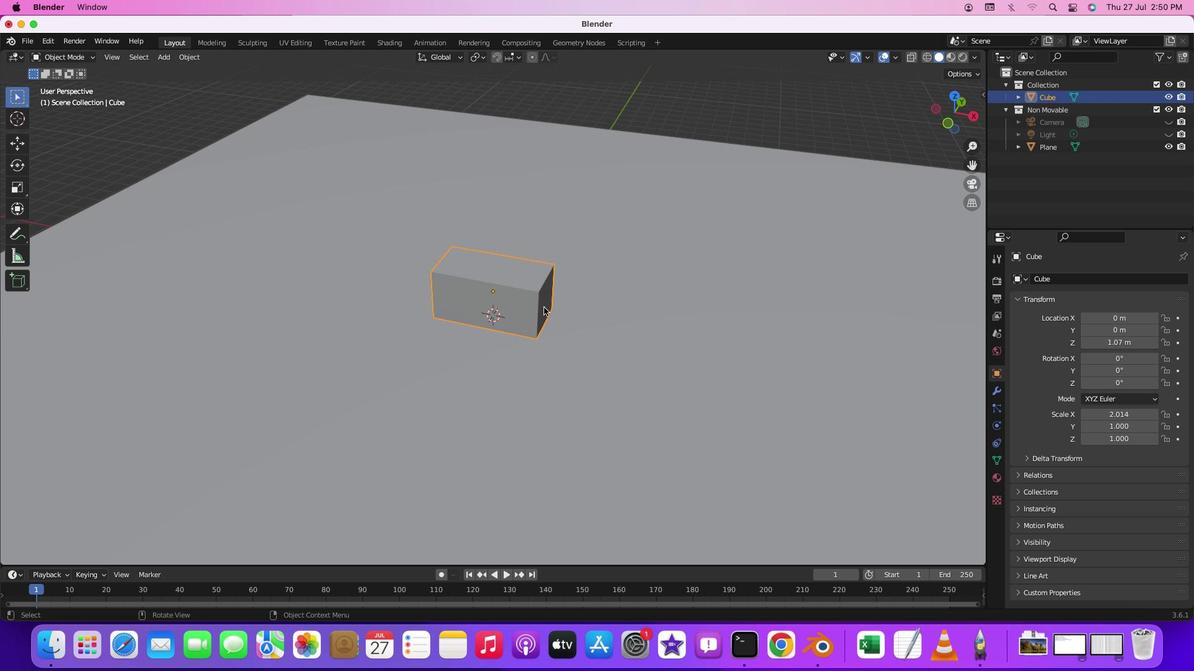 
Action: Key pressed 's'
Screenshot: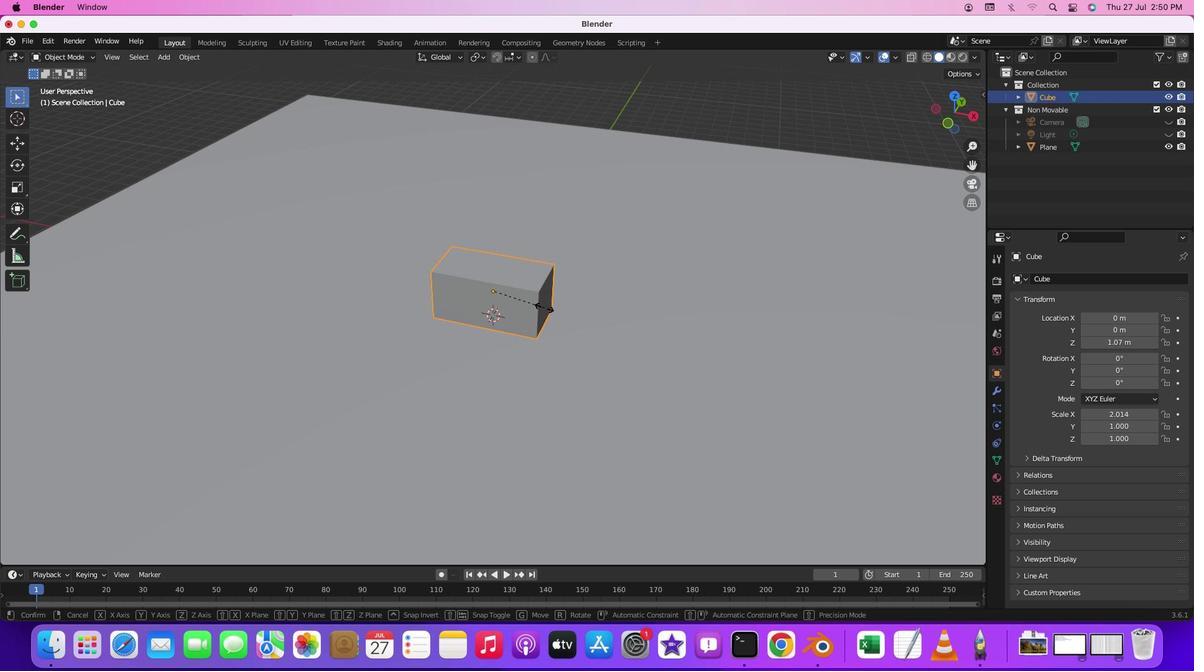 
Action: Mouse moved to (541, 309)
Screenshot: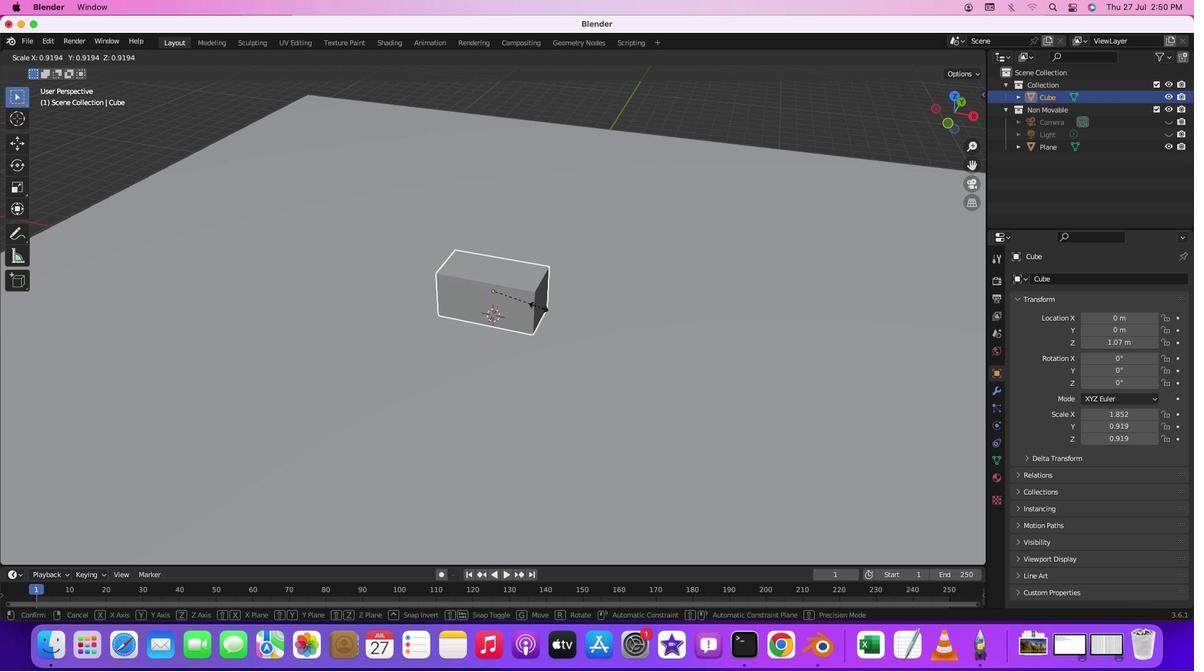 
Action: Mouse pressed left at (541, 309)
Screenshot: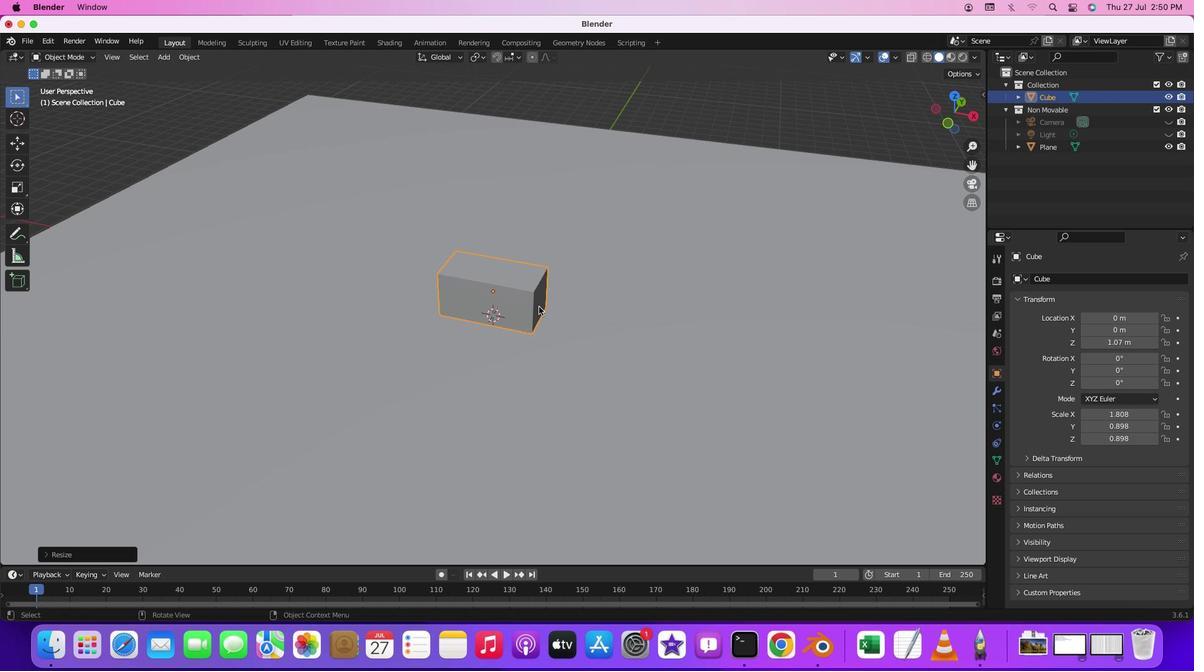 
Action: Key pressed Key.cmd'z''s''x'
Screenshot: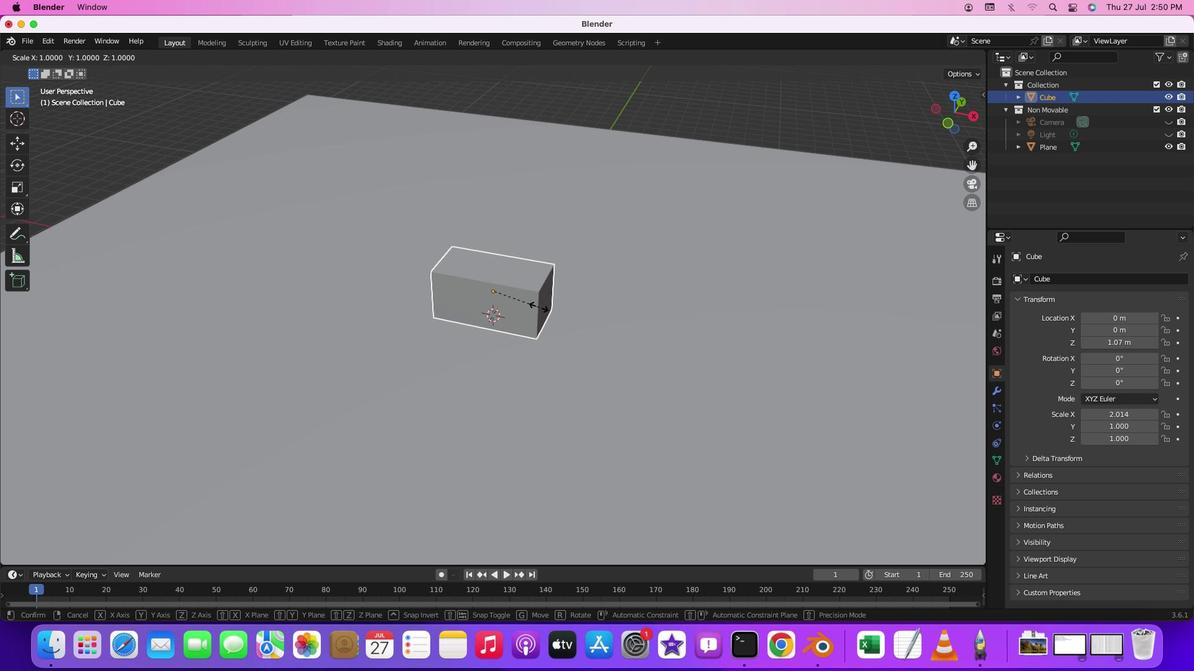 
Action: Mouse moved to (535, 308)
Screenshot: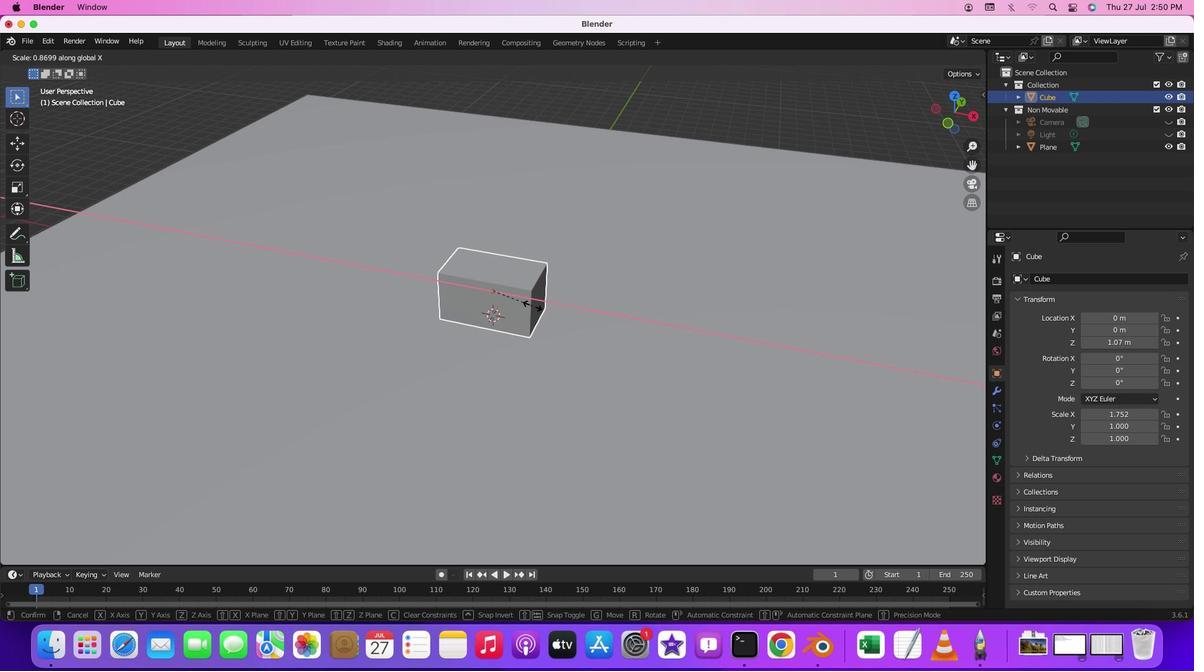 
Action: Mouse pressed left at (535, 308)
Screenshot: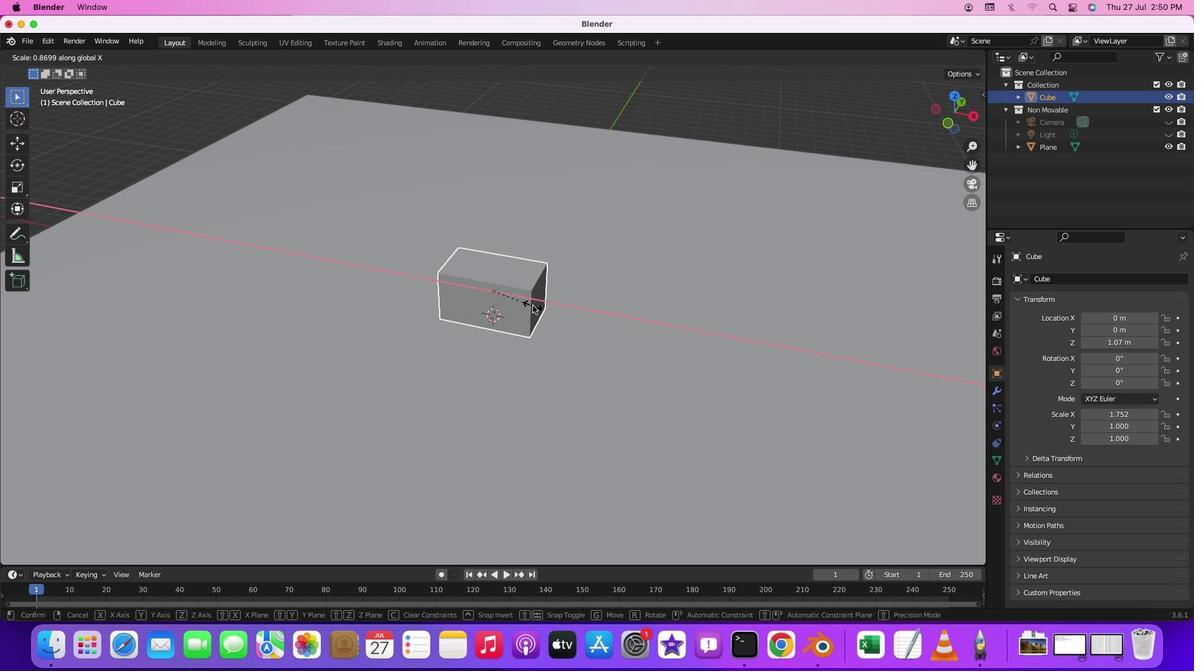 
Action: Mouse moved to (996, 397)
Screenshot: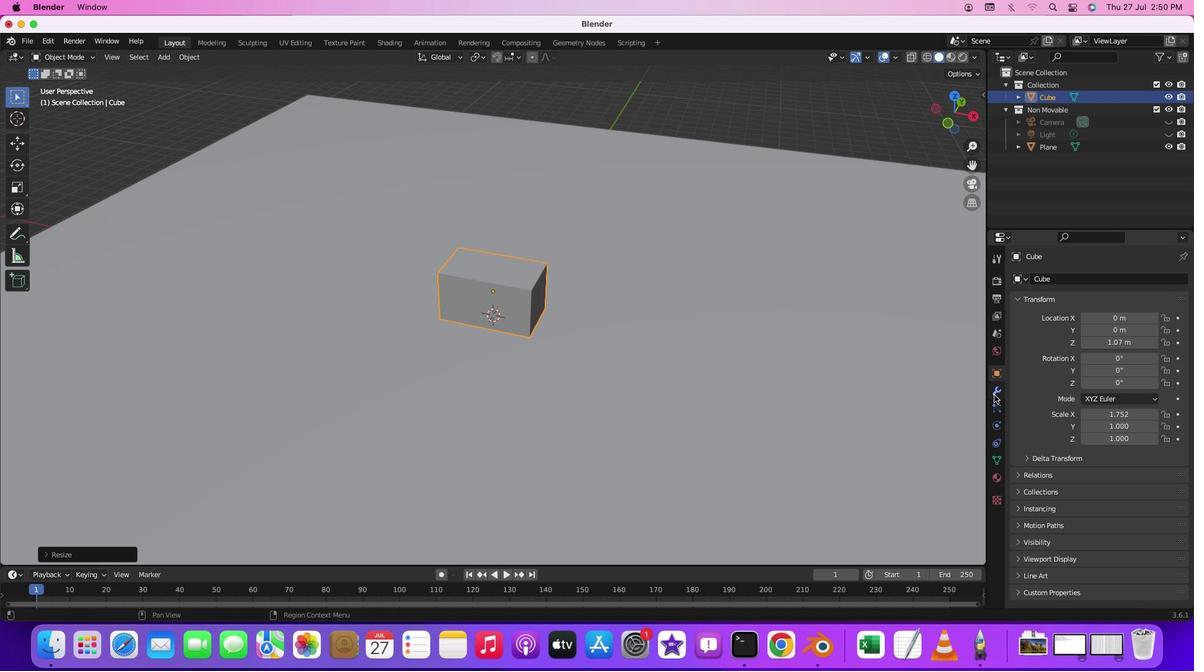 
Action: Mouse pressed left at (996, 397)
Screenshot: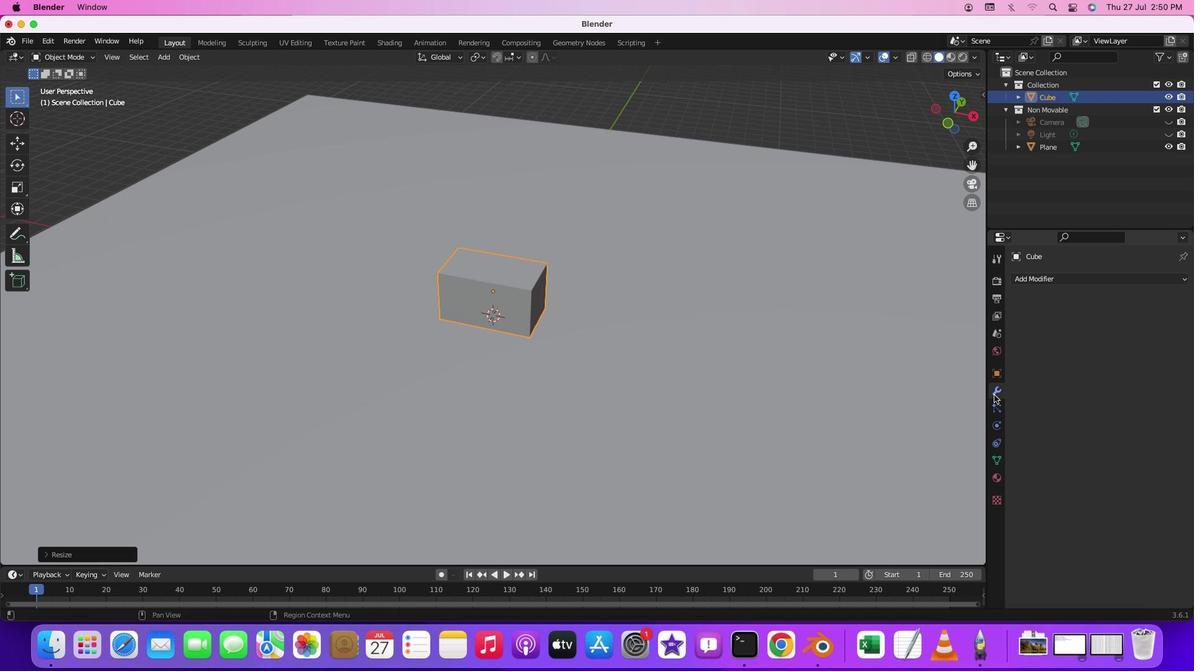 
Action: Mouse moved to (1075, 286)
Screenshot: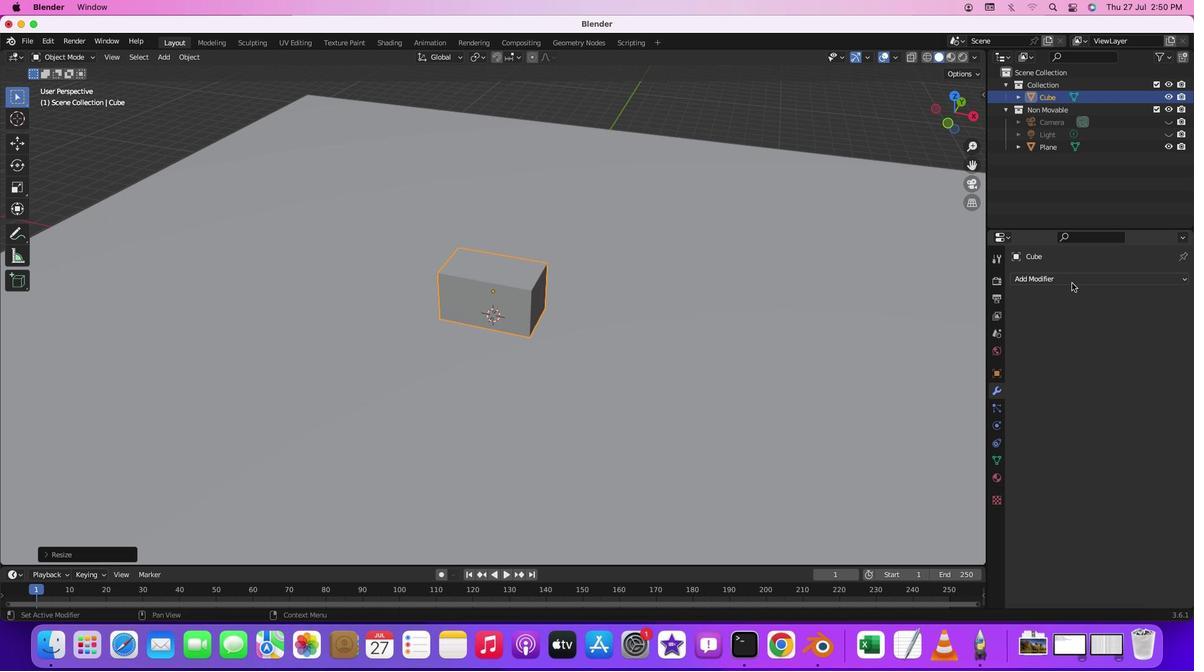 
Action: Mouse pressed left at (1075, 286)
Screenshot: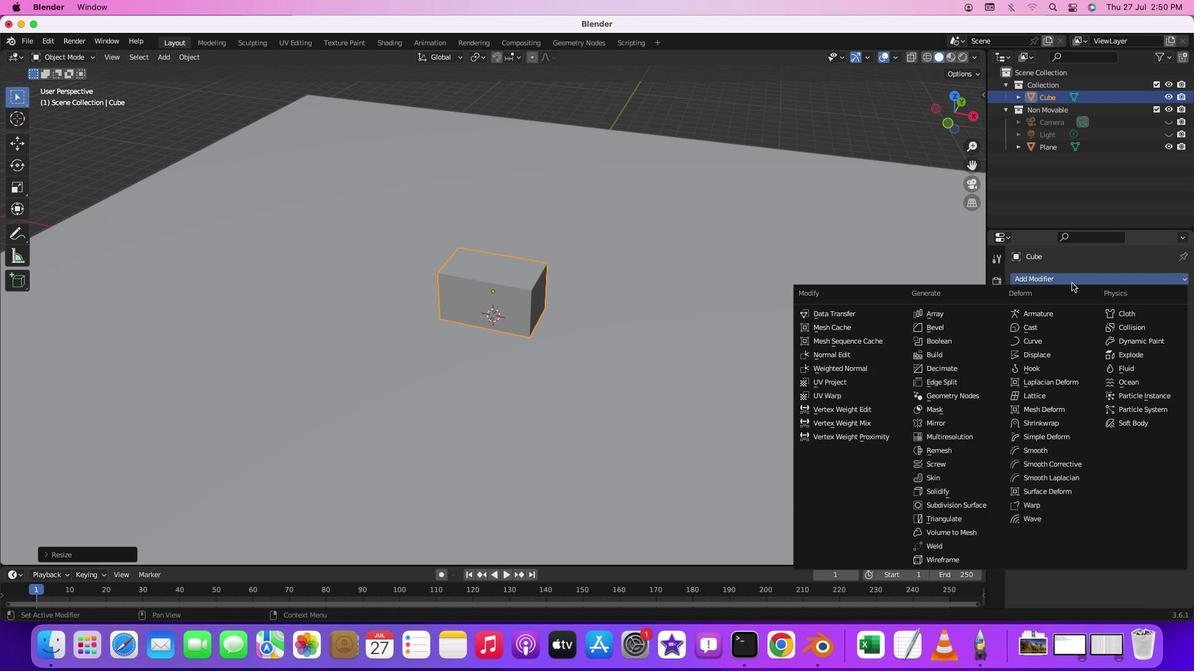 
Action: Mouse moved to (944, 322)
Screenshot: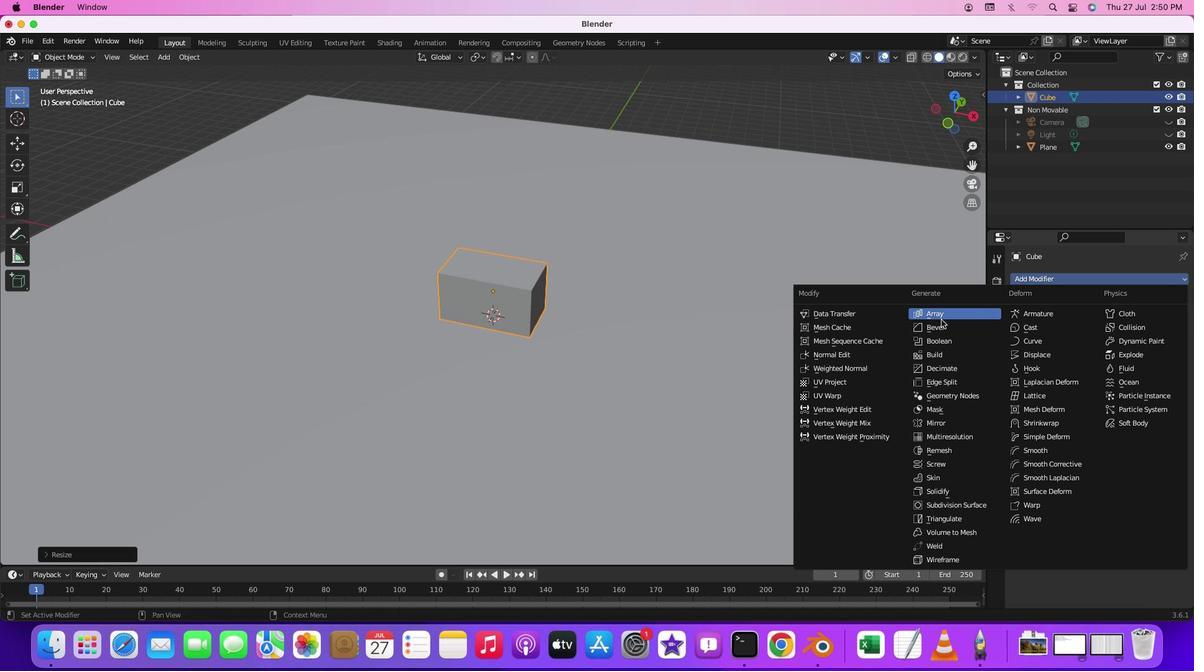 
Action: Mouse pressed left at (944, 322)
Screenshot: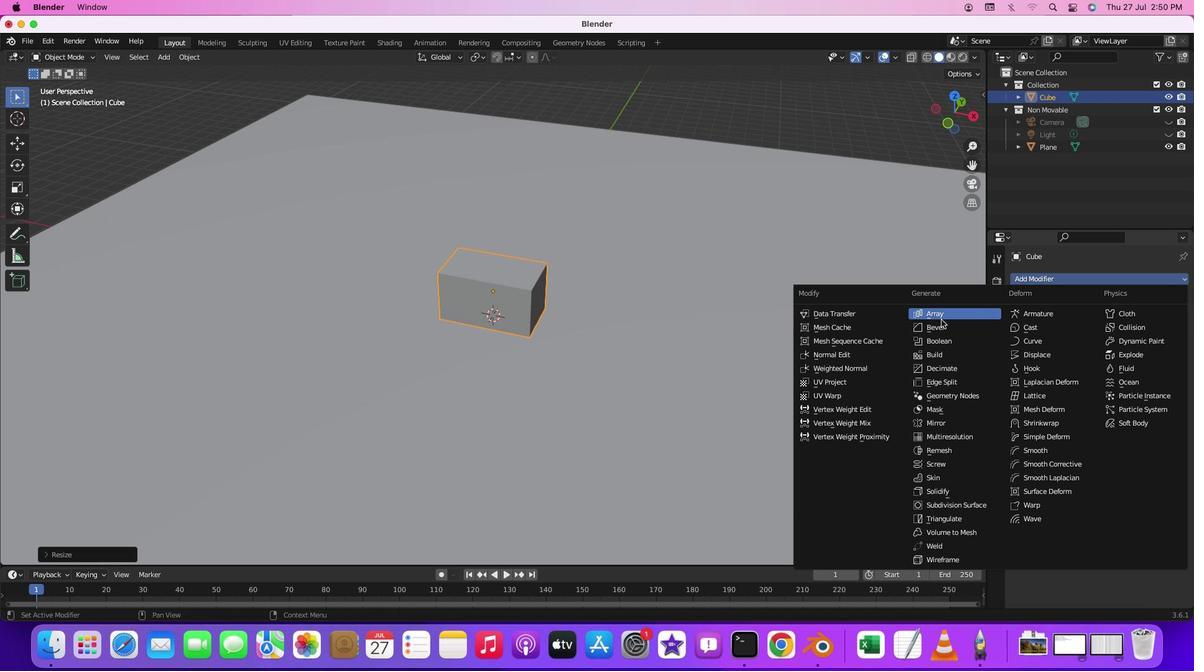
Action: Mouse moved to (1124, 374)
Screenshot: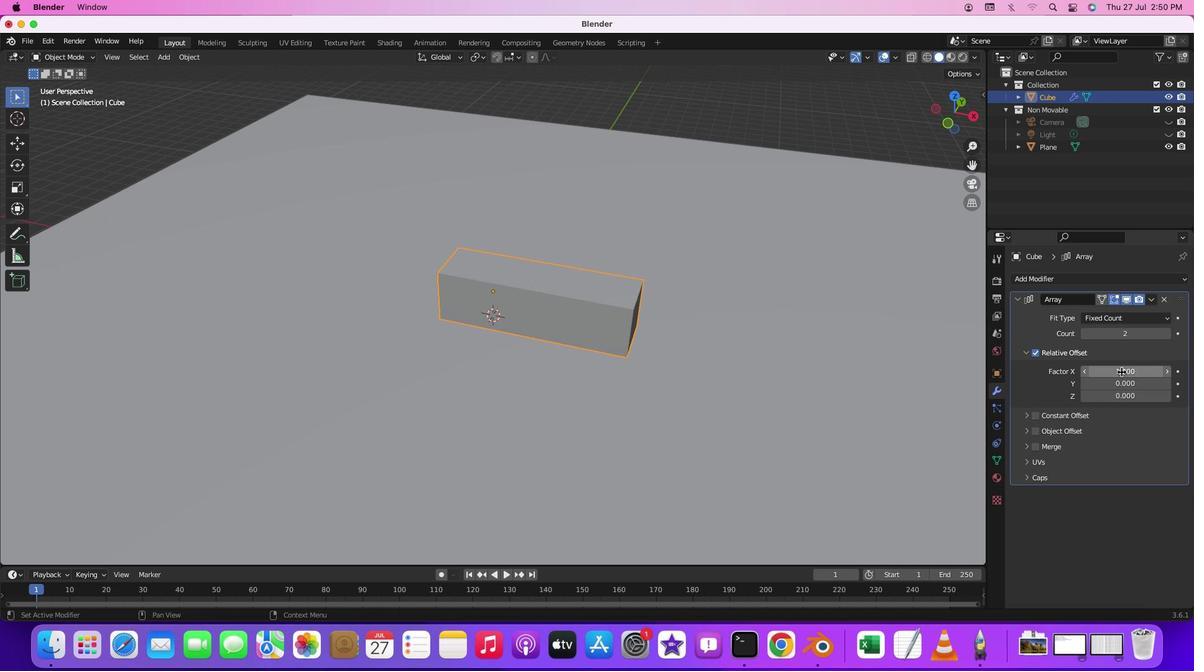 
Action: Mouse pressed left at (1124, 374)
Screenshot: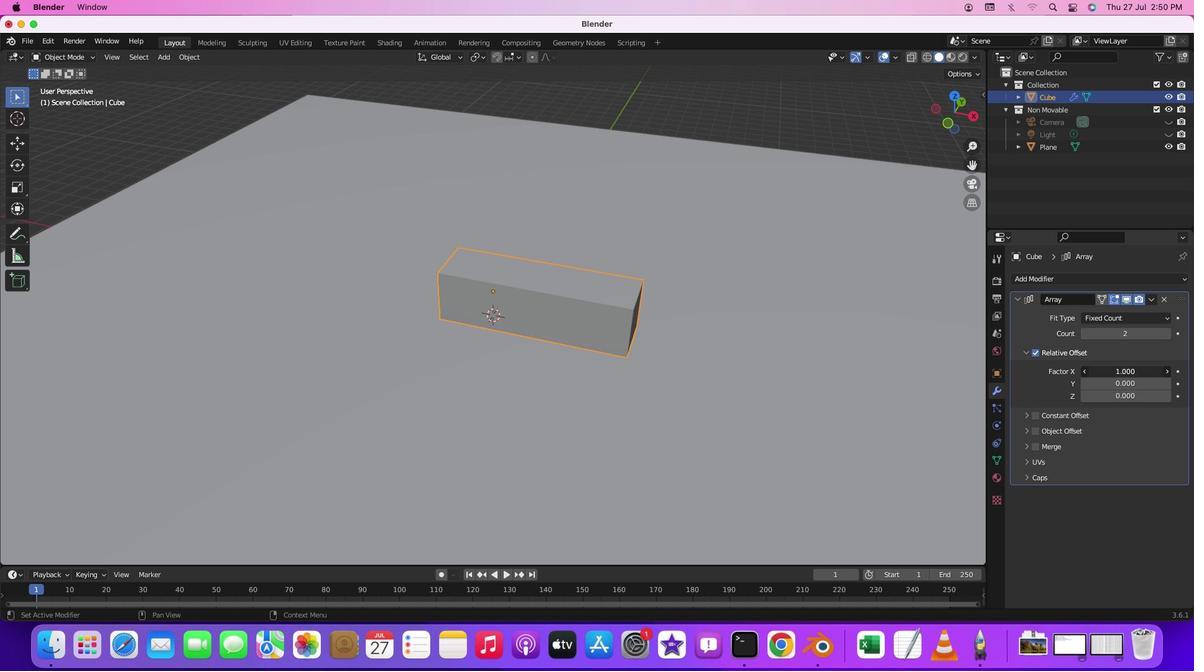 
Action: Key pressed '1''\x03''.'
Screenshot: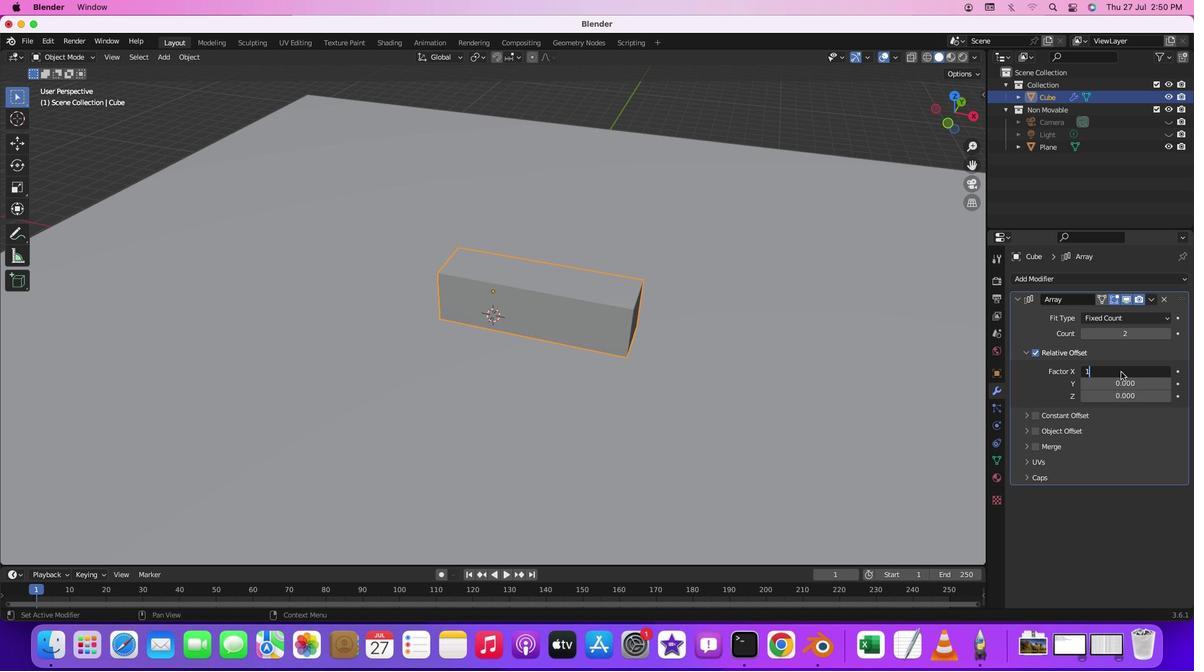 
Action: Mouse pressed left at (1124, 375)
Screenshot: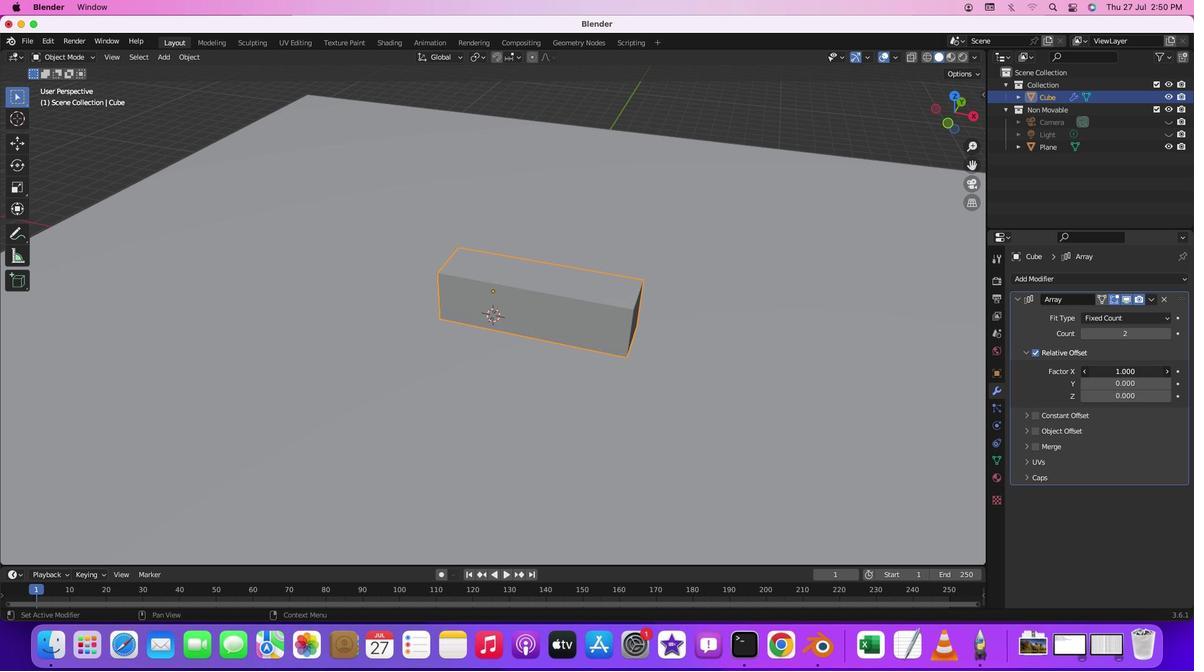 
Action: Key pressed '1''.''\x03'
Screenshot: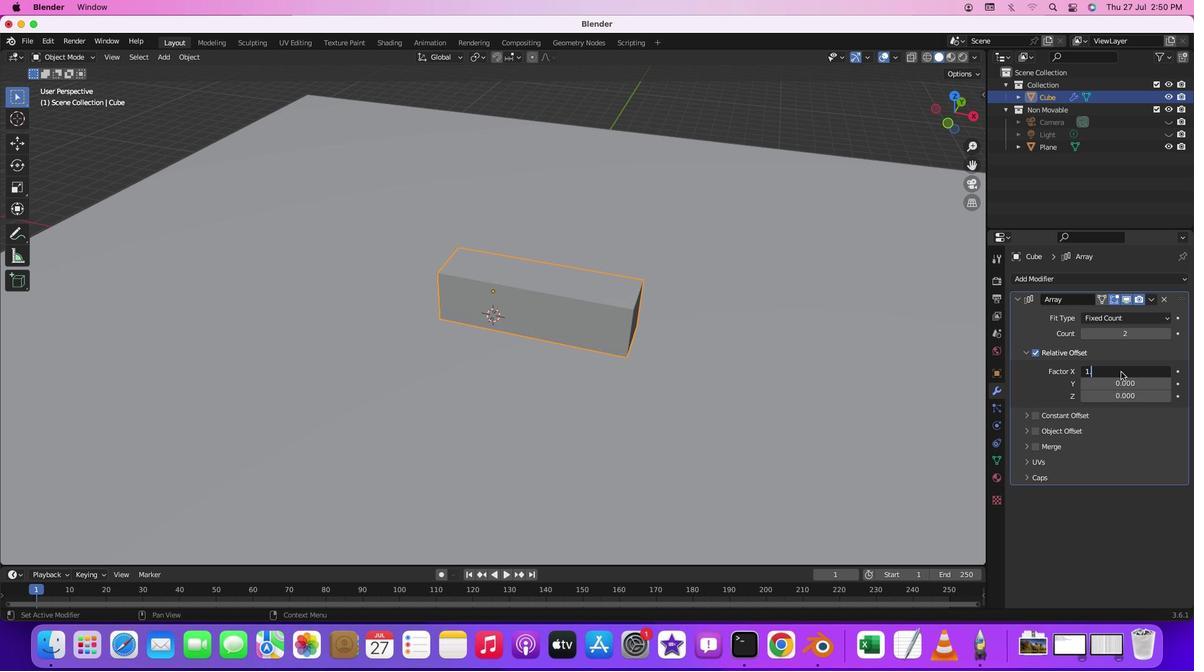 
Action: Mouse moved to (1124, 375)
Screenshot: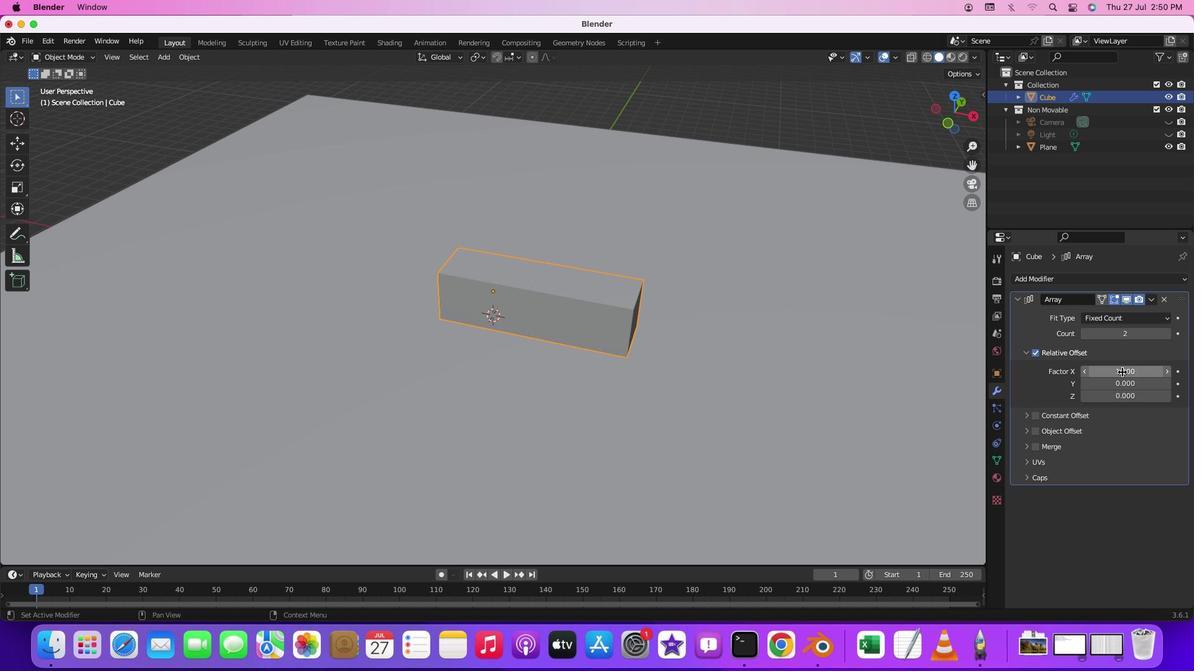 
Action: Mouse pressed left at (1124, 375)
Screenshot: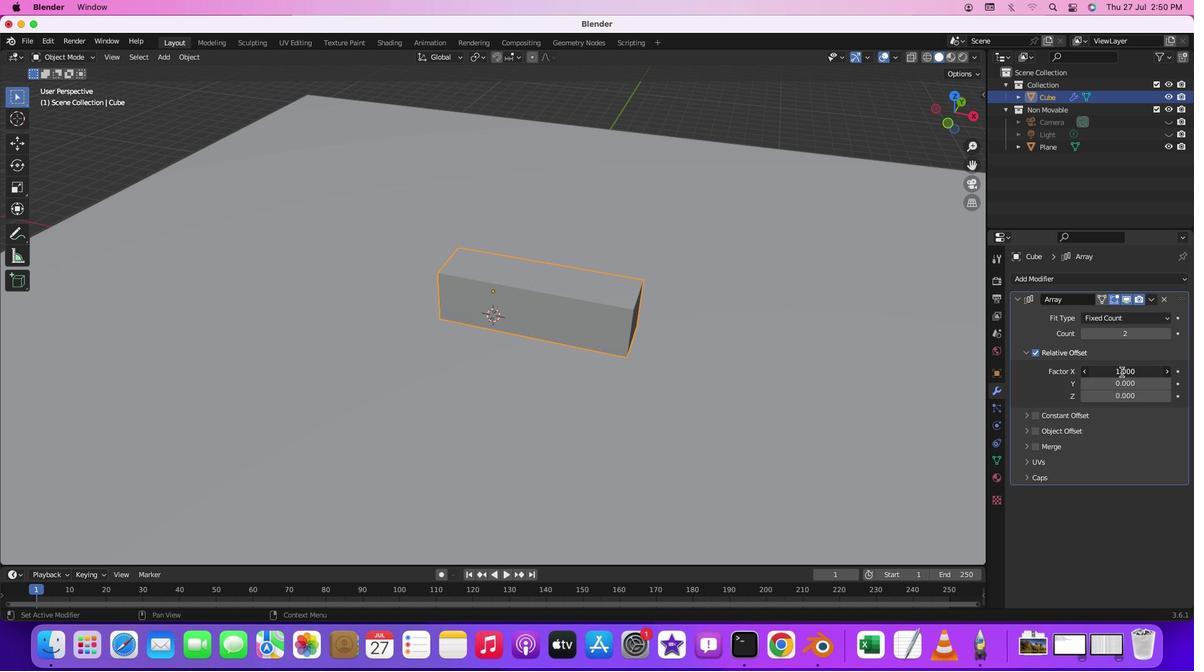 
Action: Key pressed '1''.''0''5'Key.enter
Screenshot: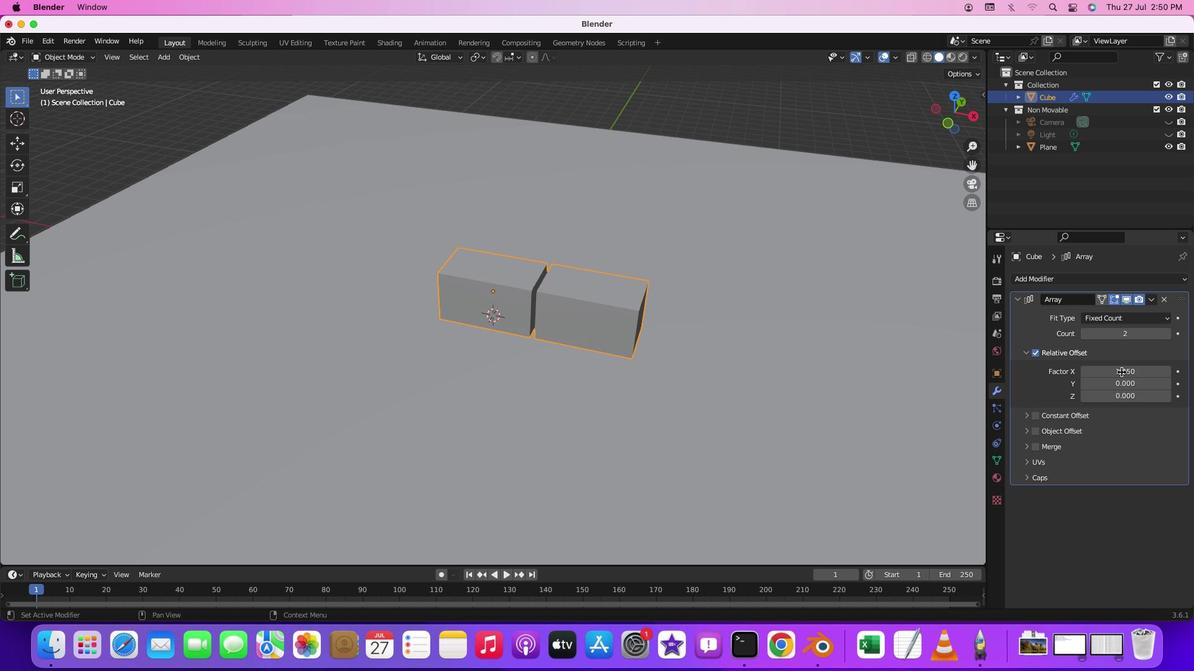 
Action: Mouse moved to (679, 370)
Screenshot: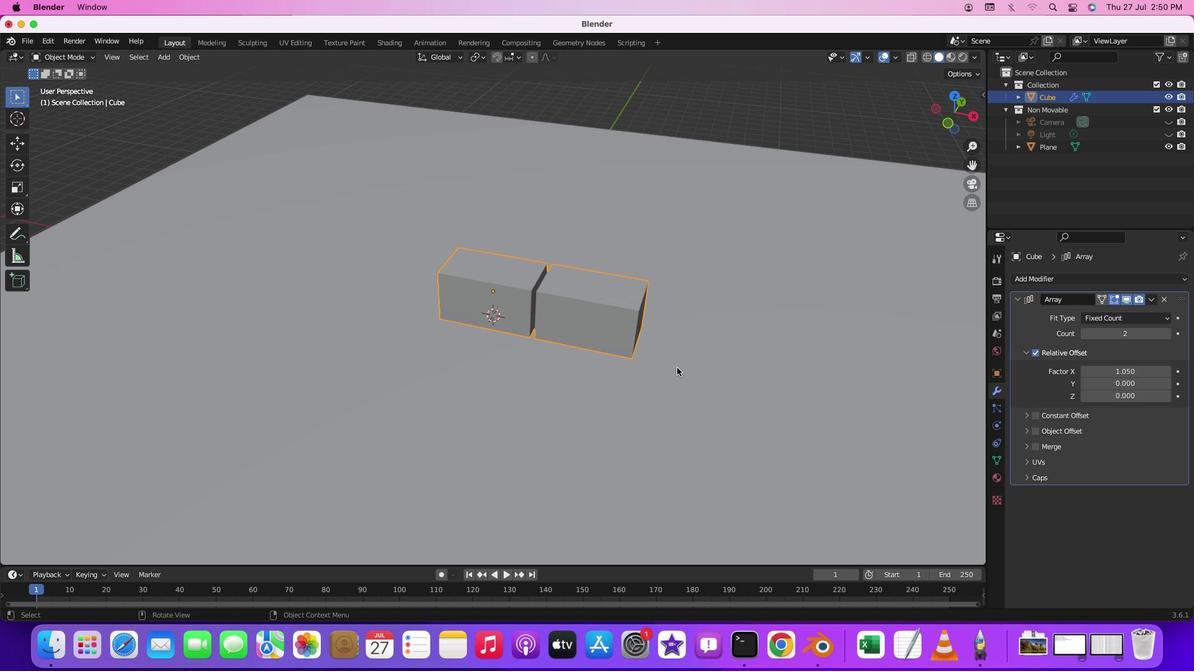 
Action: Mouse pressed middle at (679, 370)
Screenshot: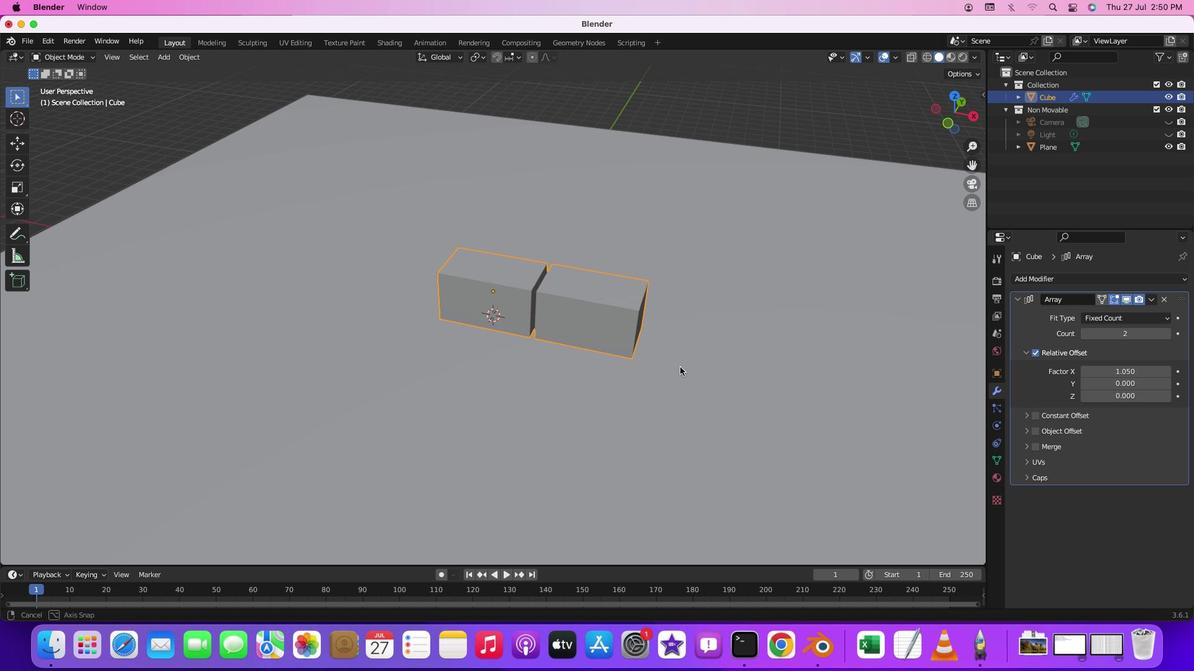 
Action: Mouse moved to (1154, 338)
Screenshot: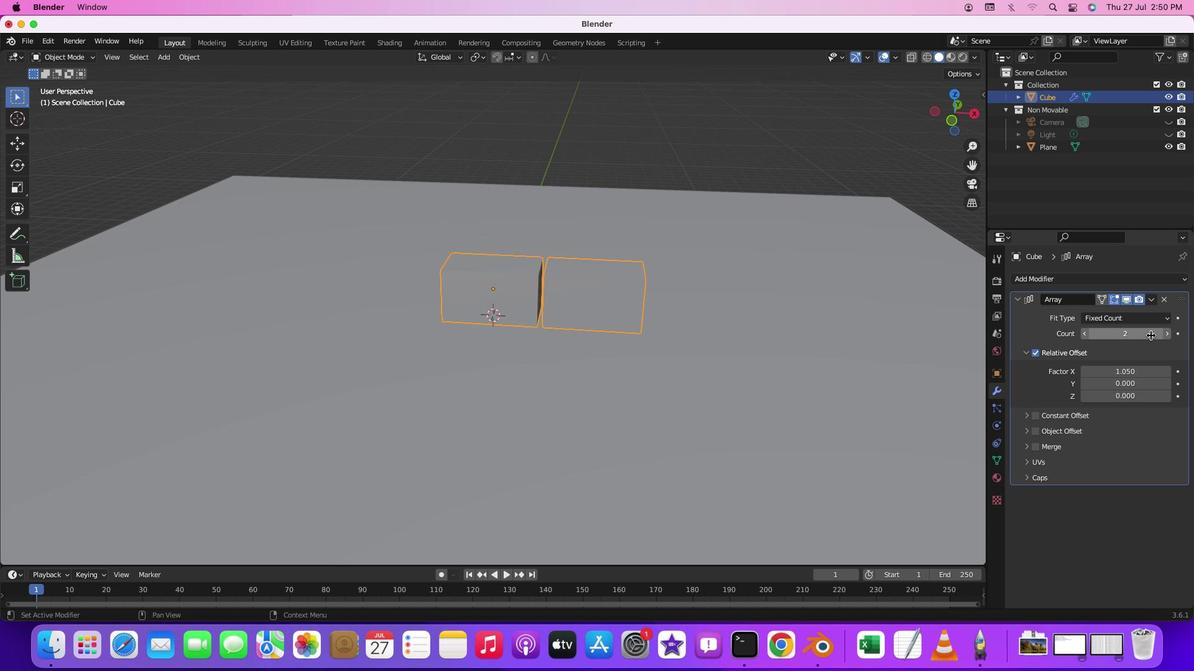 
Action: Mouse pressed left at (1154, 338)
Screenshot: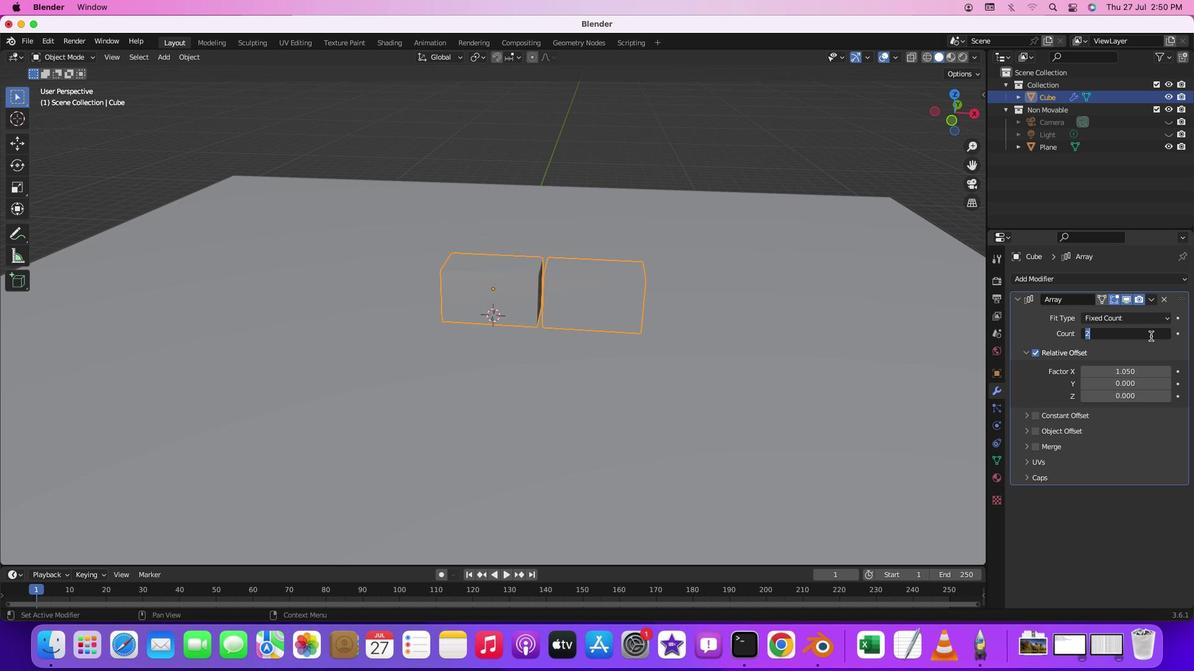 
Action: Key pressed '1''0'Key.enter
Screenshot: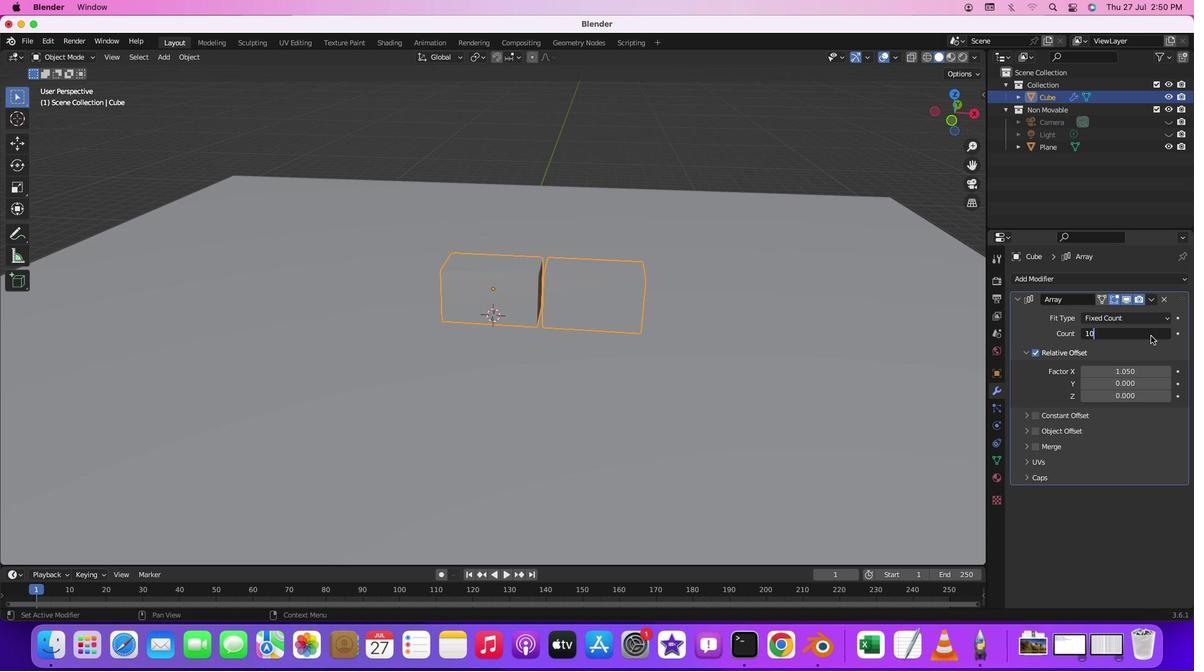 
Action: Mouse moved to (873, 372)
Screenshot: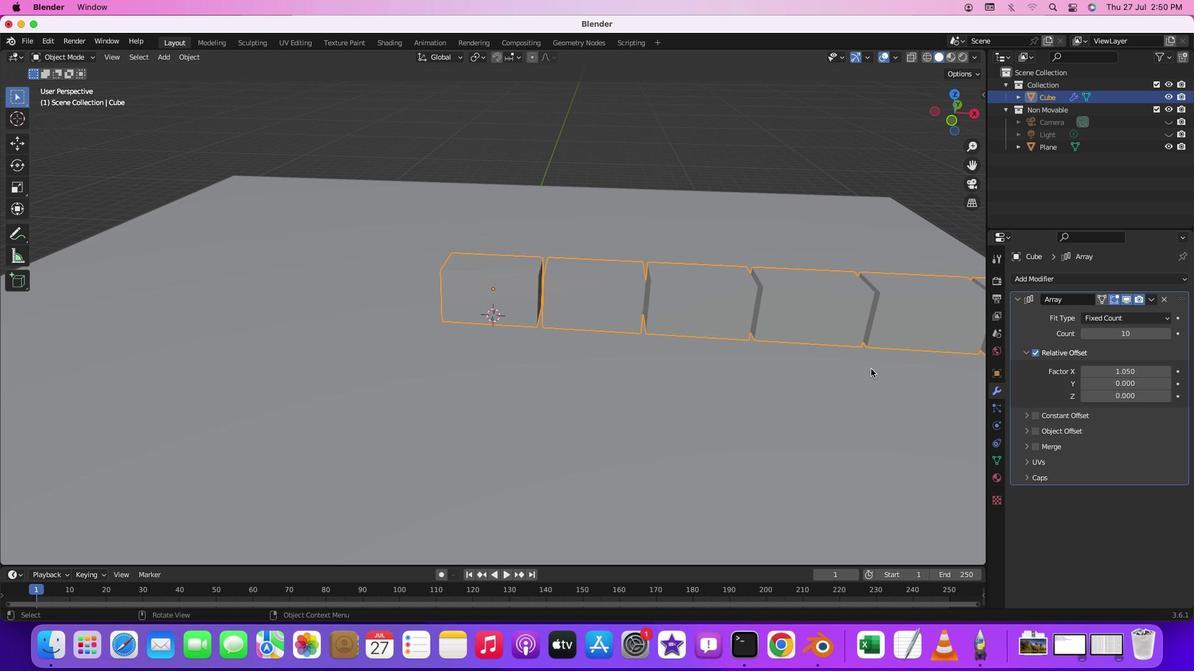 
Action: Mouse scrolled (873, 372) with delta (2, 1)
Screenshot: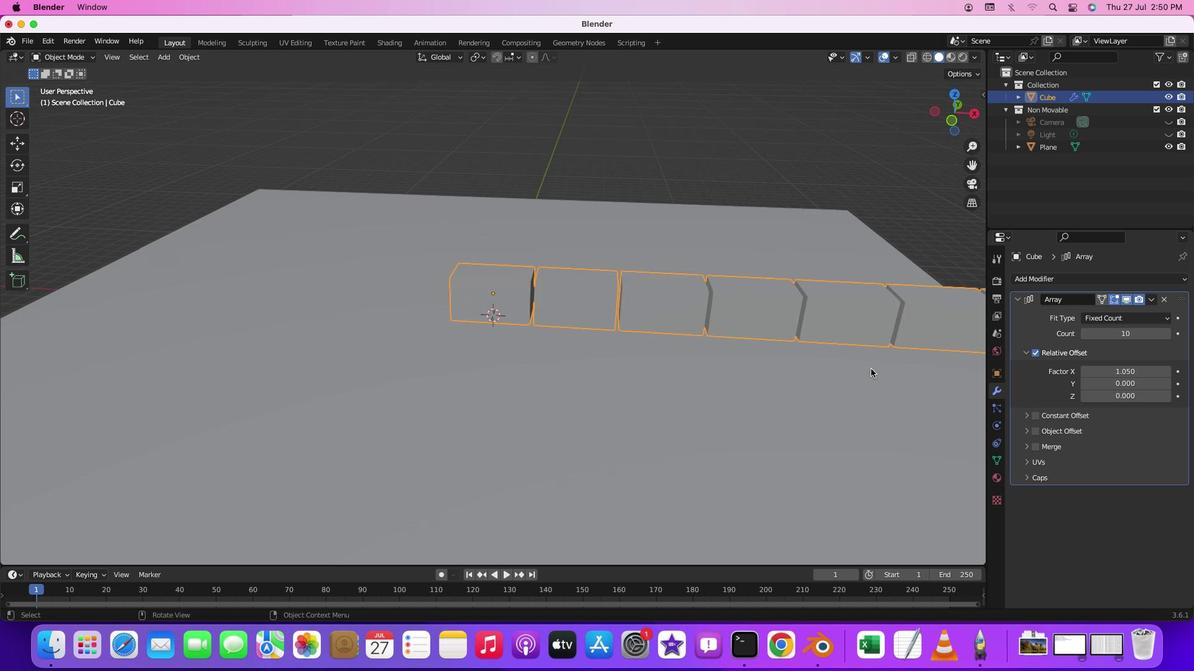 
Action: Mouse scrolled (873, 372) with delta (2, 1)
Screenshot: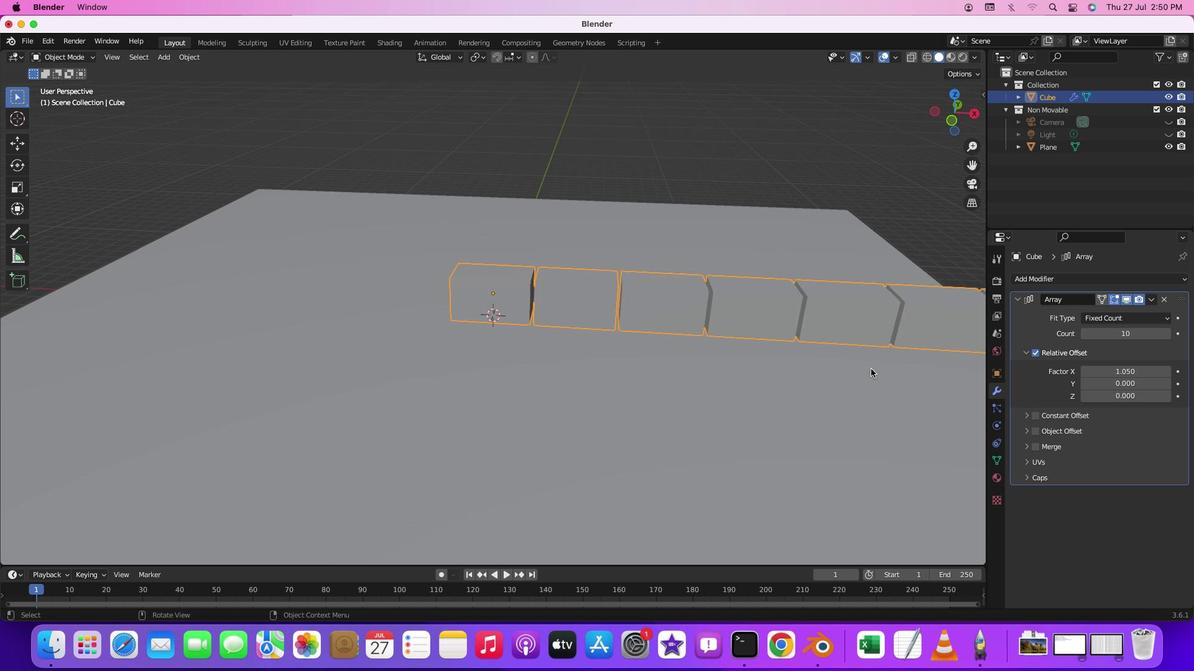 
Action: Mouse scrolled (873, 372) with delta (2, 1)
Screenshot: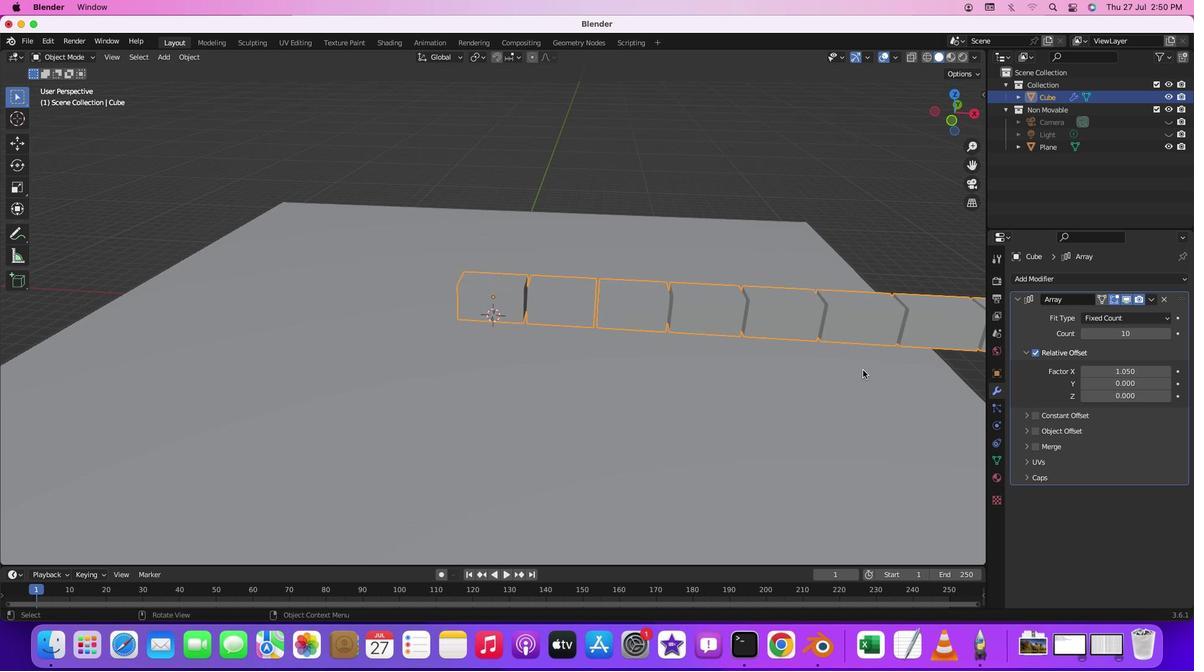 
Action: Mouse moved to (861, 372)
Screenshot: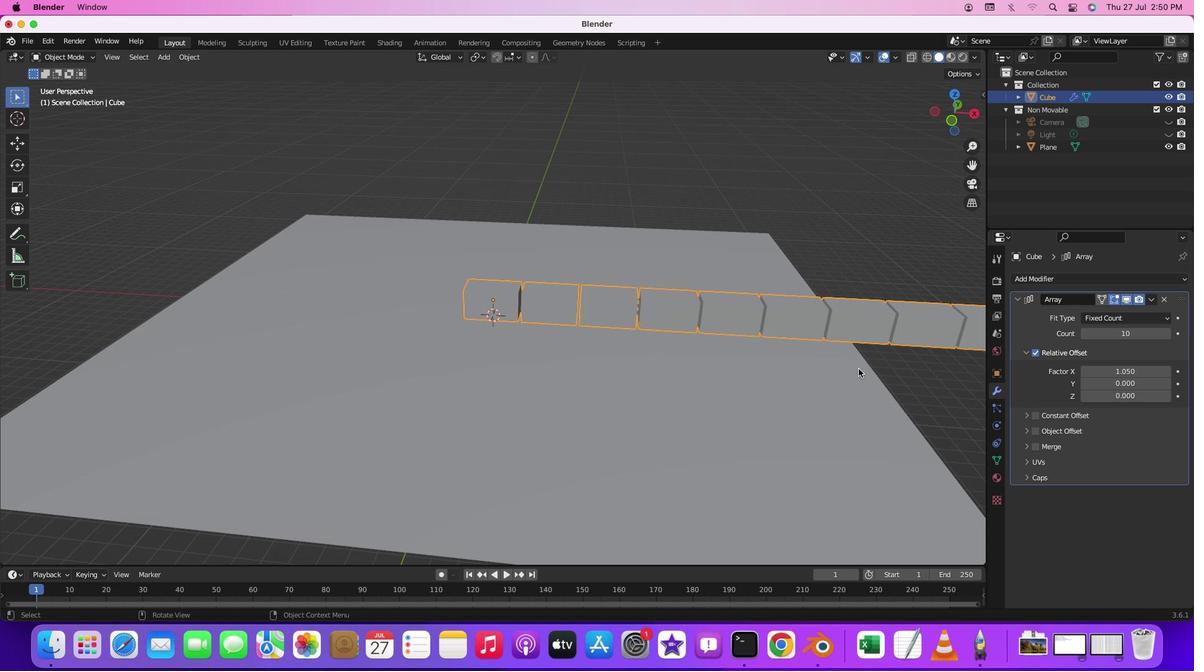 
Action: Mouse scrolled (861, 372) with delta (2, 1)
Screenshot: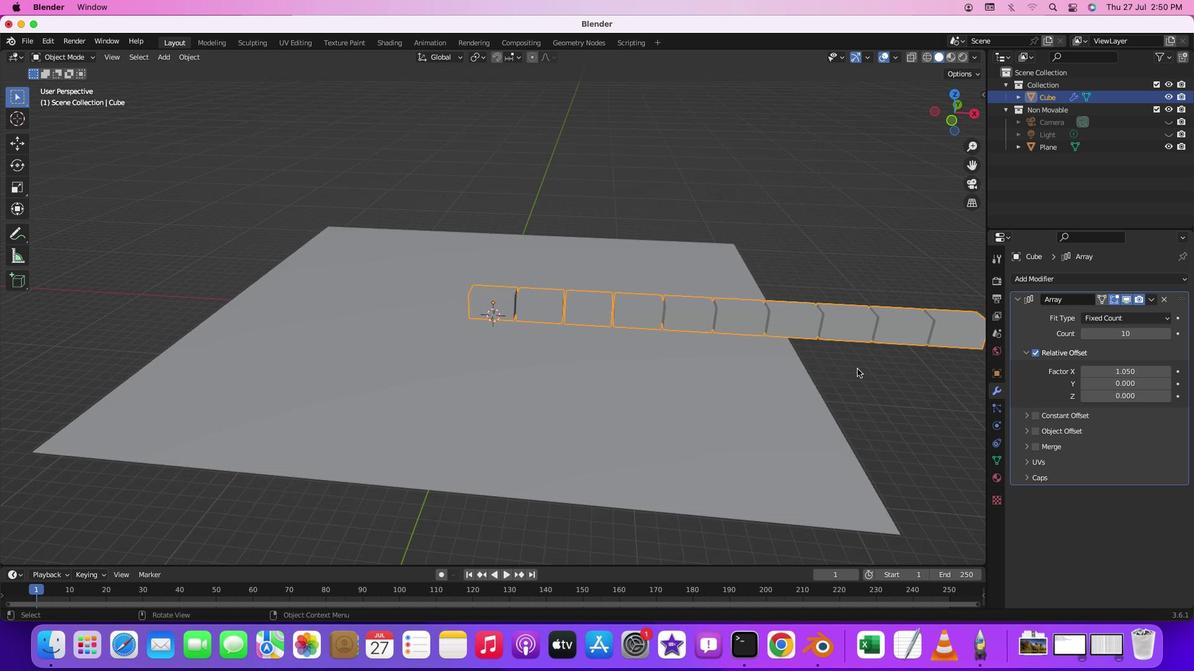 
Action: Mouse scrolled (861, 372) with delta (2, 1)
Screenshot: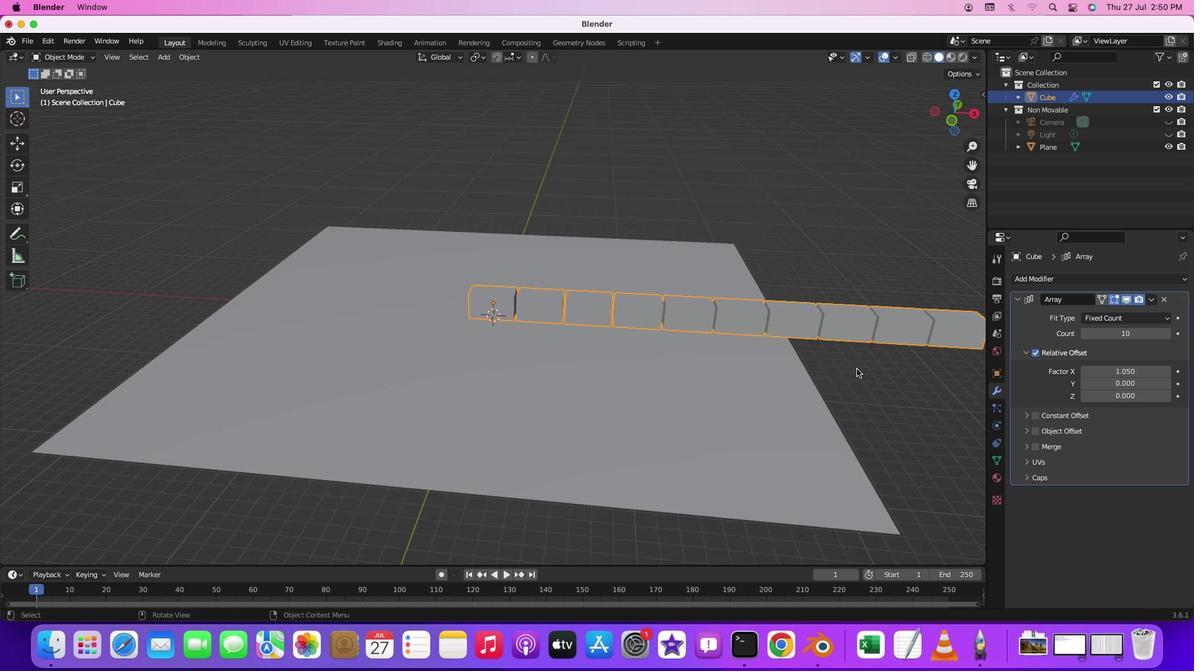 
Action: Mouse moved to (859, 372)
Screenshot: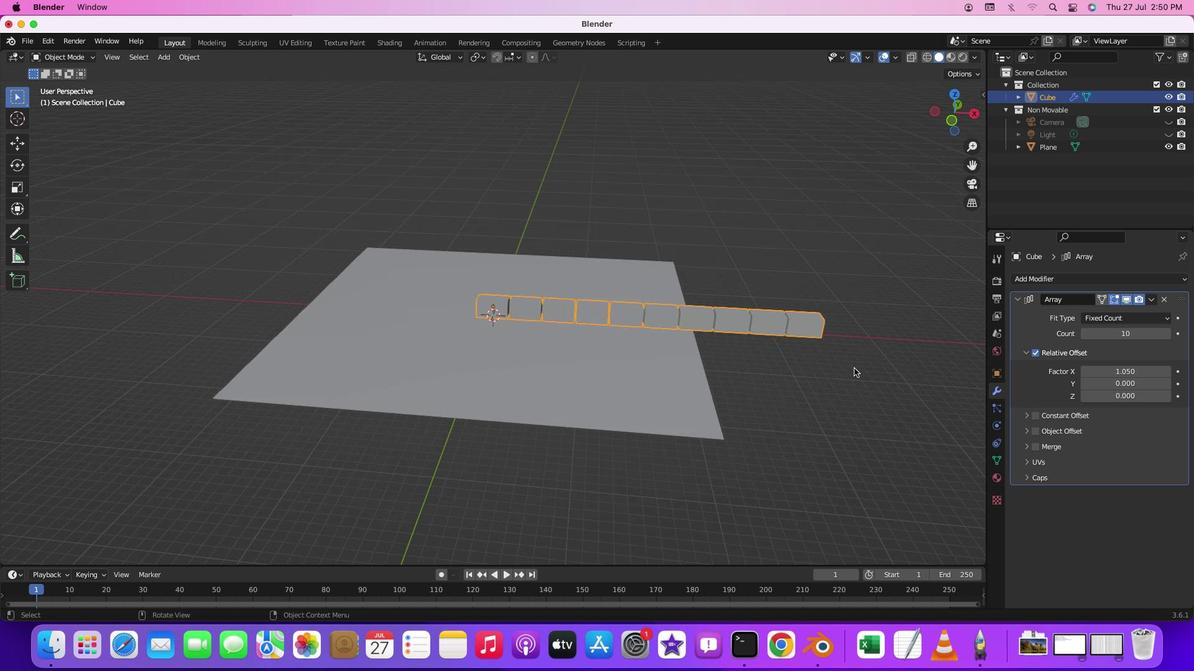 
Action: Mouse scrolled (859, 372) with delta (2, 1)
Screenshot: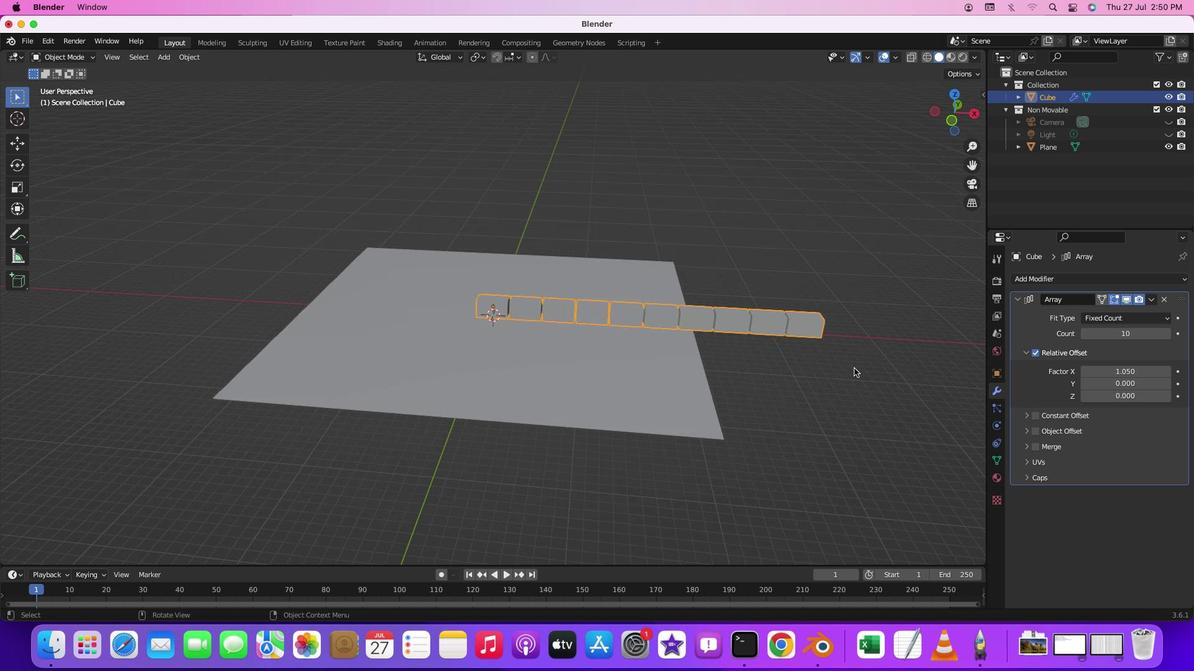 
Action: Mouse moved to (711, 365)
Screenshot: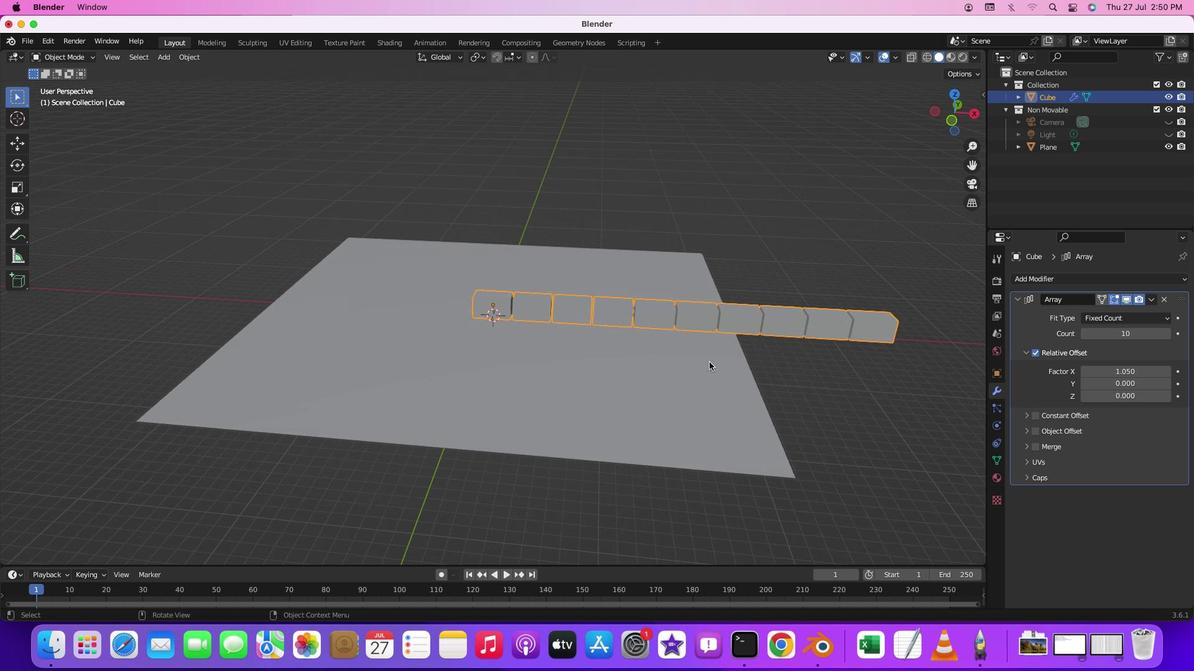 
Action: Mouse scrolled (711, 365) with delta (2, 3)
Screenshot: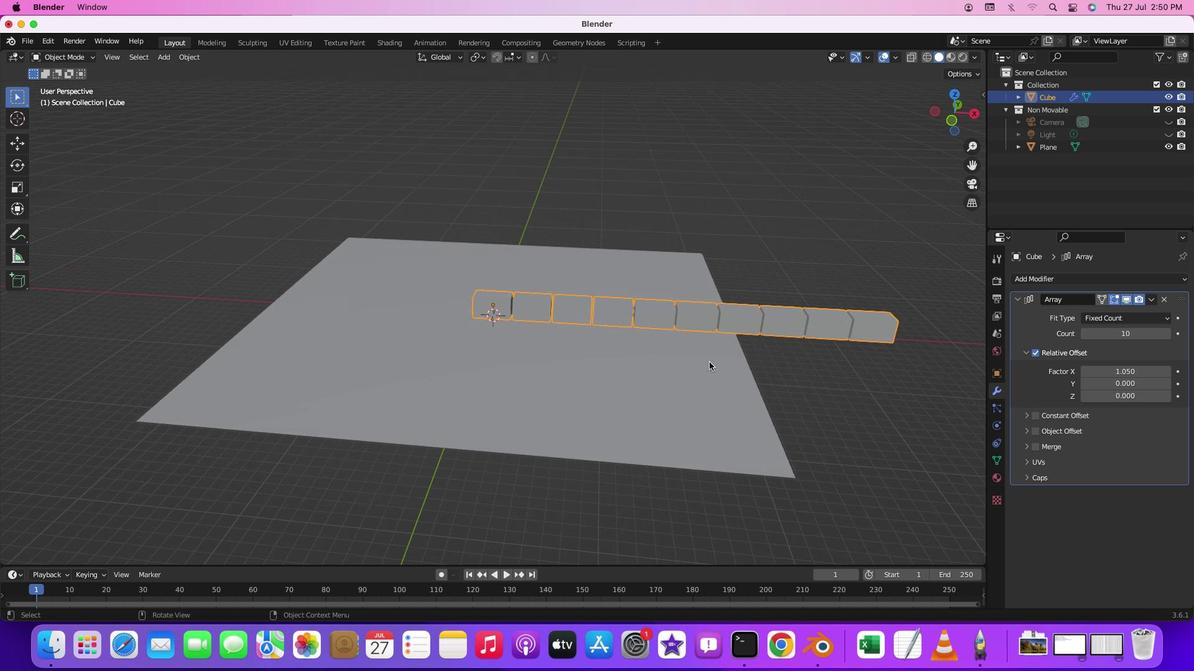 
Action: Mouse moved to (711, 365)
Screenshot: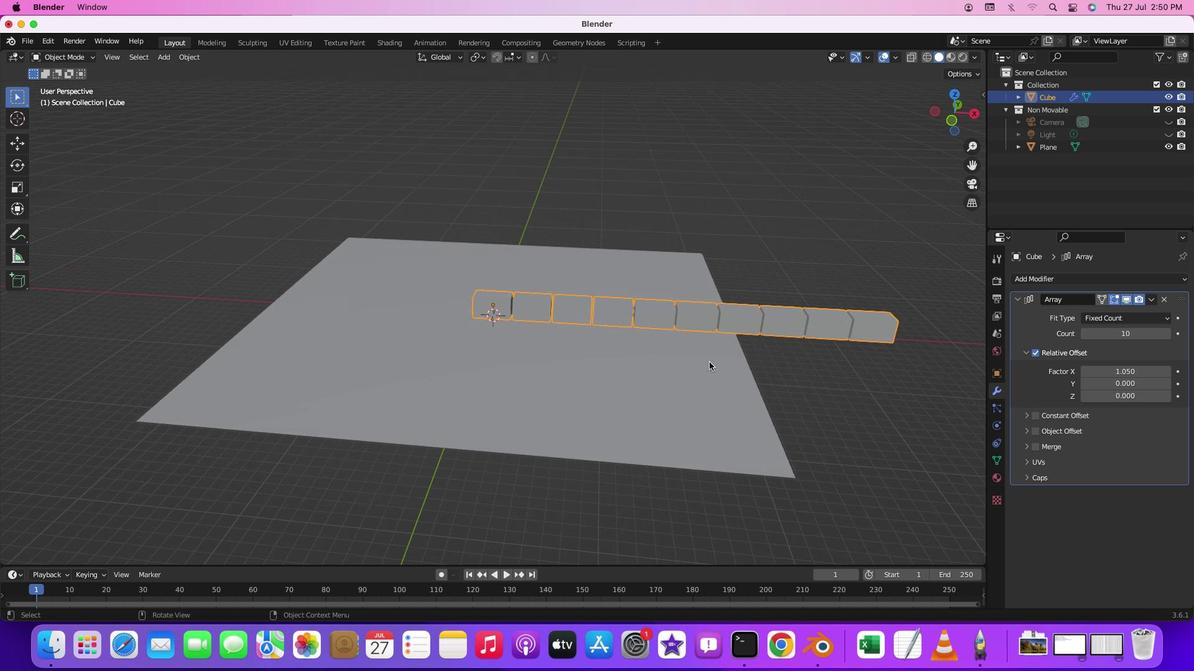 
Action: Mouse scrolled (711, 365) with delta (2, 3)
Screenshot: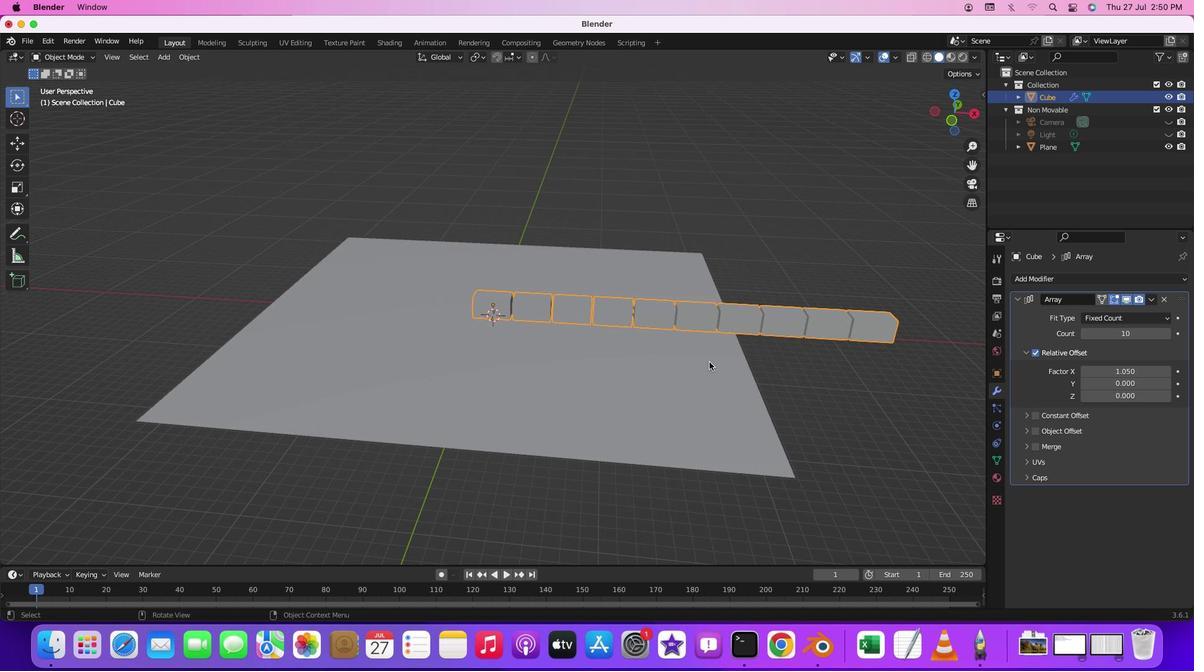 
Action: Mouse moved to (712, 365)
Screenshot: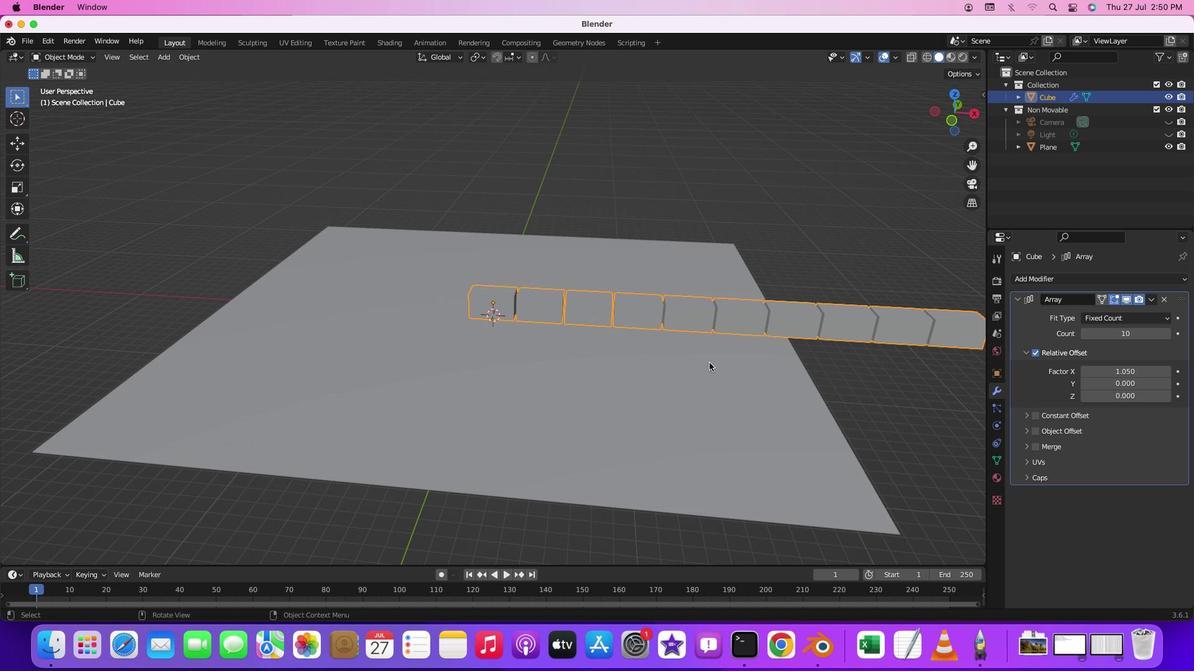 
Action: Mouse scrolled (712, 365) with delta (2, 3)
Screenshot: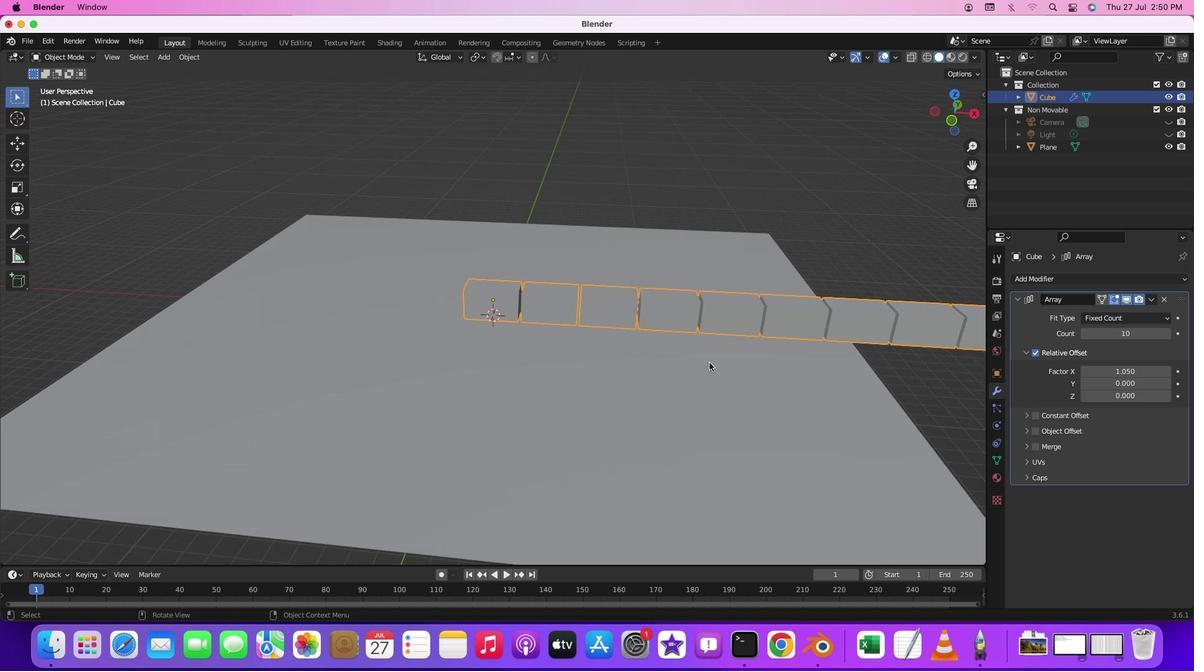 
Action: Mouse moved to (1031, 277)
Screenshot: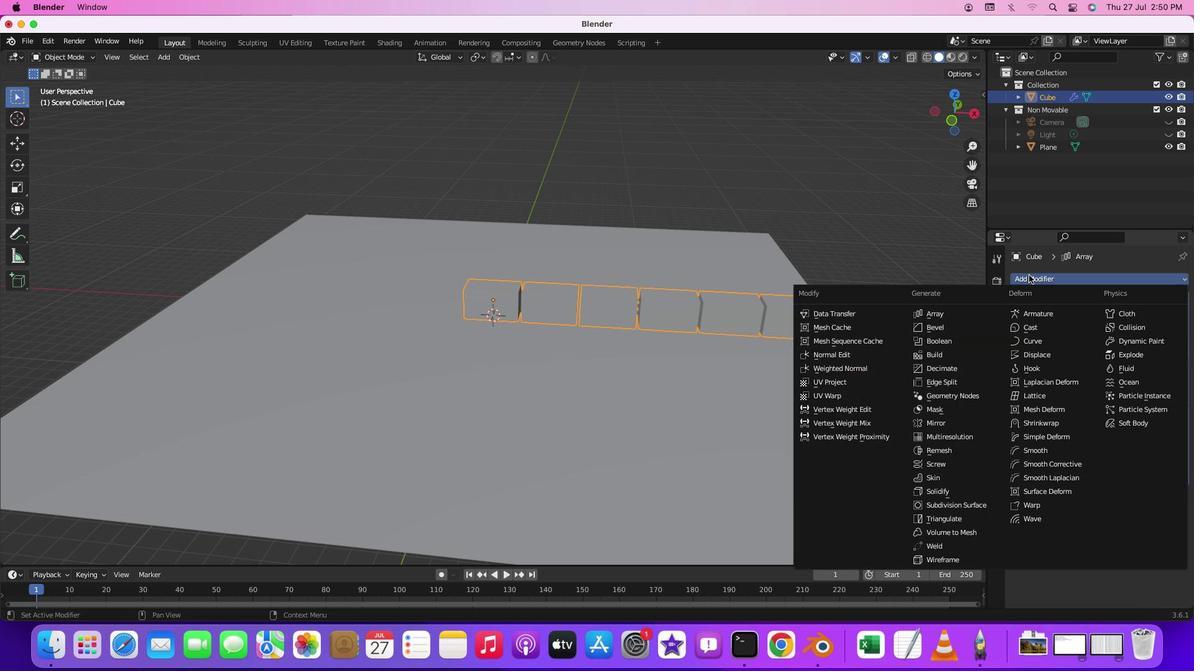 
Action: Mouse pressed left at (1031, 277)
Screenshot: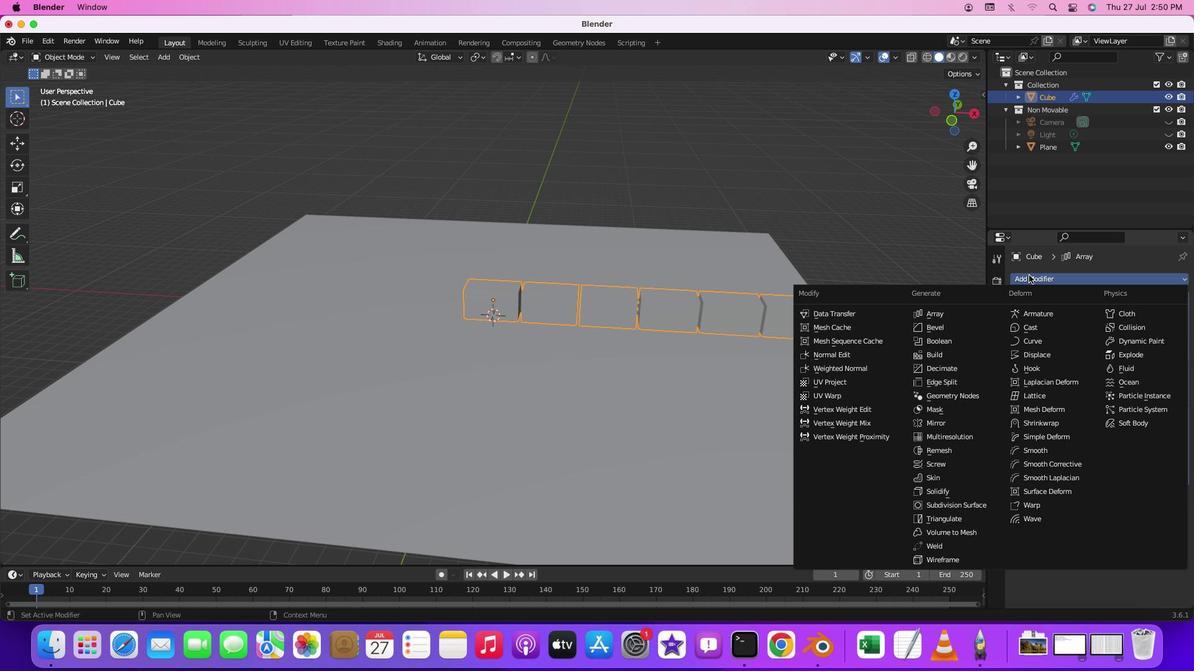 
Action: Mouse moved to (952, 314)
Screenshot: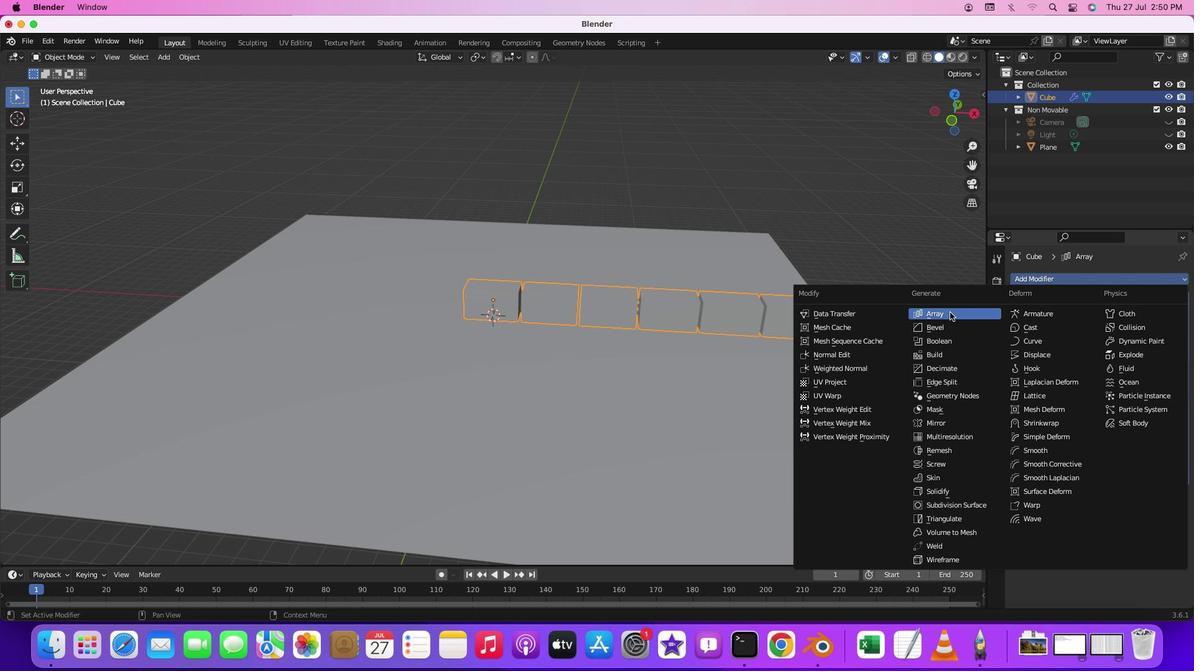 
Action: Mouse pressed left at (952, 314)
Screenshot: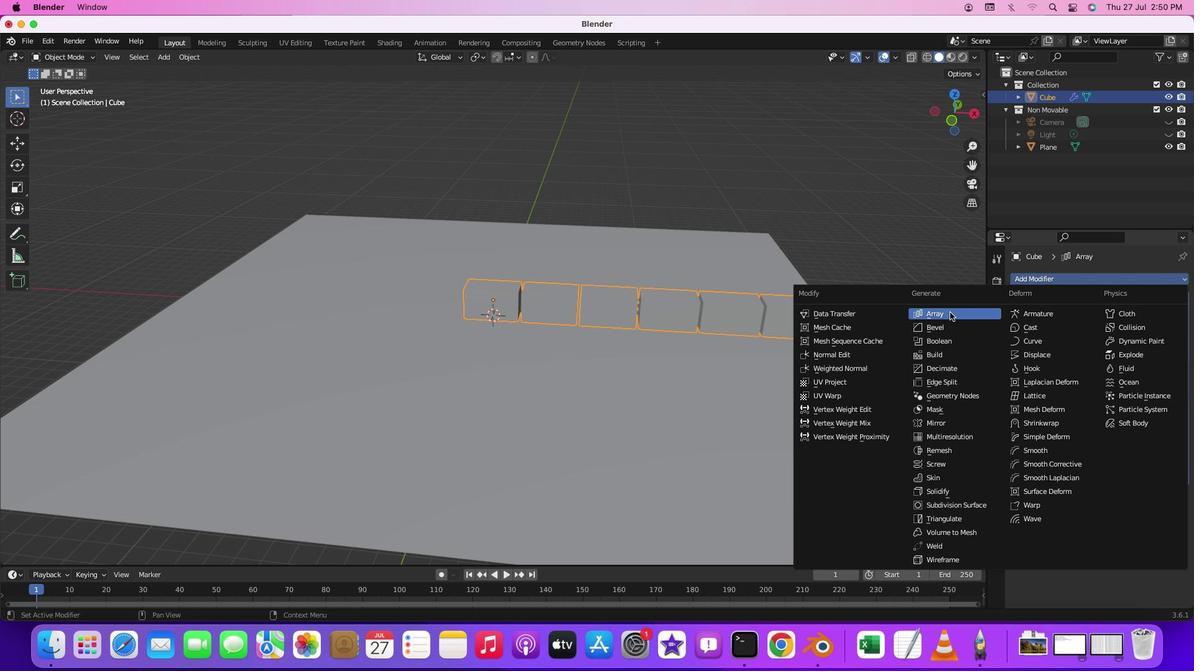 
Action: Mouse moved to (1090, 456)
Screenshot: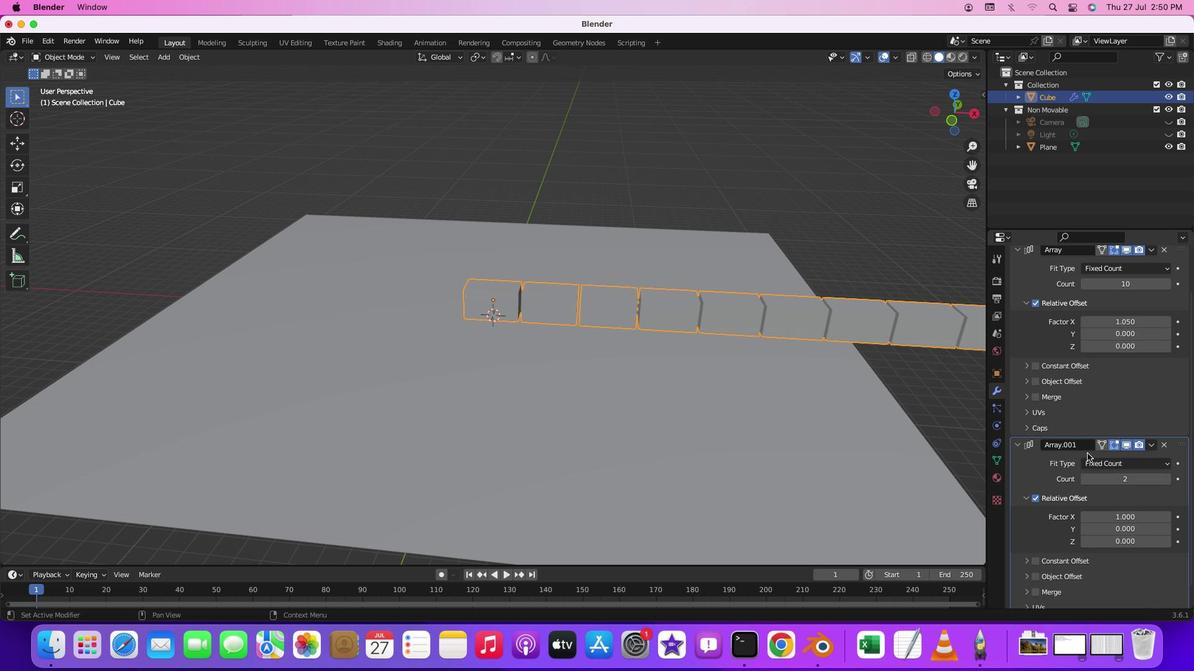 
Action: Mouse scrolled (1090, 456) with delta (2, 1)
Screenshot: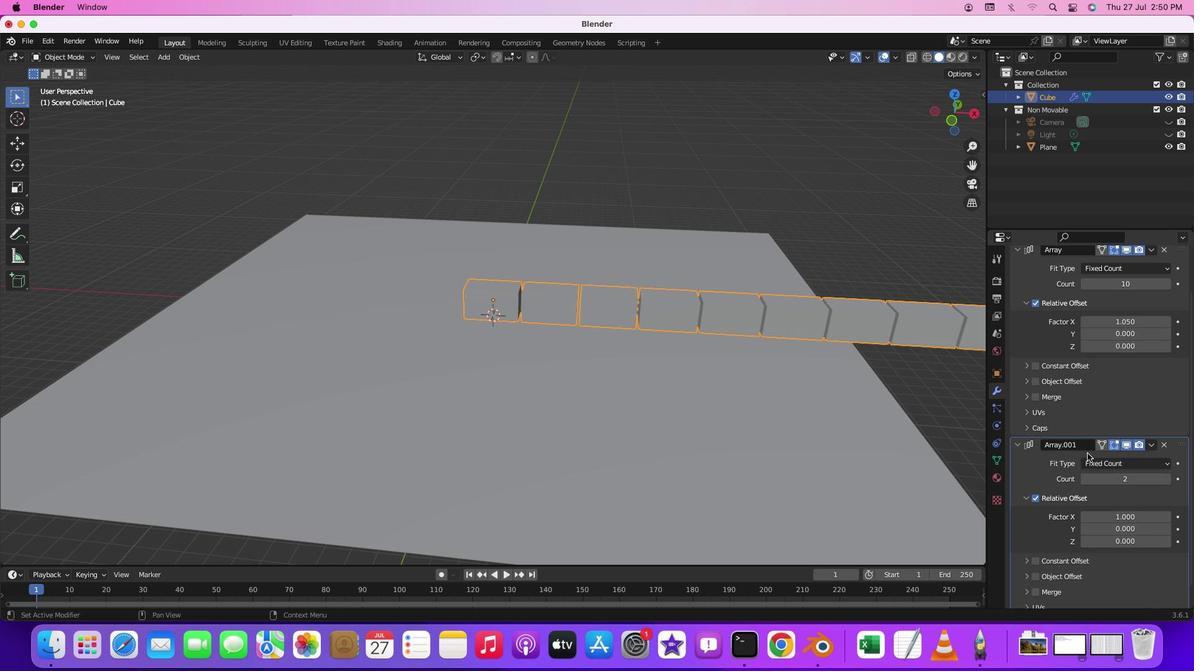 
Action: Mouse scrolled (1090, 456) with delta (2, 1)
Screenshot: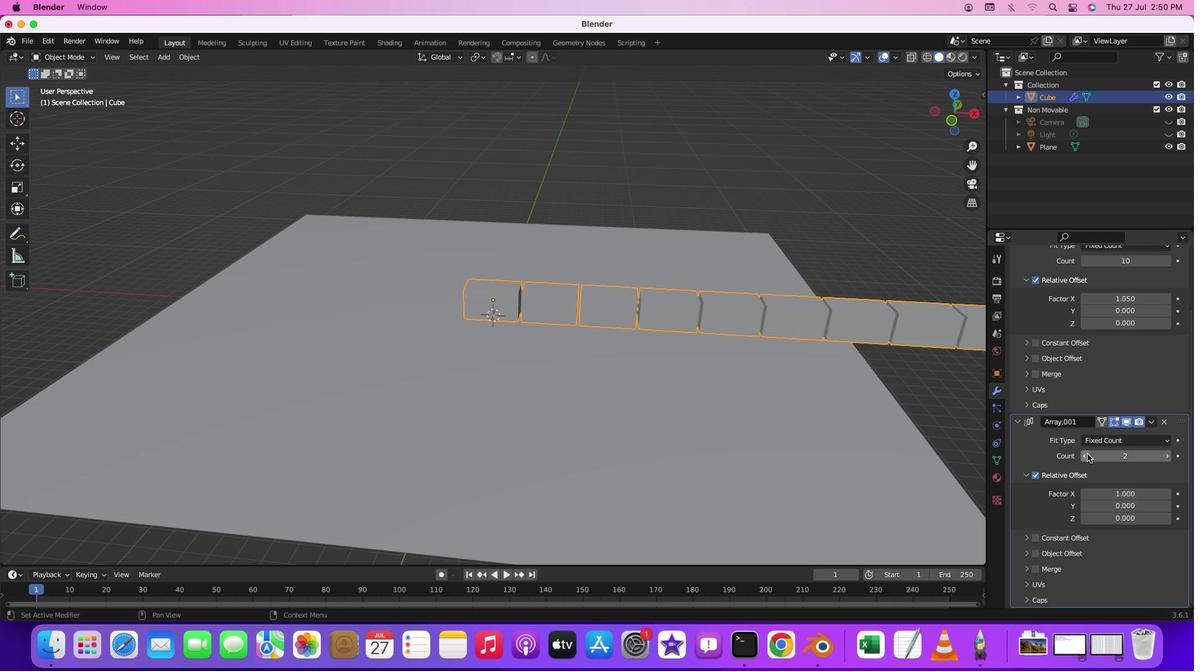 
Action: Mouse scrolled (1090, 456) with delta (2, 1)
Screenshot: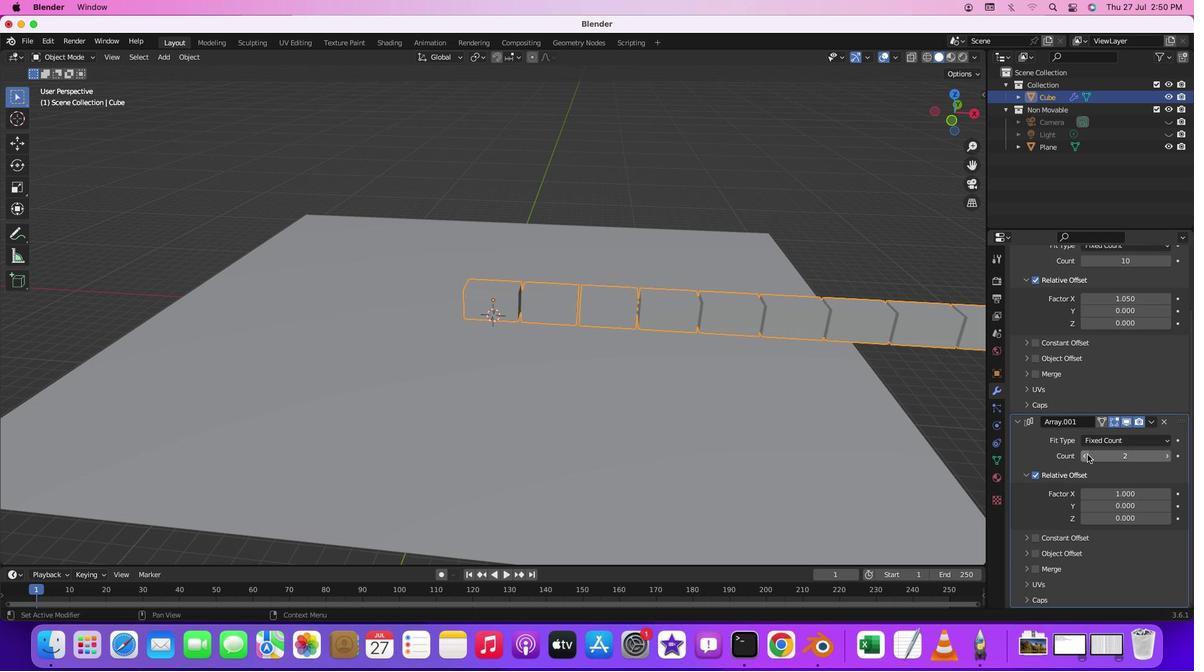 
Action: Mouse moved to (1090, 458)
Screenshot: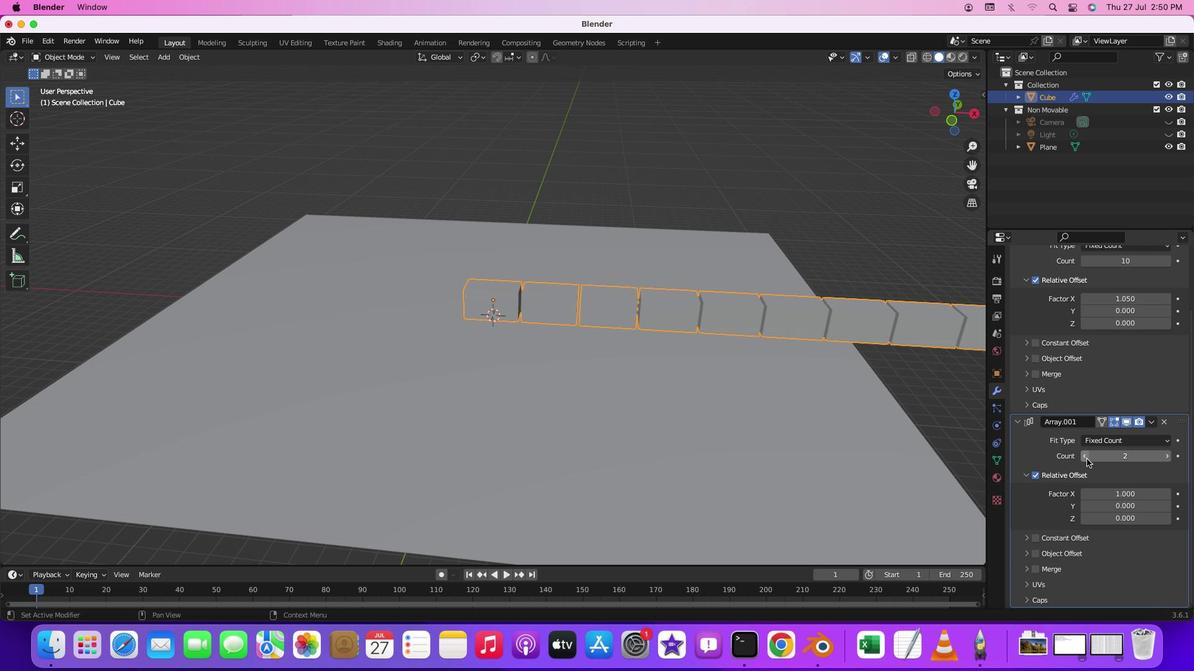 
Action: Mouse scrolled (1090, 458) with delta (2, 1)
Screenshot: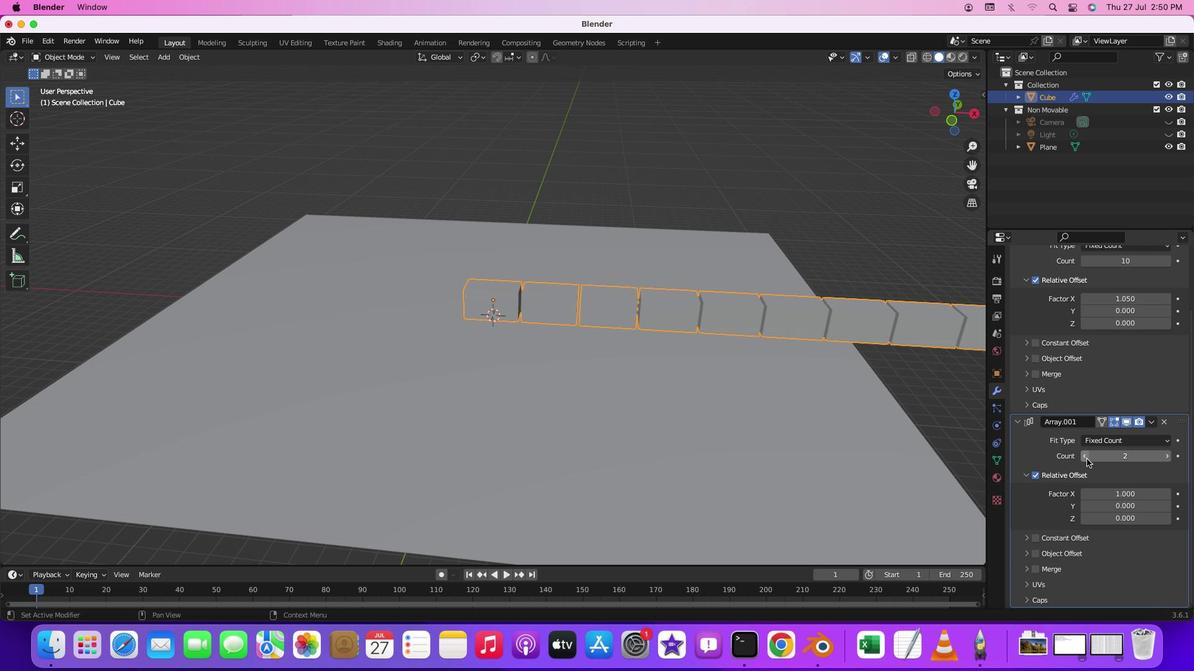 
Action: Mouse moved to (1089, 460)
Screenshot: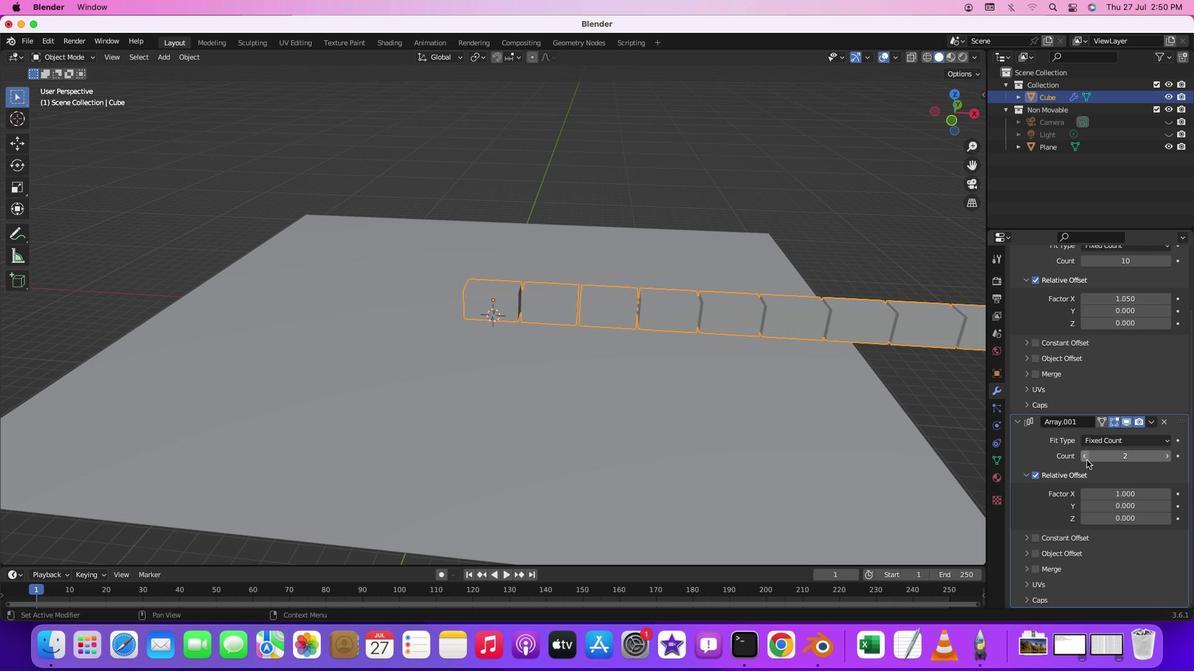 
Action: Mouse scrolled (1089, 460) with delta (2, 1)
Screenshot: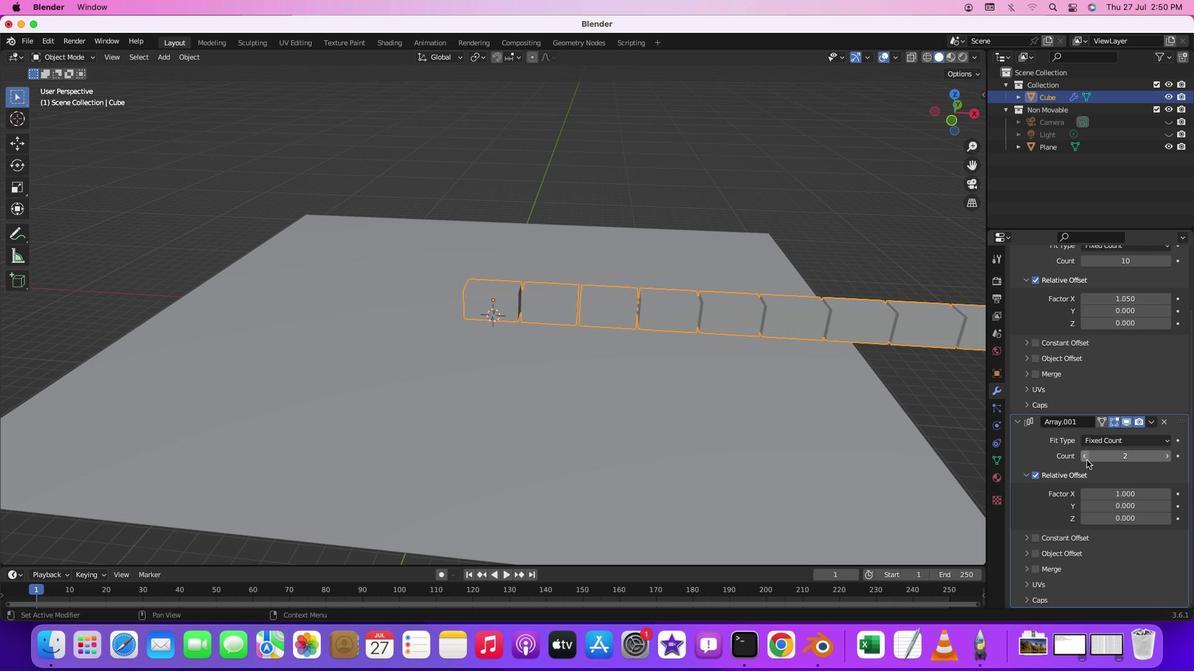 
Action: Mouse moved to (1089, 461)
Screenshot: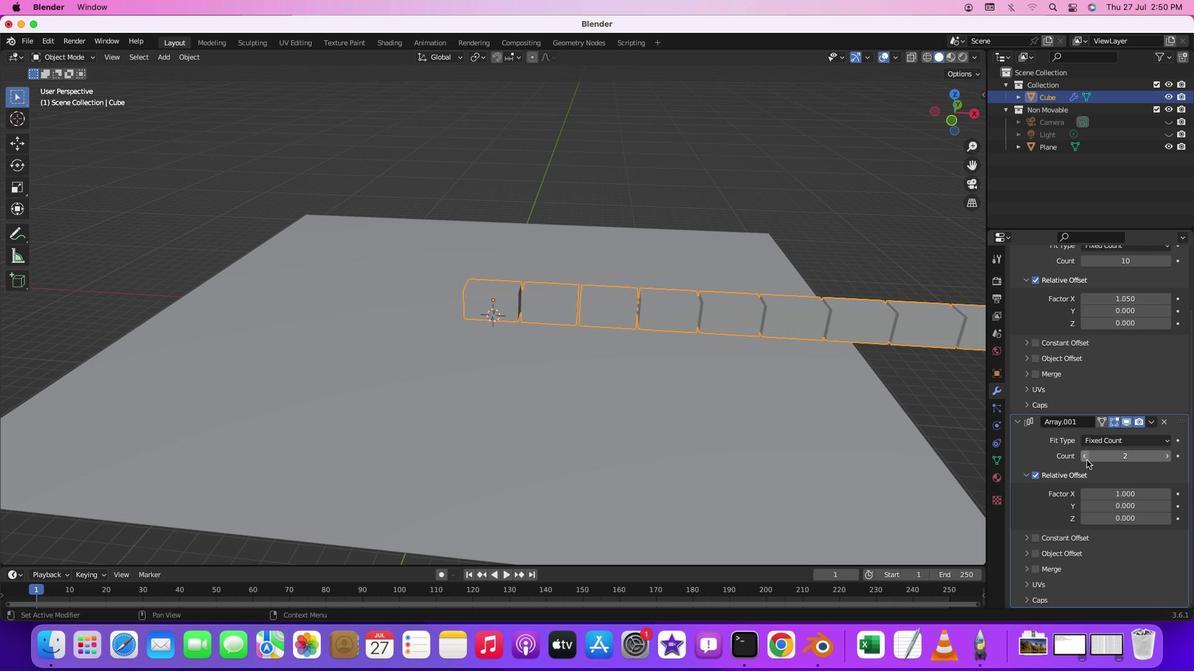 
Action: Mouse scrolled (1089, 461) with delta (2, 0)
Screenshot: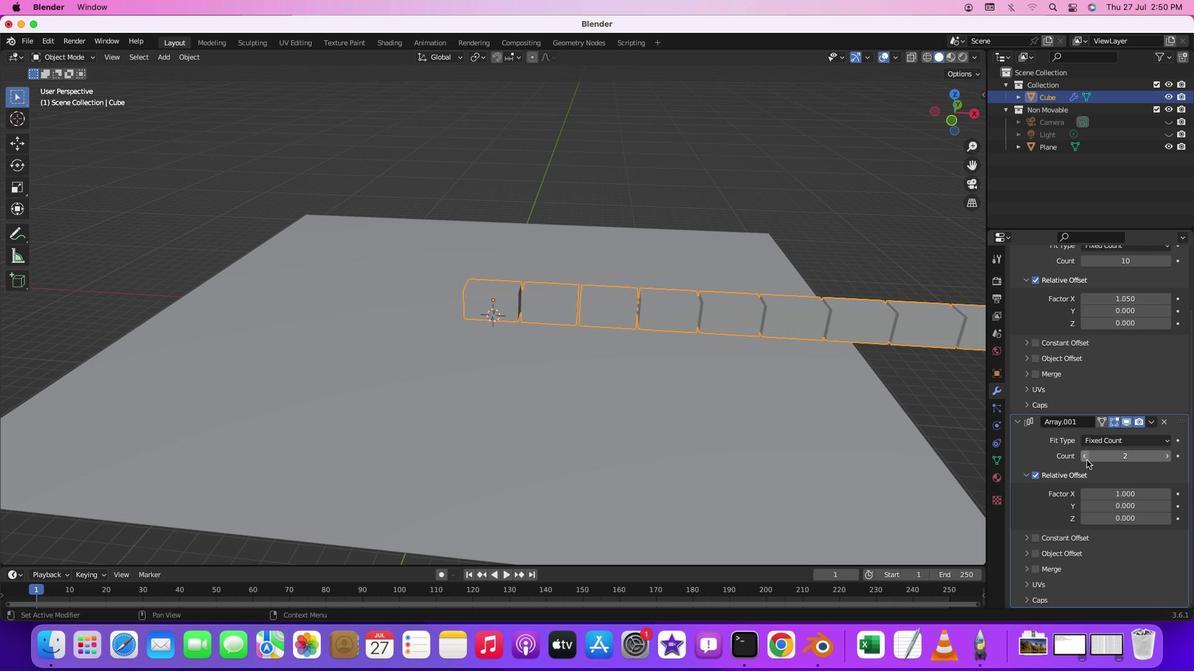 
Action: Mouse moved to (1089, 462)
Screenshot: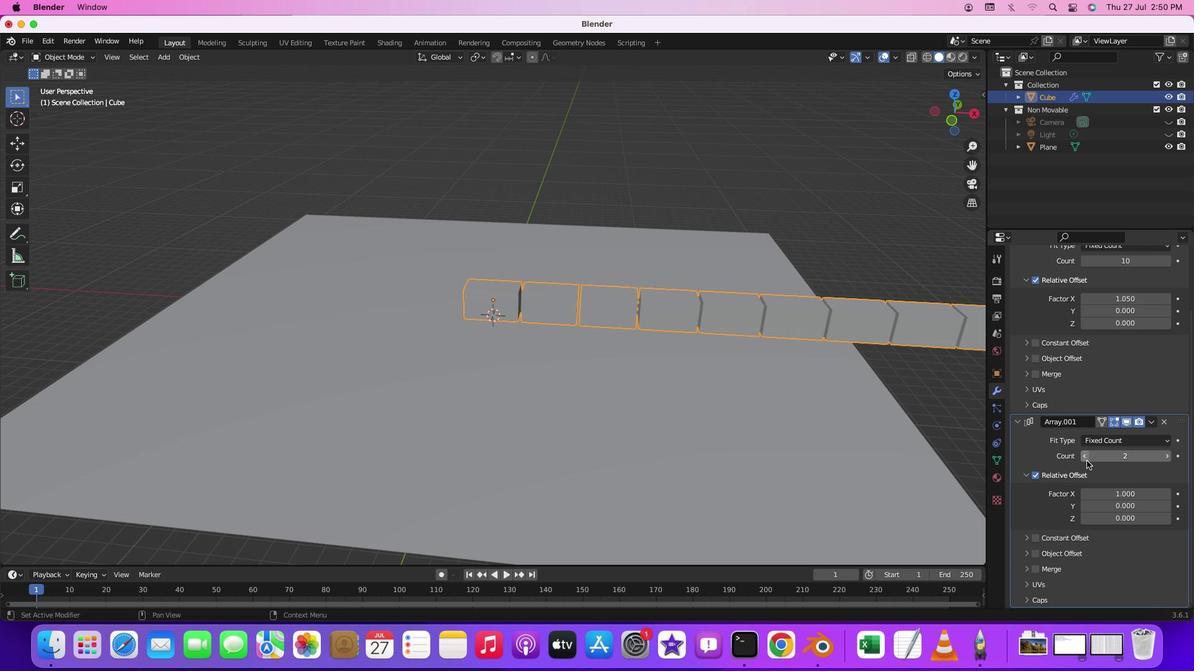 
Action: Mouse scrolled (1089, 462) with delta (2, 0)
Screenshot: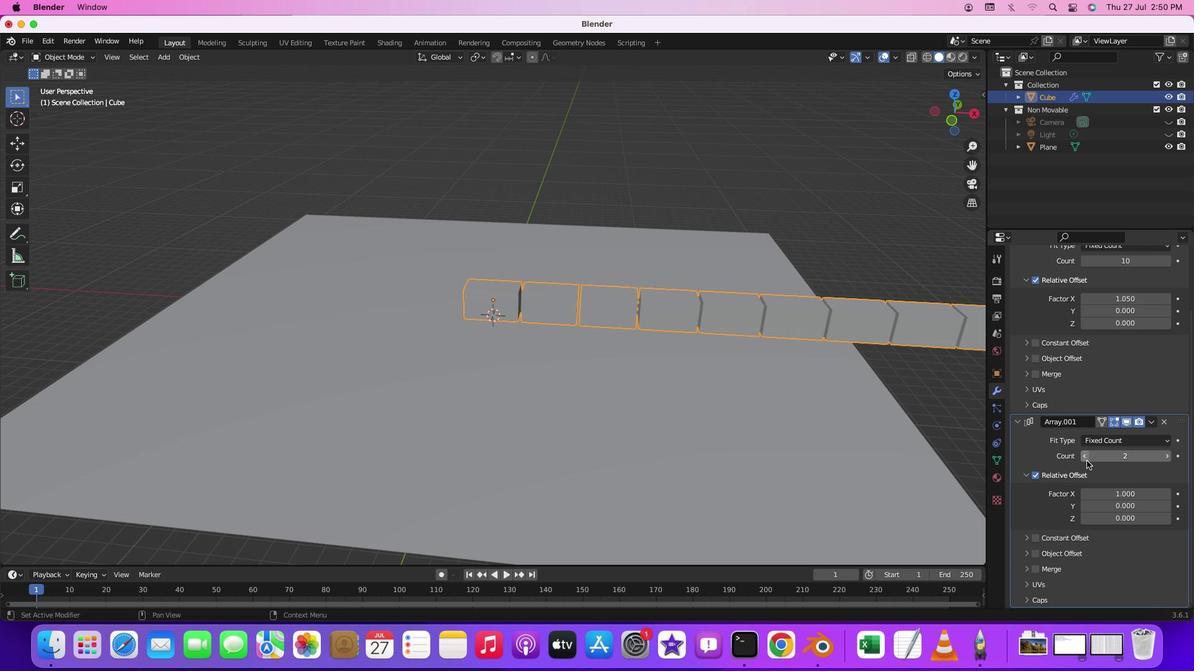 
Action: Mouse moved to (1121, 494)
Screenshot: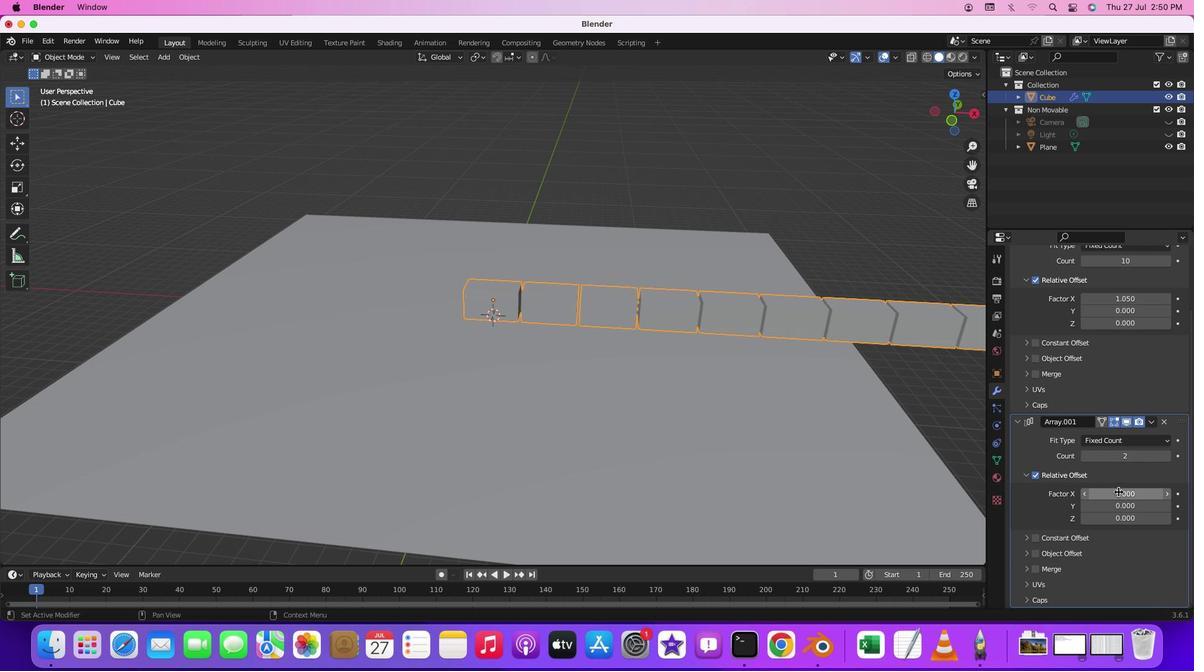 
Action: Mouse pressed left at (1121, 494)
Screenshot: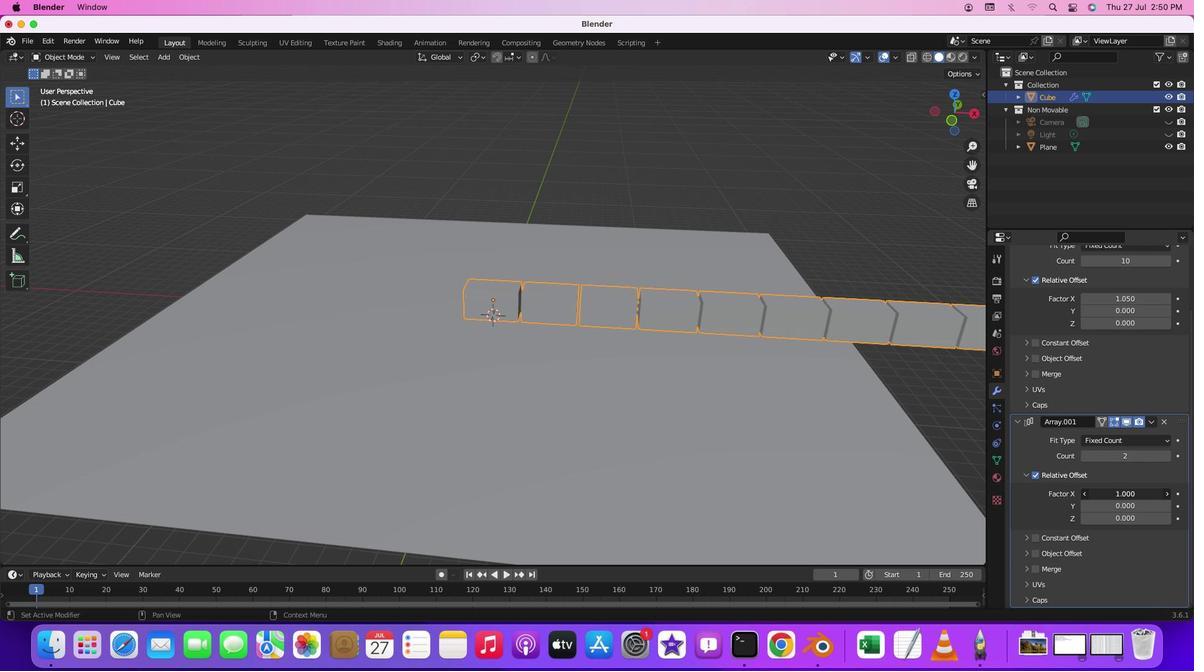 
Action: Key pressed '0'Key.enter
Screenshot: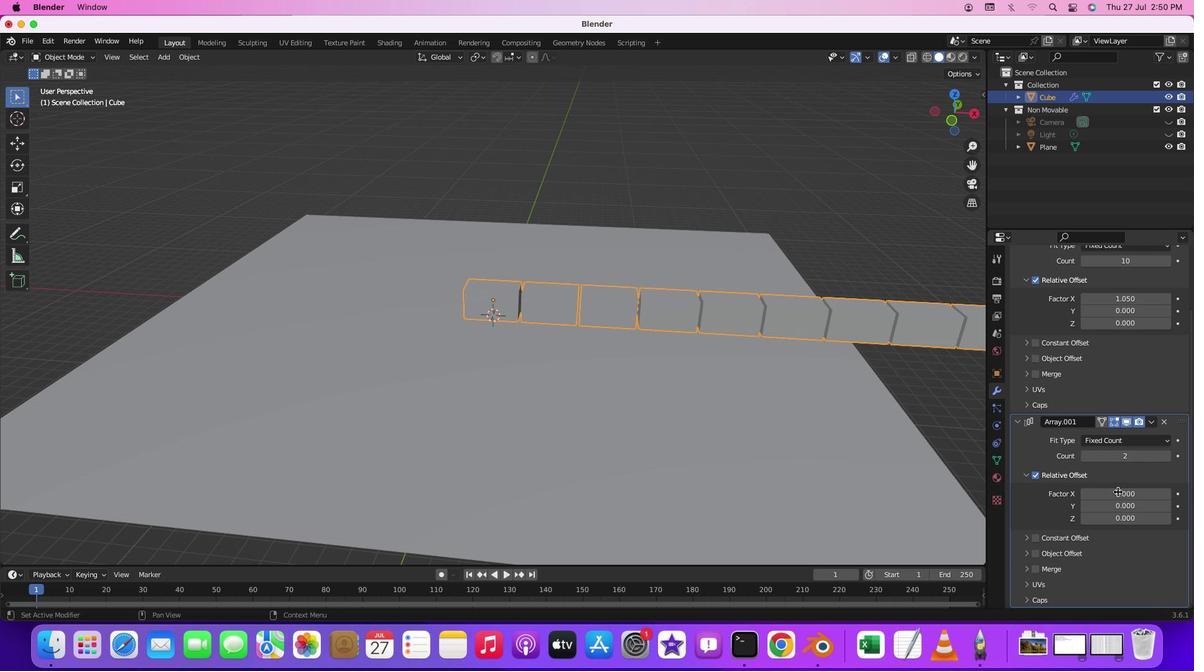 
Action: Mouse moved to (1127, 523)
Screenshot: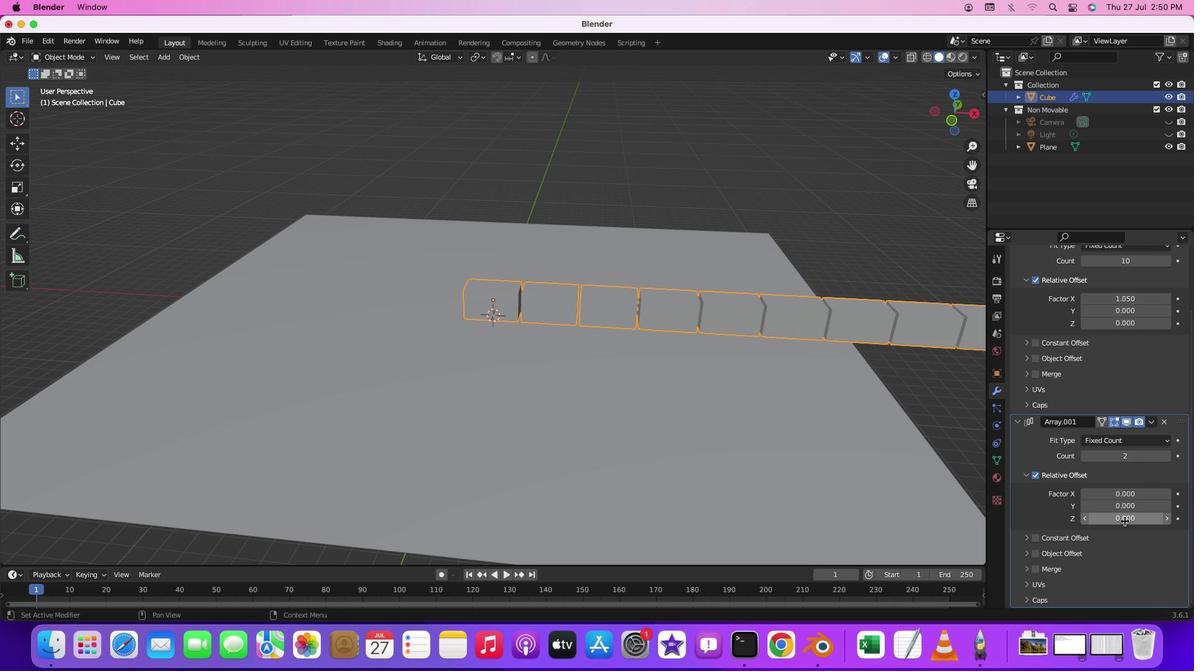 
Action: Mouse pressed left at (1127, 523)
Screenshot: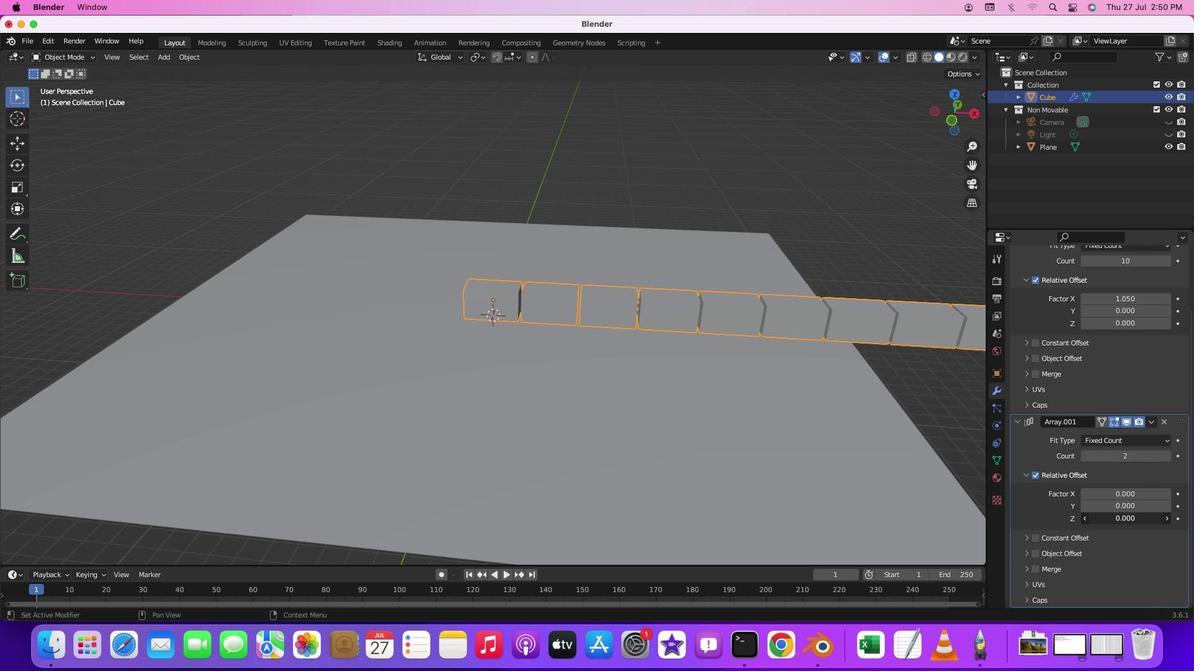 
Action: Key pressed '1''.''0''5'Key.enter
Screenshot: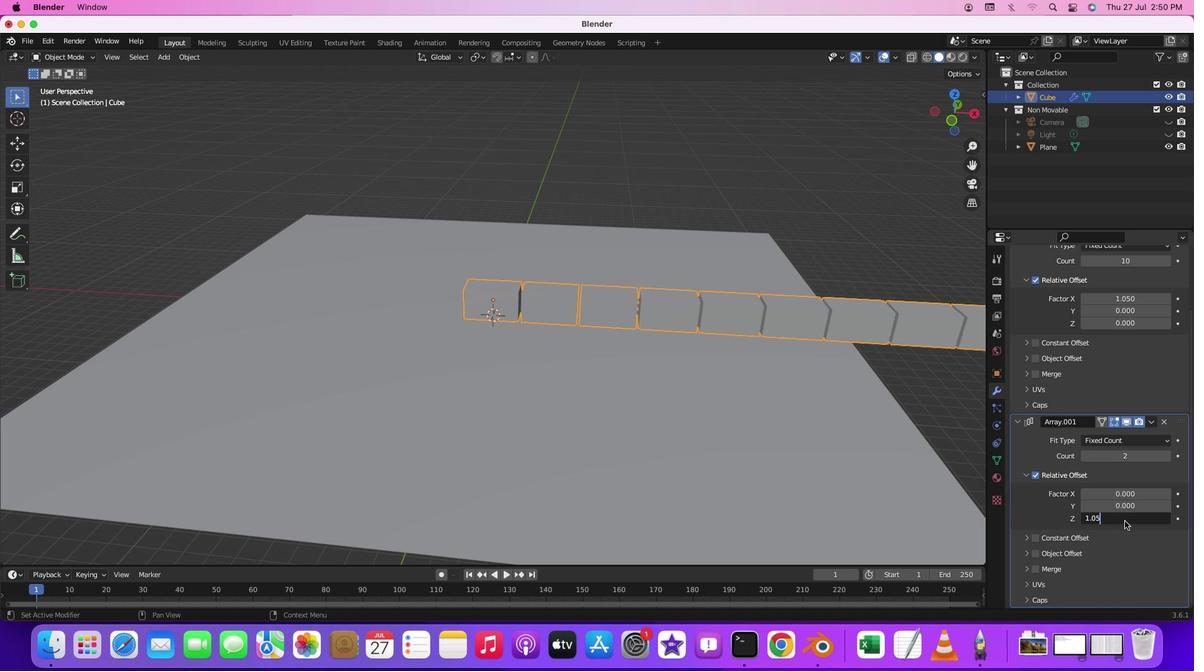 
Action: Mouse moved to (847, 474)
Screenshot: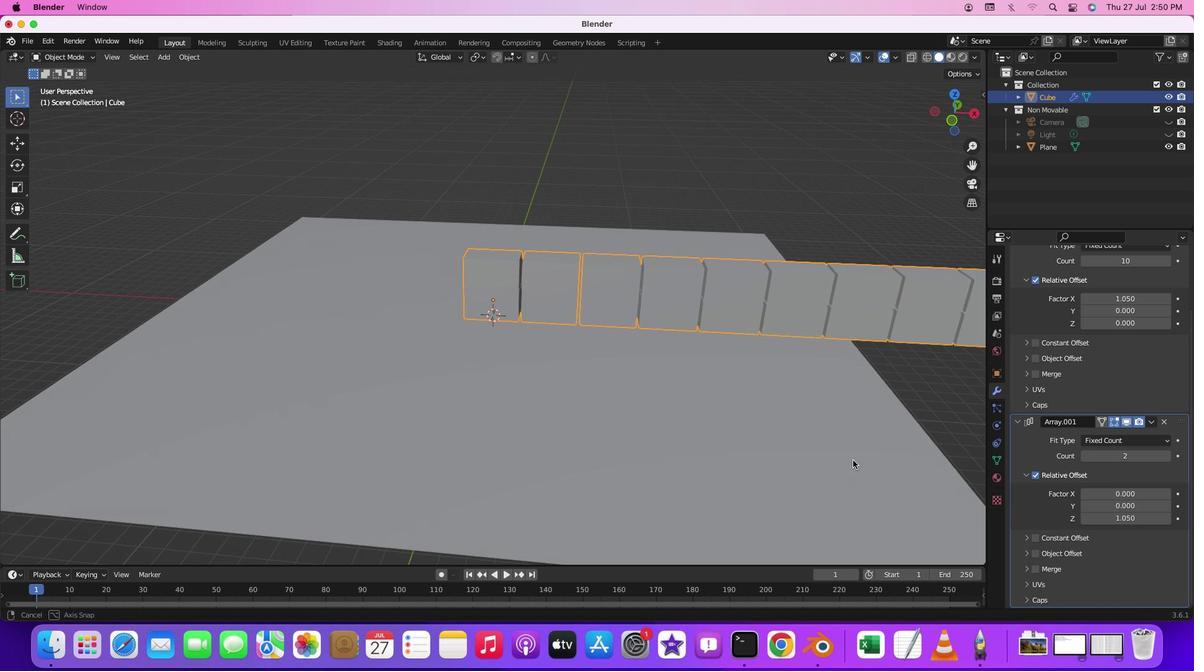 
Action: Mouse pressed middle at (847, 474)
Screenshot: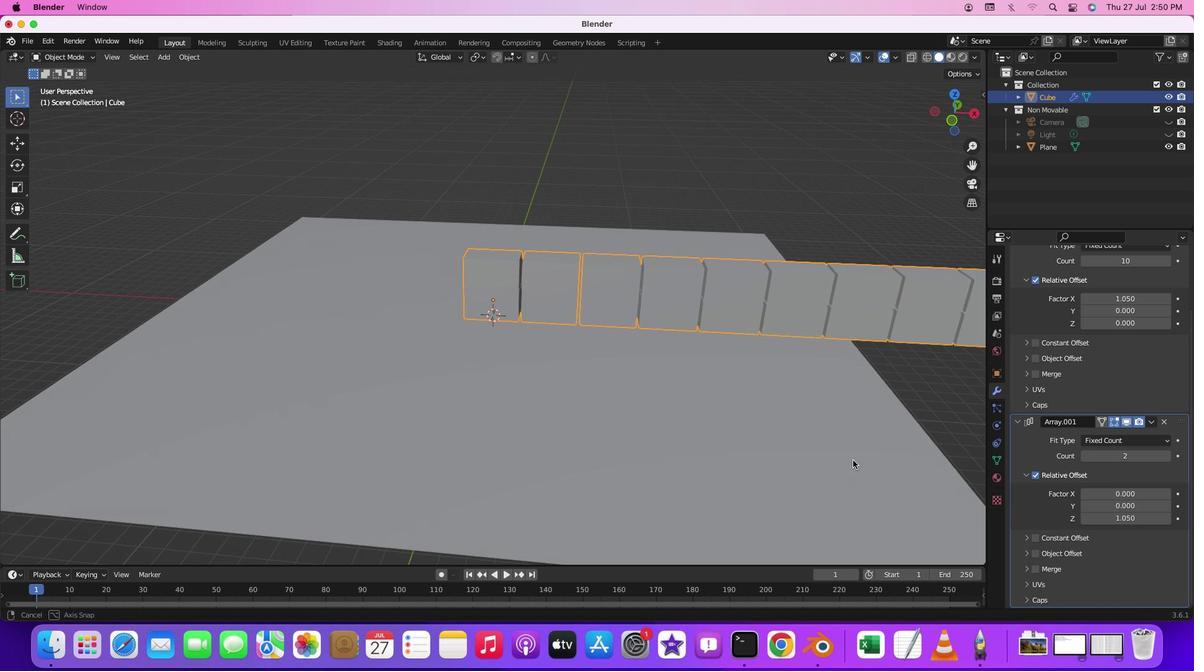 
Action: Mouse moved to (1139, 462)
Screenshot: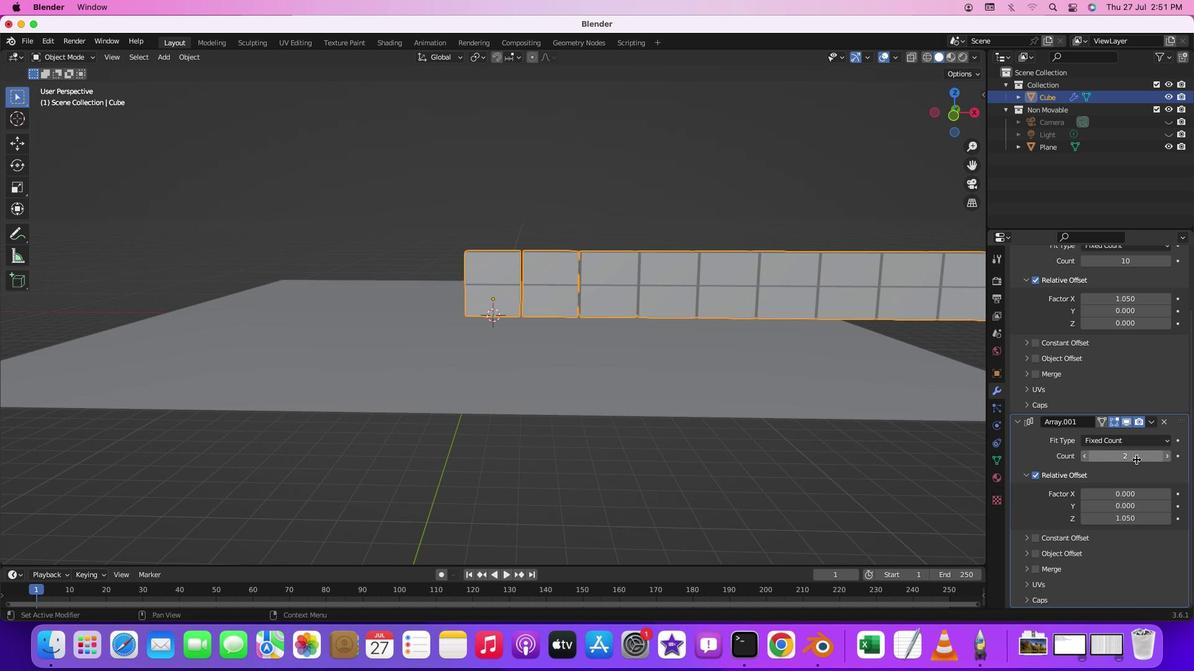 
Action: Mouse pressed left at (1139, 462)
Screenshot: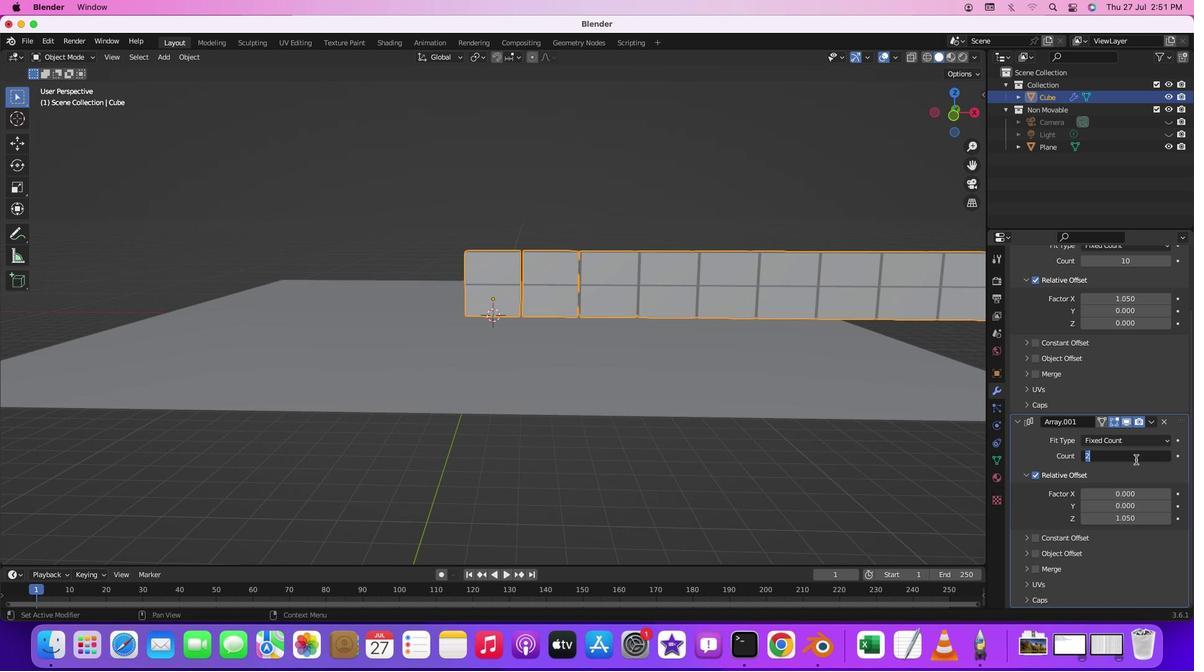 
Action: Mouse moved to (1139, 462)
Screenshot: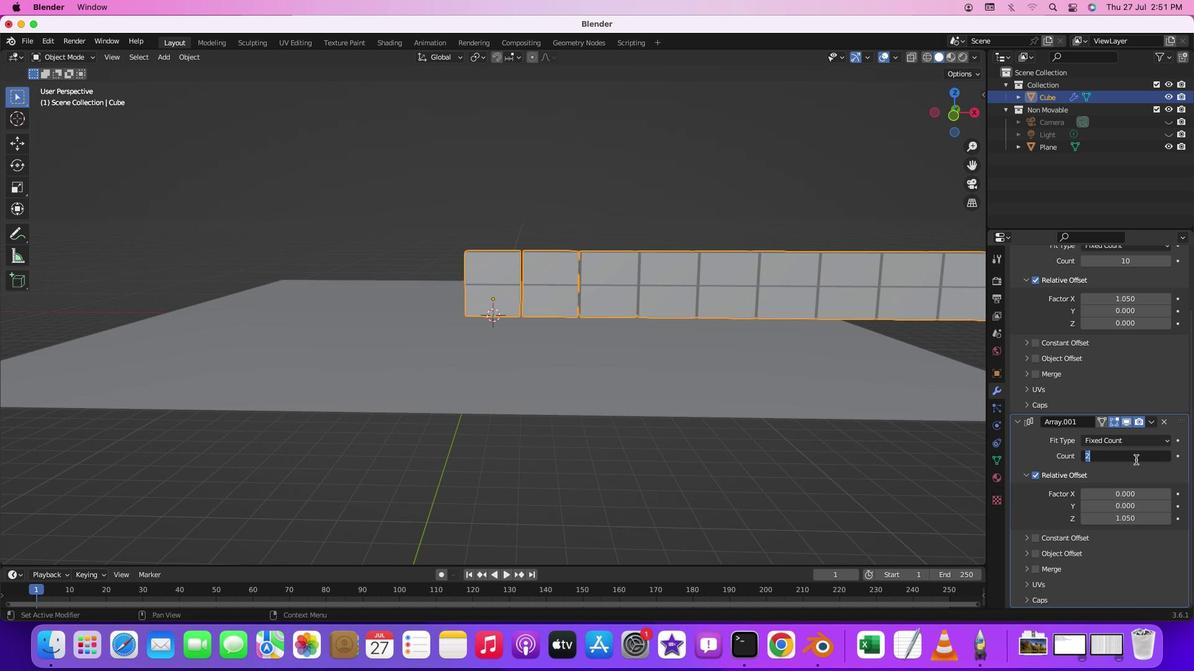 
Action: Key pressed '1''0'Key.enter
Screenshot: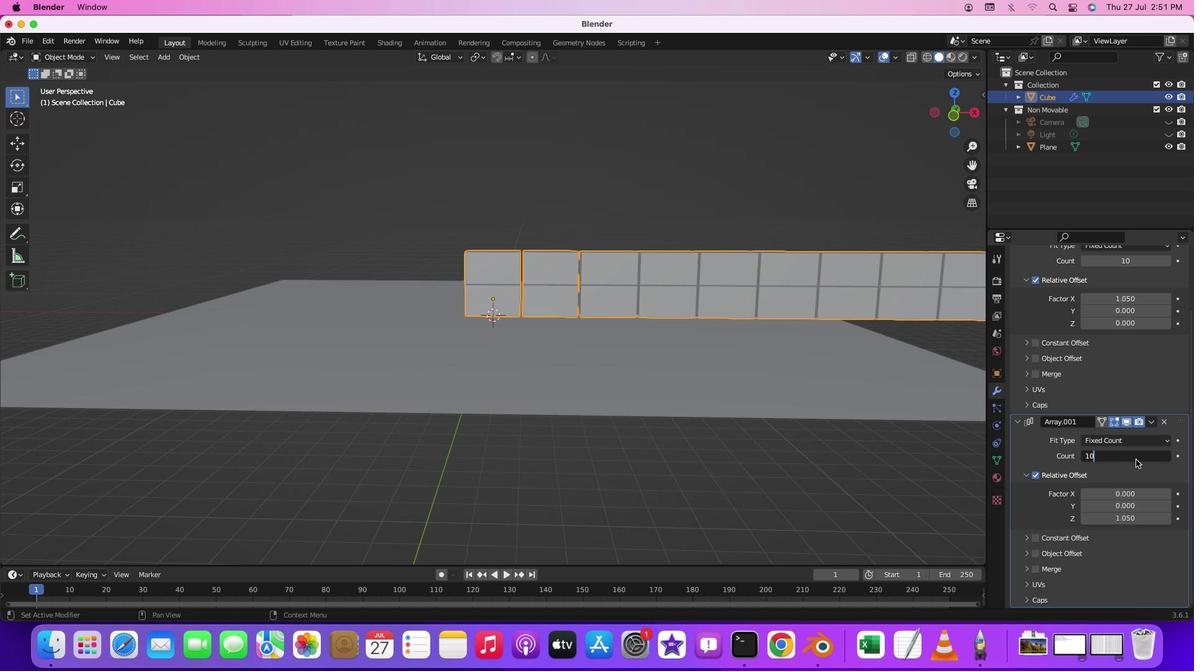 
Action: Mouse moved to (1136, 492)
Screenshot: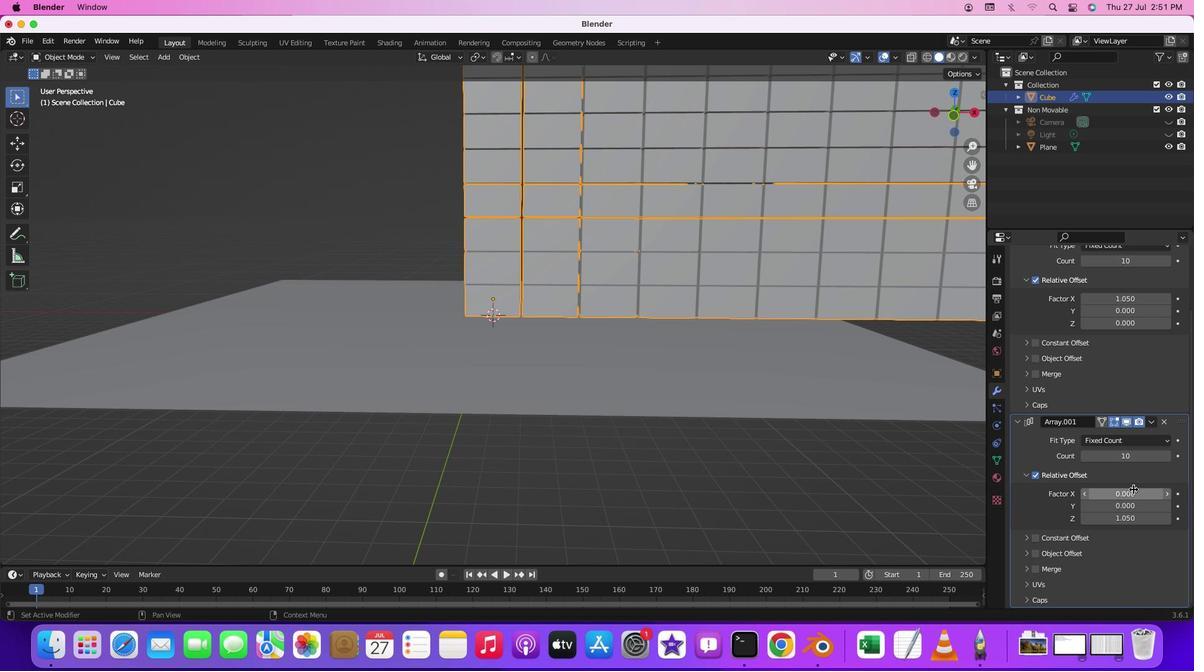 
Action: Mouse pressed left at (1136, 492)
Screenshot: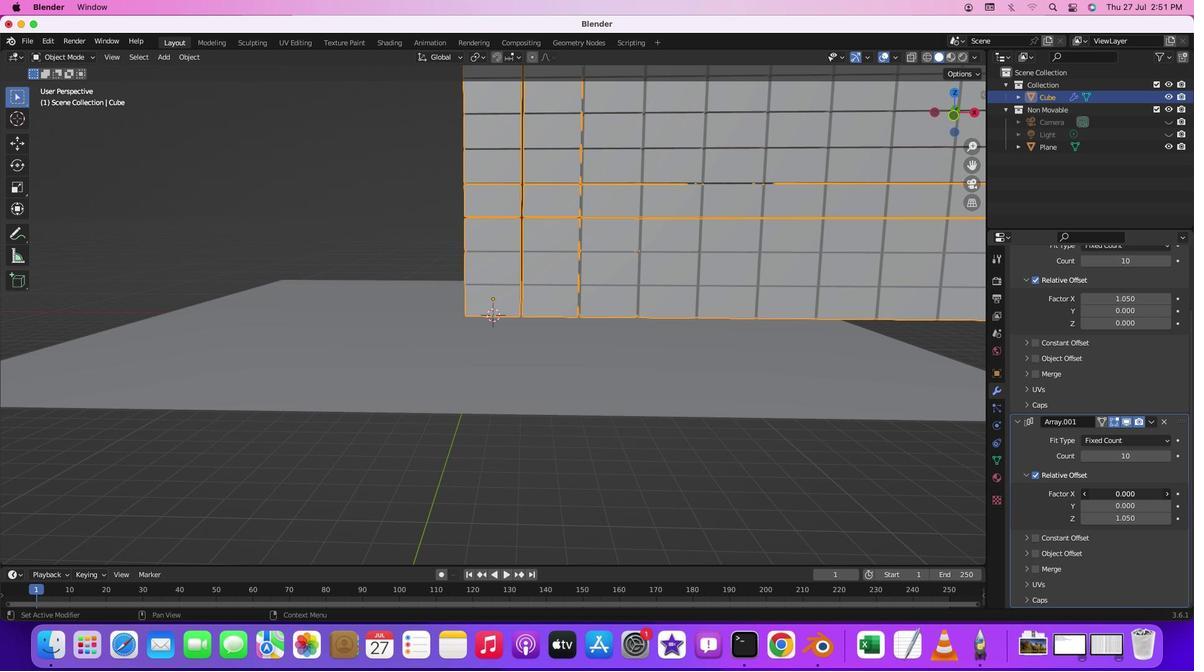 
Action: Key pressed '0''.''5'Key.enter
Screenshot: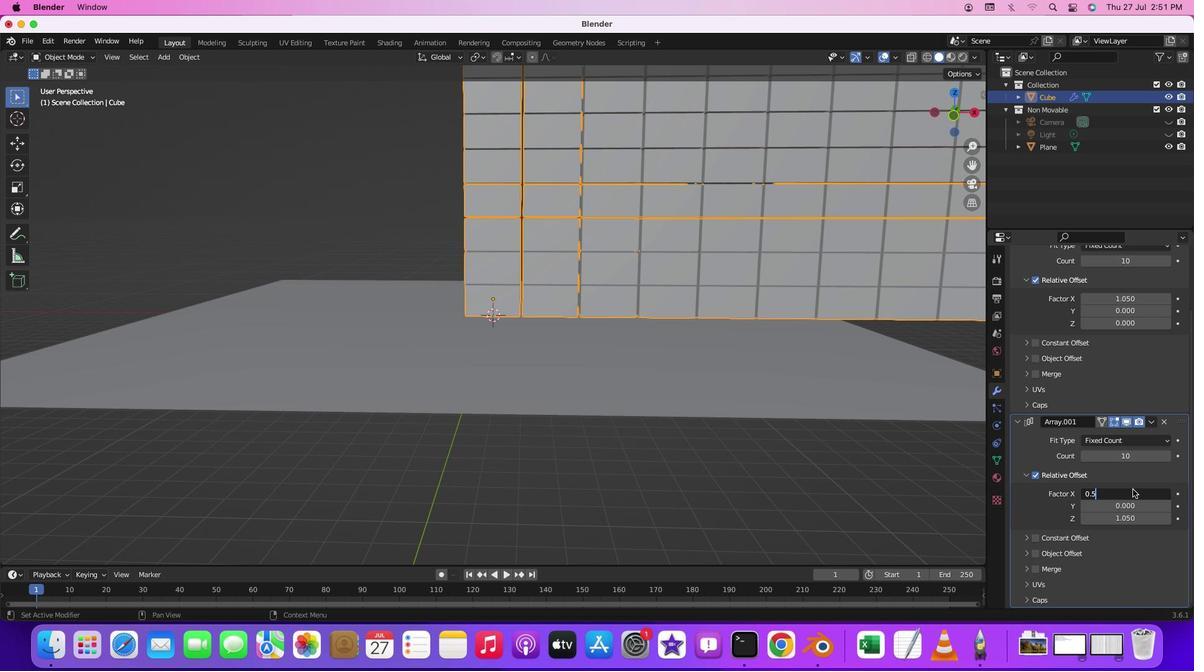 
Action: Mouse pressed left at (1136, 492)
Screenshot: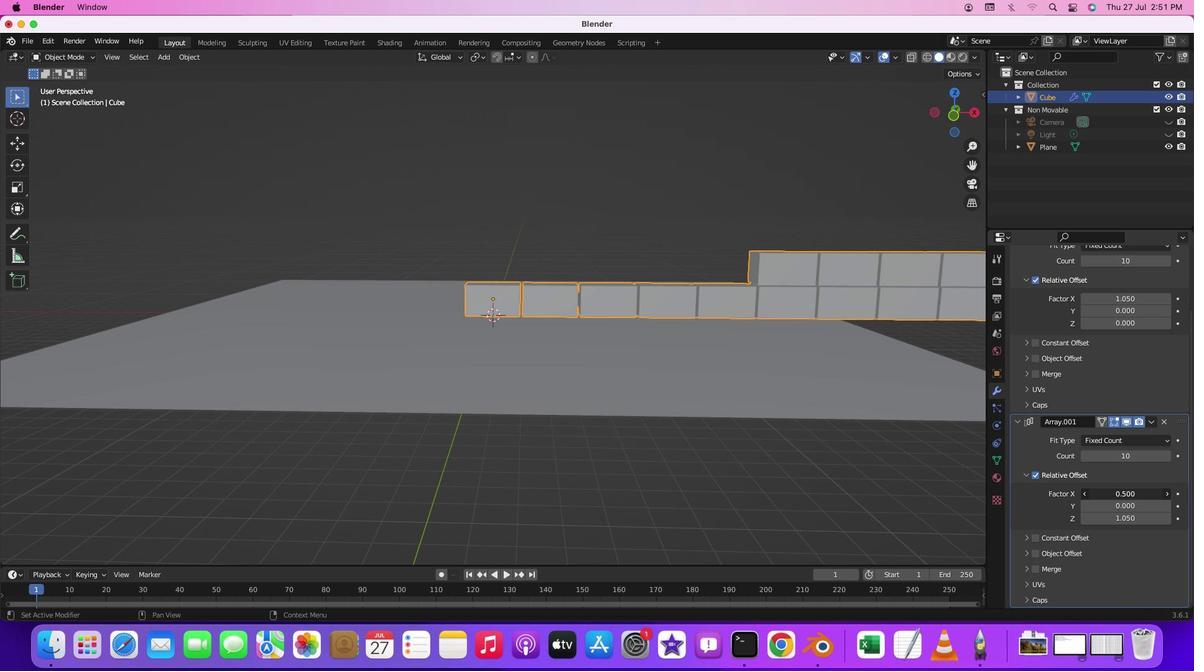 
Action: Mouse moved to (1136, 492)
Screenshot: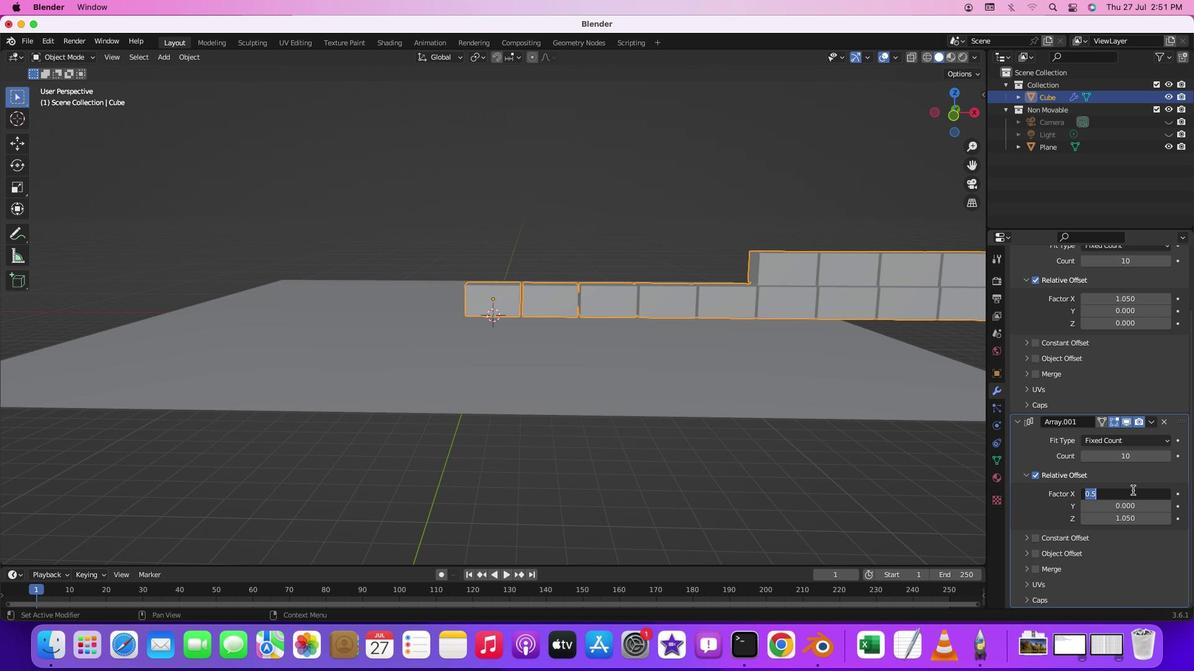 
Action: Key pressed '0''.''\x03'
